 Task: Add the user to relevant project roles and groups.
Action: Mouse moved to (429, 161)
Screenshot: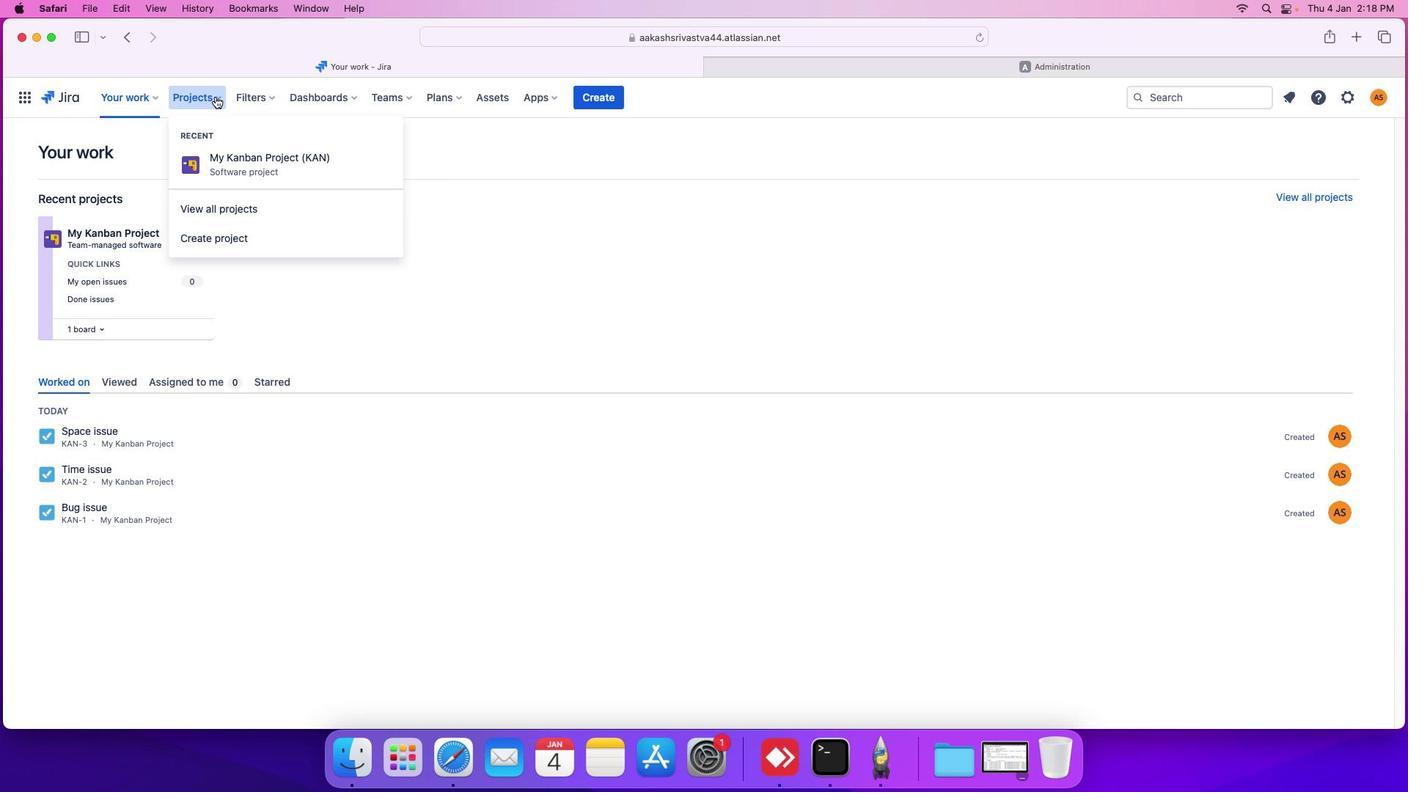 
Action: Mouse pressed left at (429, 161)
Screenshot: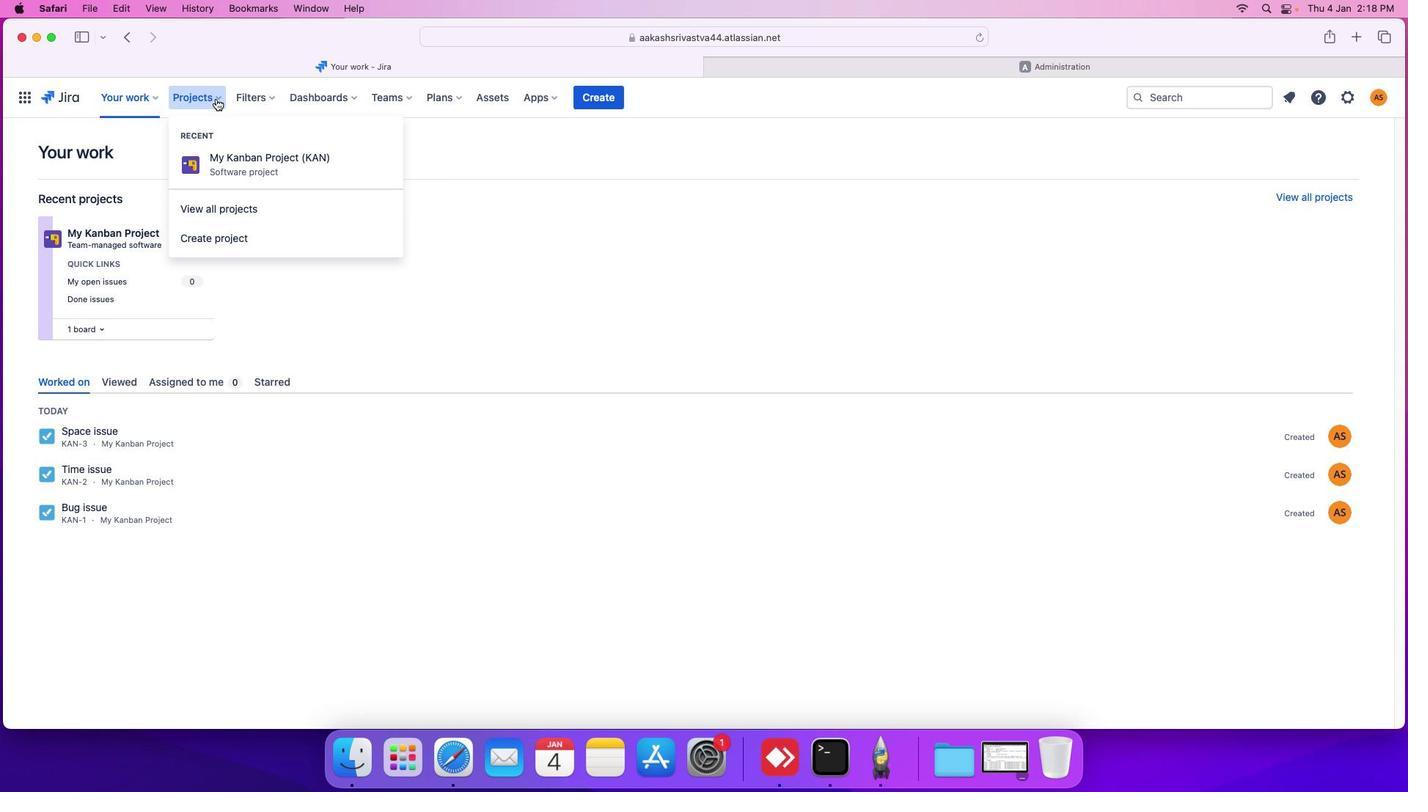 
Action: Mouse moved to (429, 162)
Screenshot: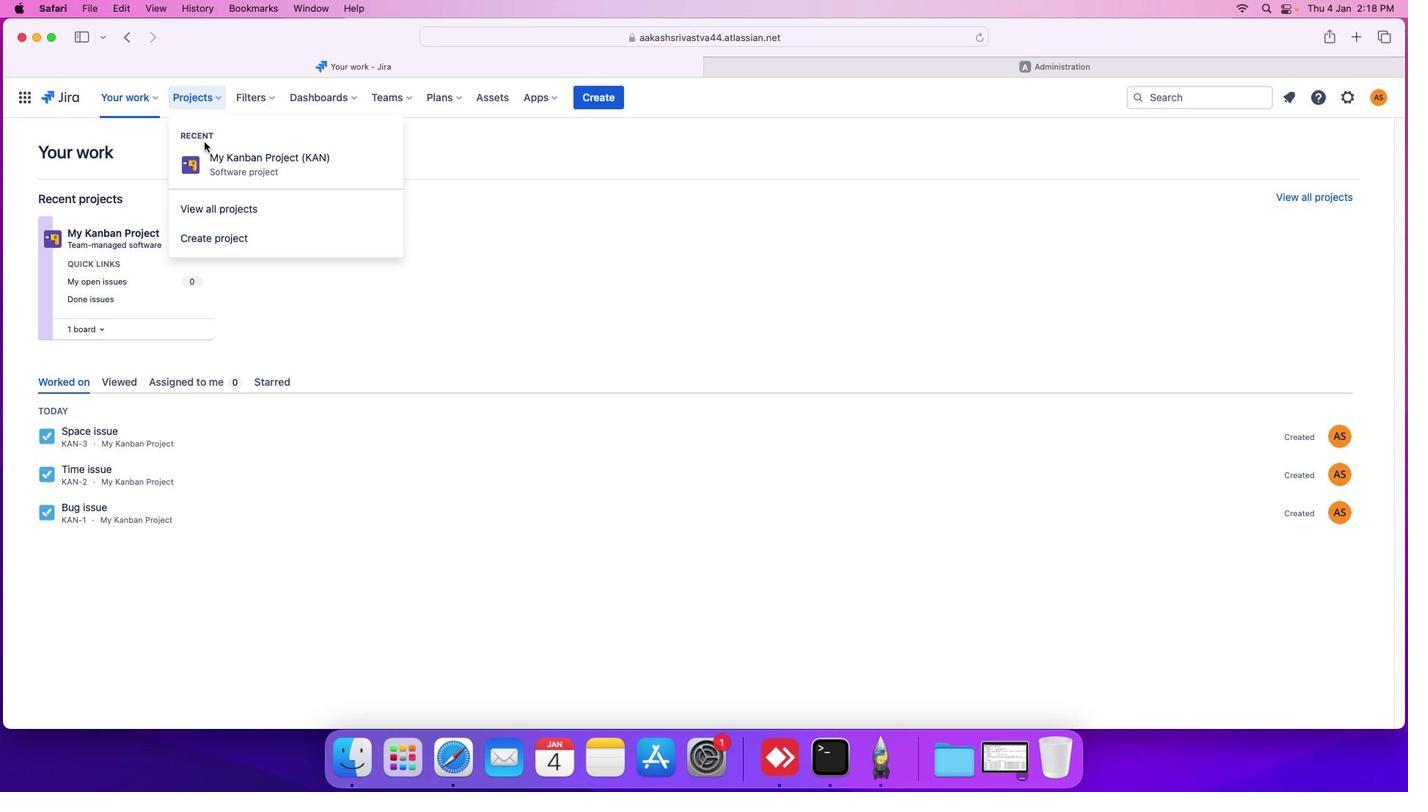 
Action: Mouse pressed left at (429, 162)
Screenshot: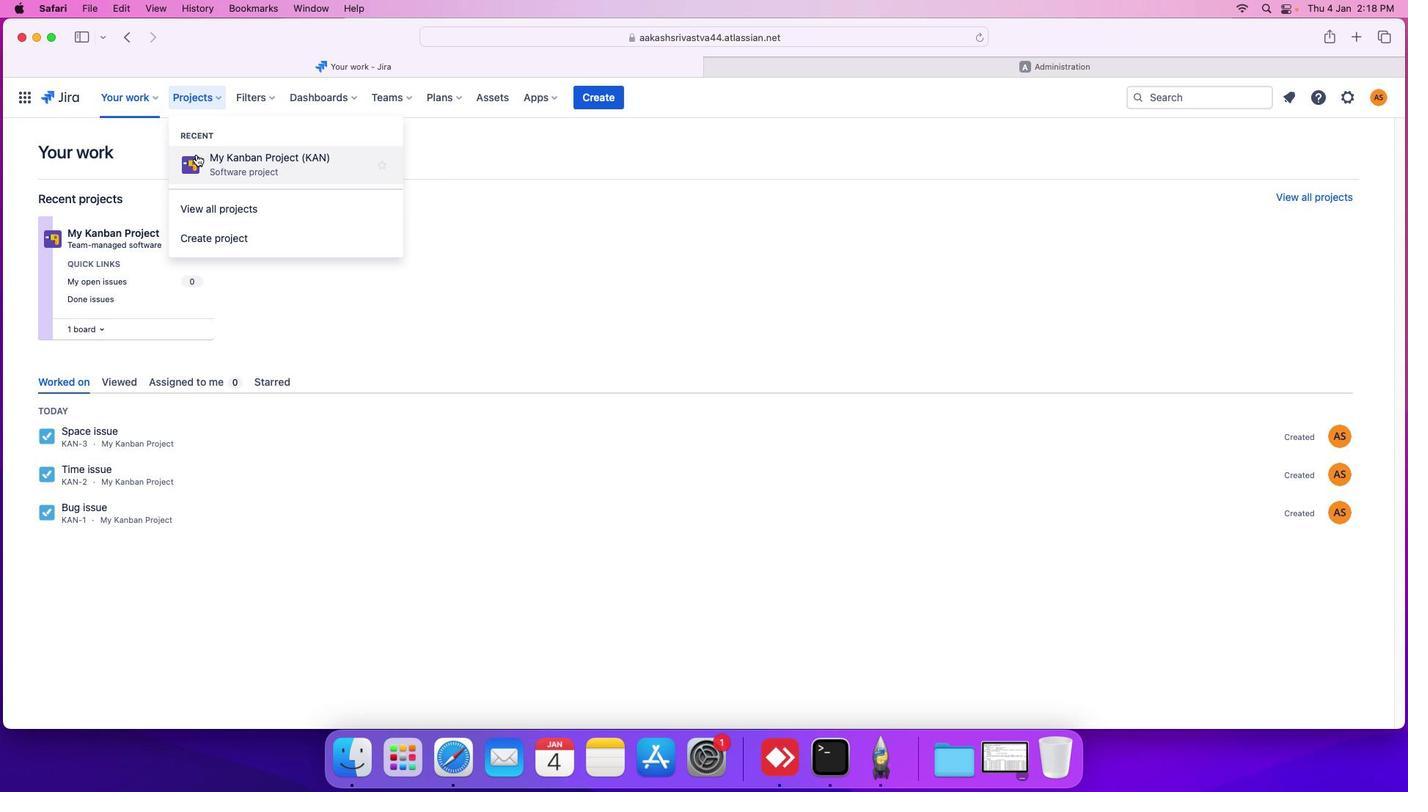 
Action: Mouse moved to (423, 187)
Screenshot: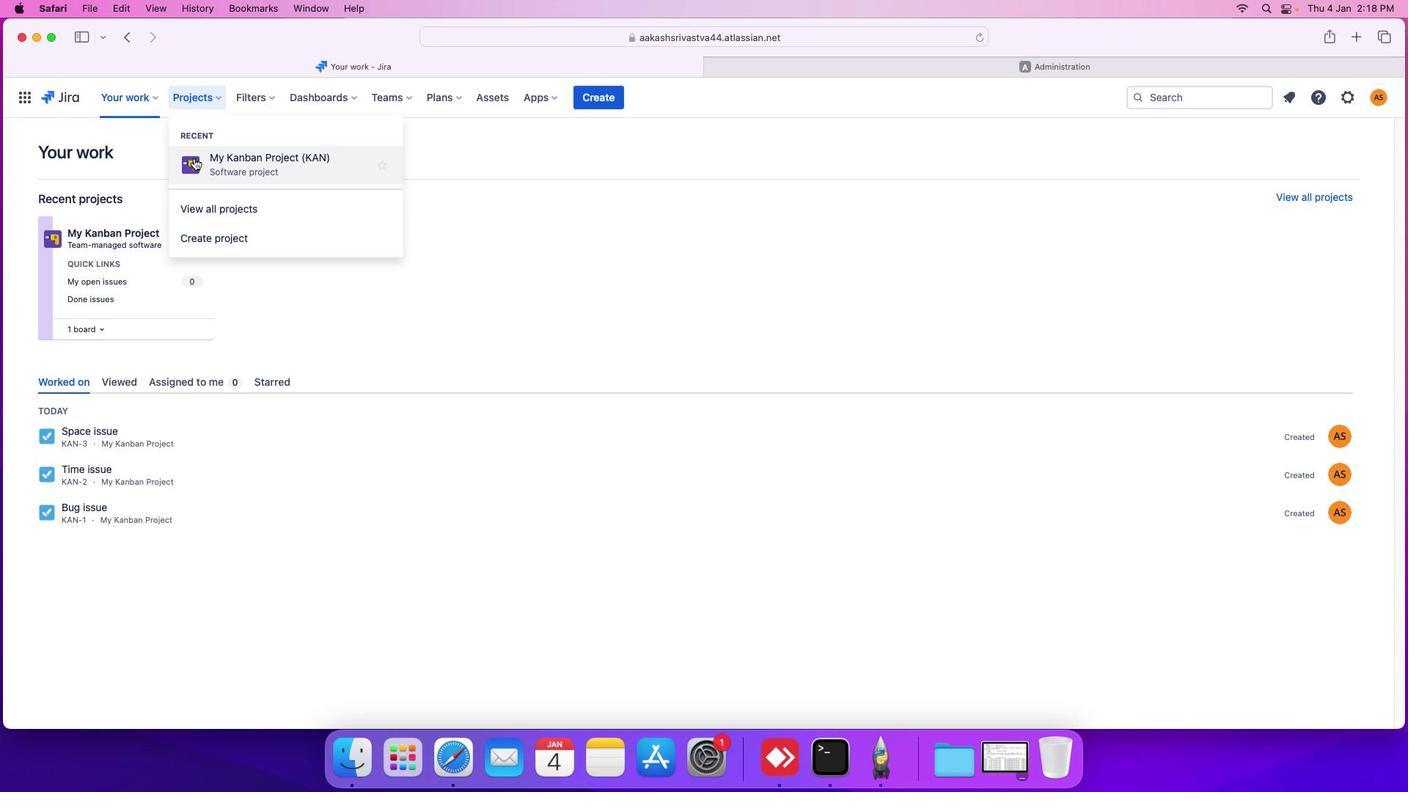 
Action: Mouse pressed left at (423, 187)
Screenshot: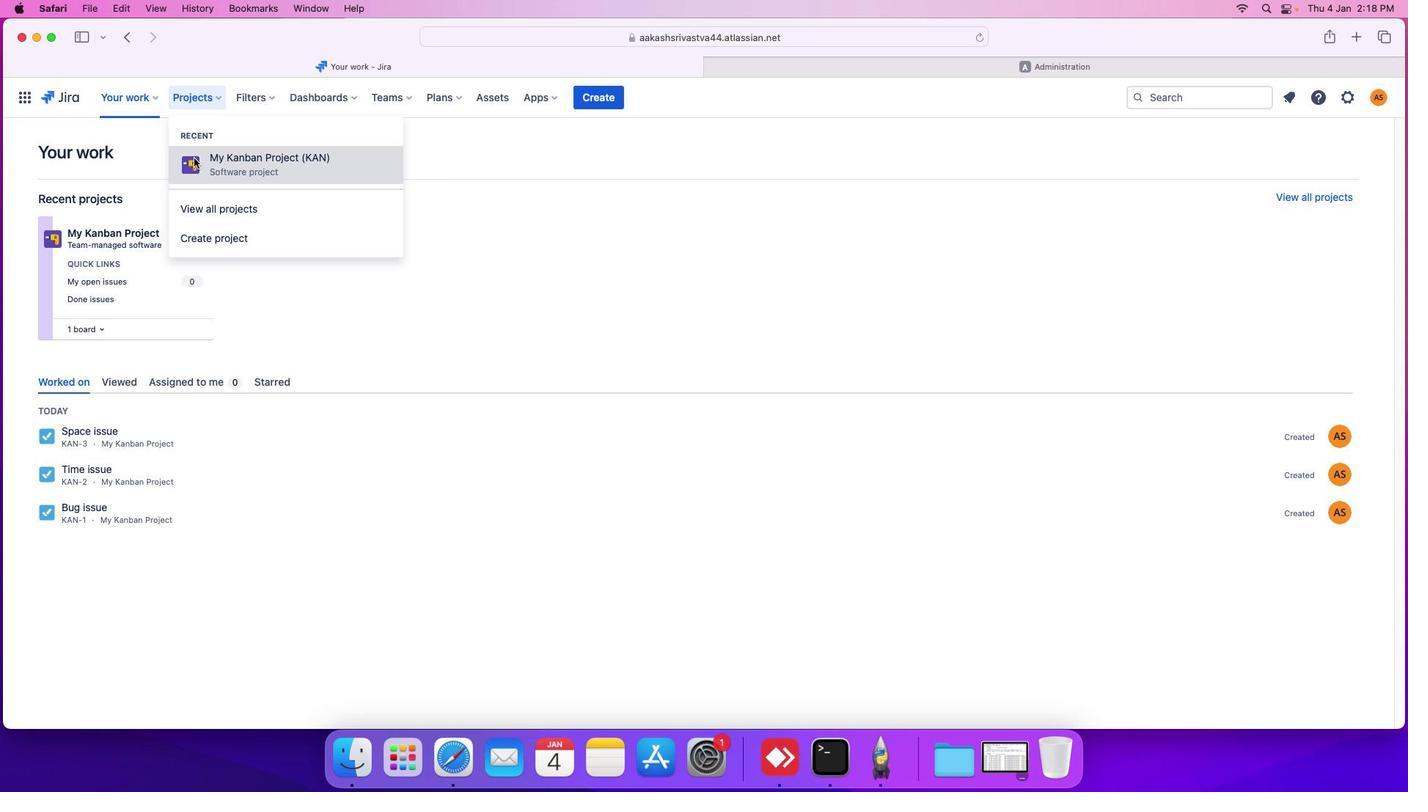 
Action: Mouse moved to (429, 163)
Screenshot: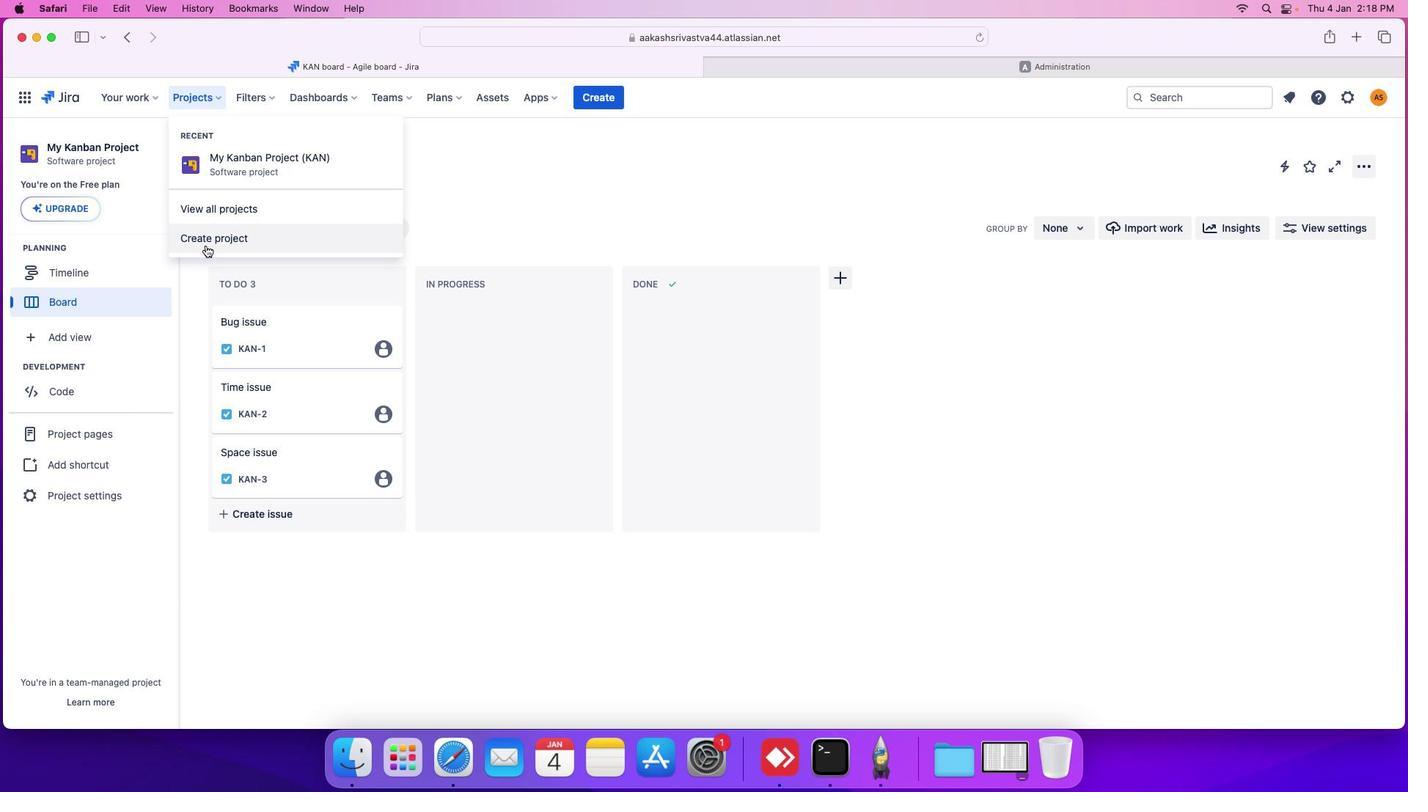 
Action: Mouse pressed left at (429, 163)
Screenshot: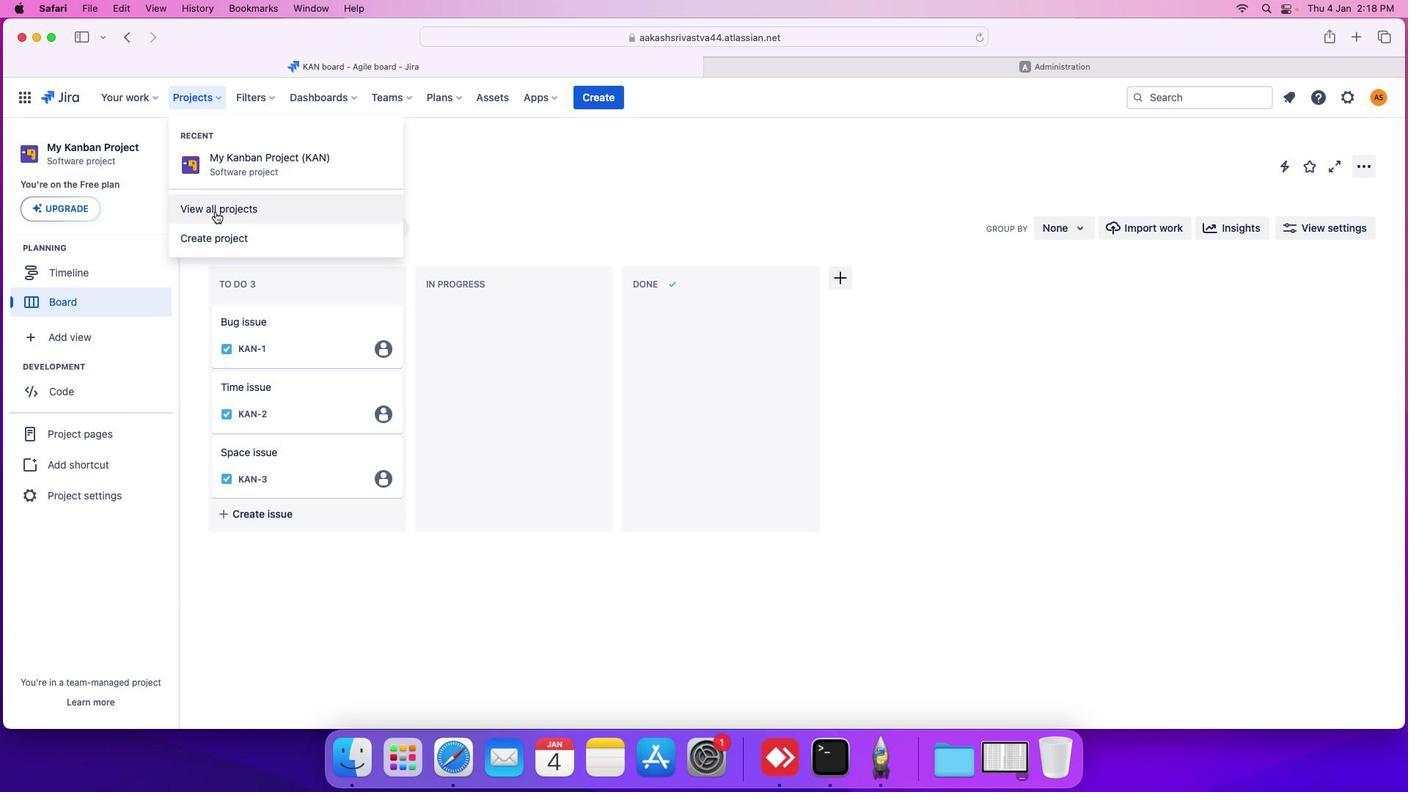 
Action: Mouse moved to (429, 210)
Screenshot: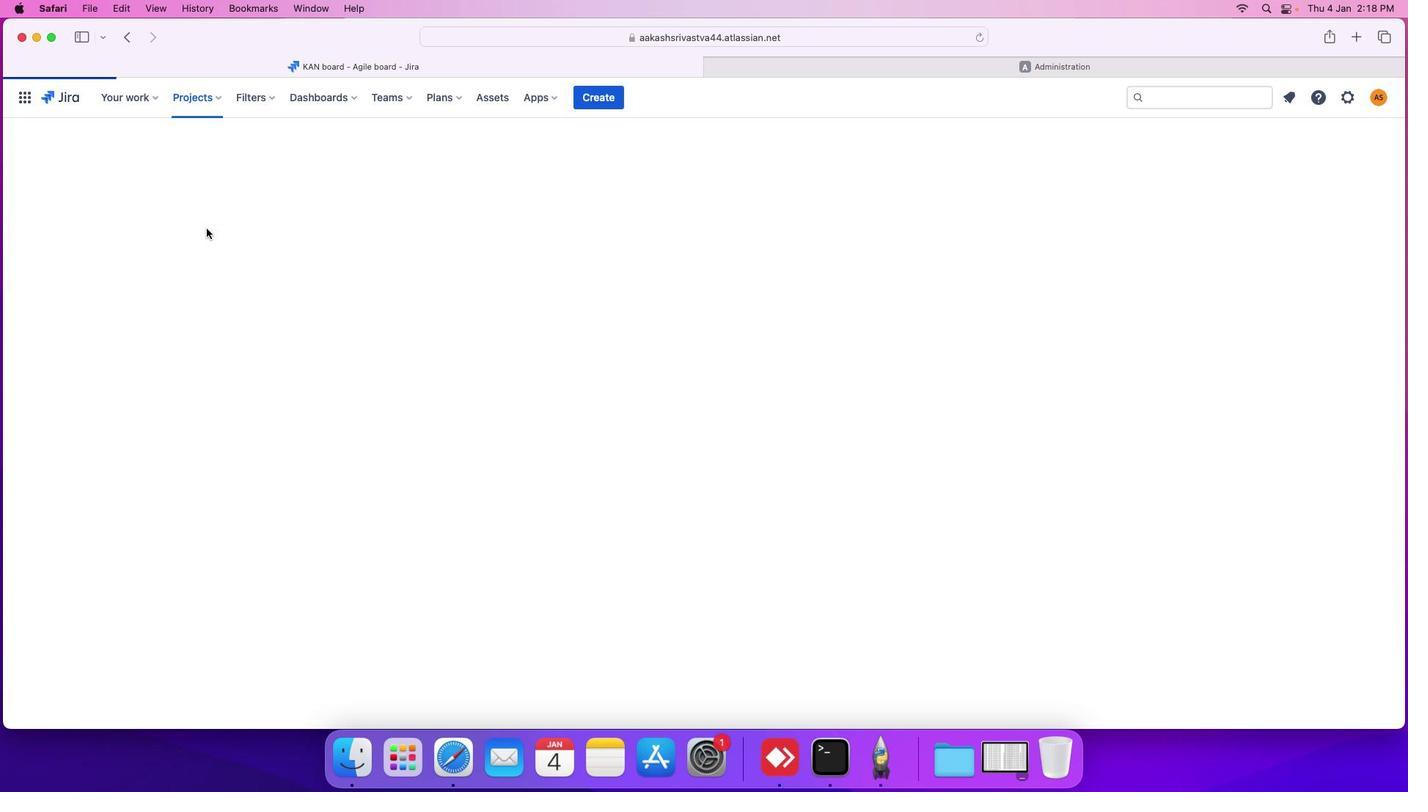 
Action: Mouse pressed left at (429, 210)
Screenshot: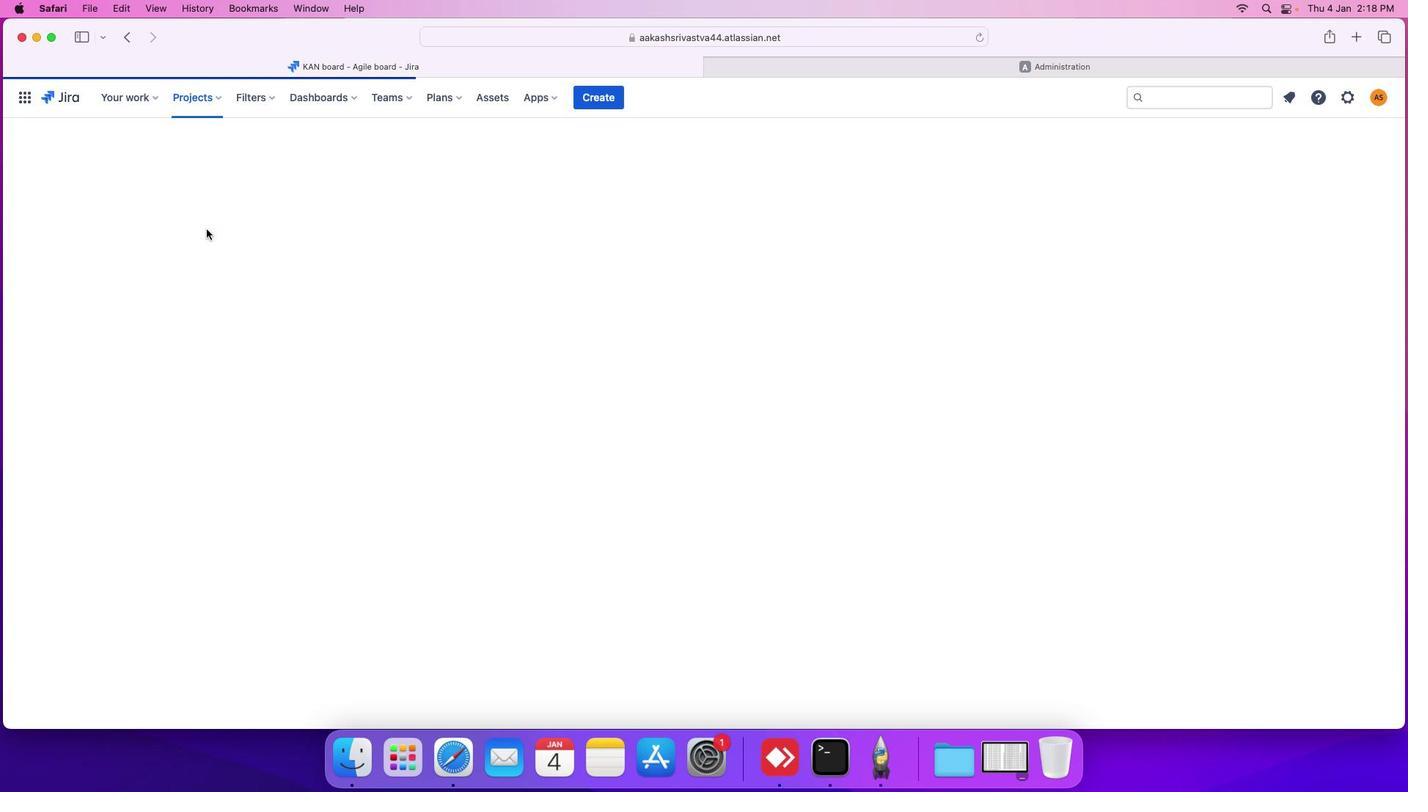
Action: Mouse moved to (401, 232)
Screenshot: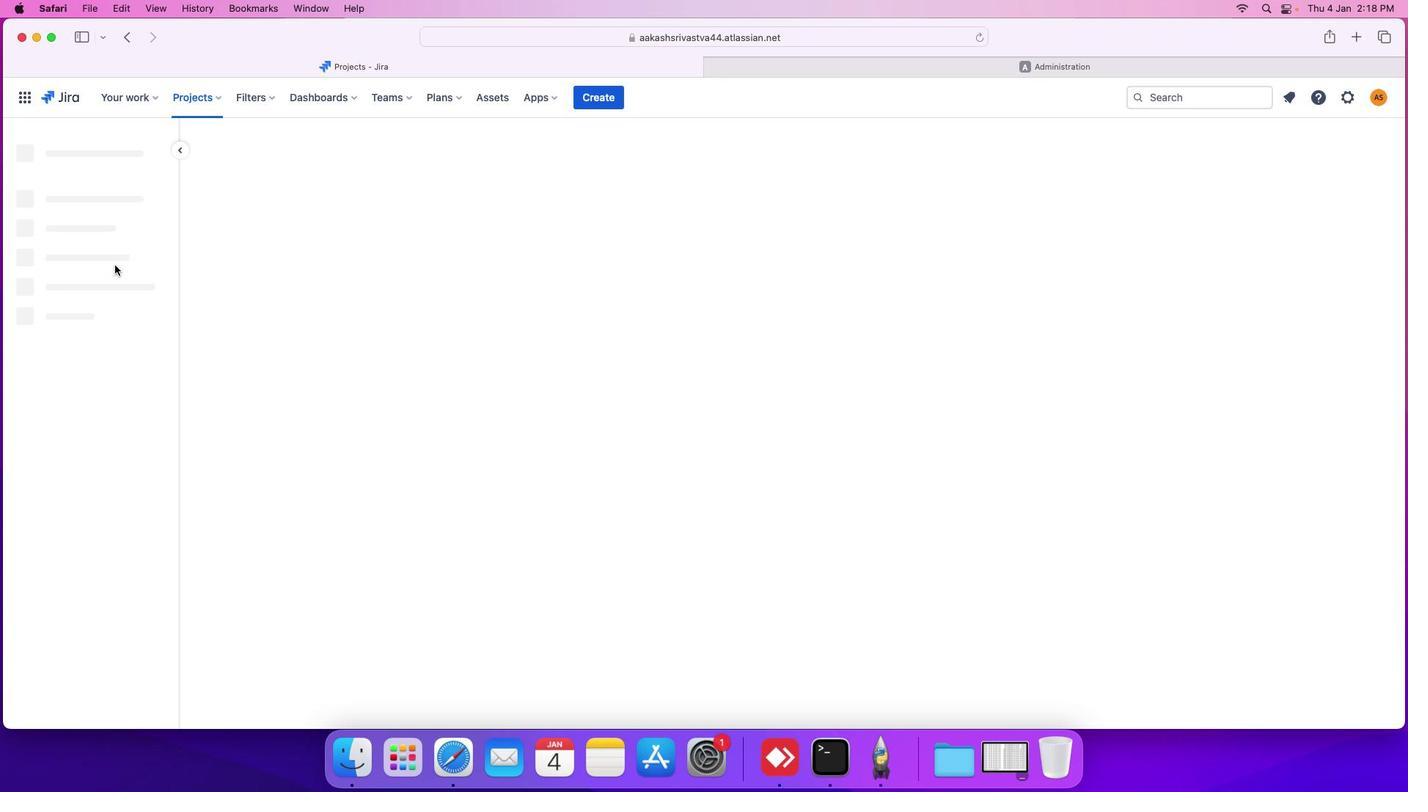 
Action: Mouse pressed left at (401, 232)
Screenshot: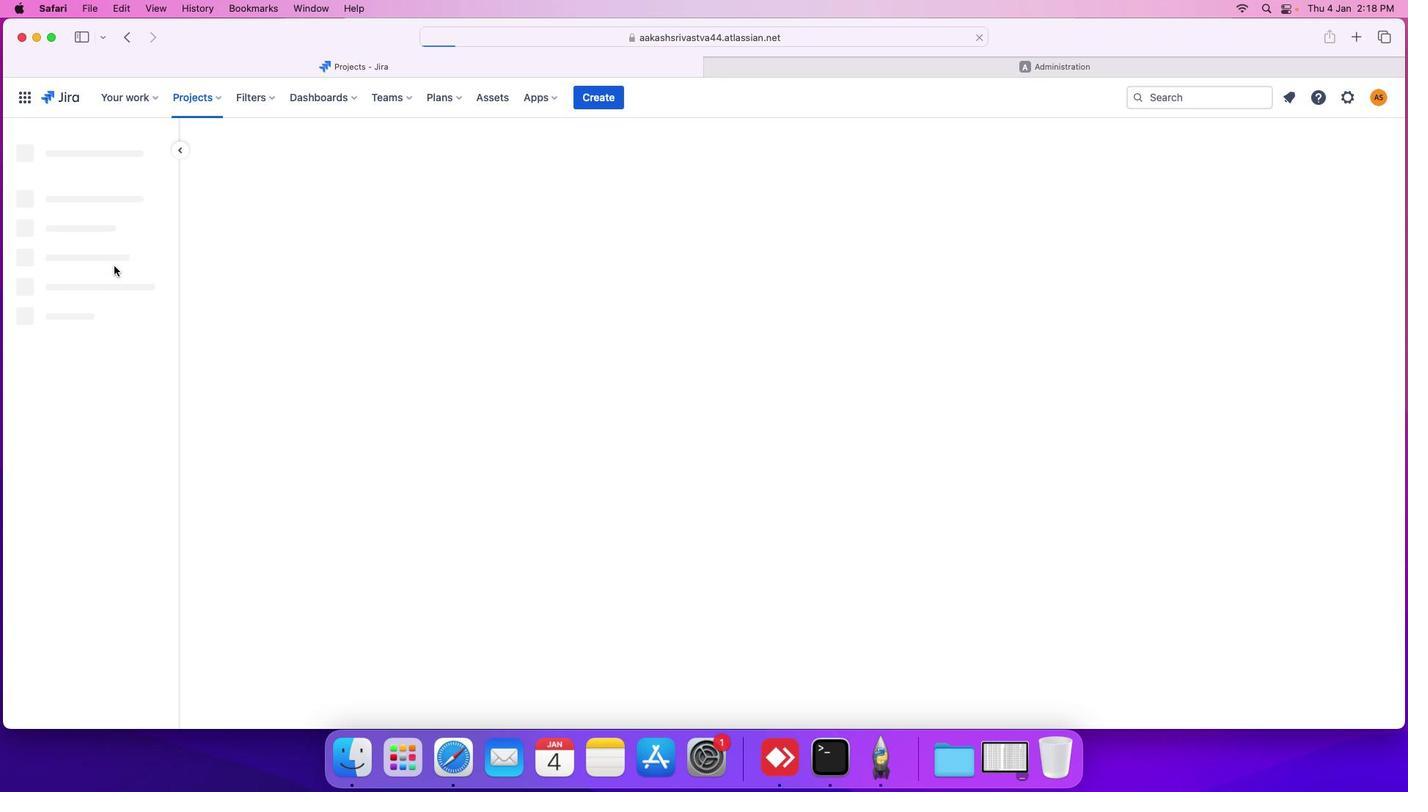 
Action: Mouse moved to (397, 355)
Screenshot: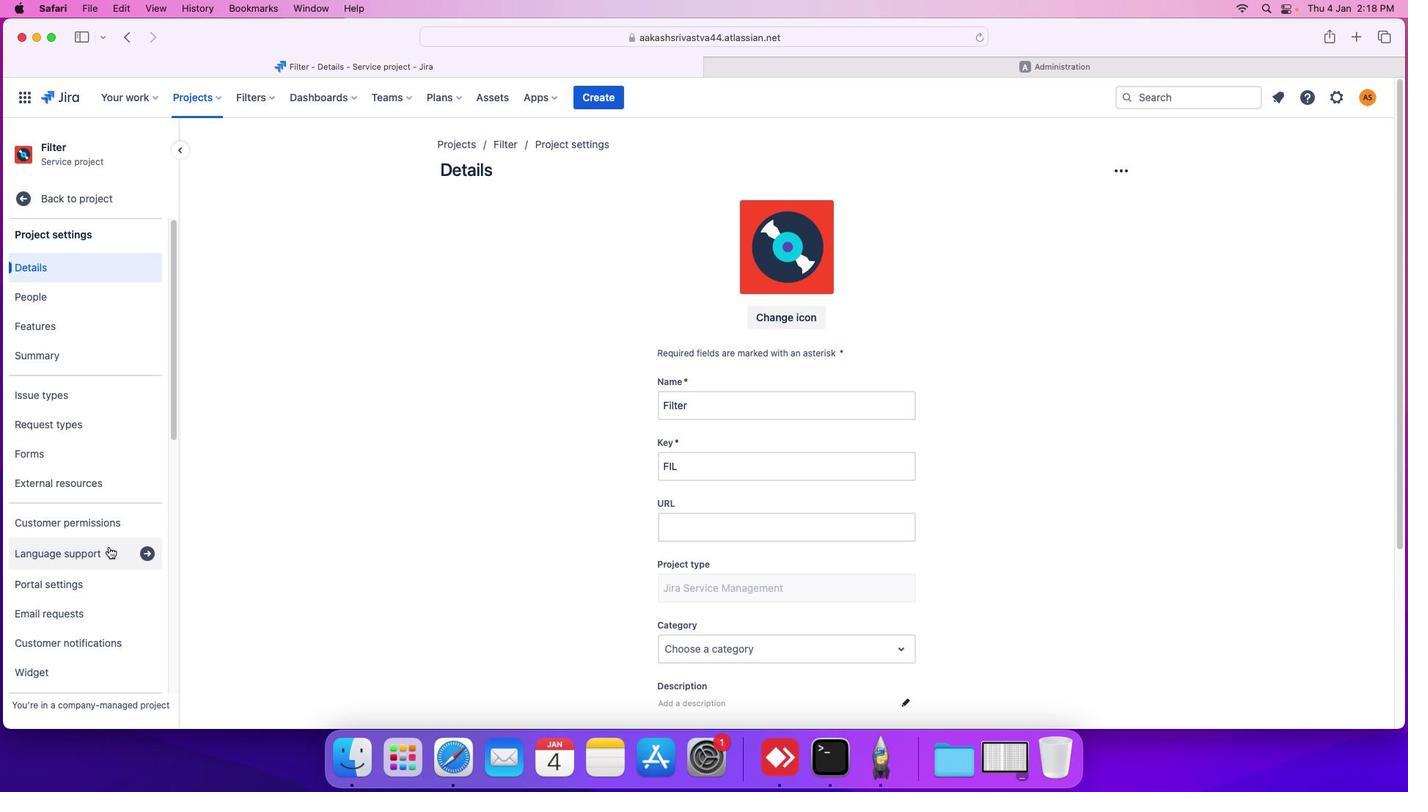 
Action: Mouse scrolled (397, 355) with delta (365, 121)
Screenshot: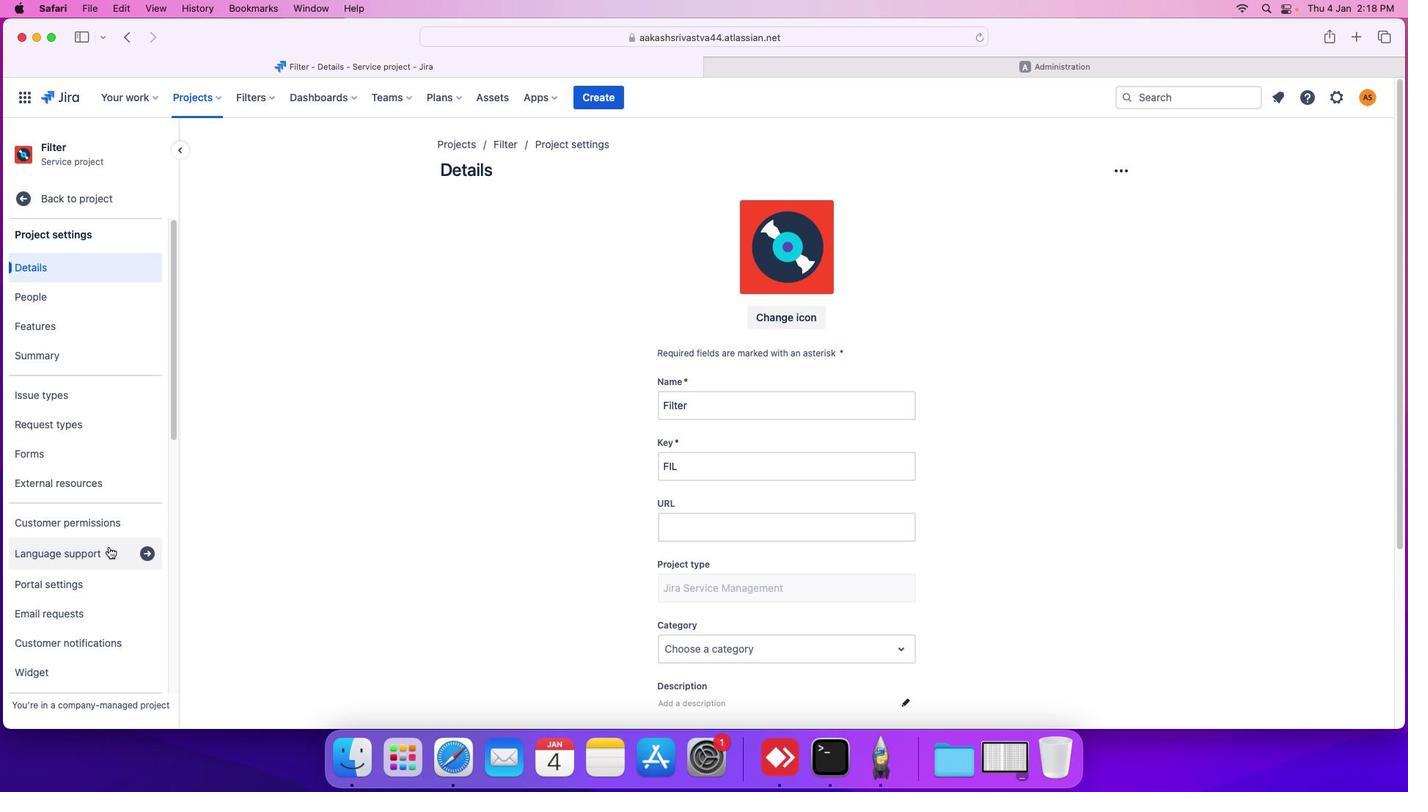 
Action: Mouse scrolled (397, 355) with delta (365, 121)
Screenshot: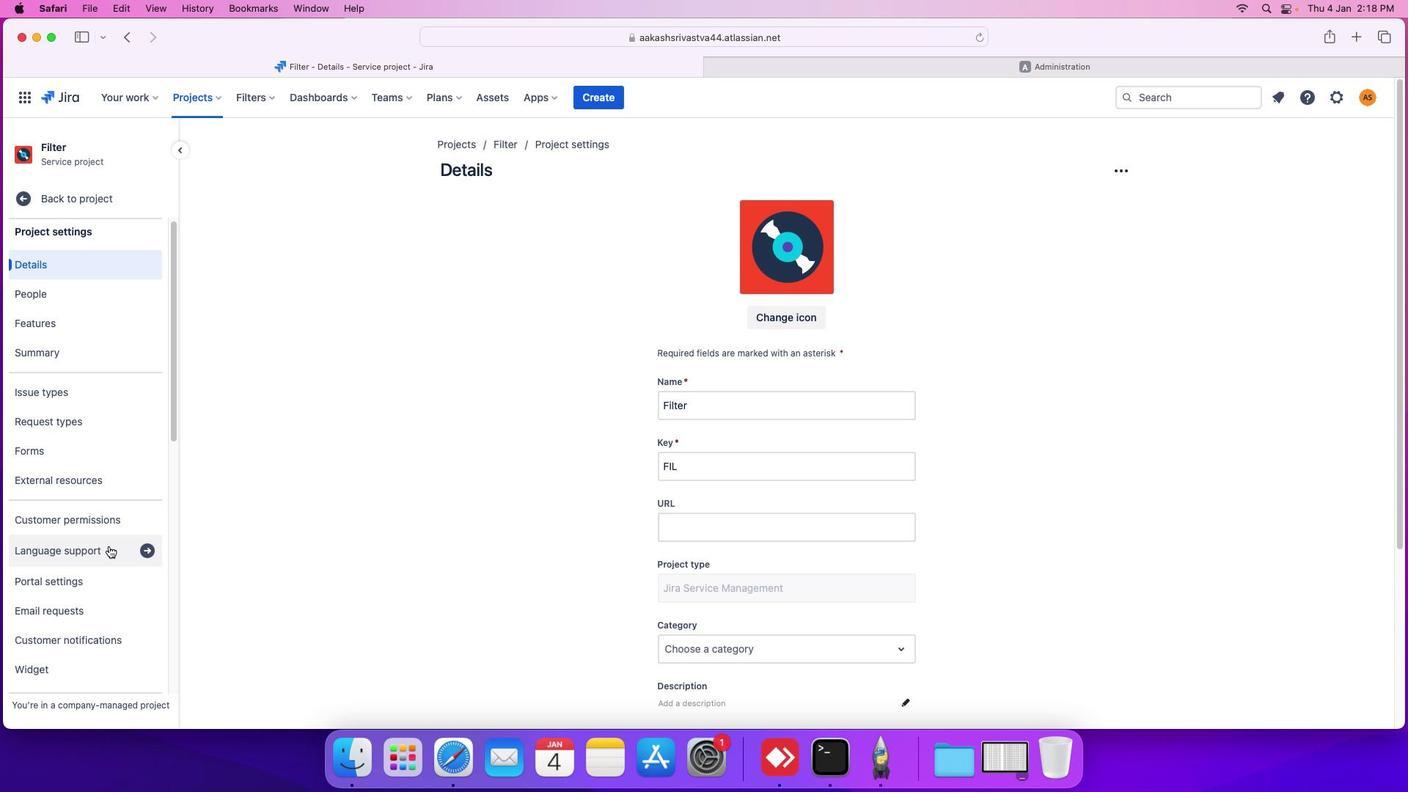 
Action: Mouse scrolled (397, 355) with delta (365, 121)
Screenshot: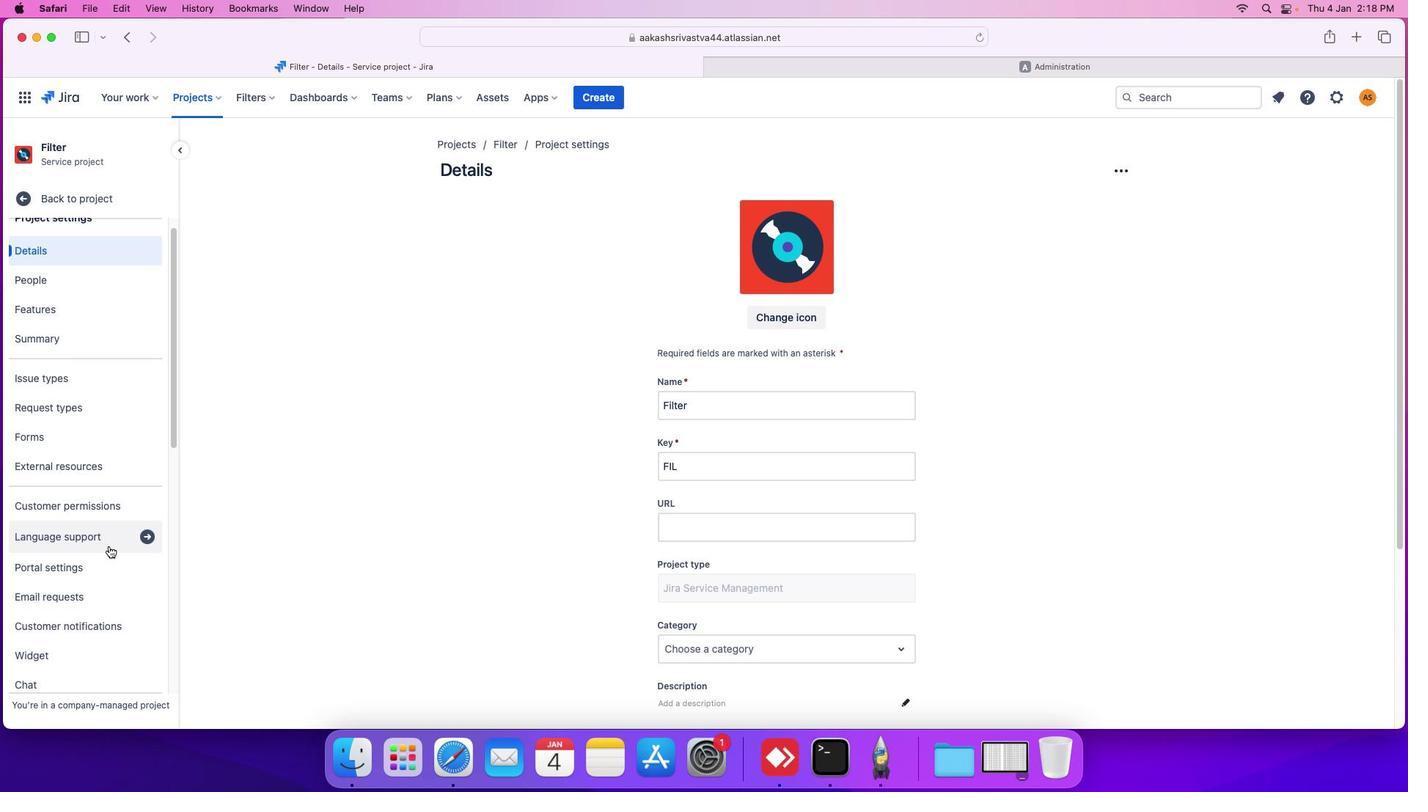 
Action: Mouse moved to (398, 353)
Screenshot: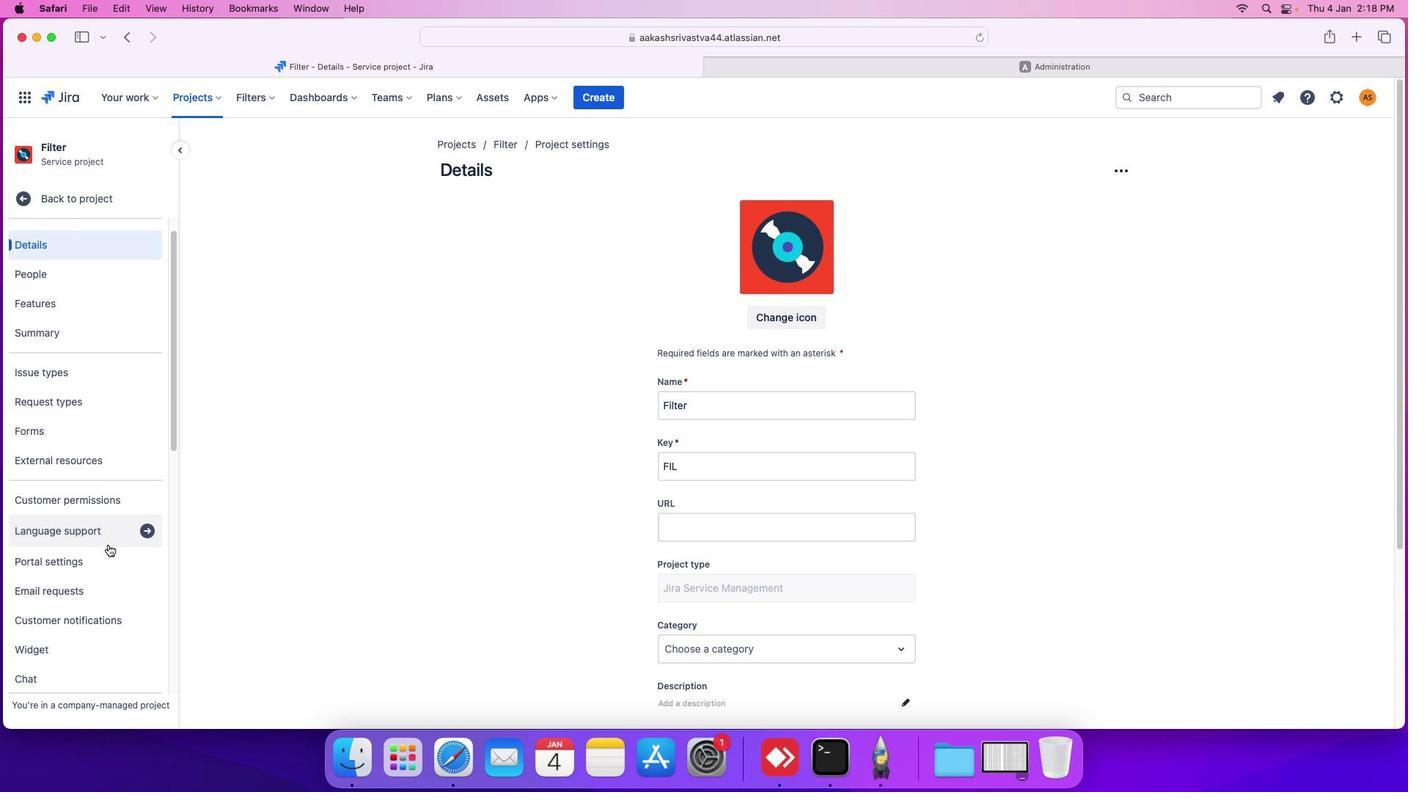 
Action: Mouse scrolled (398, 353) with delta (365, 121)
Screenshot: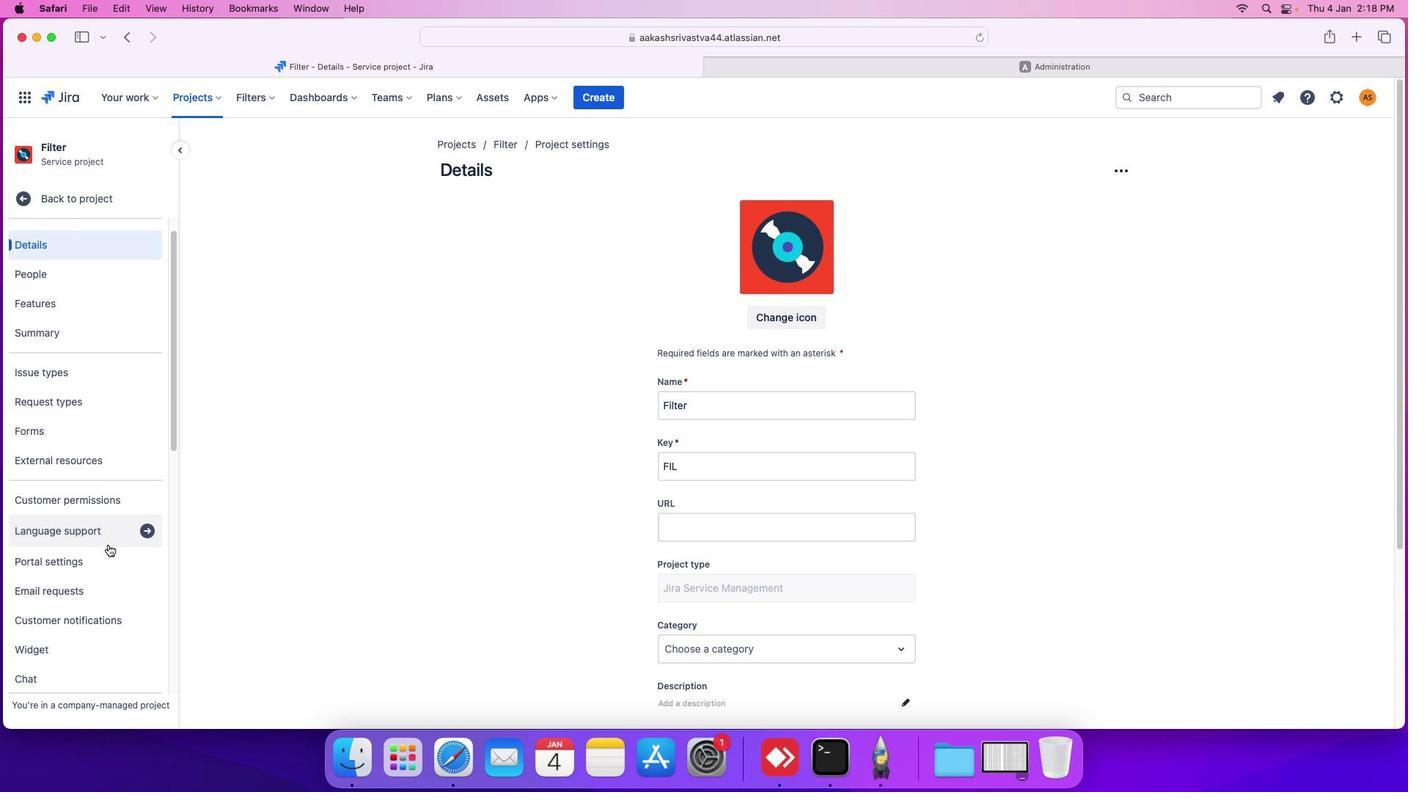 
Action: Mouse moved to (398, 352)
Screenshot: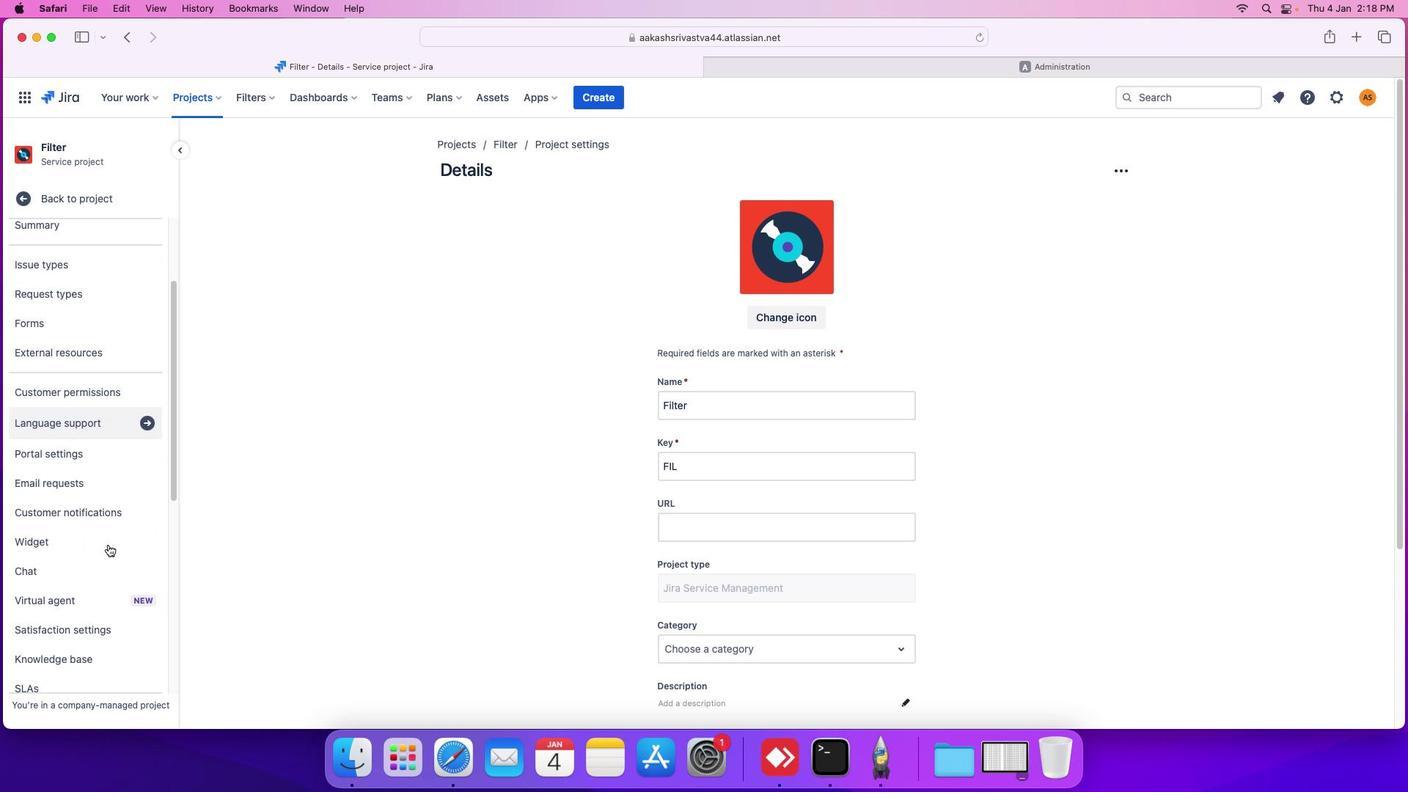 
Action: Mouse scrolled (398, 352) with delta (365, 121)
Screenshot: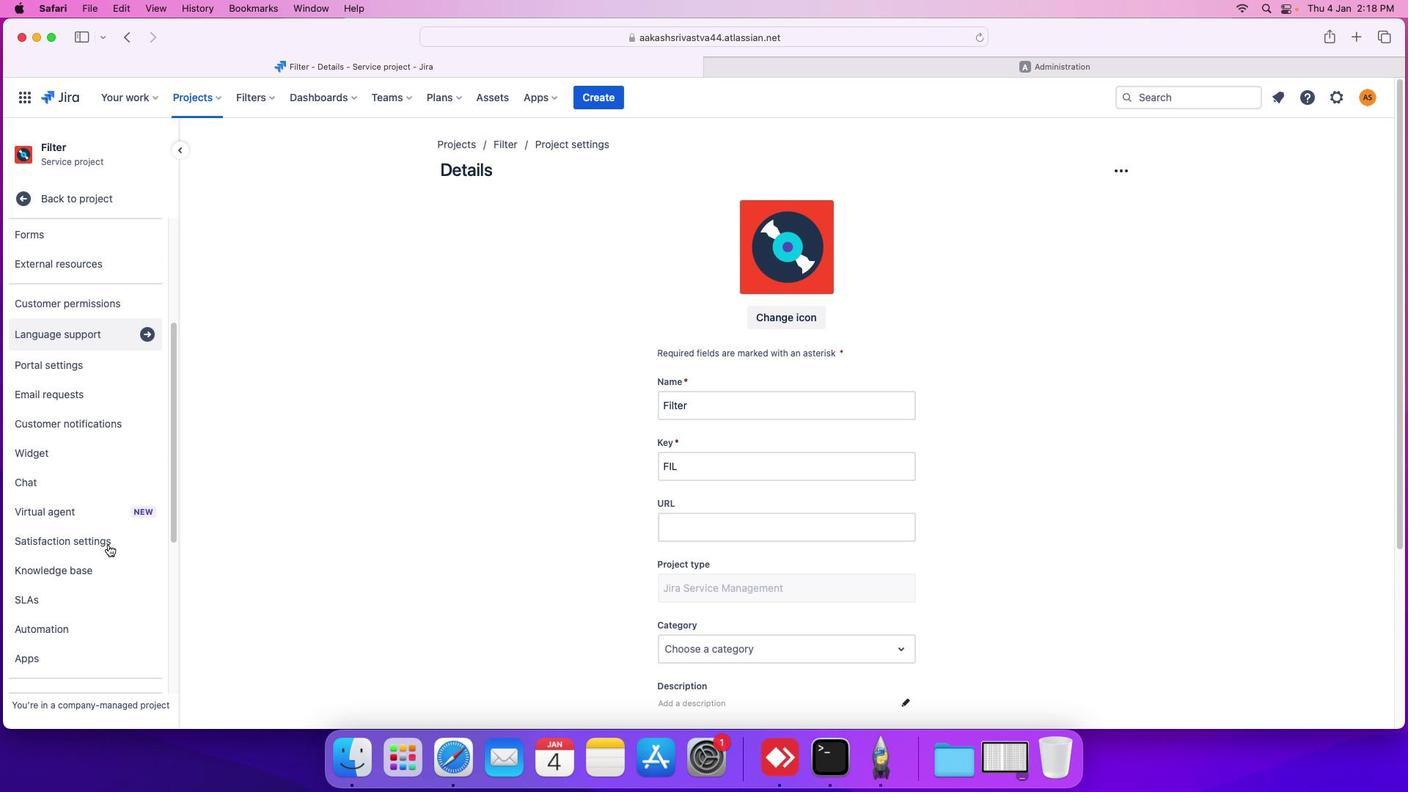 
Action: Mouse moved to (398, 352)
Screenshot: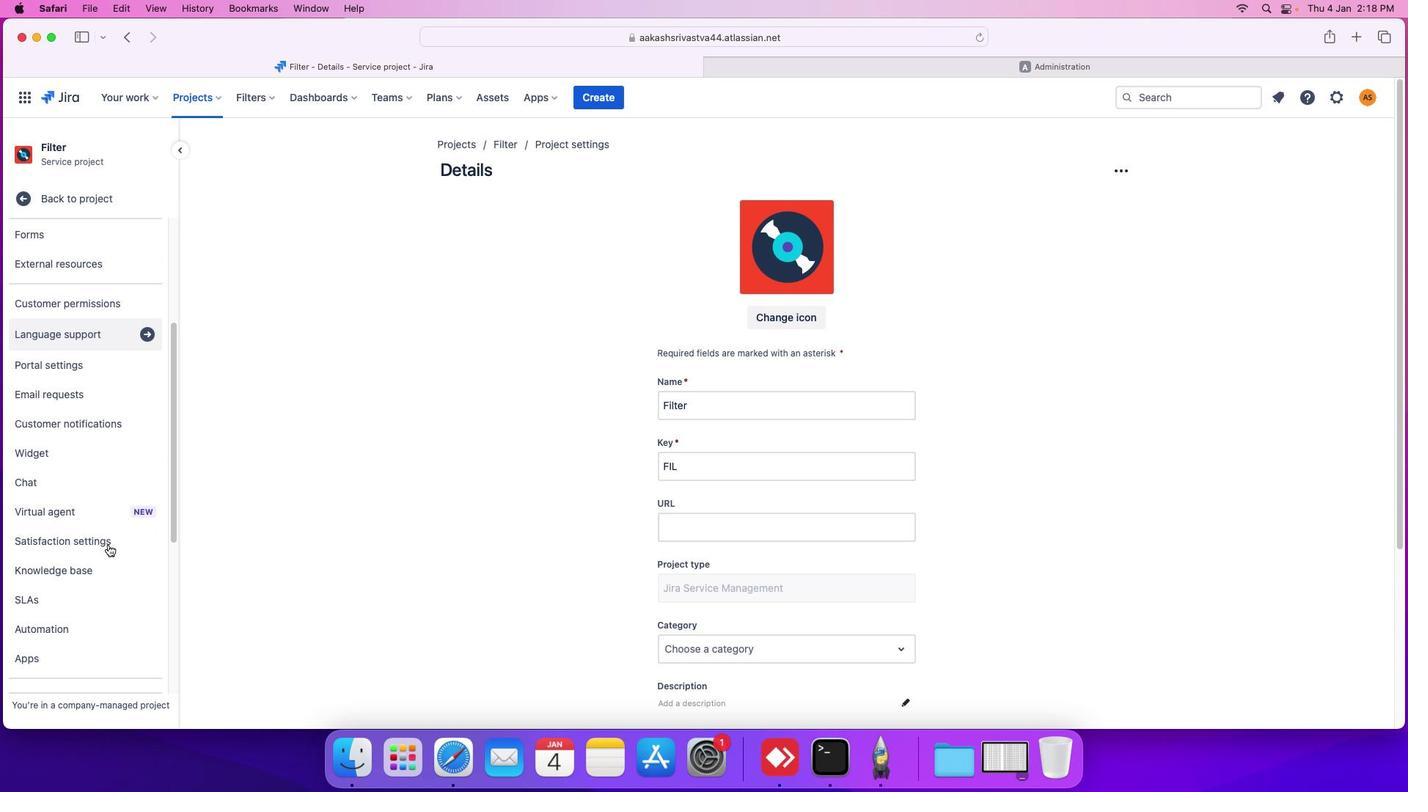 
Action: Mouse scrolled (398, 352) with delta (365, 121)
Screenshot: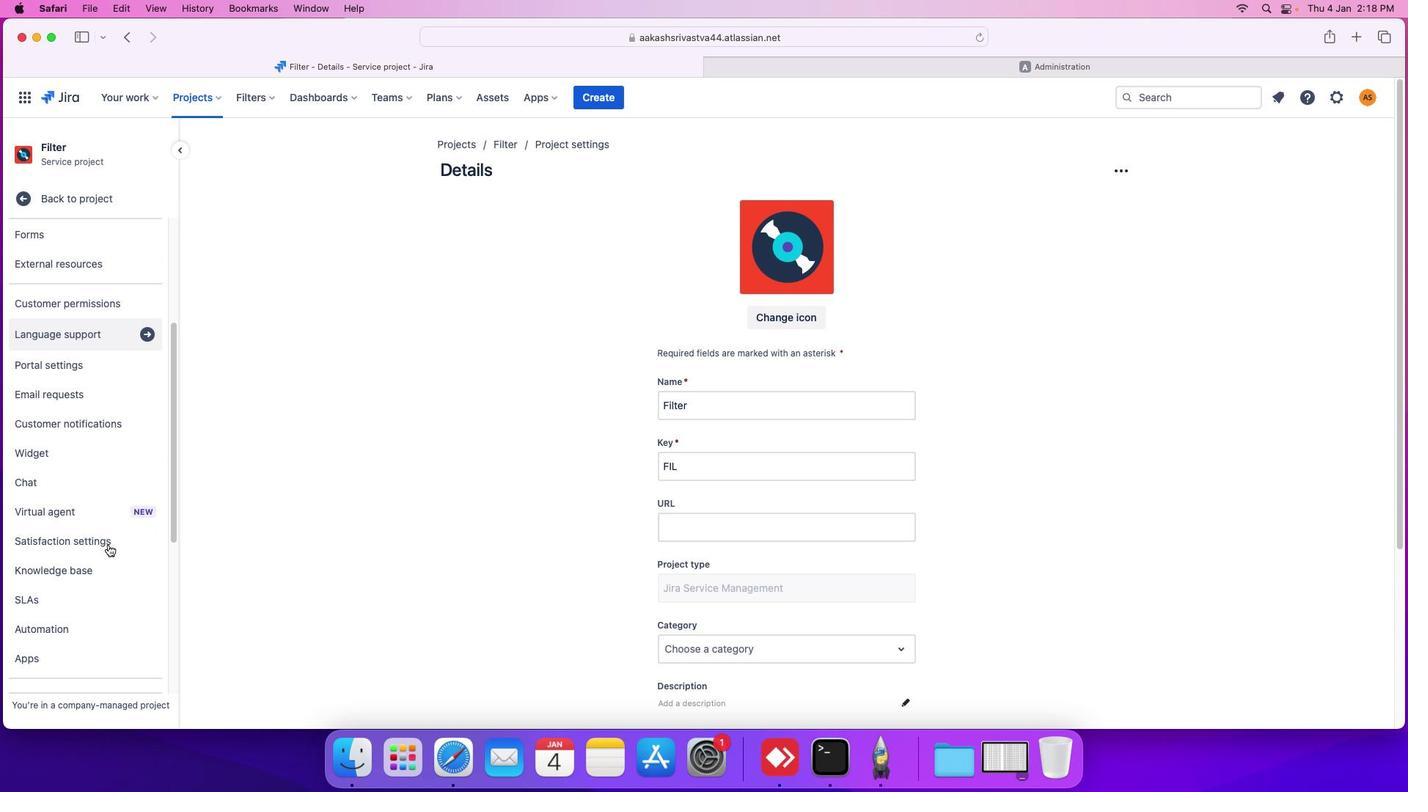 
Action: Mouse moved to (398, 352)
Screenshot: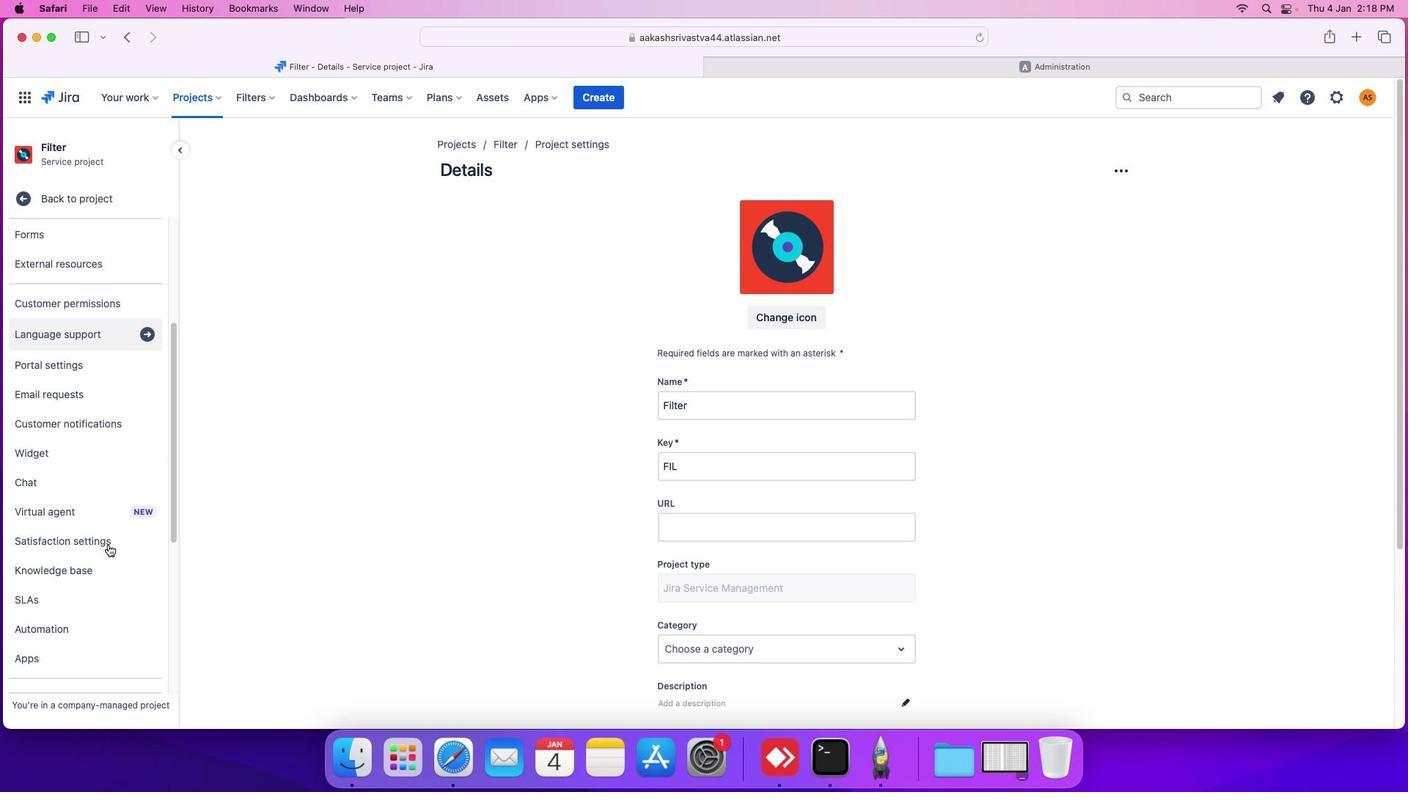 
Action: Mouse scrolled (398, 352) with delta (365, 121)
Screenshot: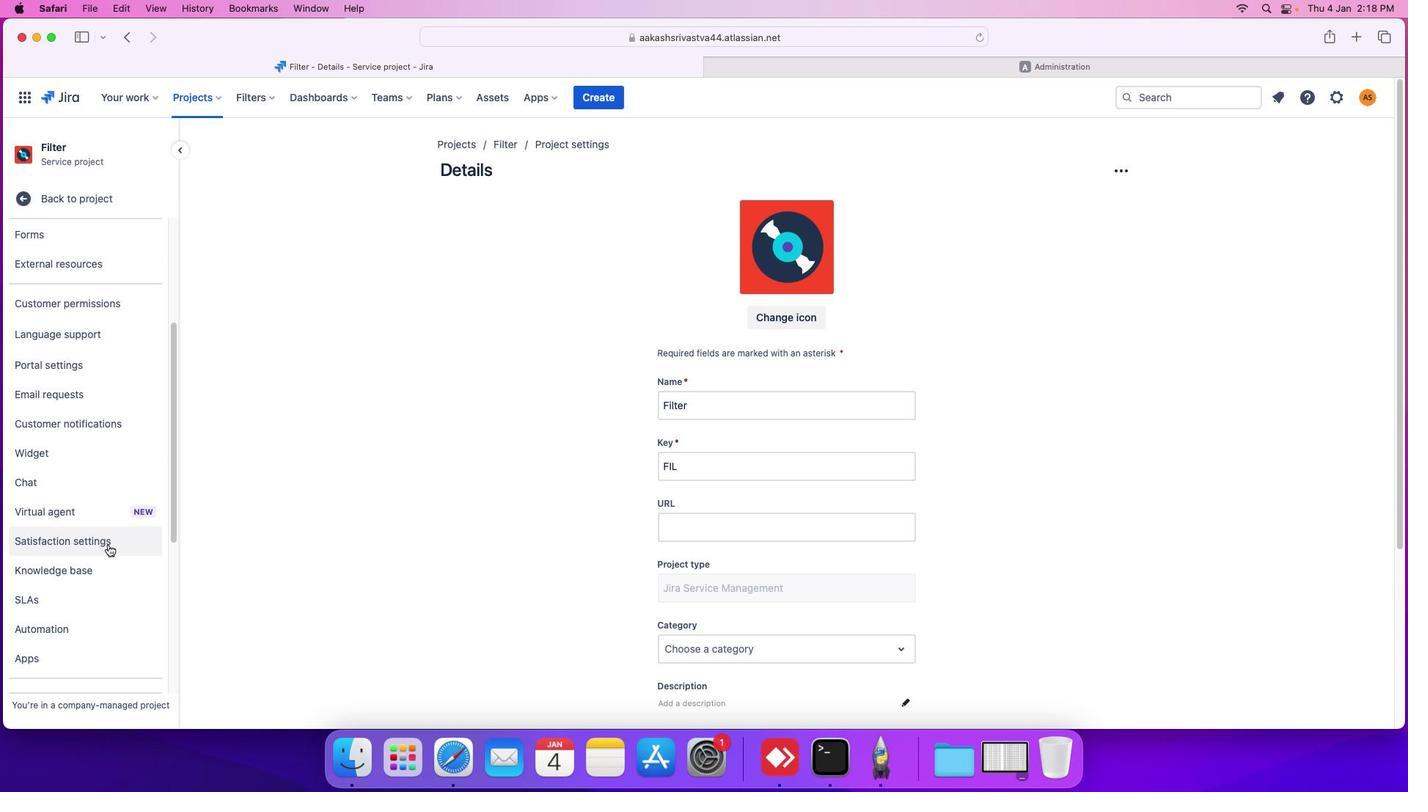 
Action: Mouse scrolled (398, 352) with delta (365, 121)
Screenshot: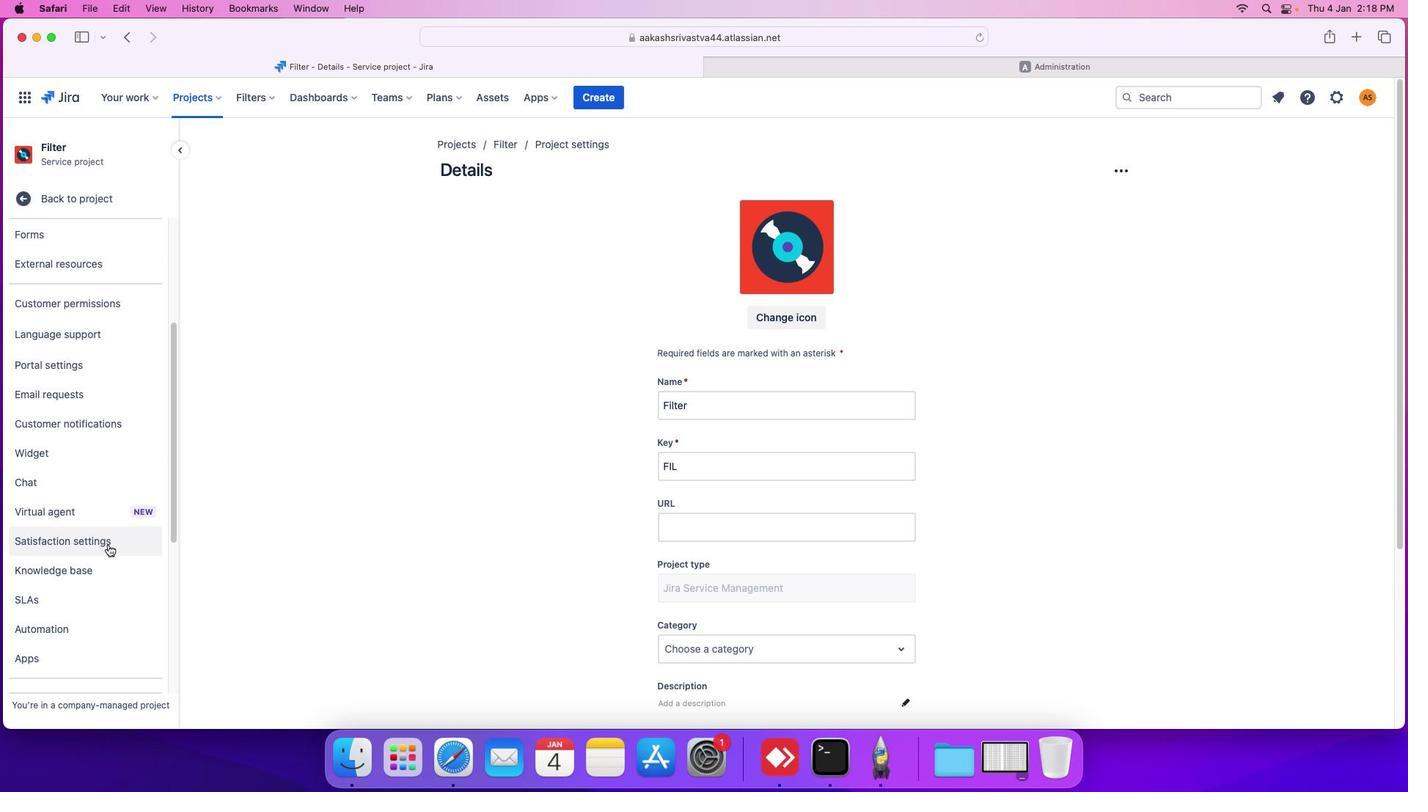 
Action: Mouse moved to (398, 352)
Screenshot: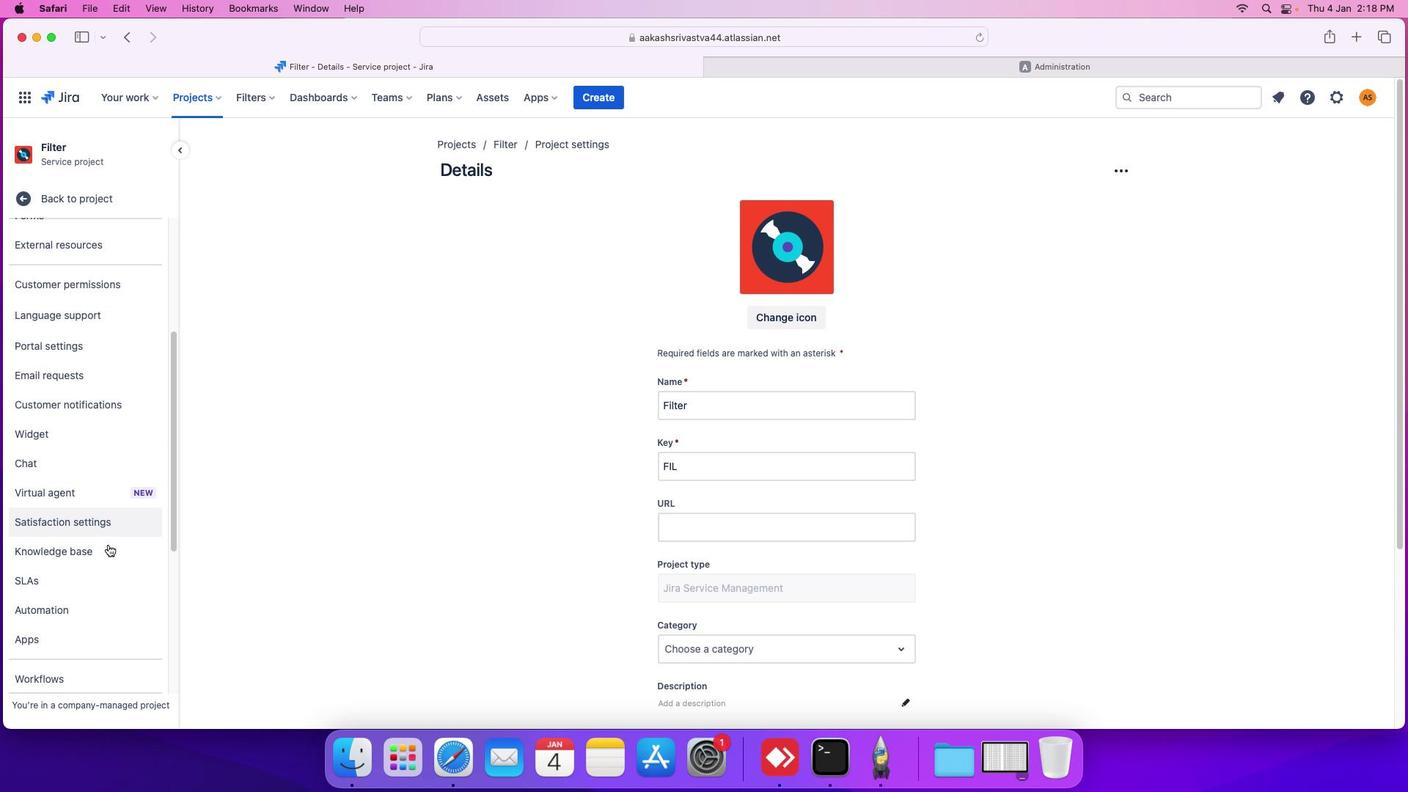 
Action: Mouse scrolled (398, 352) with delta (365, 121)
Screenshot: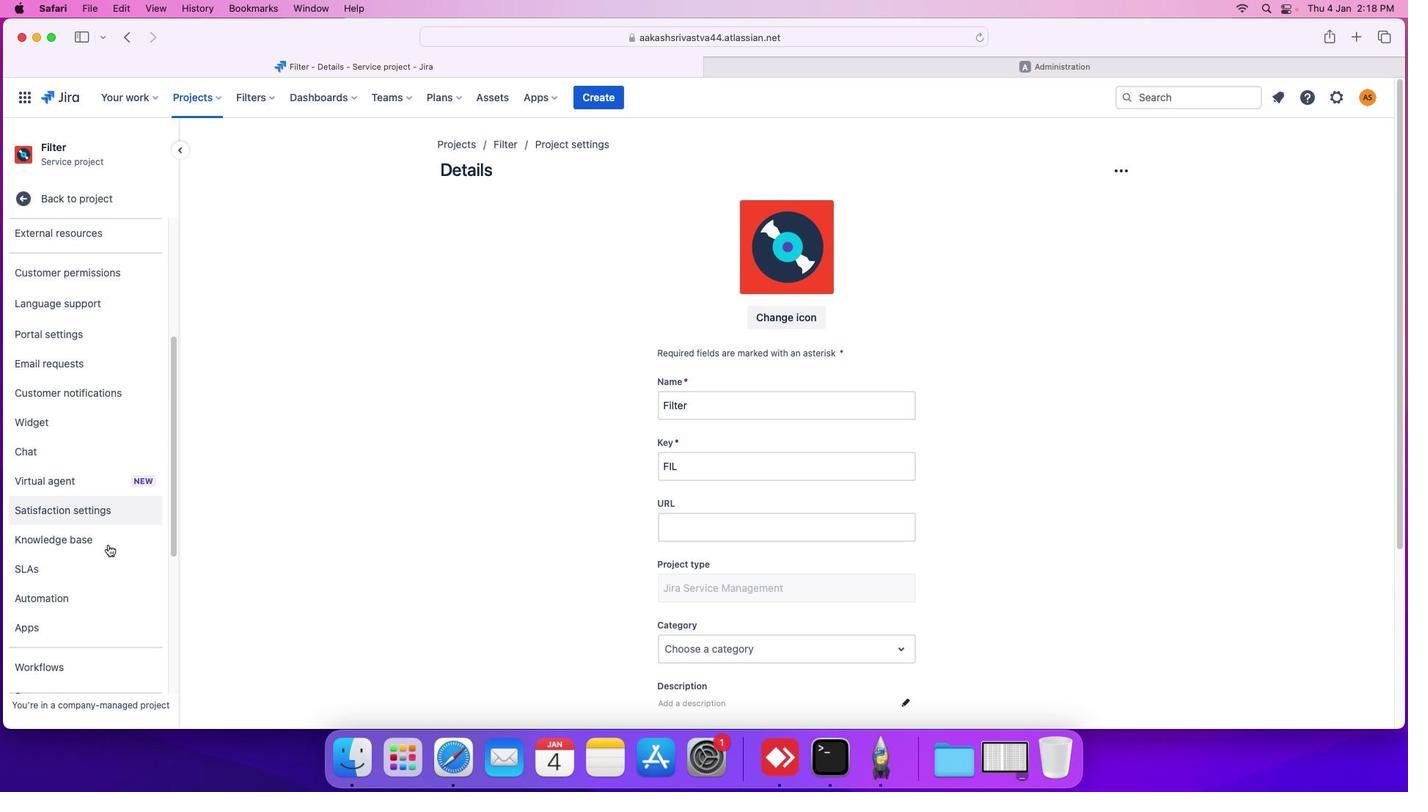 
Action: Mouse scrolled (398, 352) with delta (365, 121)
Screenshot: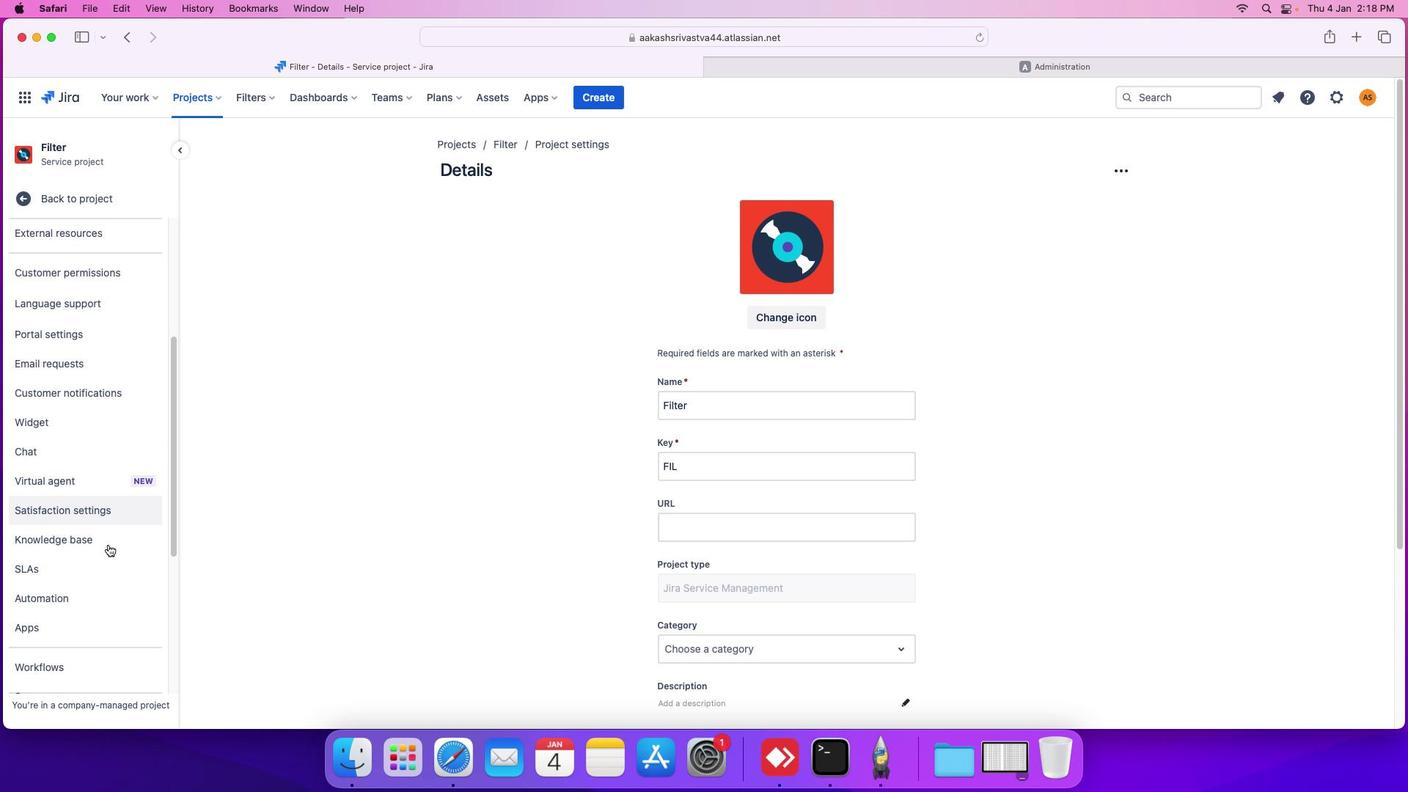 
Action: Mouse scrolled (398, 352) with delta (365, 120)
Screenshot: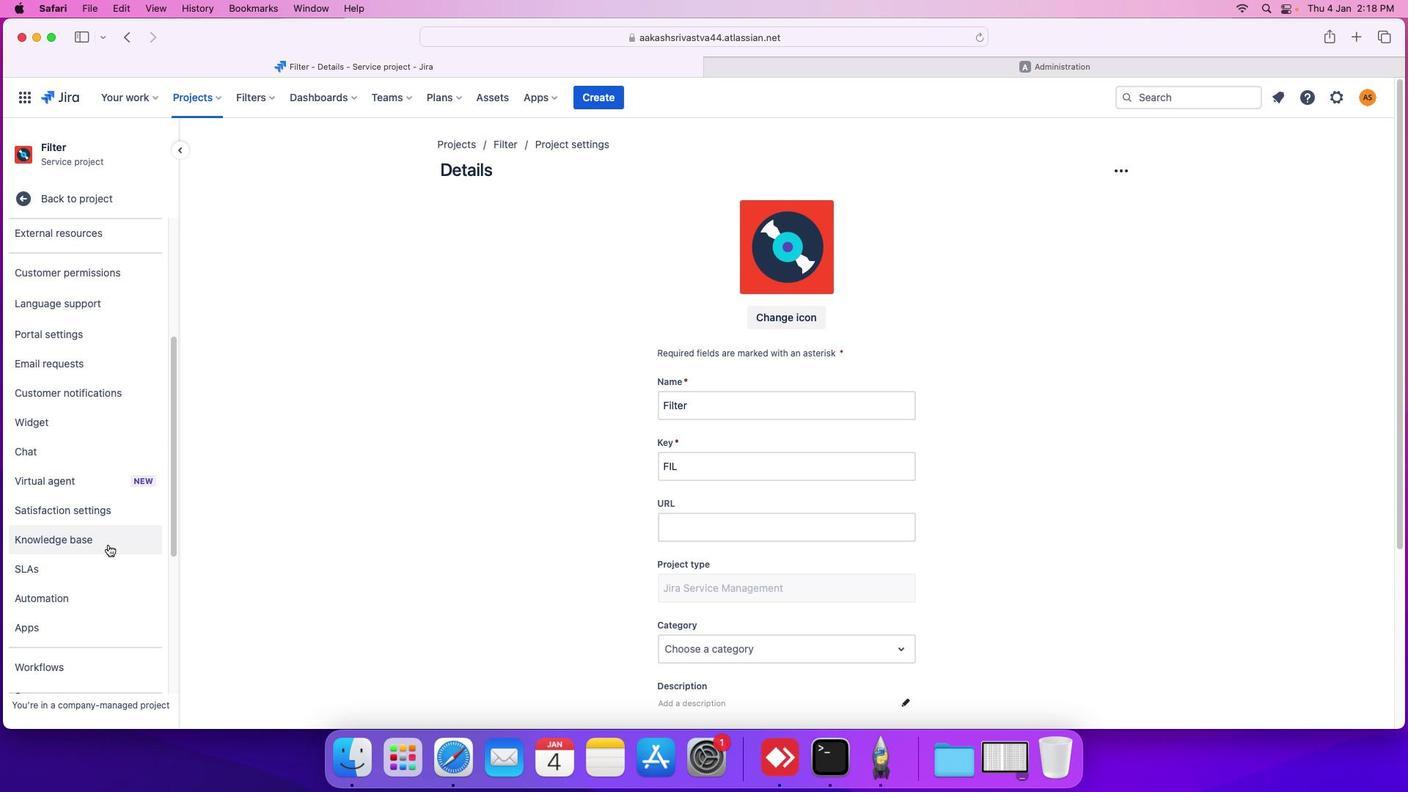 
Action: Mouse scrolled (398, 352) with delta (365, 120)
Screenshot: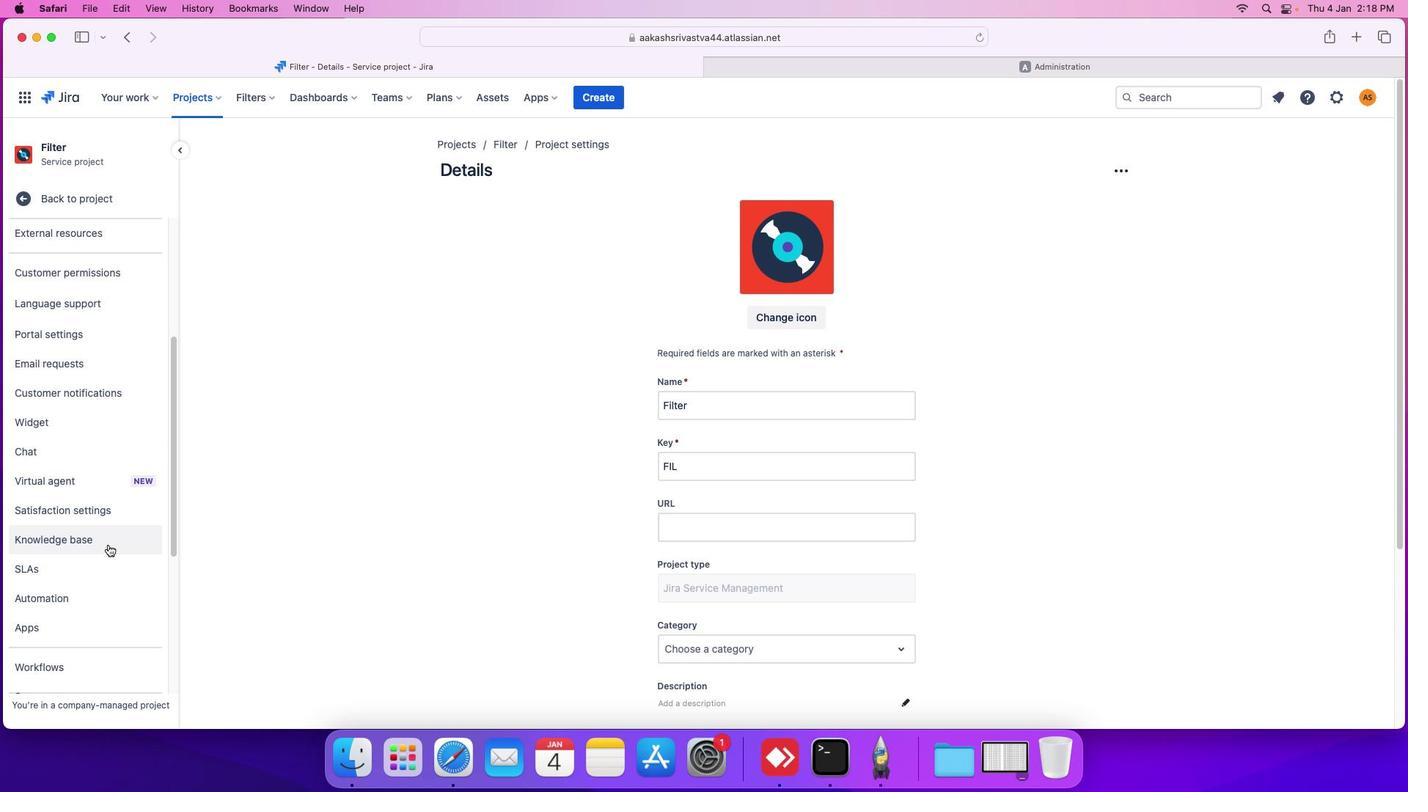 
Action: Mouse scrolled (398, 352) with delta (365, 121)
Screenshot: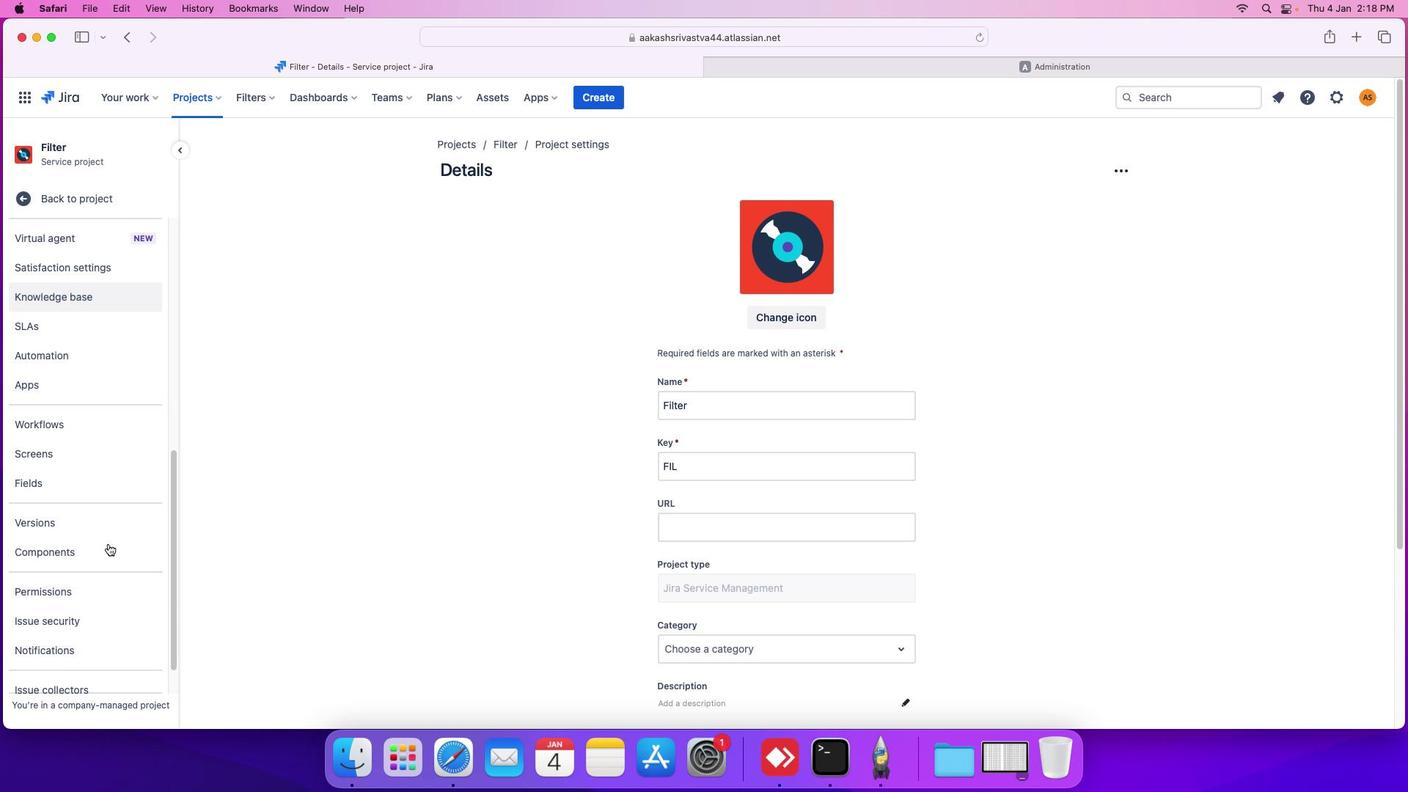
Action: Mouse scrolled (398, 352) with delta (365, 121)
Screenshot: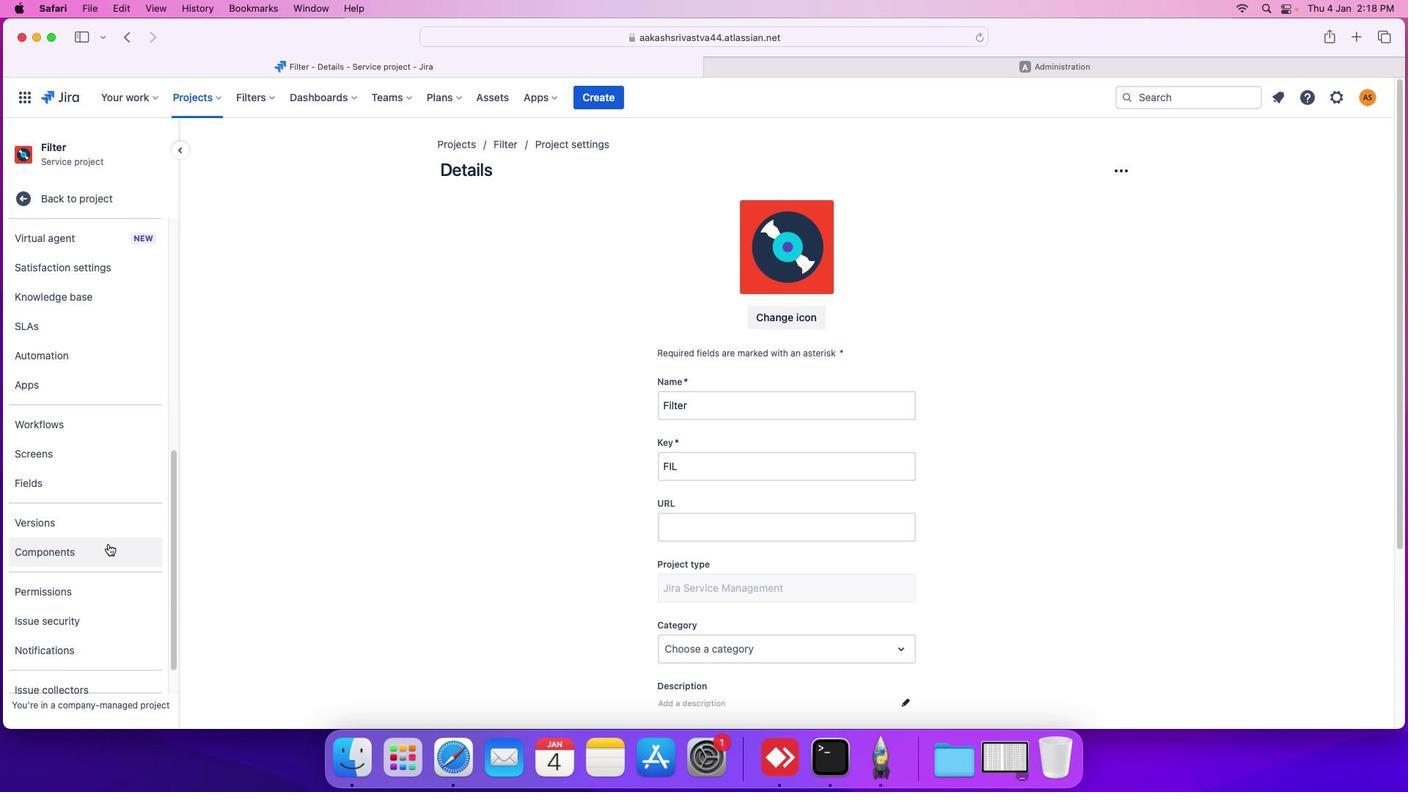 
Action: Mouse scrolled (398, 352) with delta (365, 121)
Screenshot: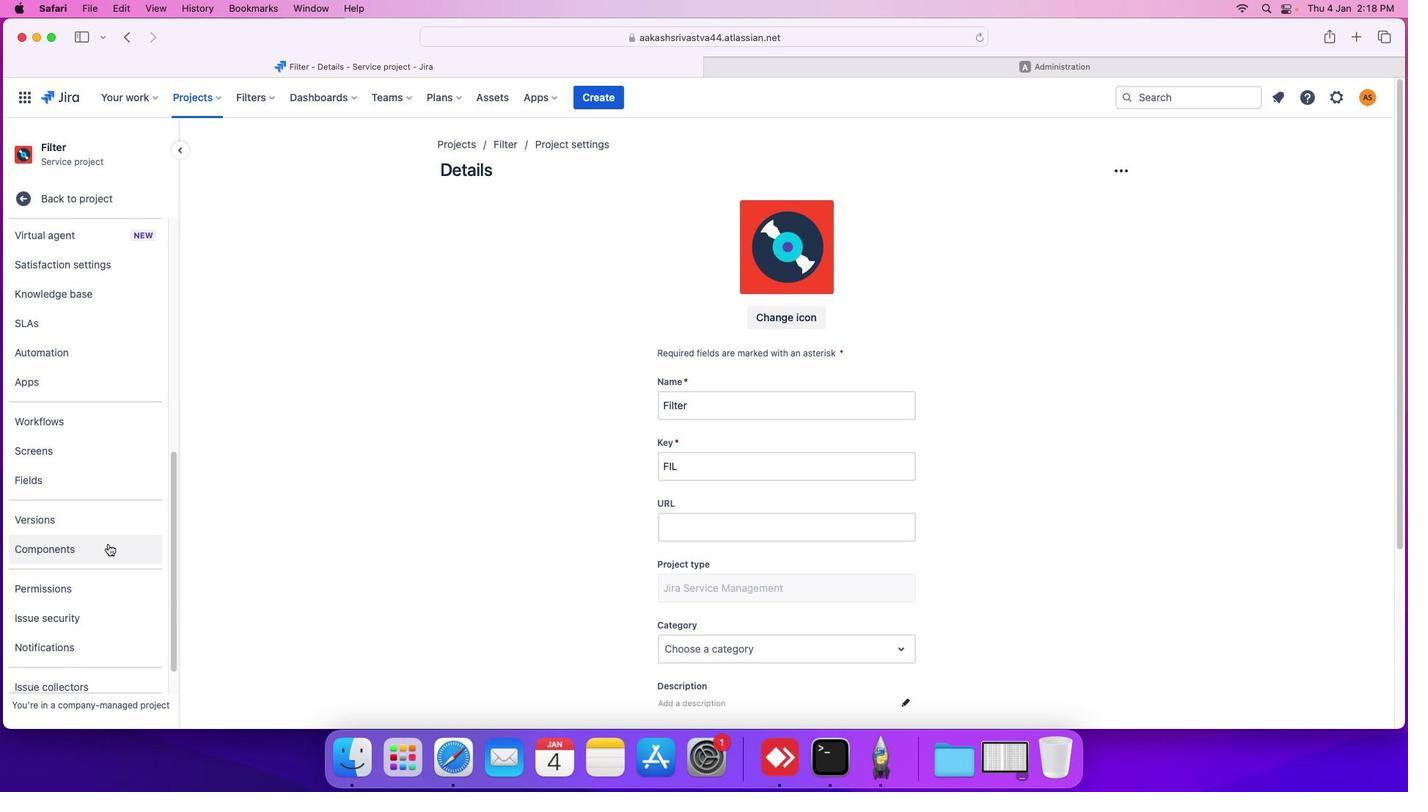 
Action: Mouse scrolled (398, 352) with delta (365, 121)
Screenshot: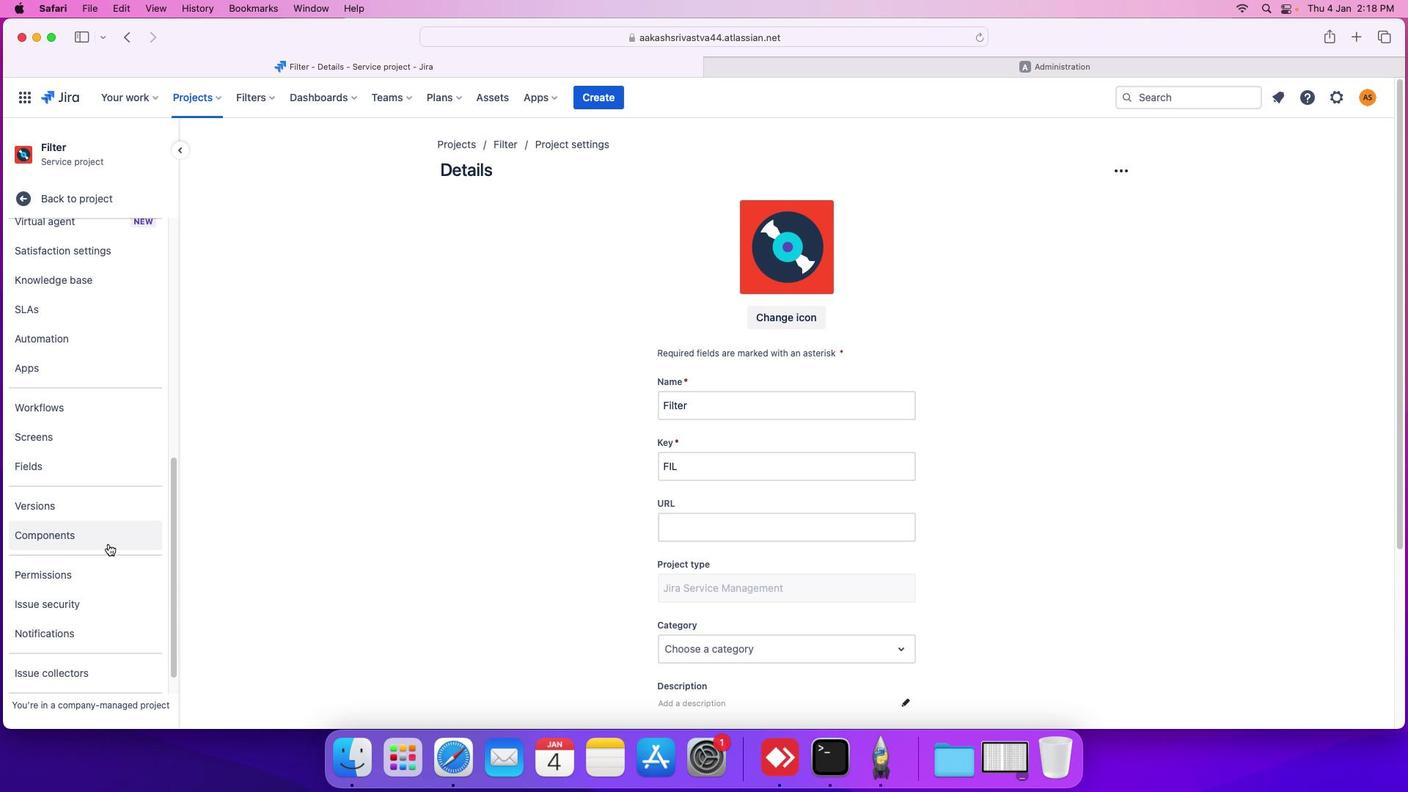 
Action: Mouse moved to (397, 351)
Screenshot: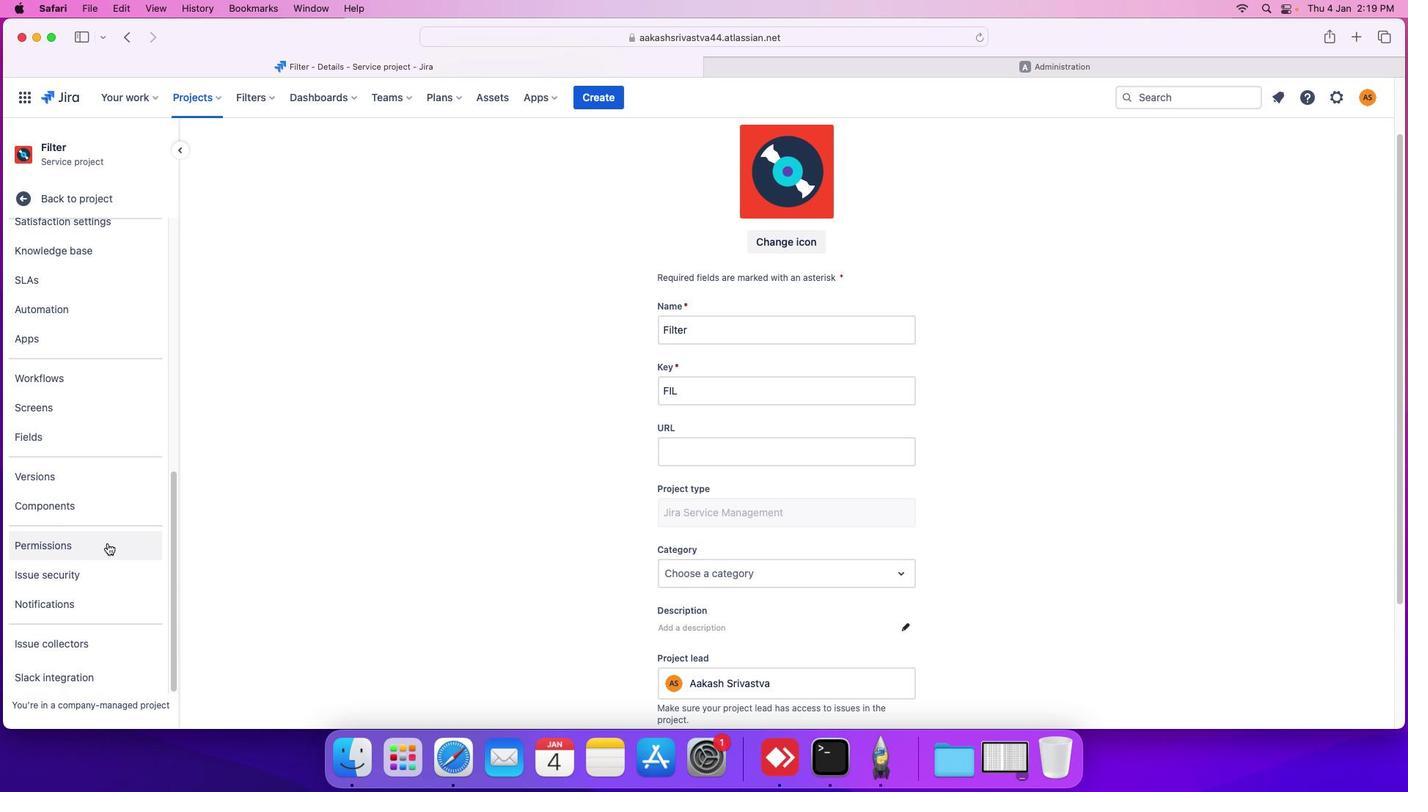 
Action: Mouse scrolled (397, 351) with delta (365, 121)
Screenshot: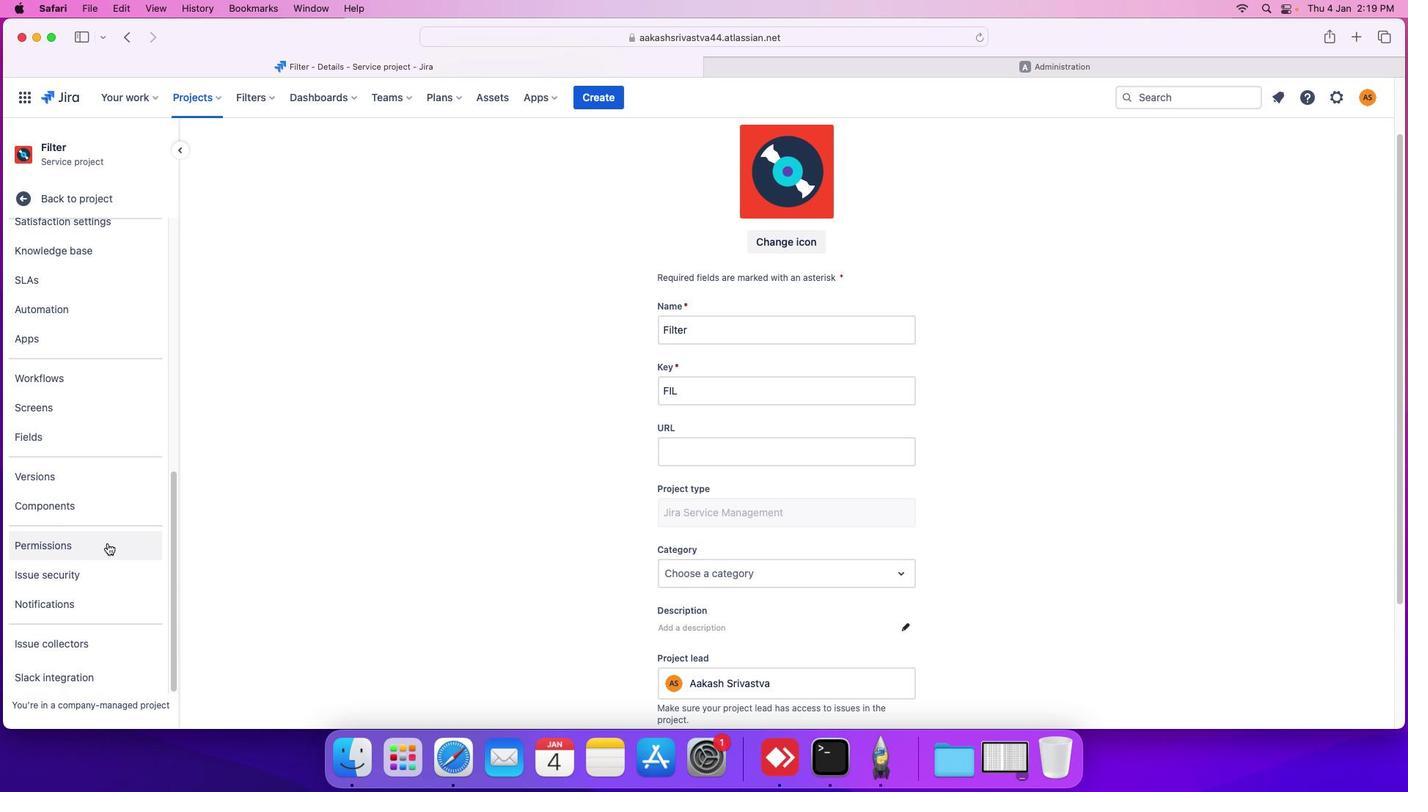 
Action: Mouse scrolled (397, 351) with delta (365, 121)
Screenshot: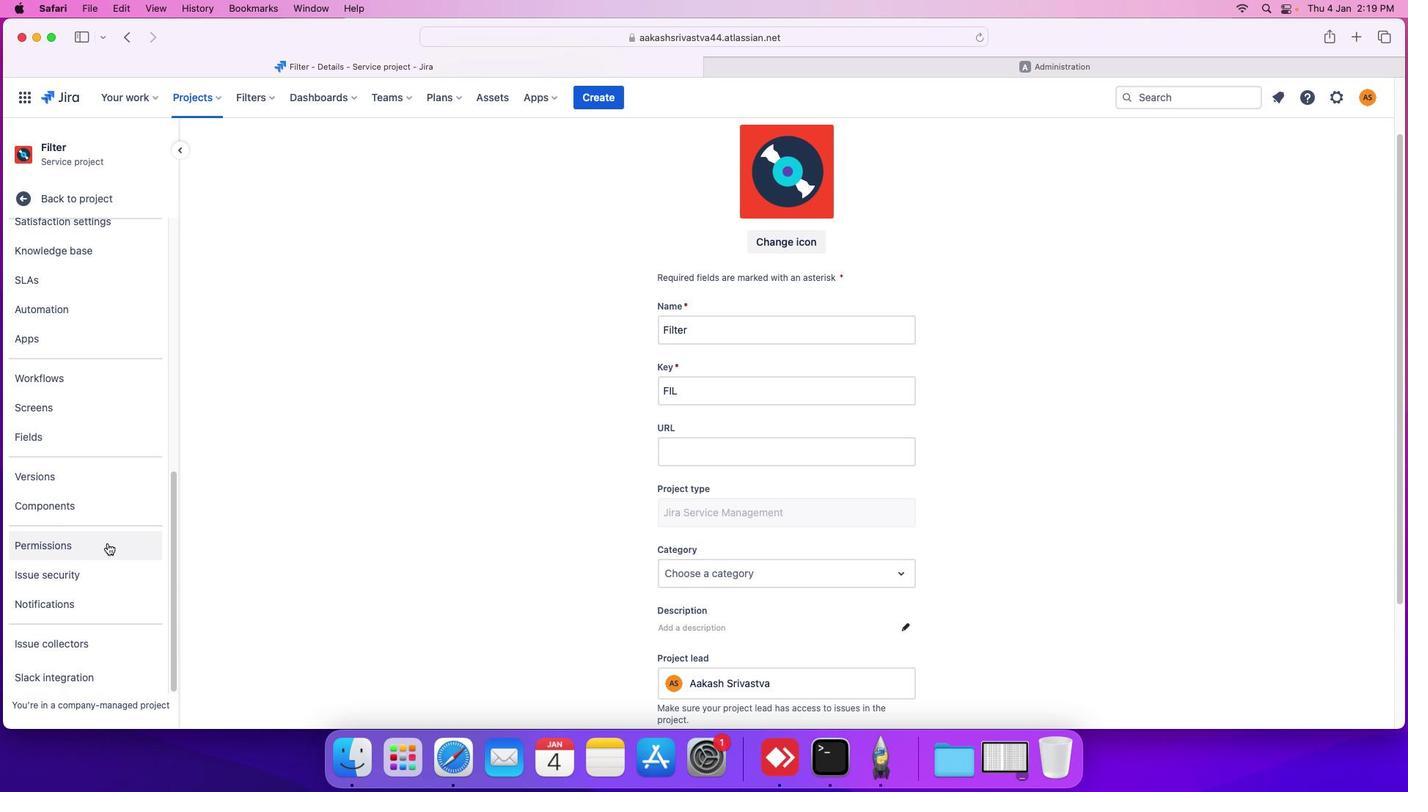 
Action: Mouse scrolled (397, 351) with delta (365, 120)
Screenshot: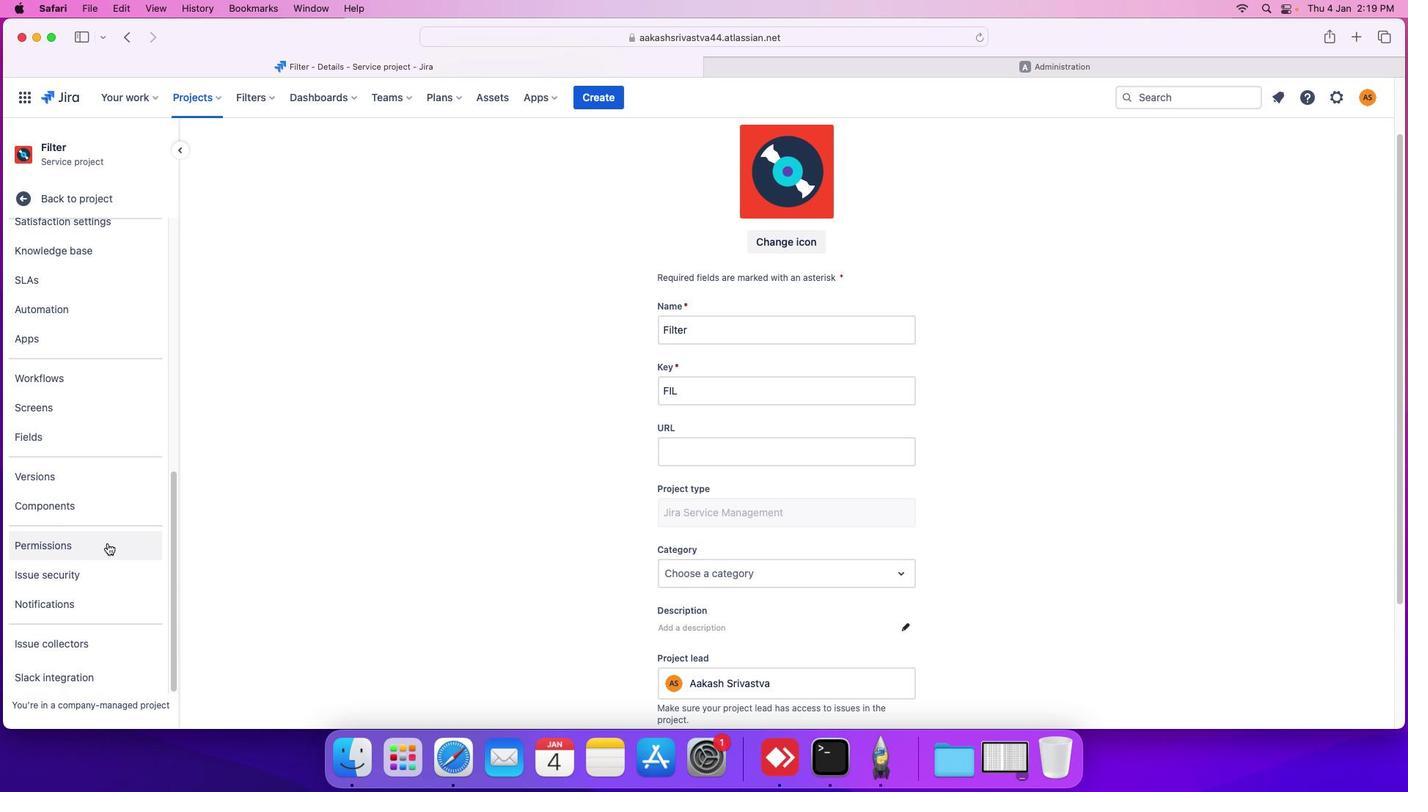 
Action: Mouse scrolled (397, 351) with delta (365, 119)
Screenshot: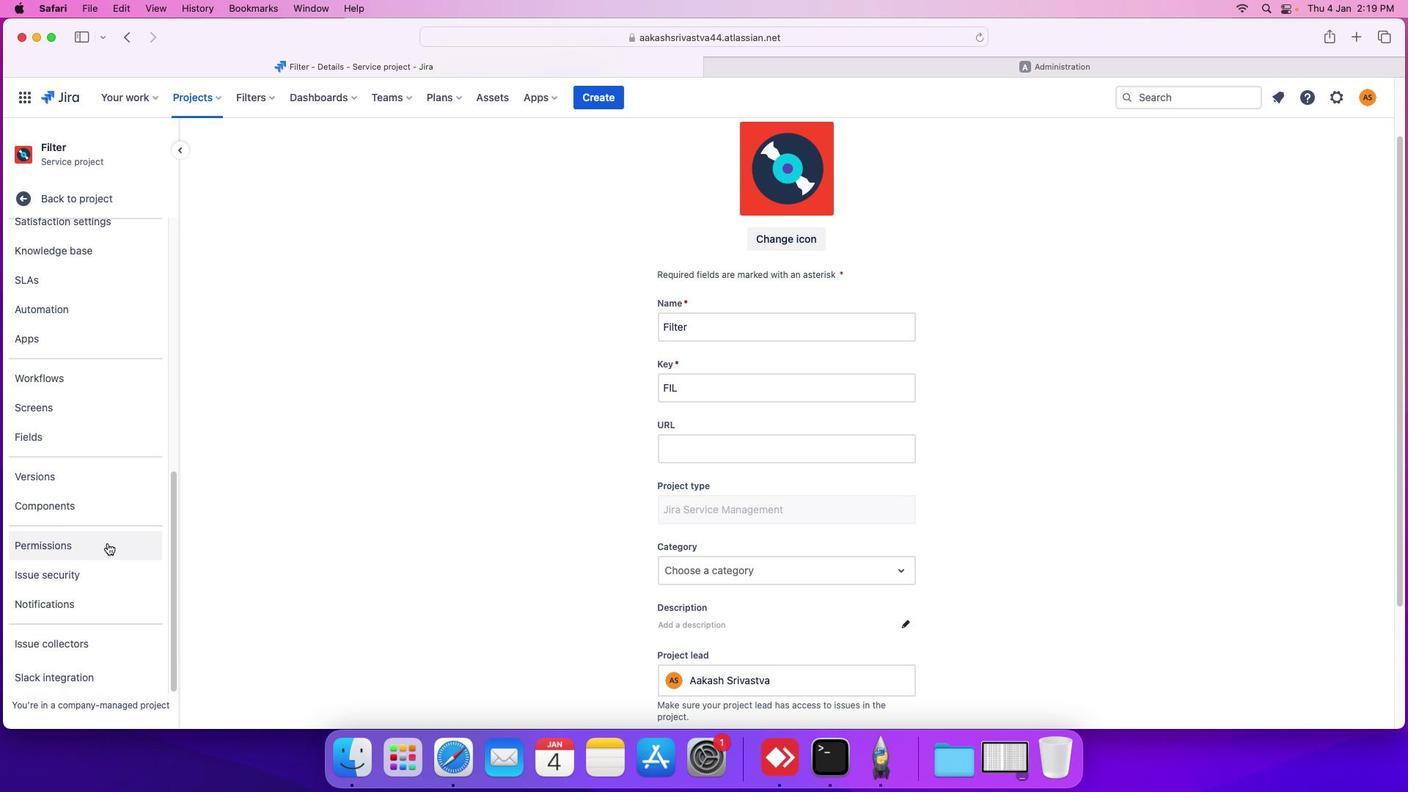 
Action: Mouse moved to (397, 351)
Screenshot: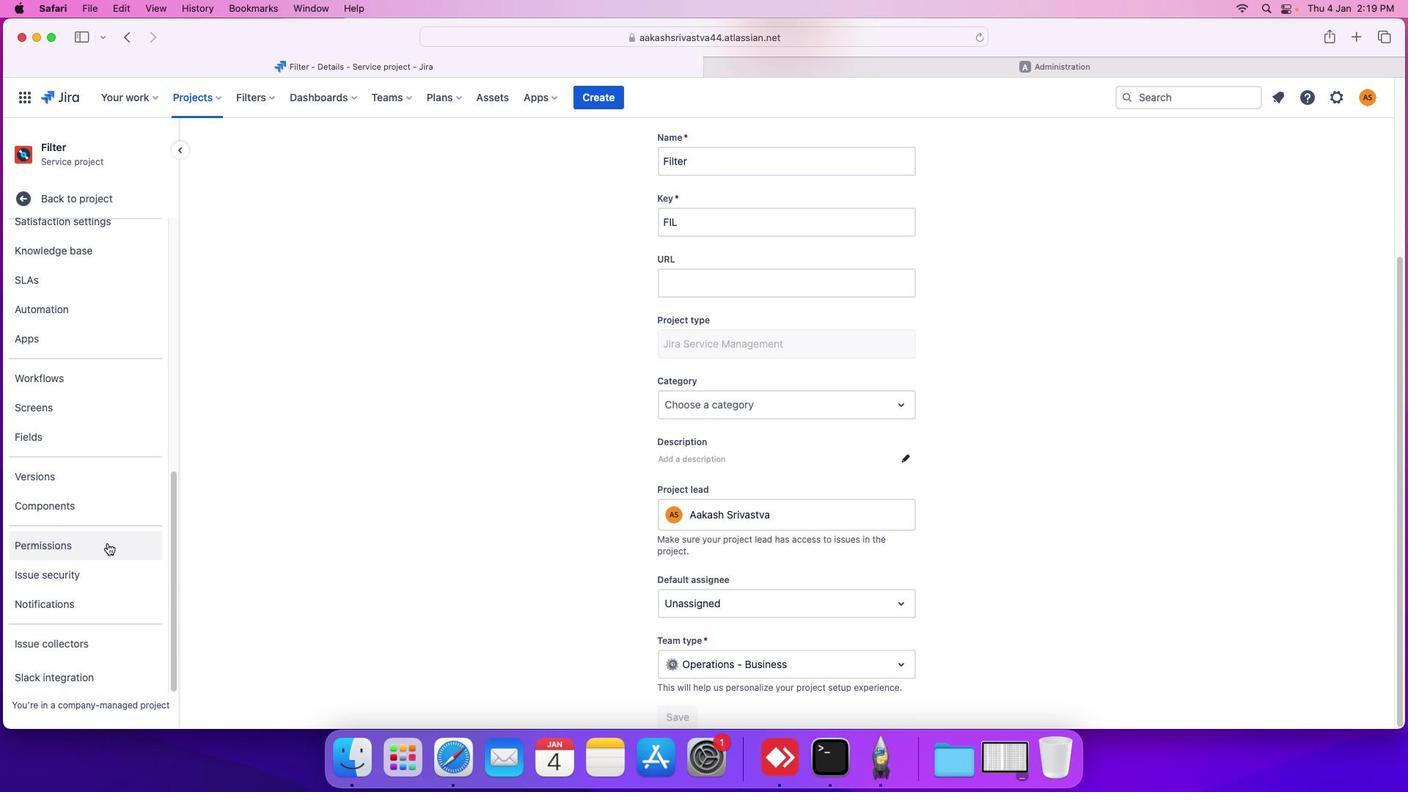
Action: Mouse scrolled (397, 351) with delta (365, 121)
Screenshot: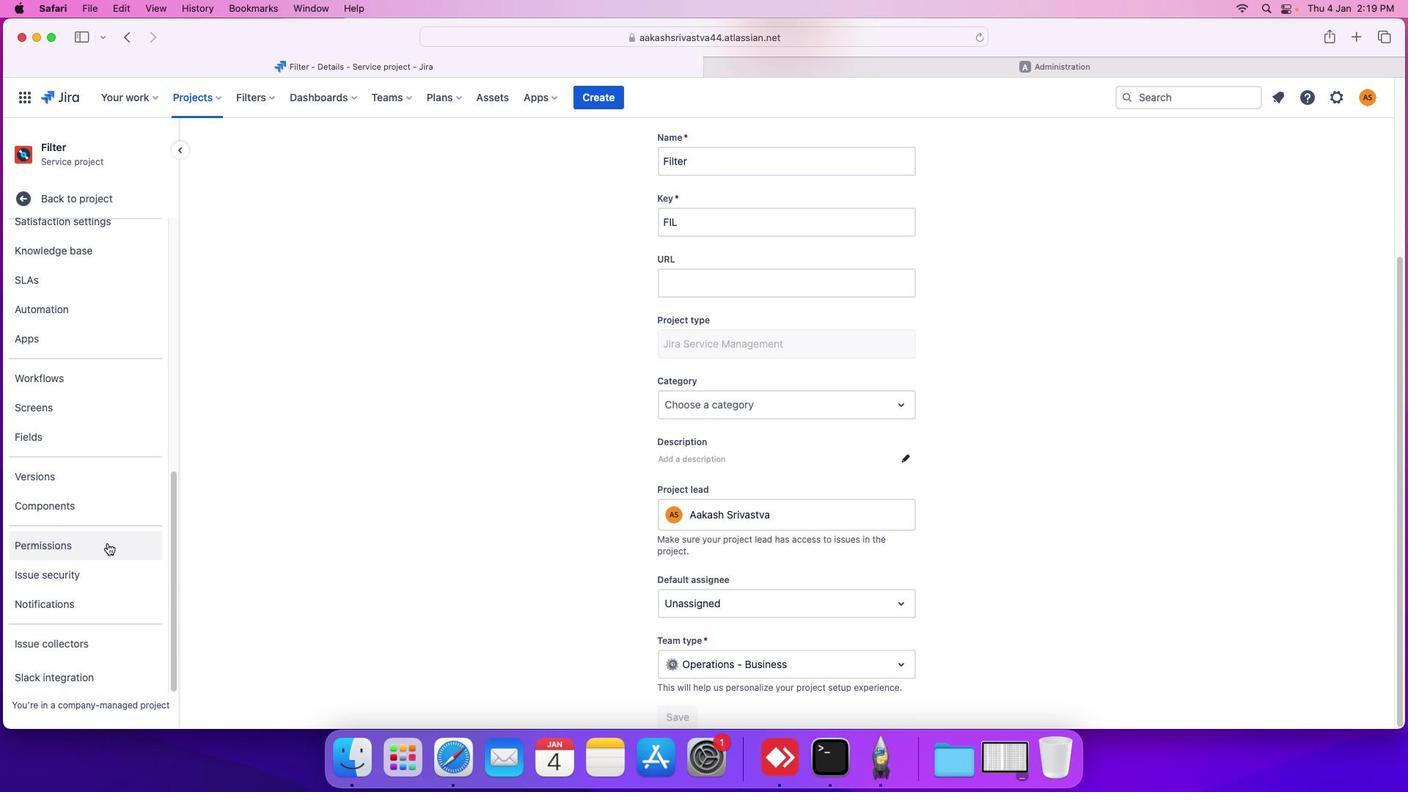 
Action: Mouse scrolled (397, 351) with delta (365, 121)
Screenshot: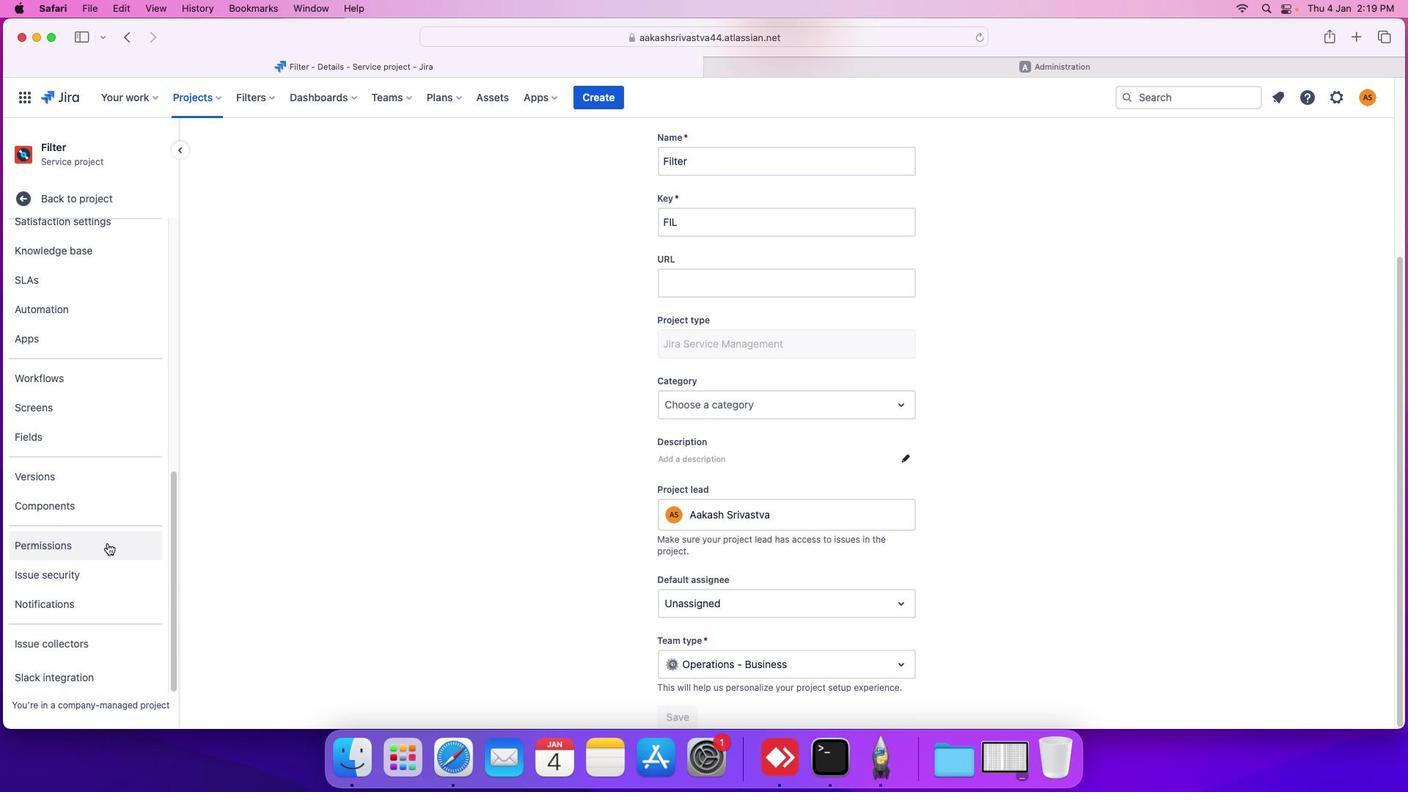 
Action: Mouse scrolled (397, 351) with delta (365, 121)
Screenshot: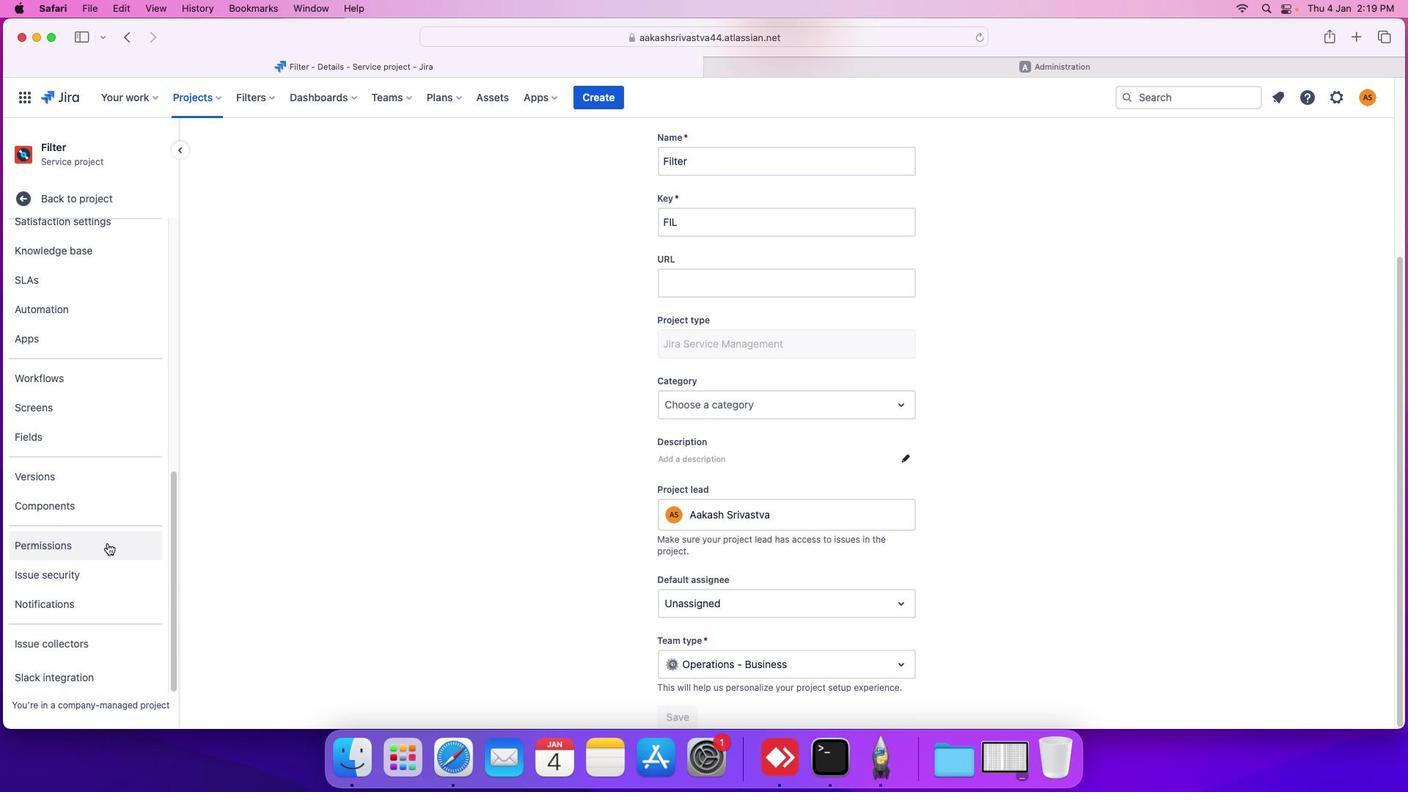 
Action: Mouse scrolled (397, 351) with delta (365, 120)
Screenshot: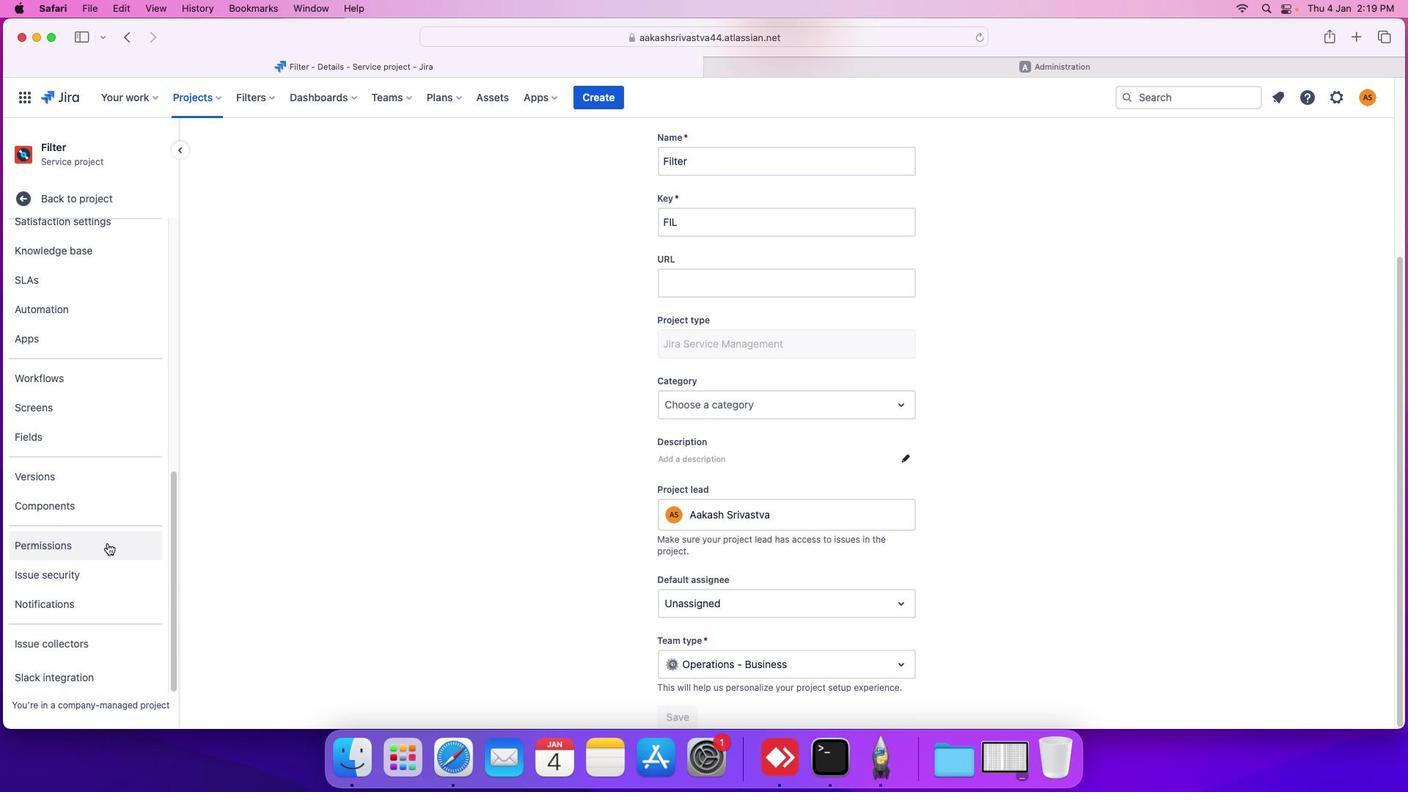 
Action: Mouse moved to (397, 351)
Screenshot: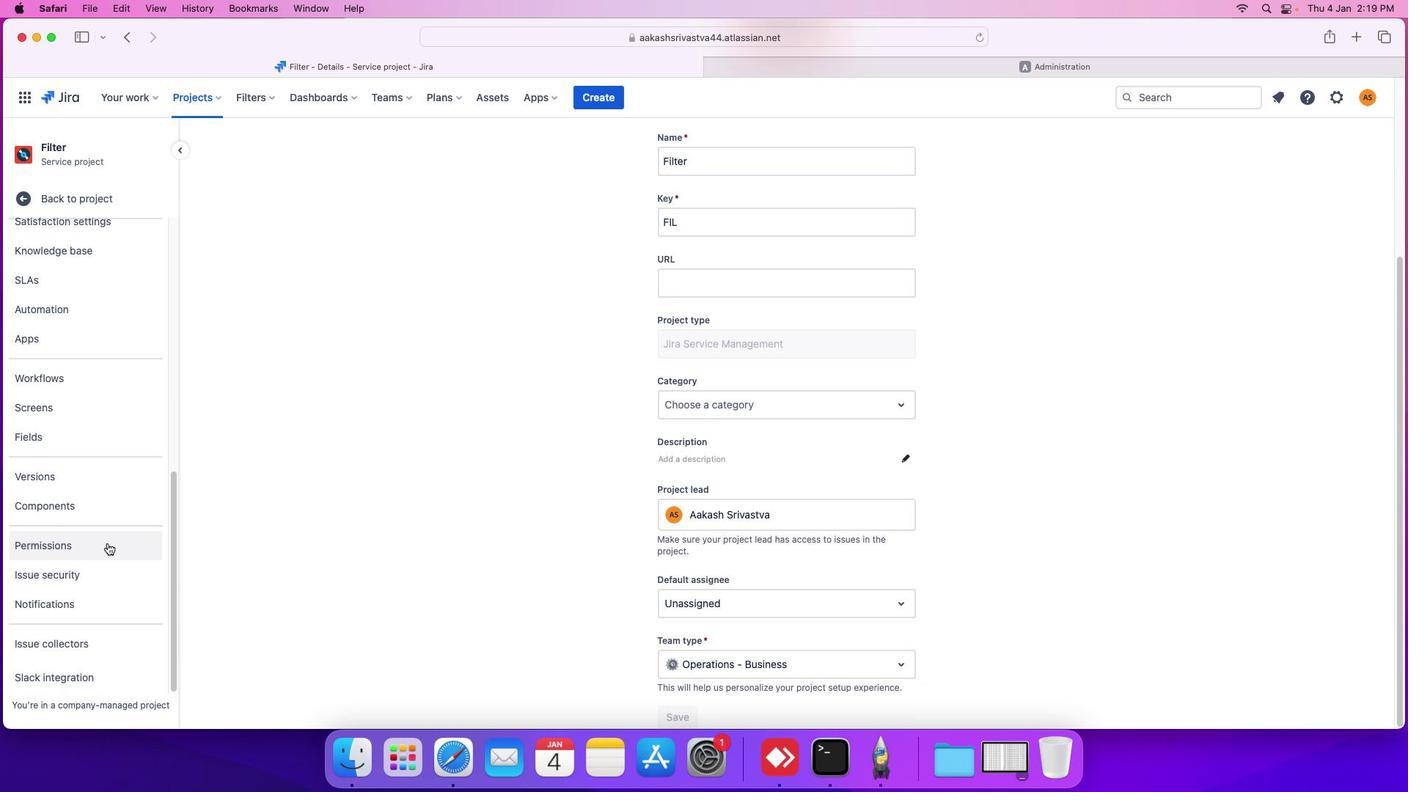 
Action: Mouse scrolled (397, 351) with delta (365, 121)
Screenshot: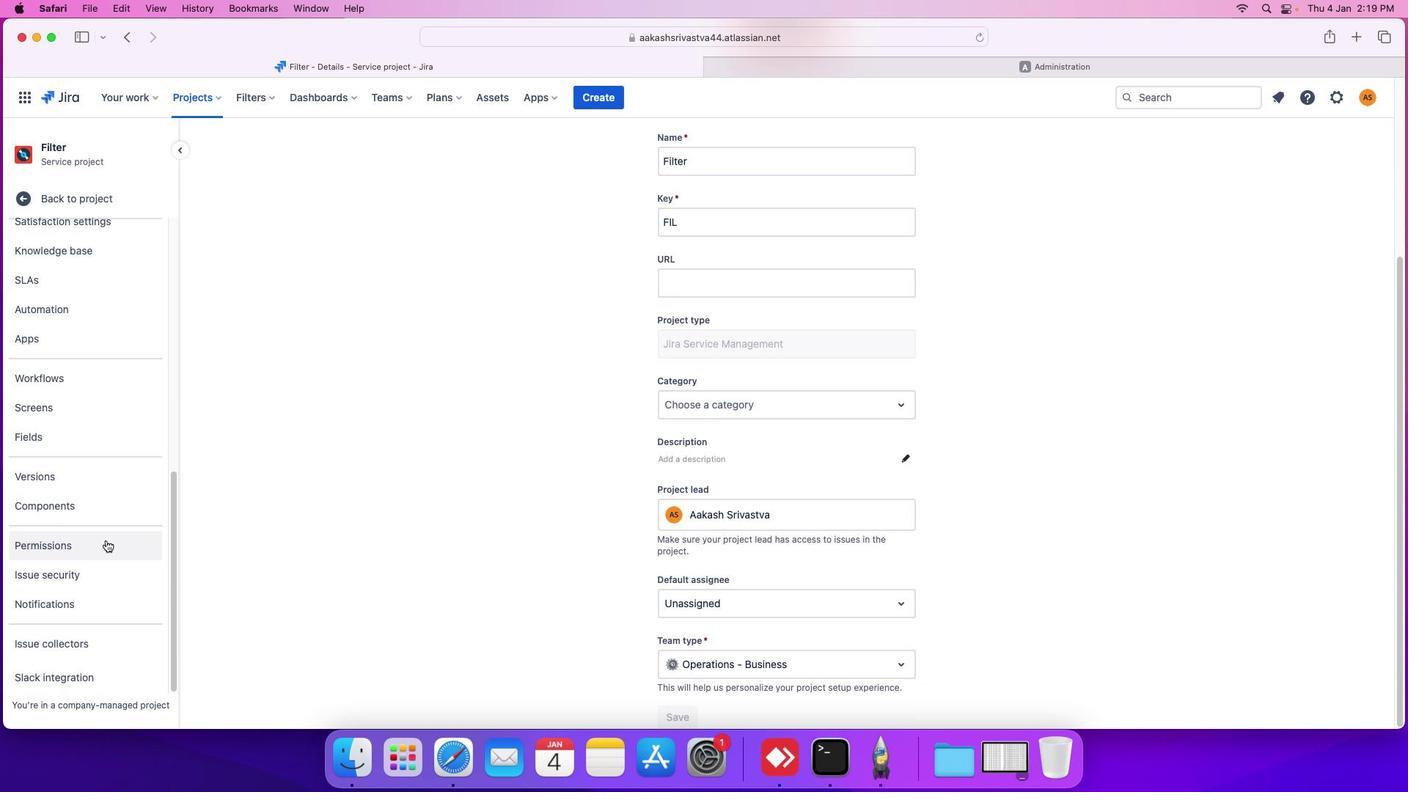 
Action: Mouse scrolled (397, 351) with delta (365, 121)
Screenshot: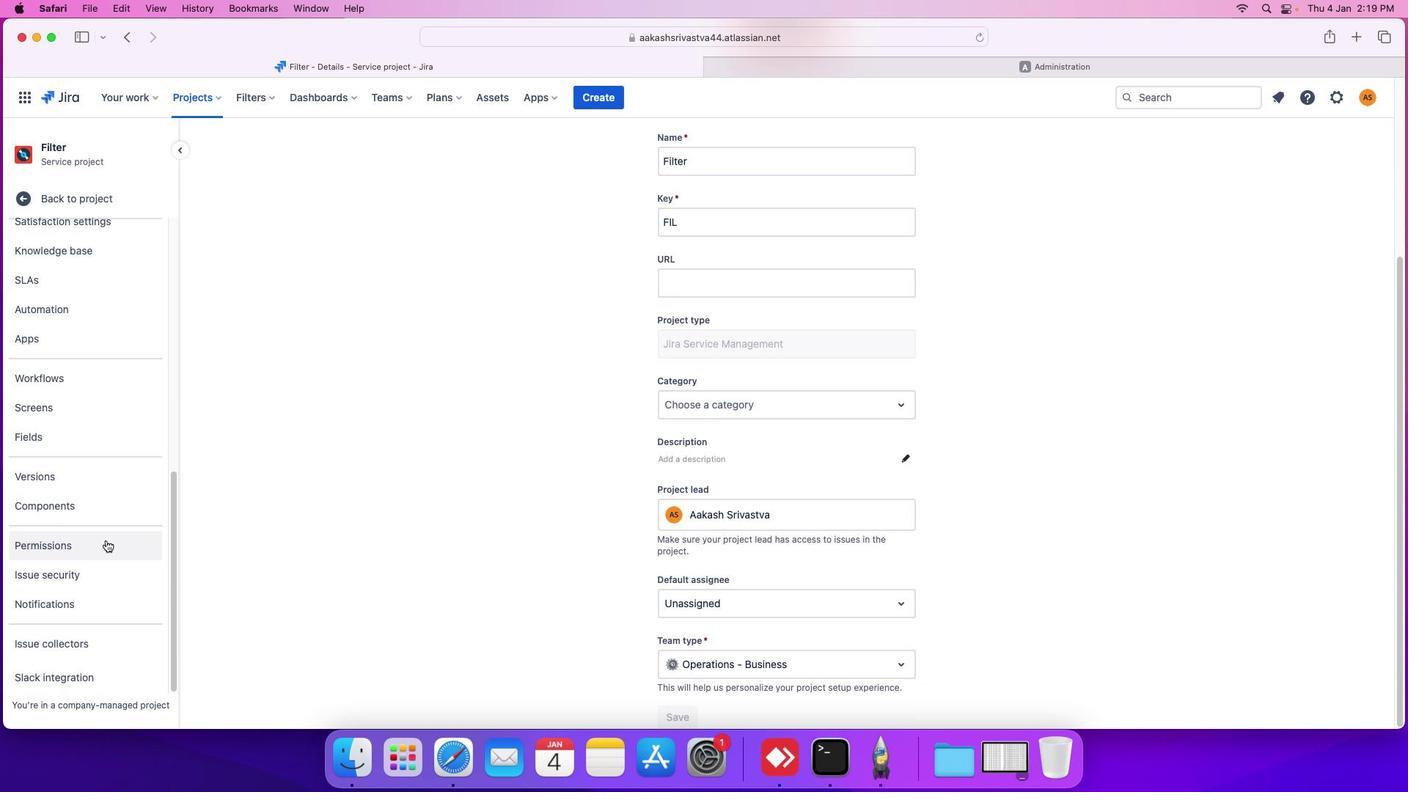 
Action: Mouse moved to (397, 350)
Screenshot: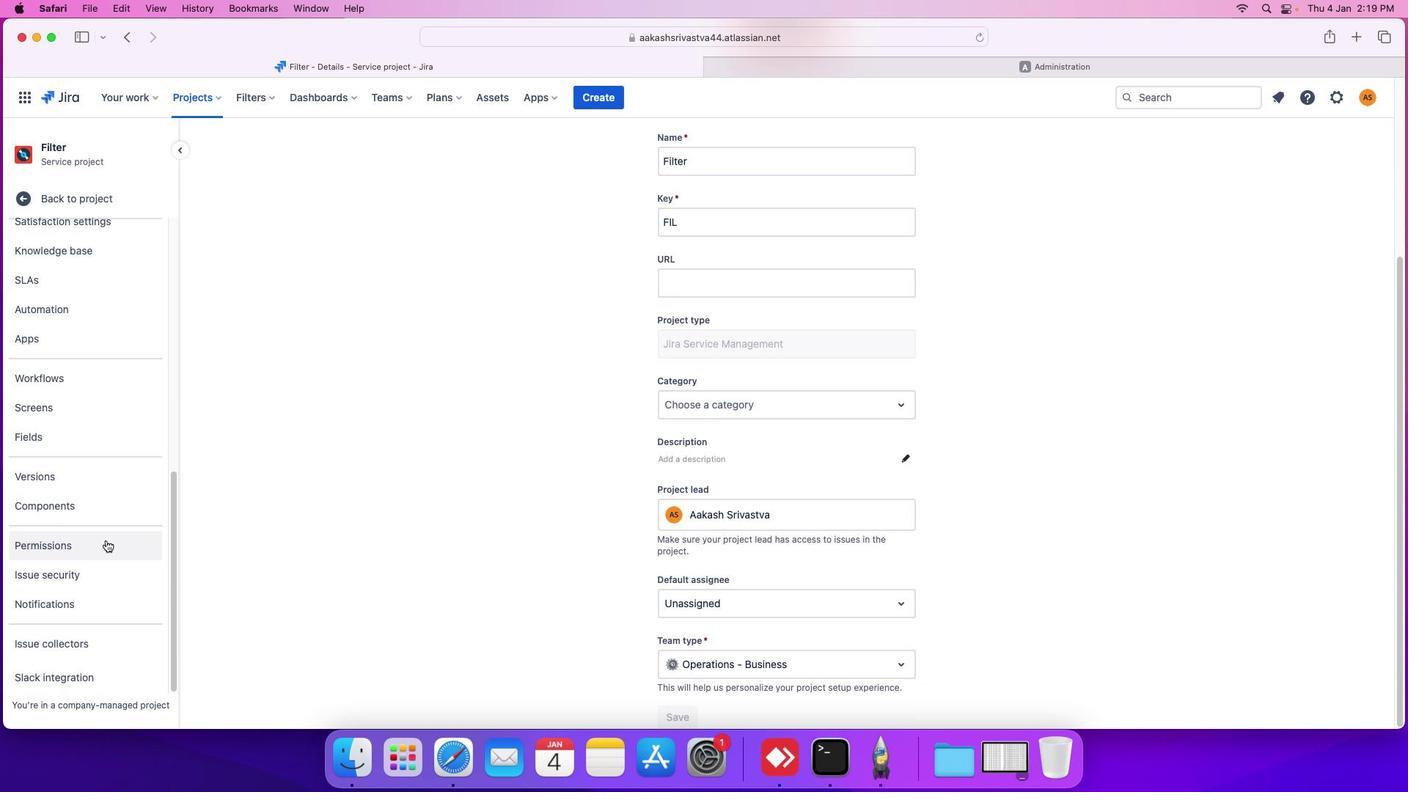 
Action: Mouse scrolled (397, 350) with delta (365, 120)
Screenshot: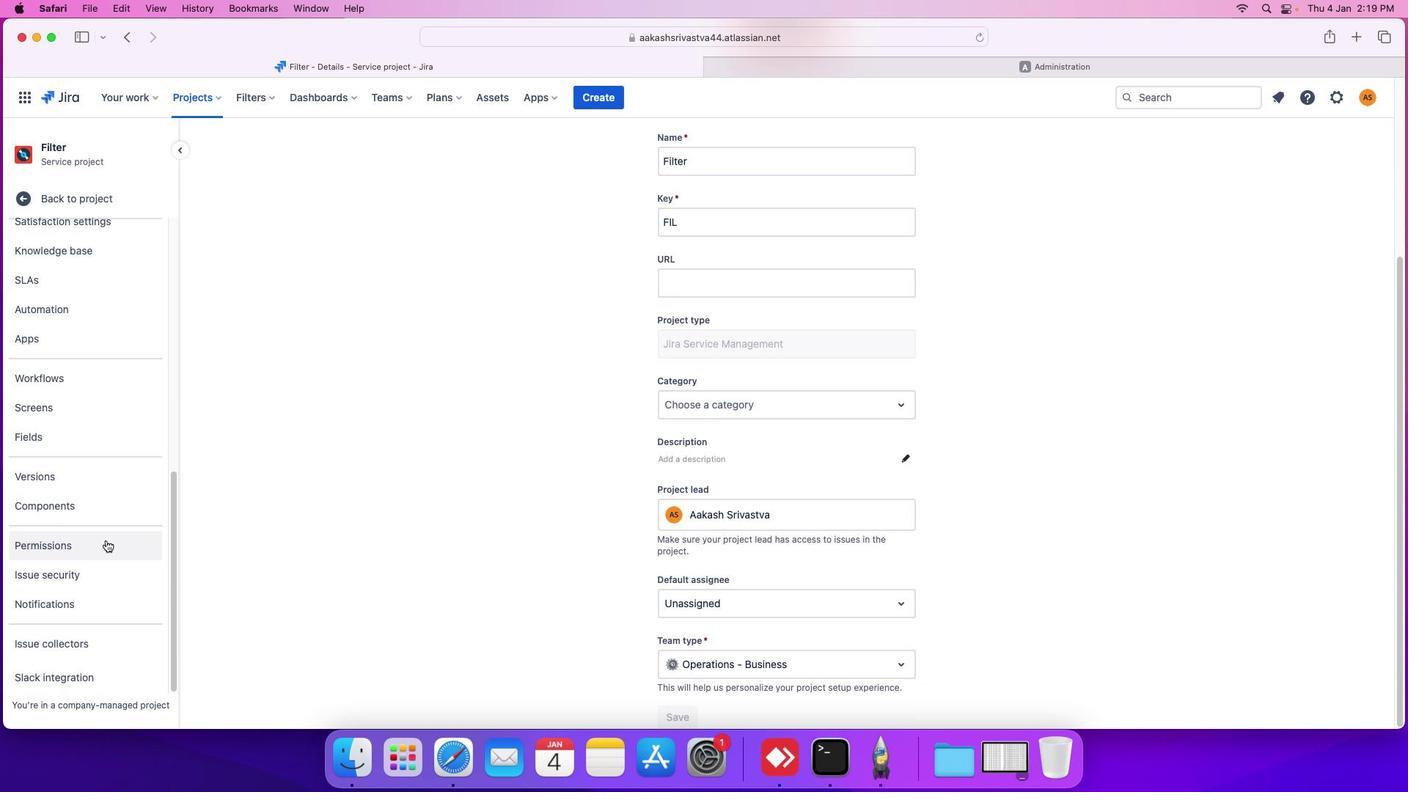 
Action: Mouse scrolled (397, 350) with delta (365, 120)
Screenshot: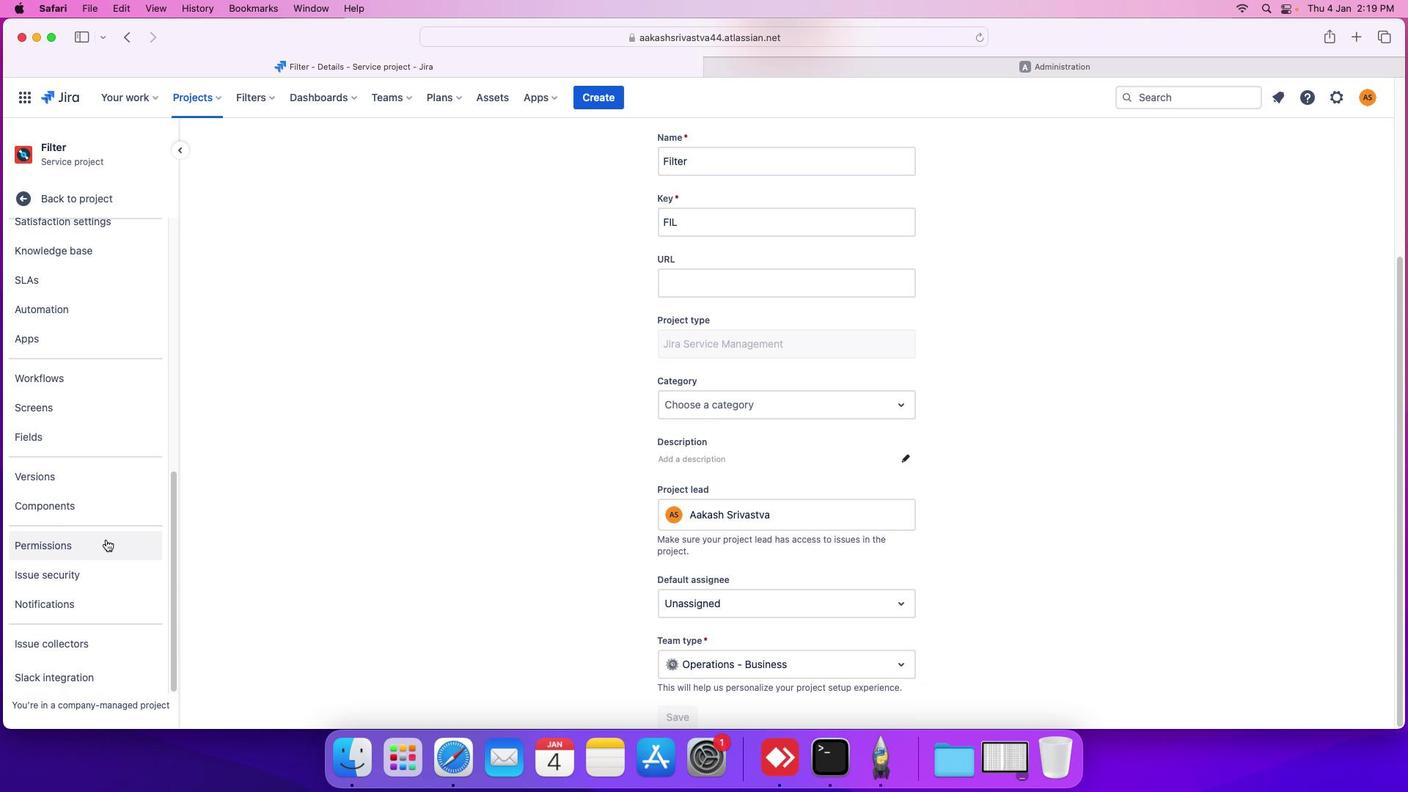 
Action: Mouse scrolled (397, 350) with delta (365, 119)
Screenshot: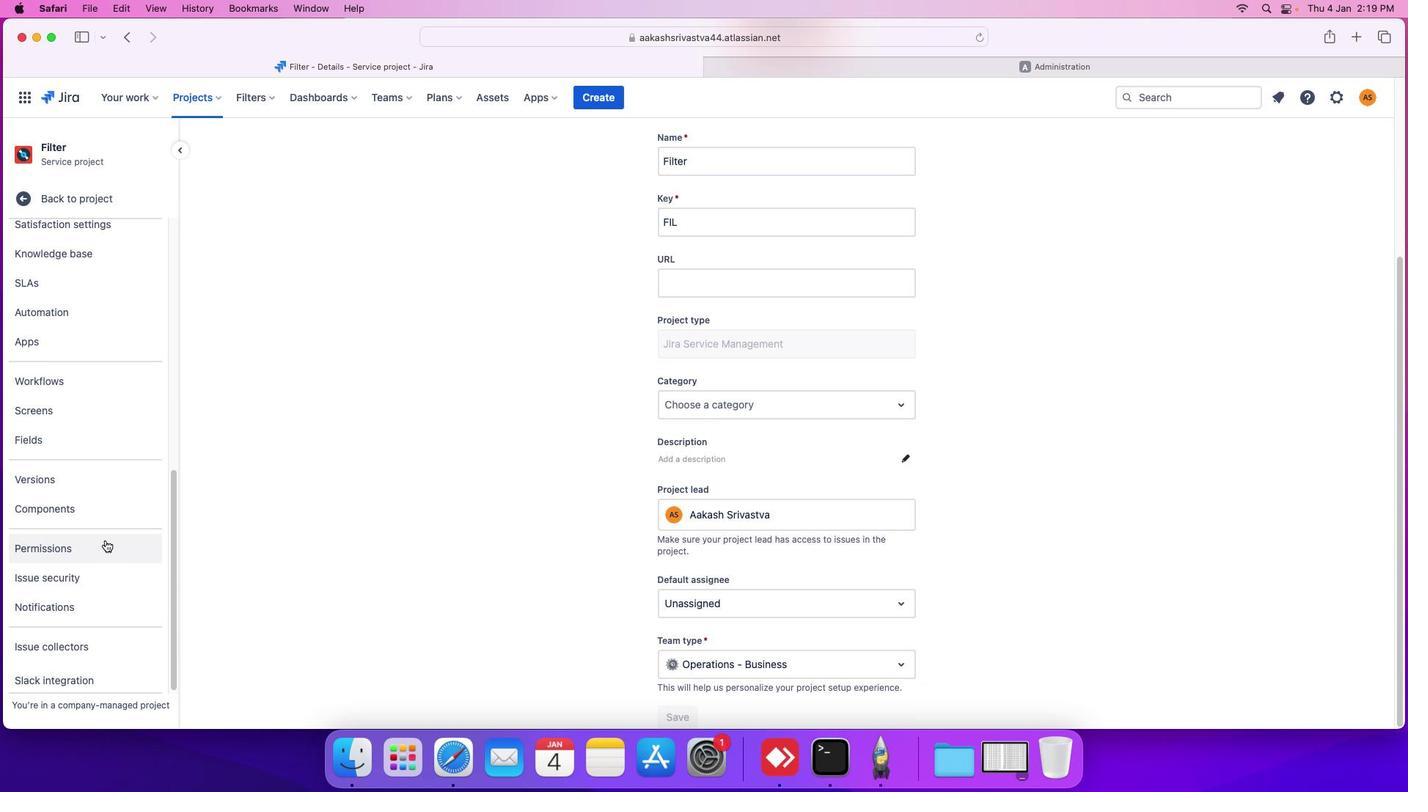 
Action: Mouse scrolled (397, 350) with delta (365, 121)
Screenshot: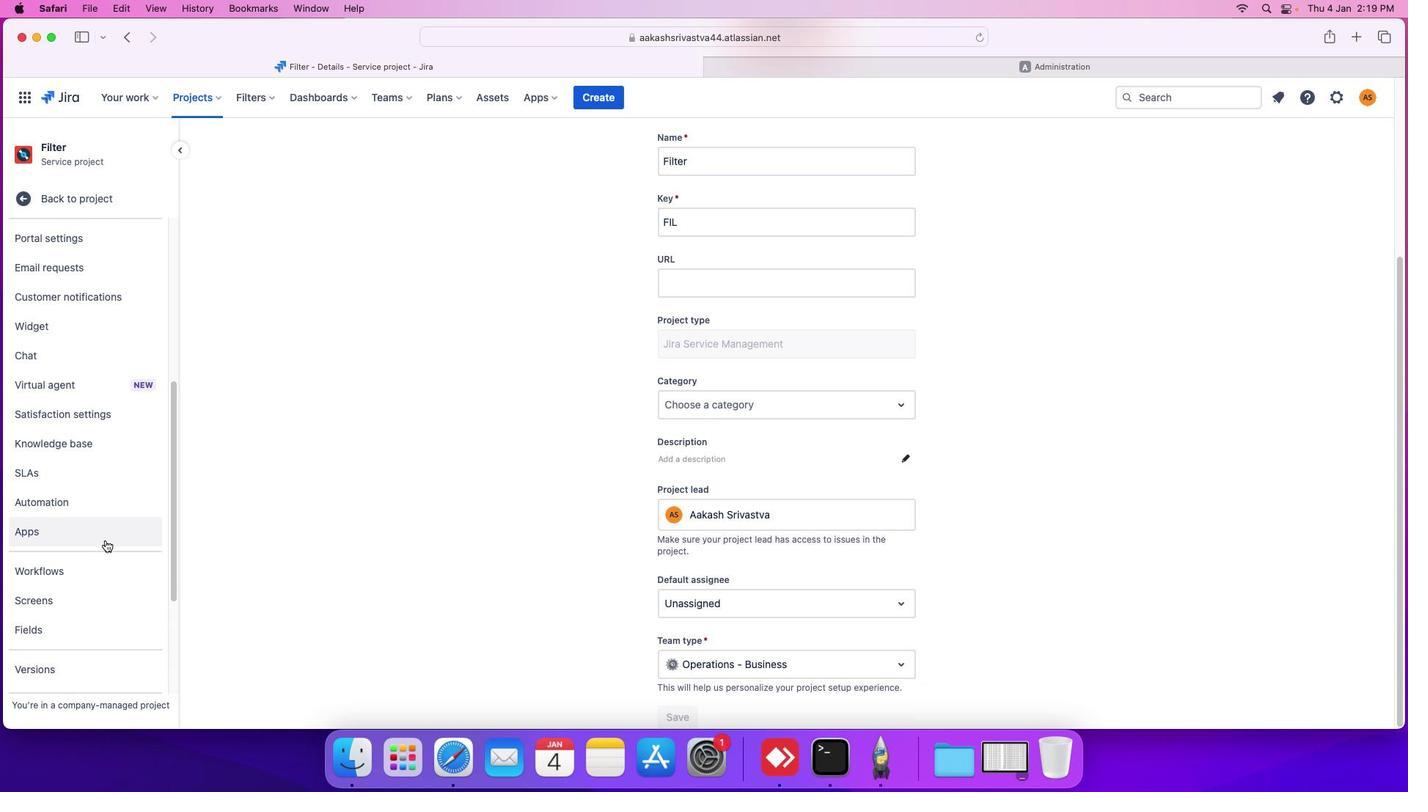 
Action: Mouse scrolled (397, 350) with delta (365, 121)
Screenshot: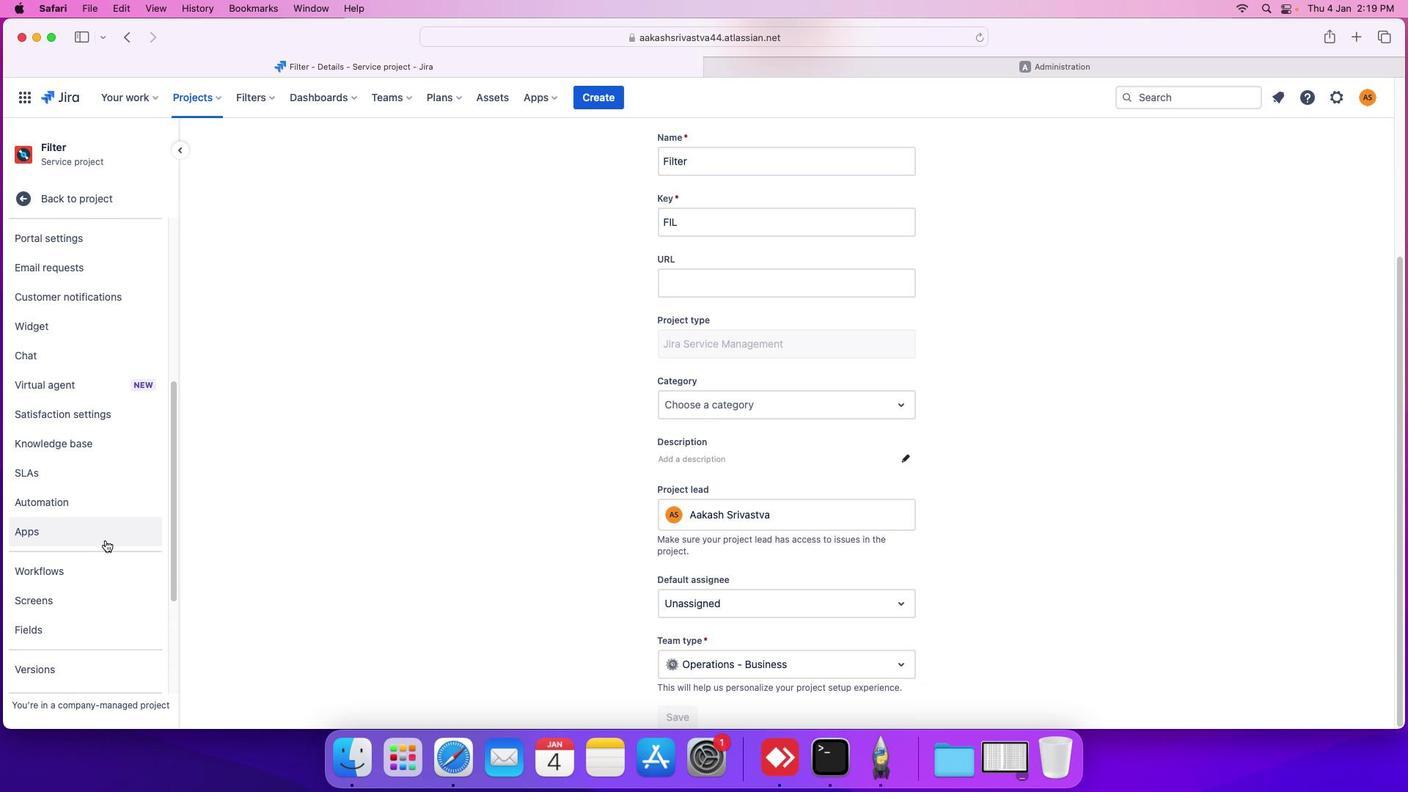 
Action: Mouse scrolled (397, 350) with delta (365, 120)
Screenshot: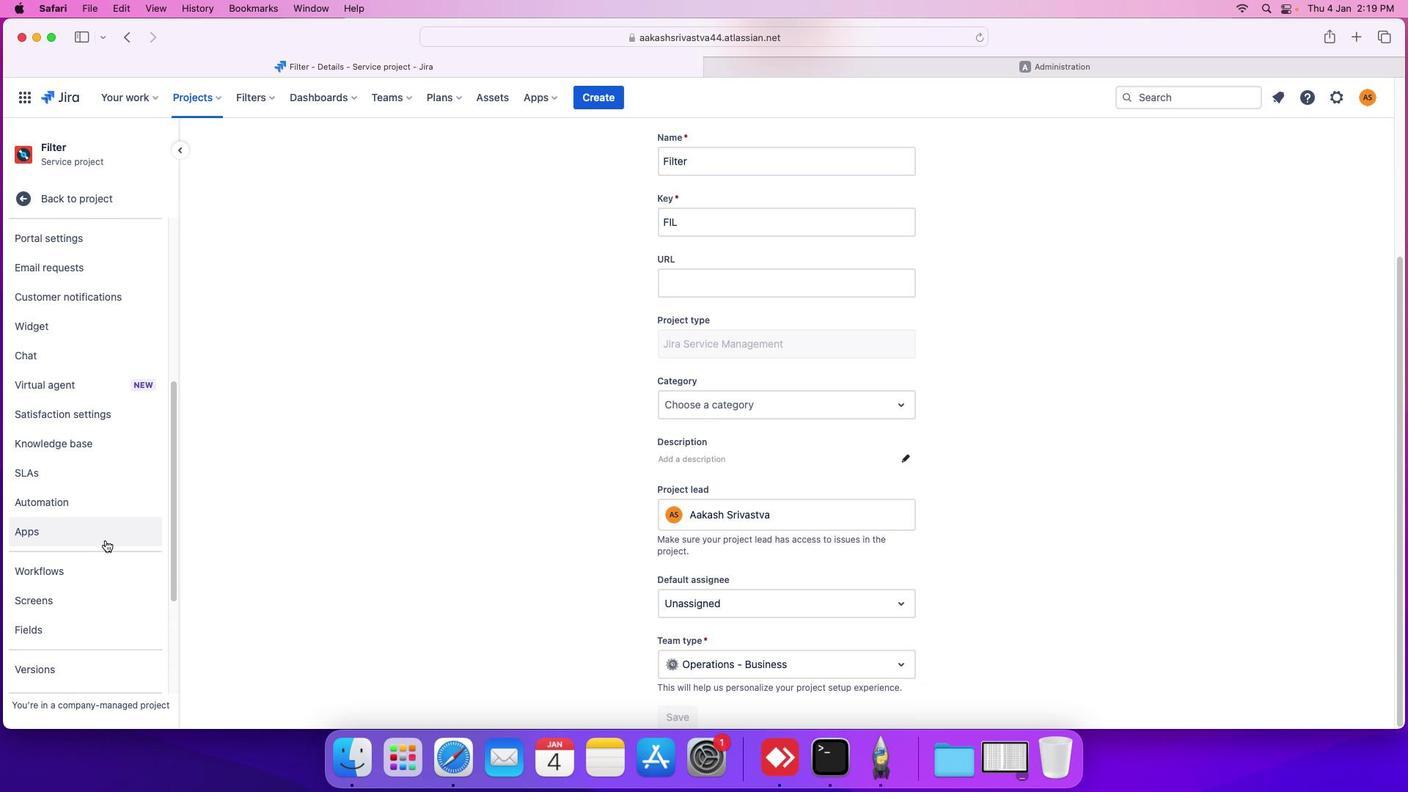 
Action: Mouse scrolled (397, 350) with delta (365, 120)
Screenshot: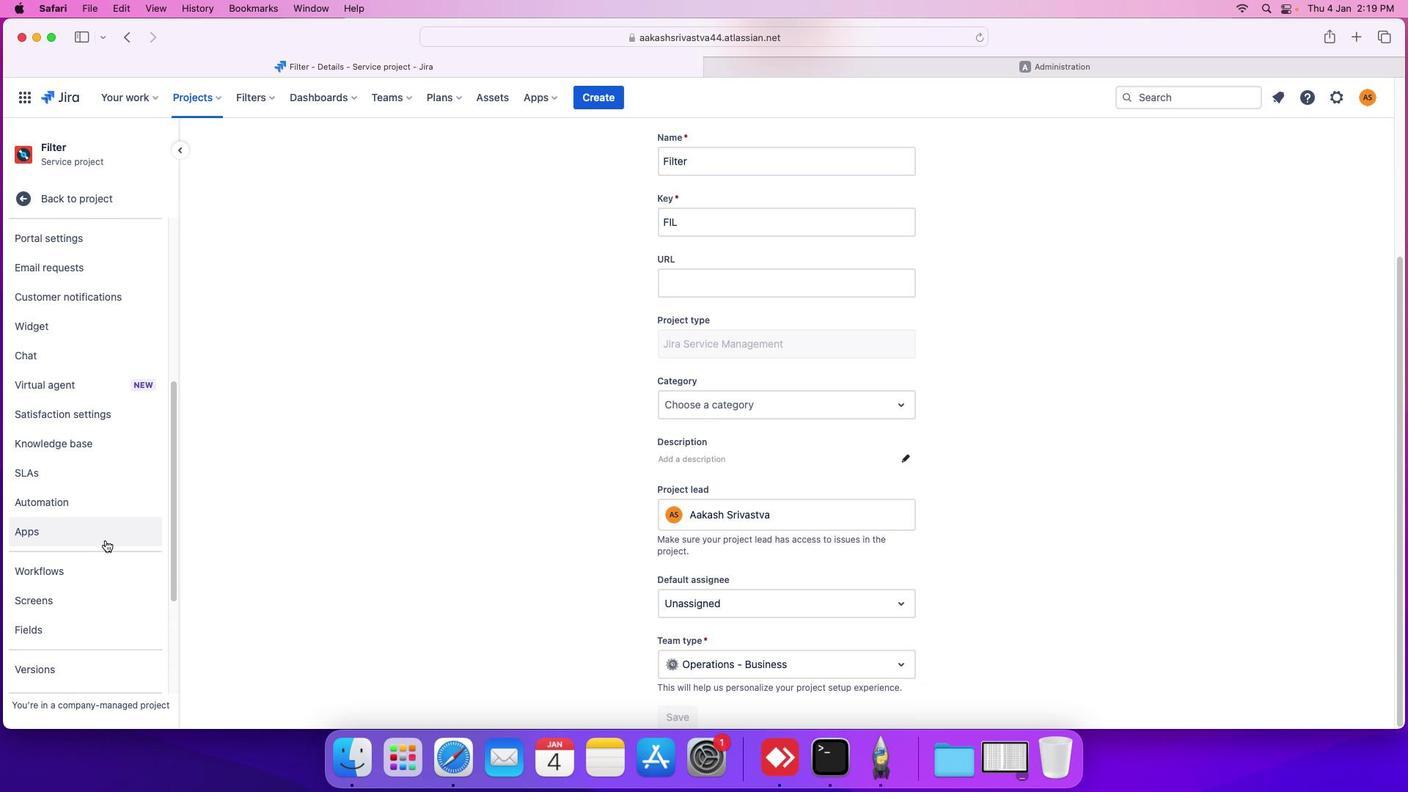 
Action: Mouse moved to (396, 349)
Screenshot: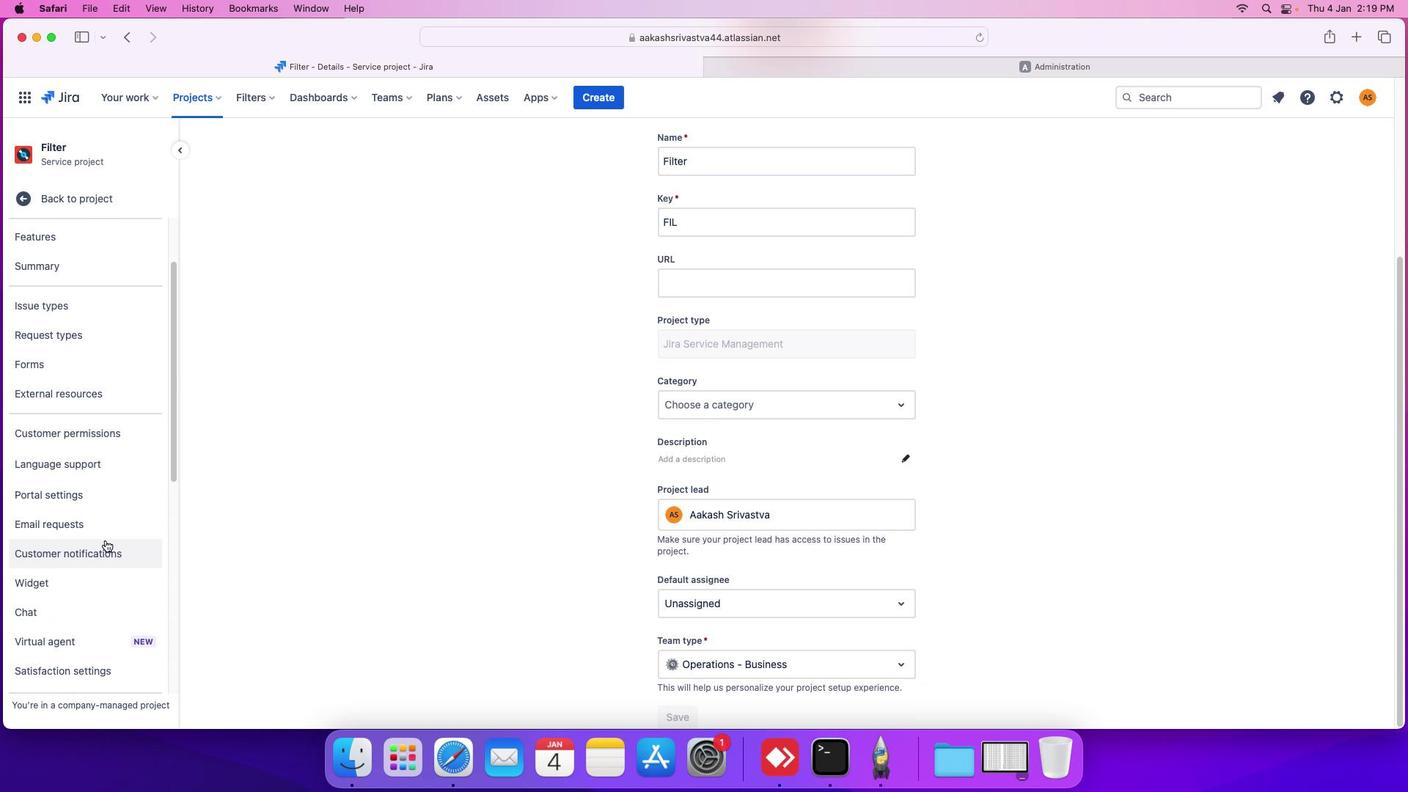 
Action: Mouse scrolled (396, 349) with delta (365, 121)
Screenshot: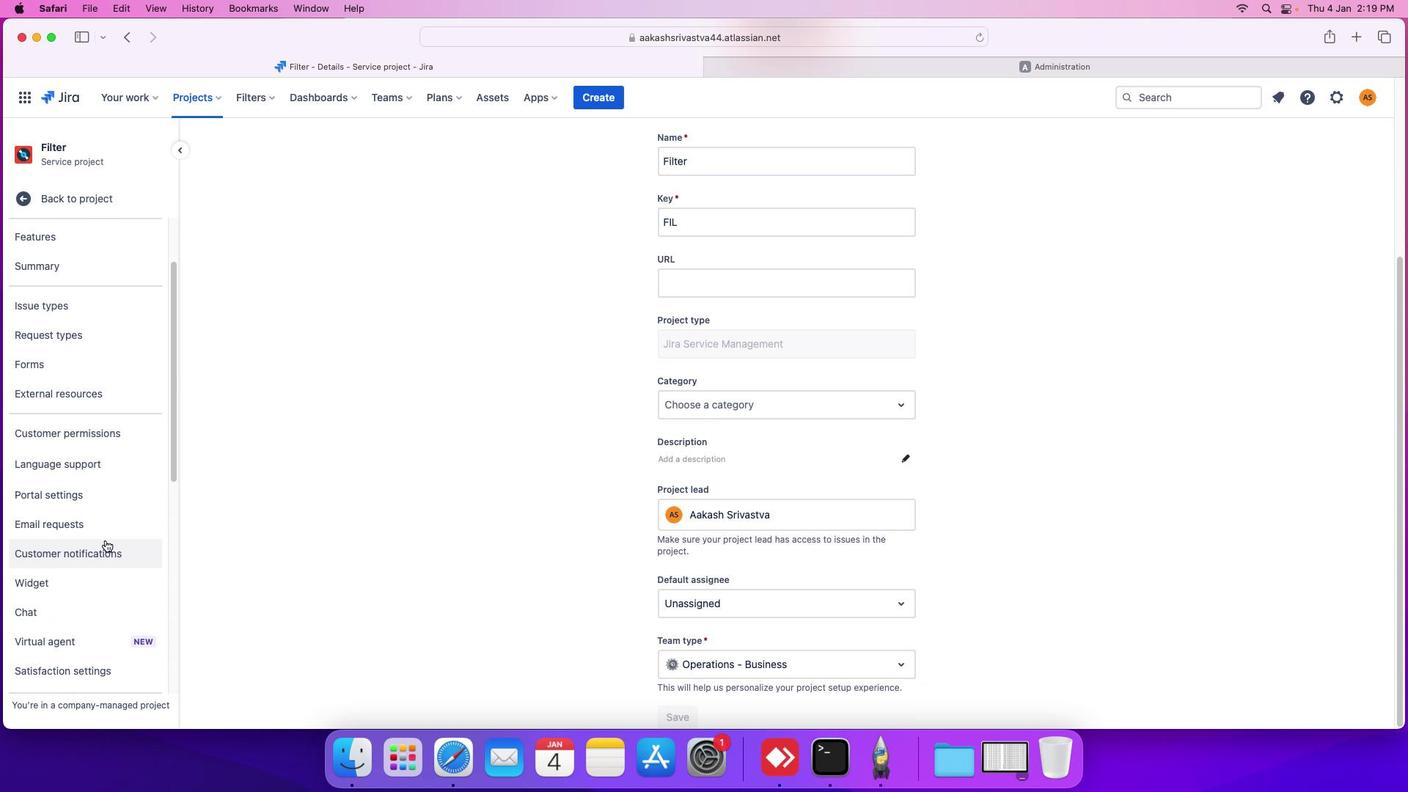 
Action: Mouse moved to (396, 349)
Screenshot: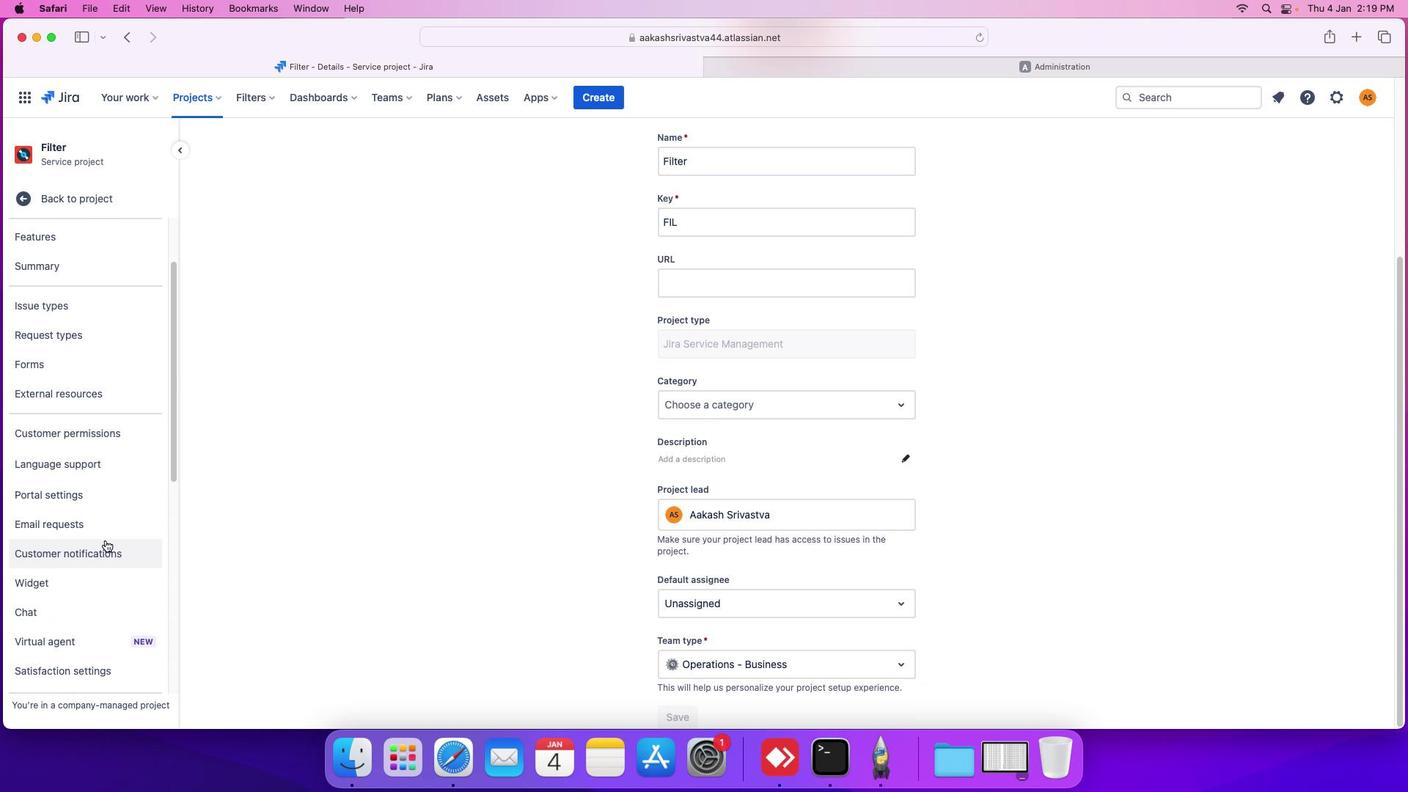 
Action: Mouse scrolled (396, 349) with delta (365, 121)
Screenshot: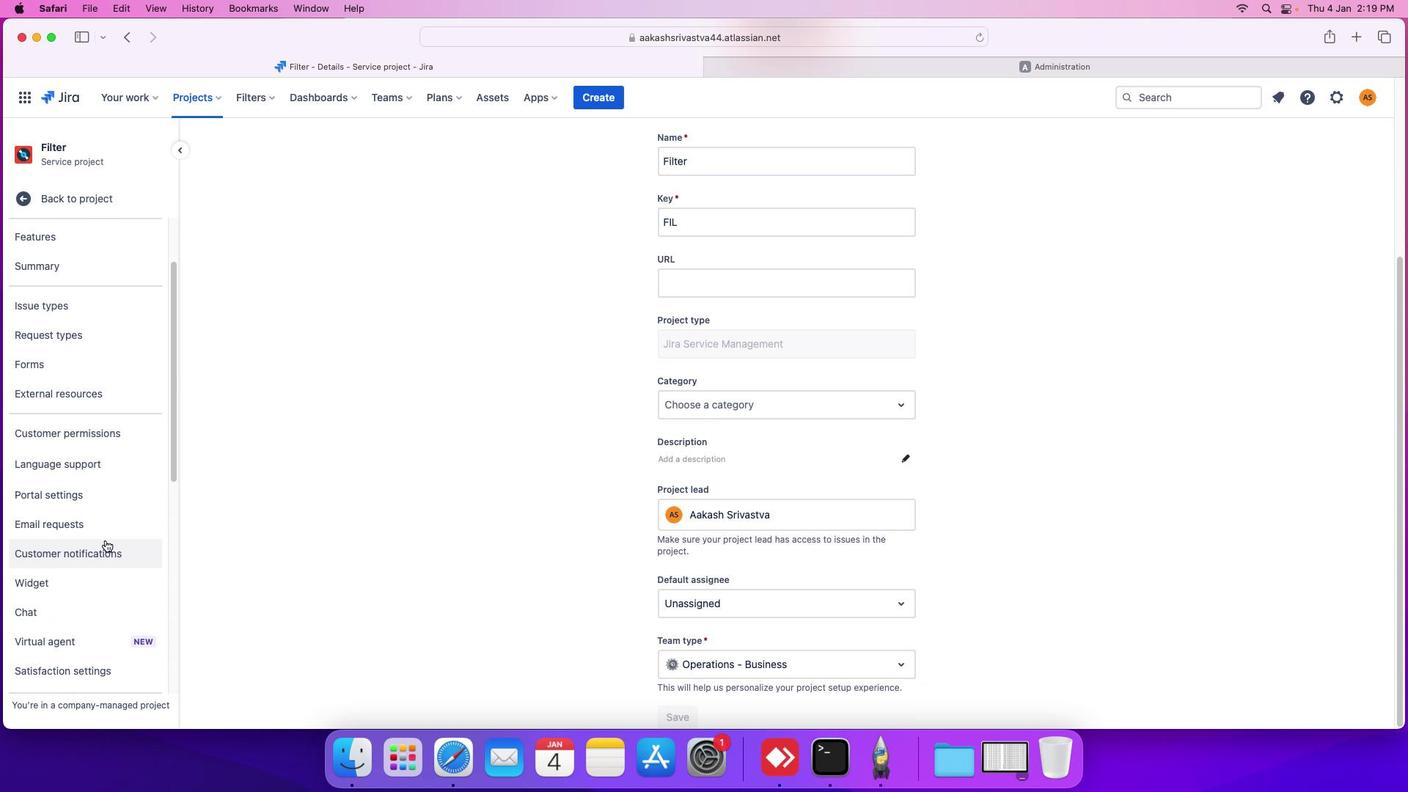 
Action: Mouse scrolled (396, 349) with delta (365, 121)
Screenshot: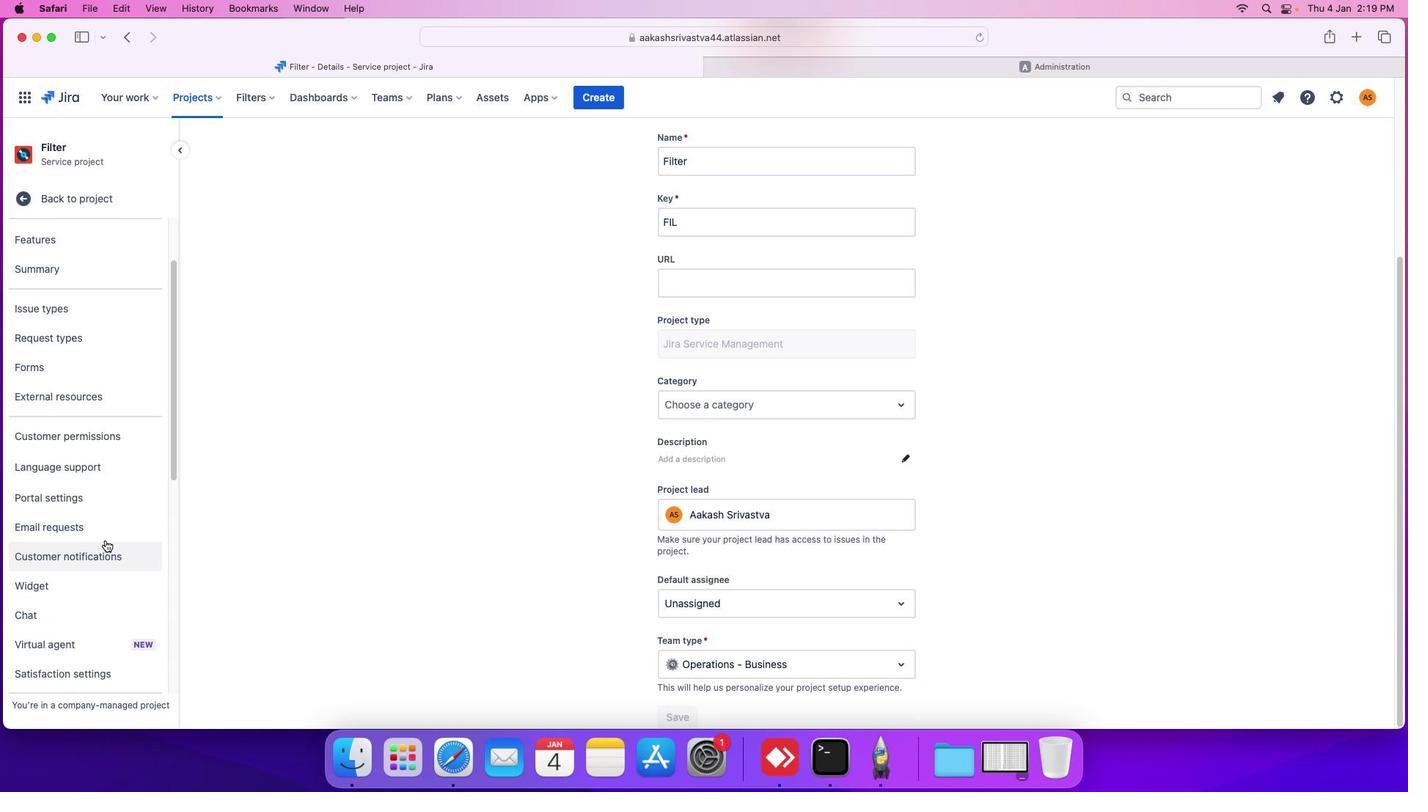 
Action: Mouse scrolled (396, 349) with delta (365, 121)
Screenshot: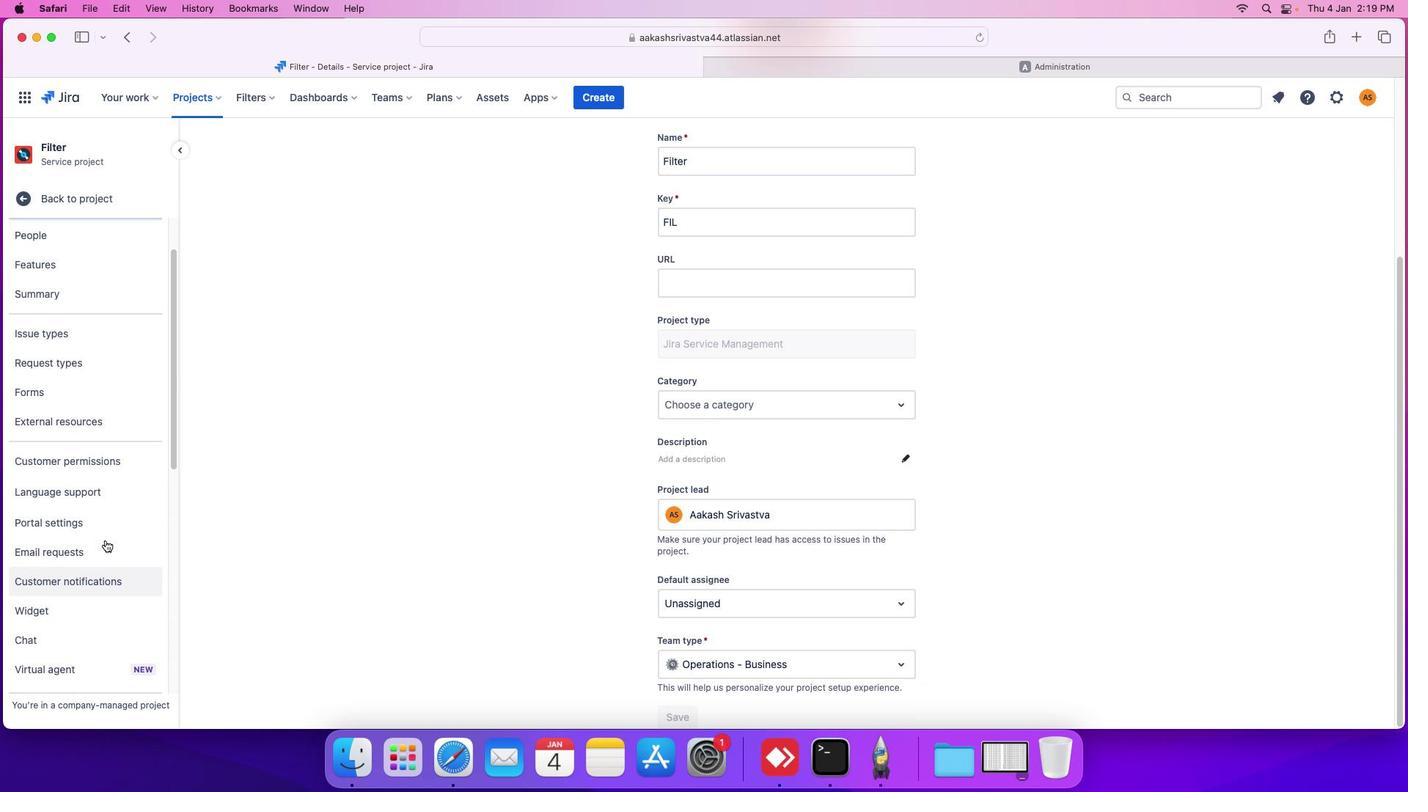 
Action: Mouse scrolled (396, 349) with delta (365, 121)
Screenshot: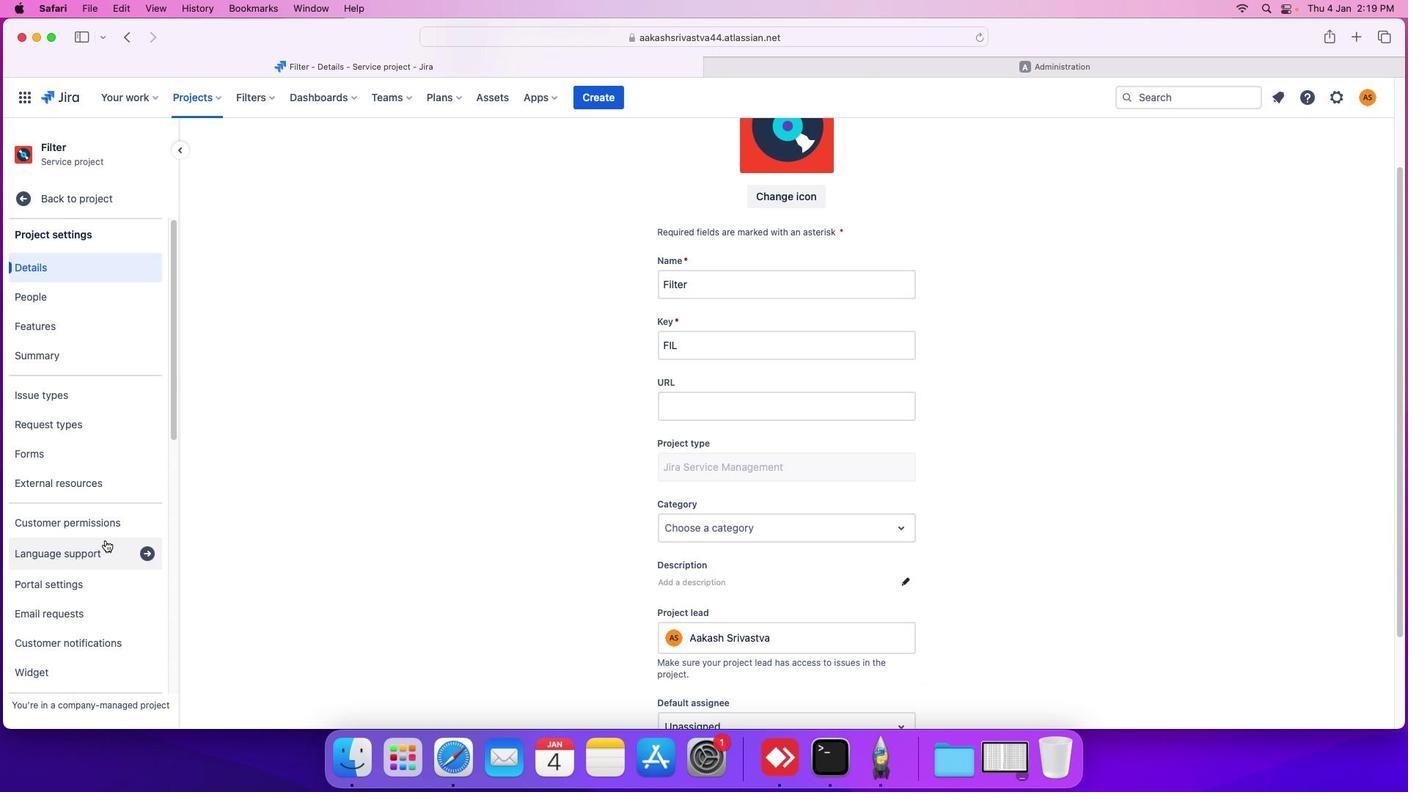 
Action: Mouse scrolled (396, 349) with delta (365, 121)
Screenshot: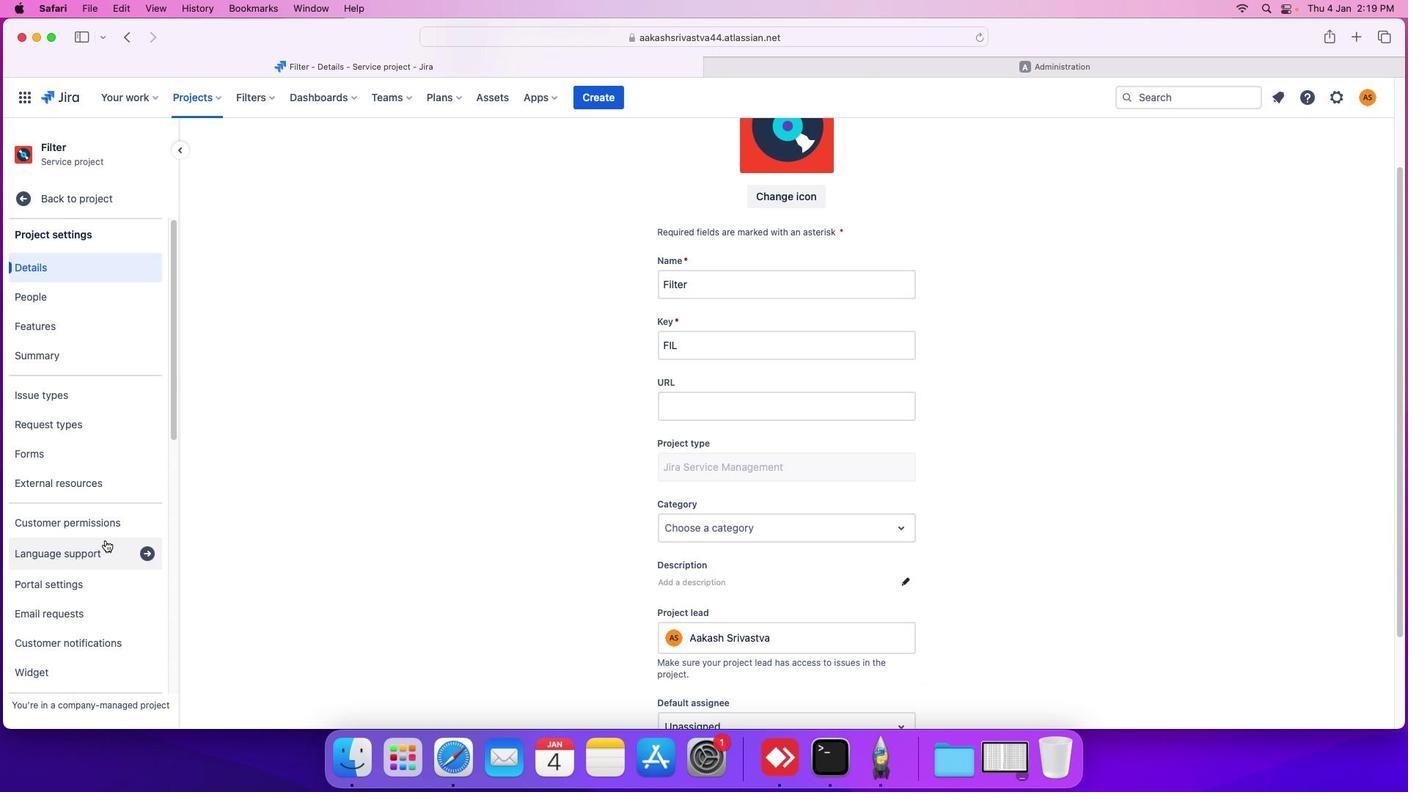 
Action: Mouse scrolled (396, 349) with delta (365, 121)
Screenshot: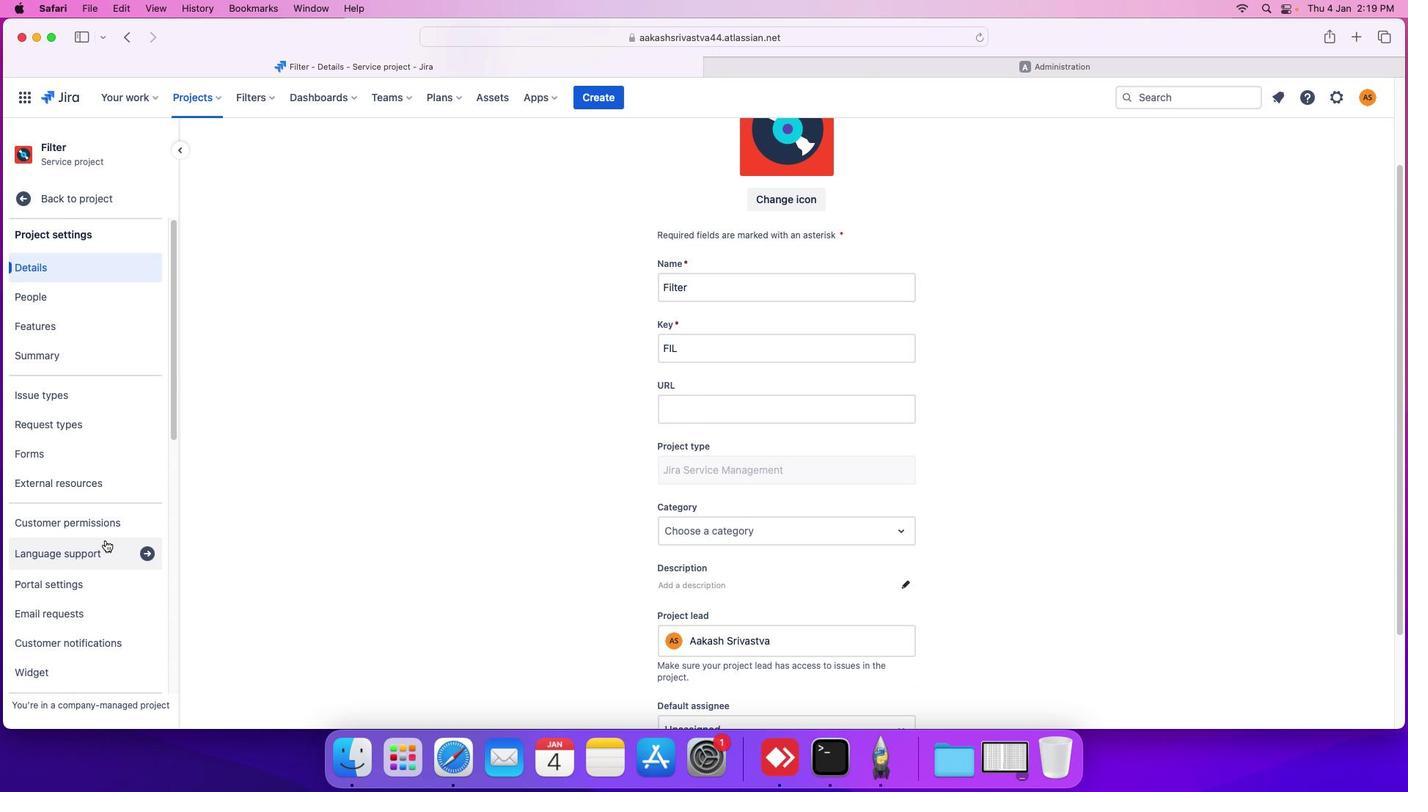 
Action: Mouse scrolled (396, 349) with delta (365, 122)
Screenshot: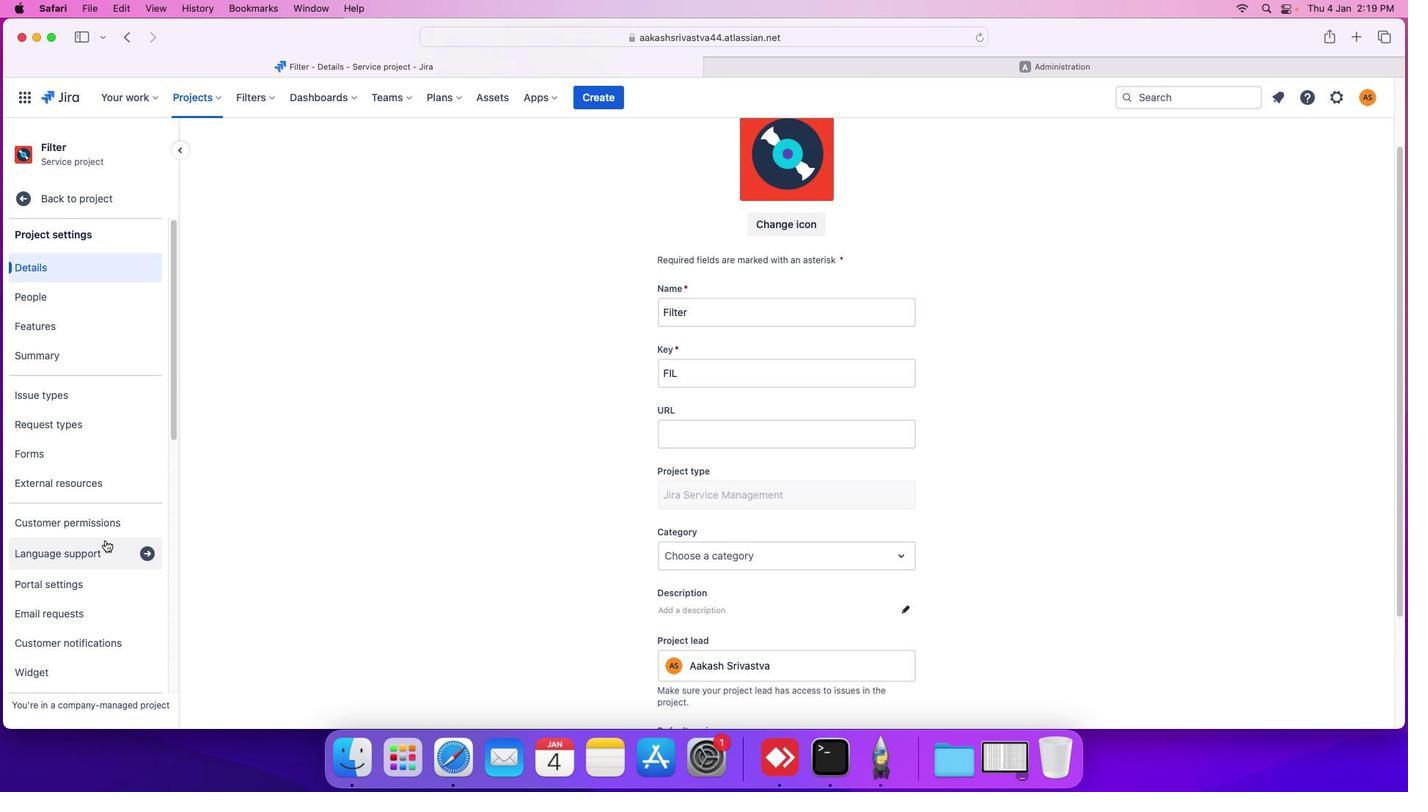 
Action: Mouse moved to (396, 349)
Screenshot: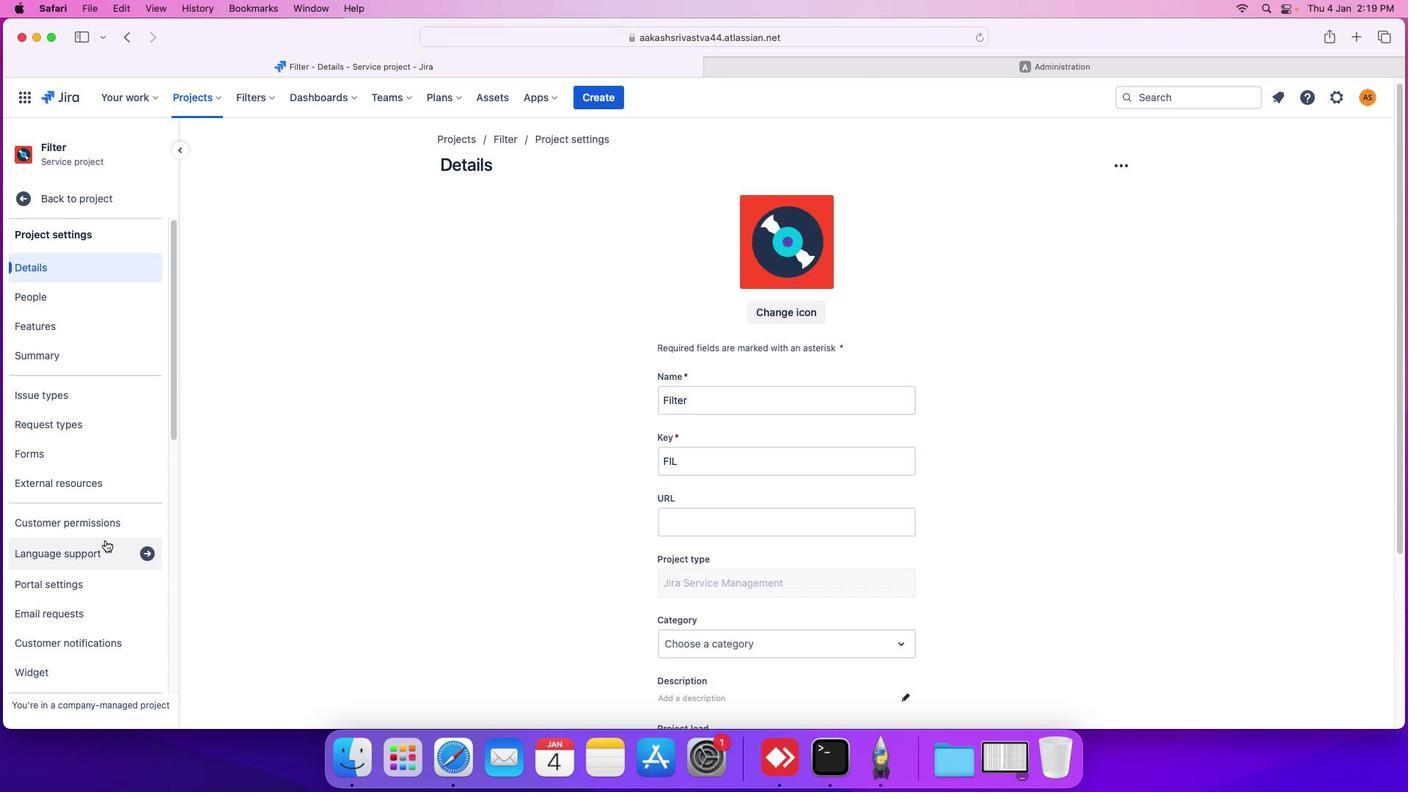 
Action: Mouse scrolled (396, 349) with delta (365, 121)
Screenshot: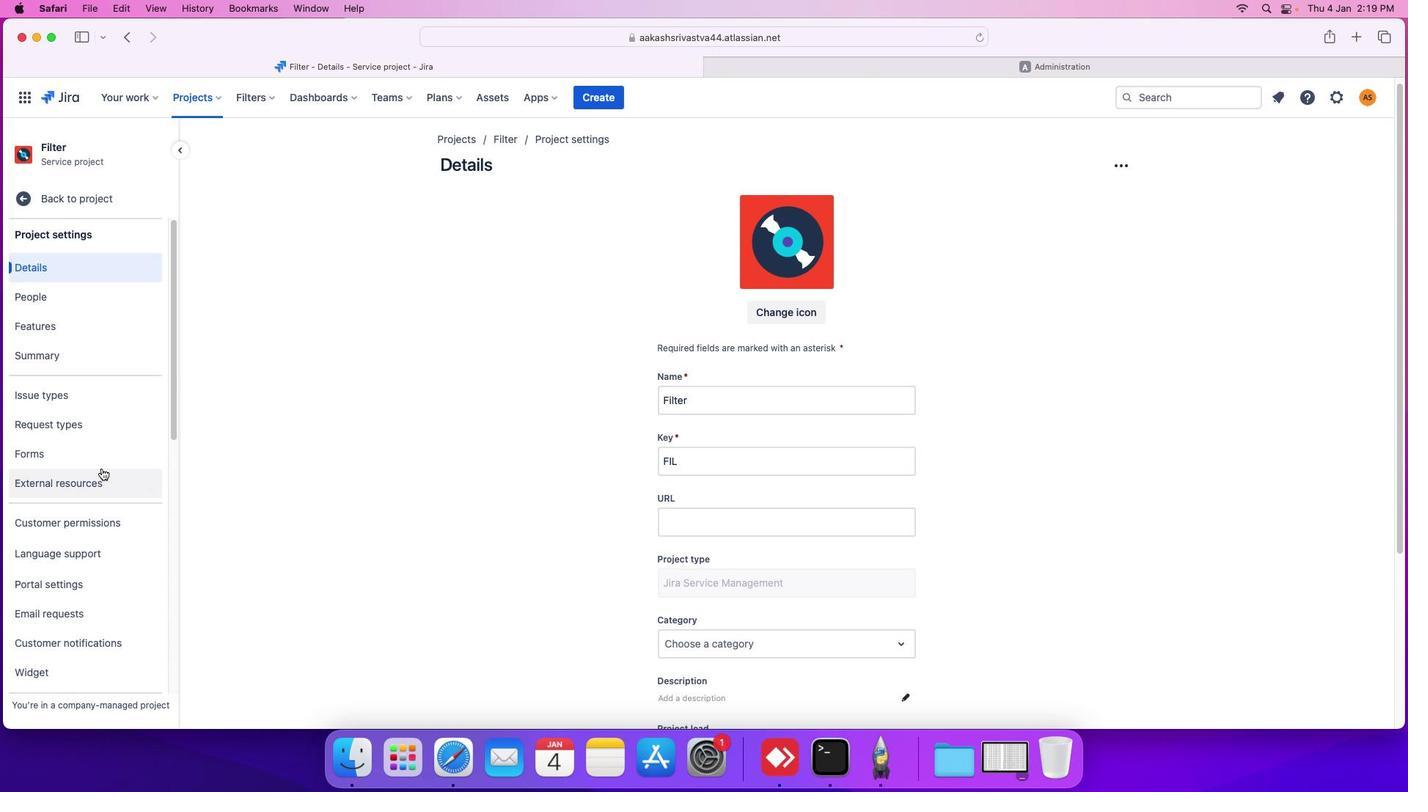 
Action: Mouse scrolled (396, 349) with delta (365, 121)
Screenshot: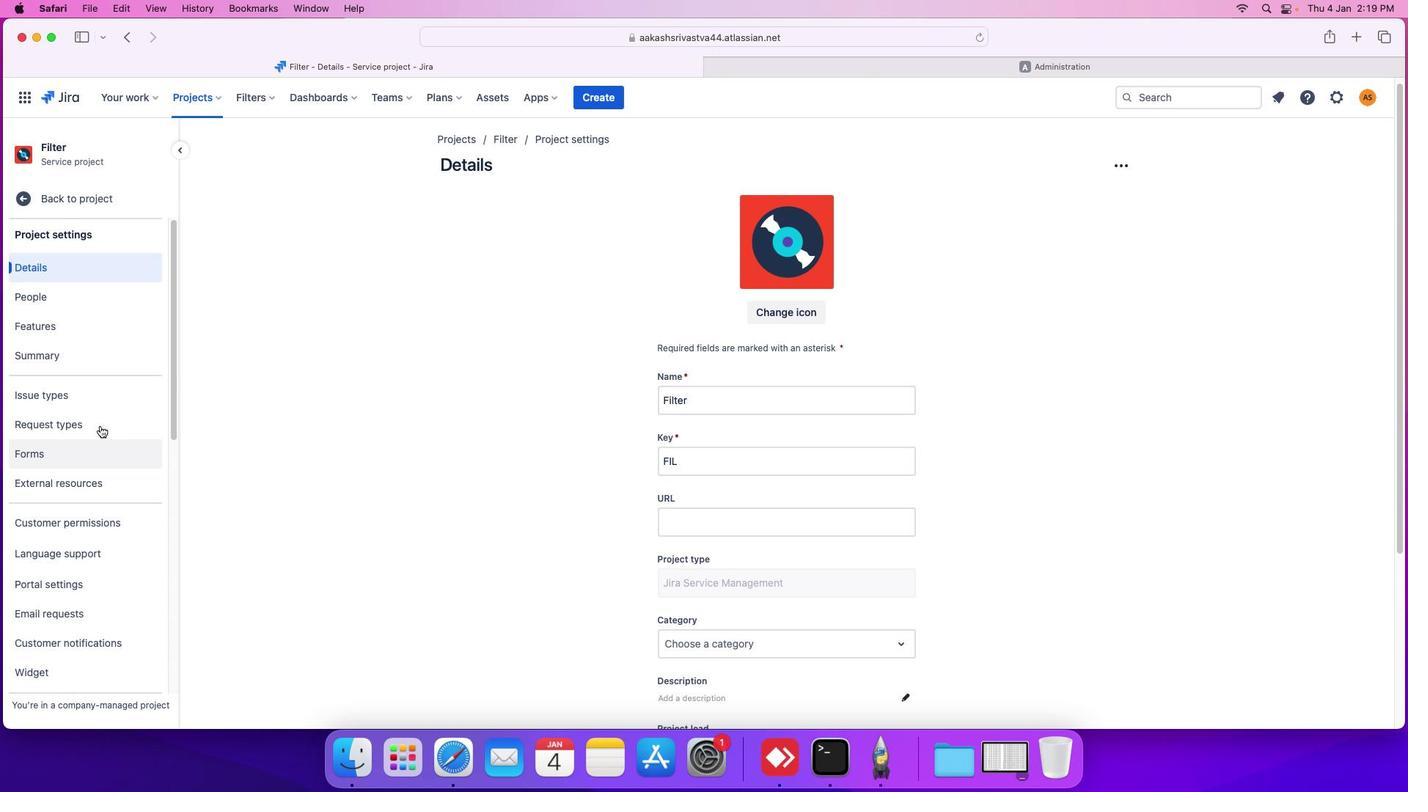 
Action: Mouse scrolled (396, 349) with delta (365, 121)
Screenshot: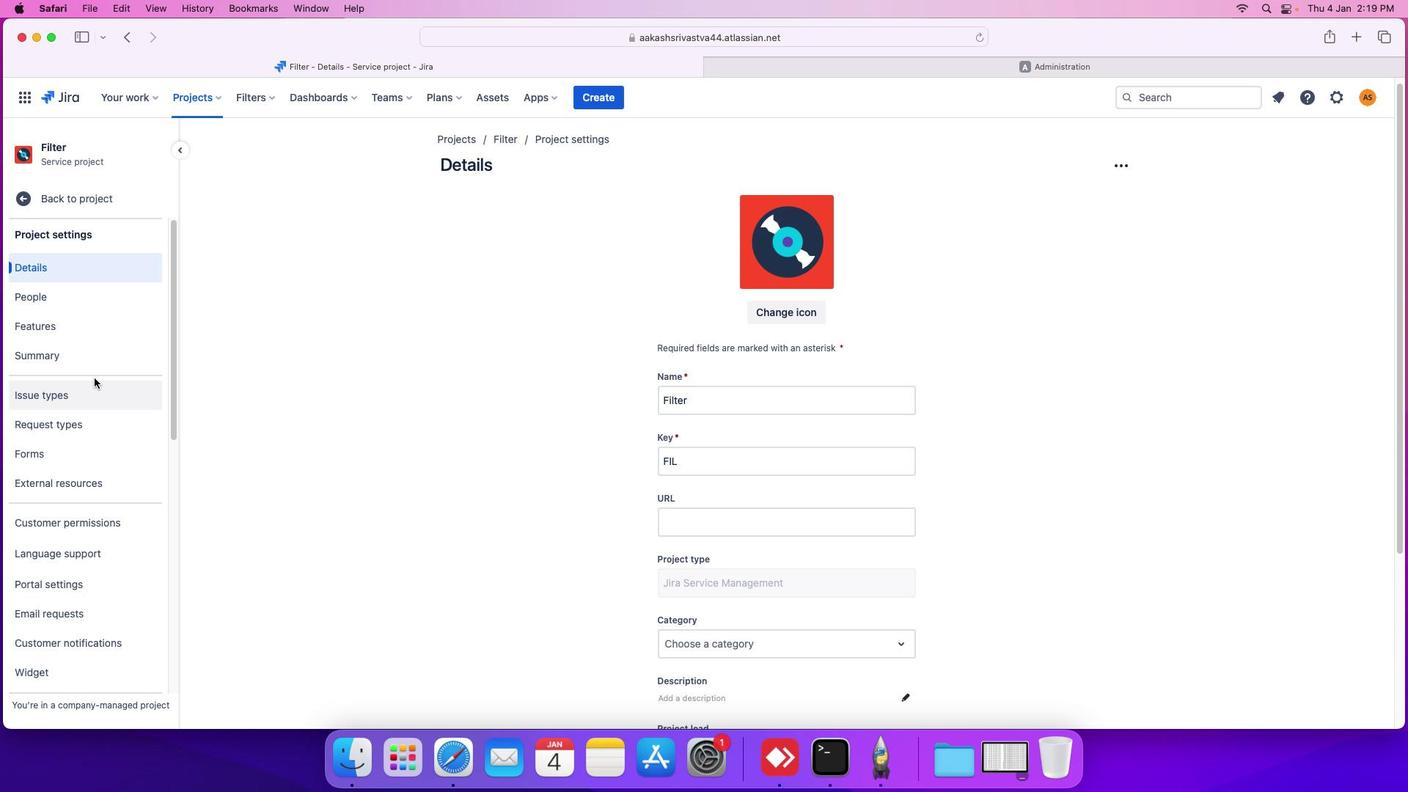 
Action: Mouse scrolled (396, 349) with delta (365, 122)
Screenshot: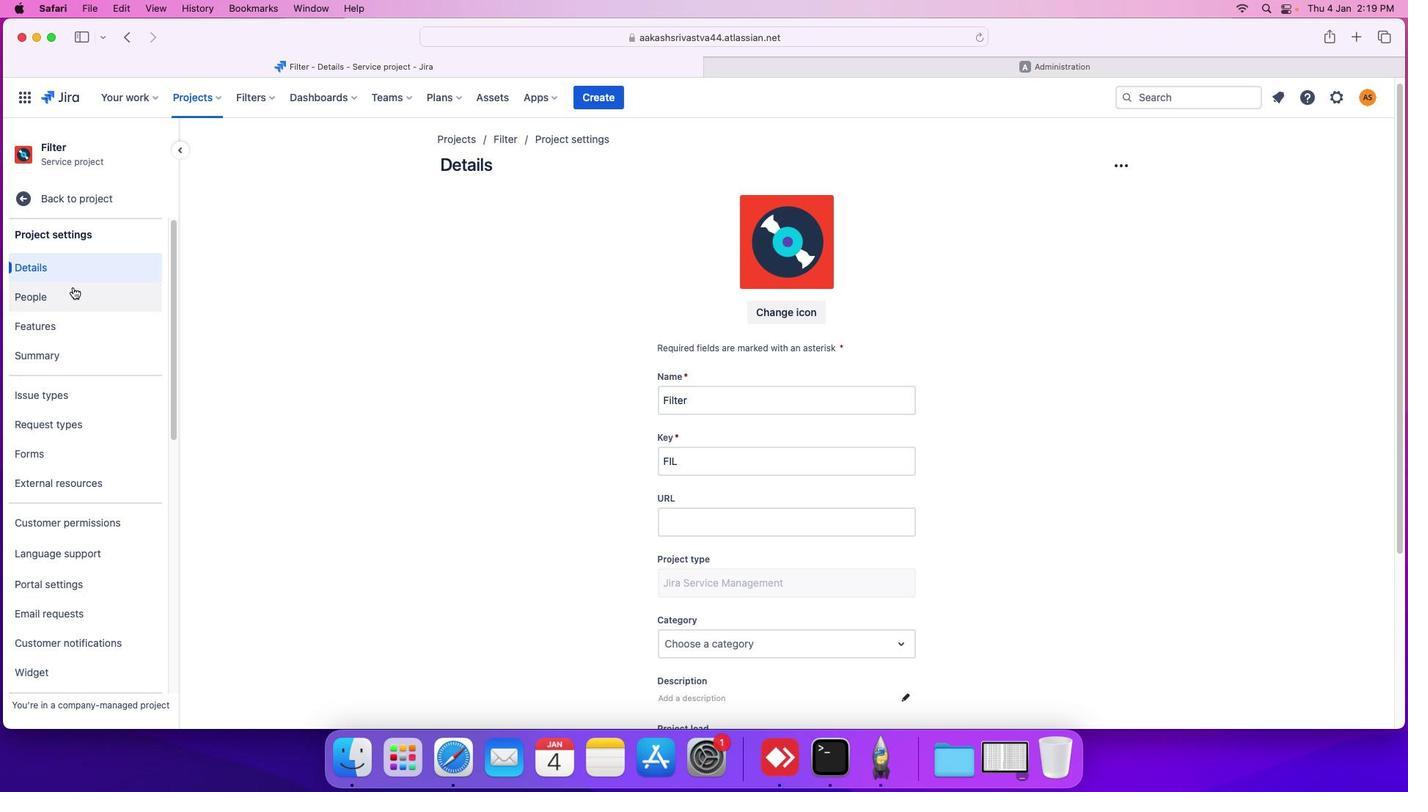 
Action: Mouse scrolled (396, 349) with delta (365, 121)
Screenshot: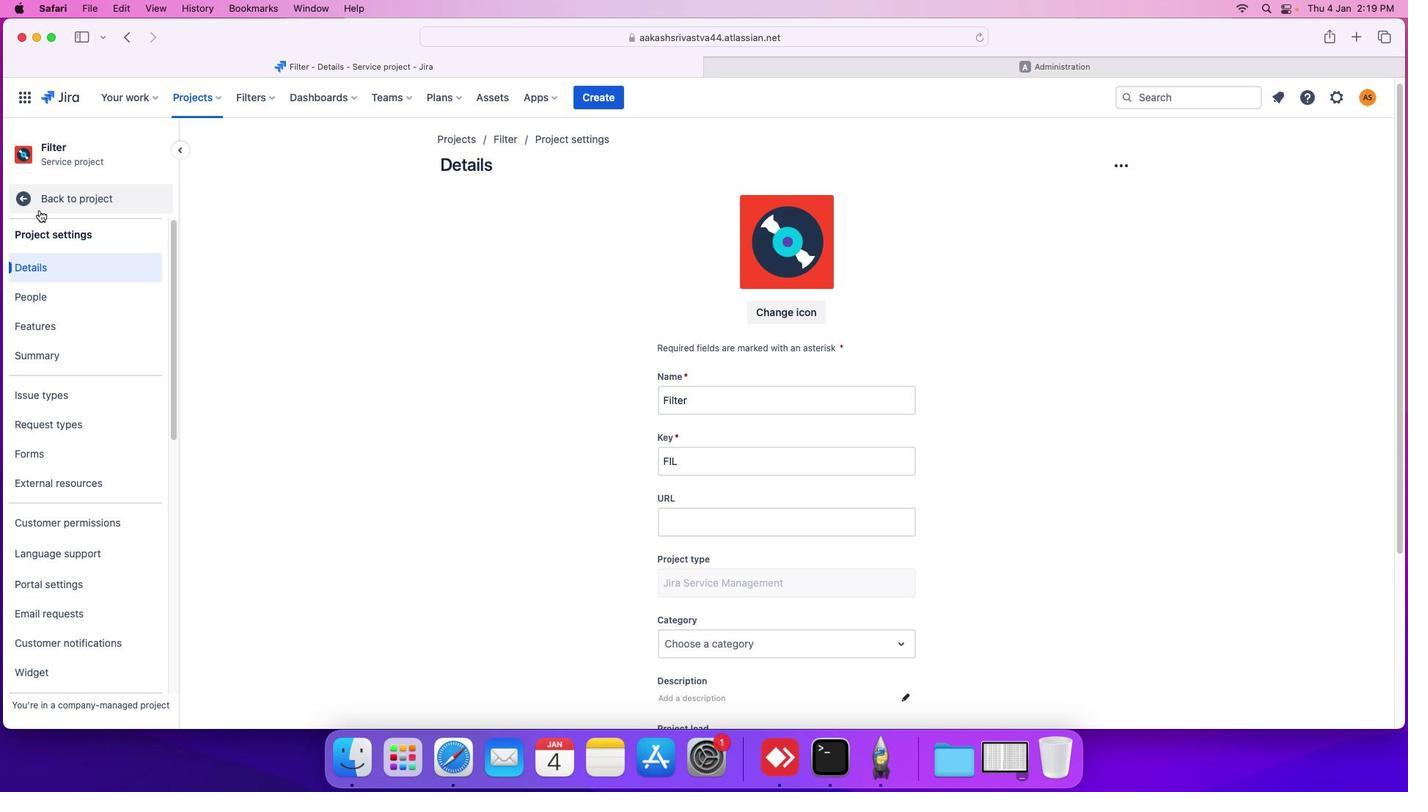 
Action: Mouse scrolled (396, 349) with delta (365, 121)
Screenshot: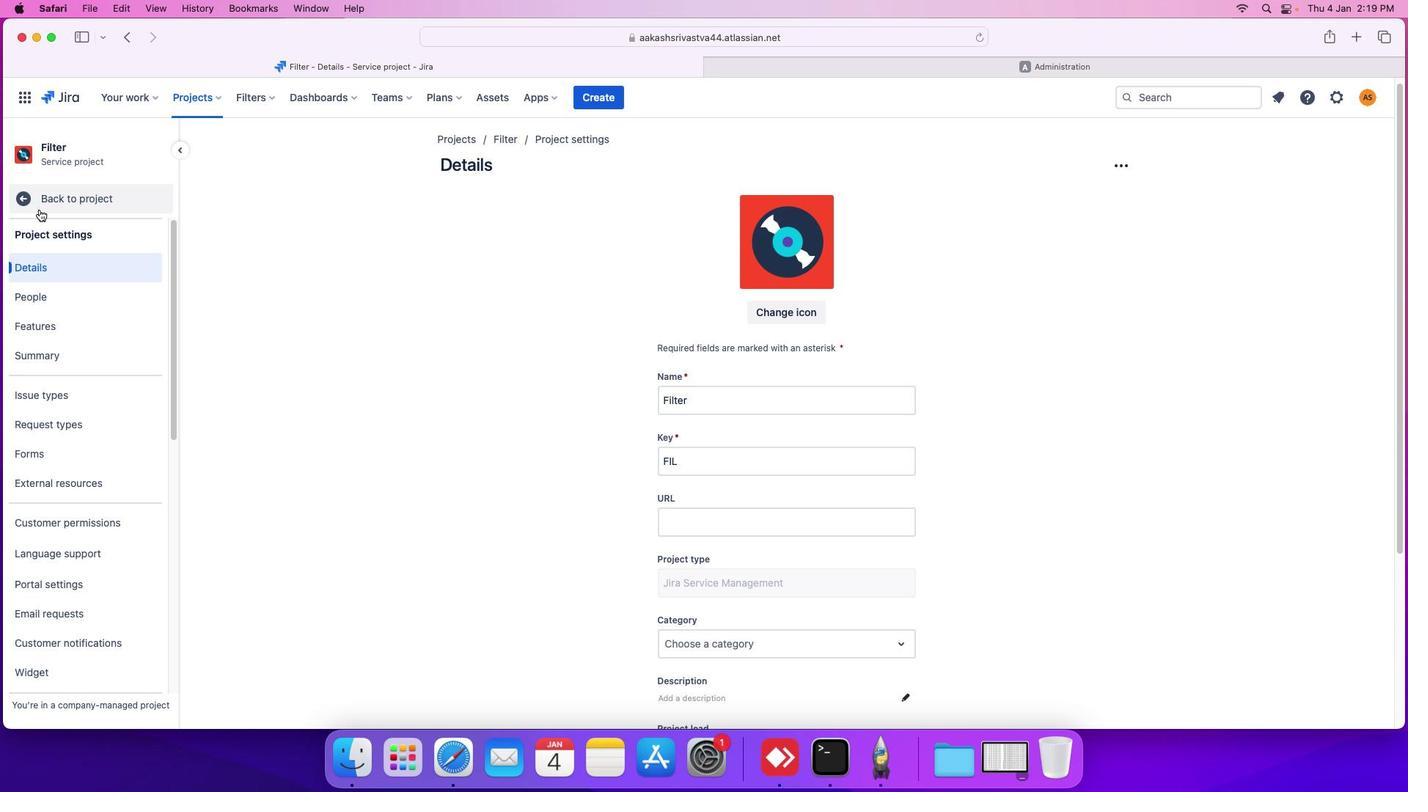 
Action: Mouse scrolled (396, 349) with delta (365, 121)
Screenshot: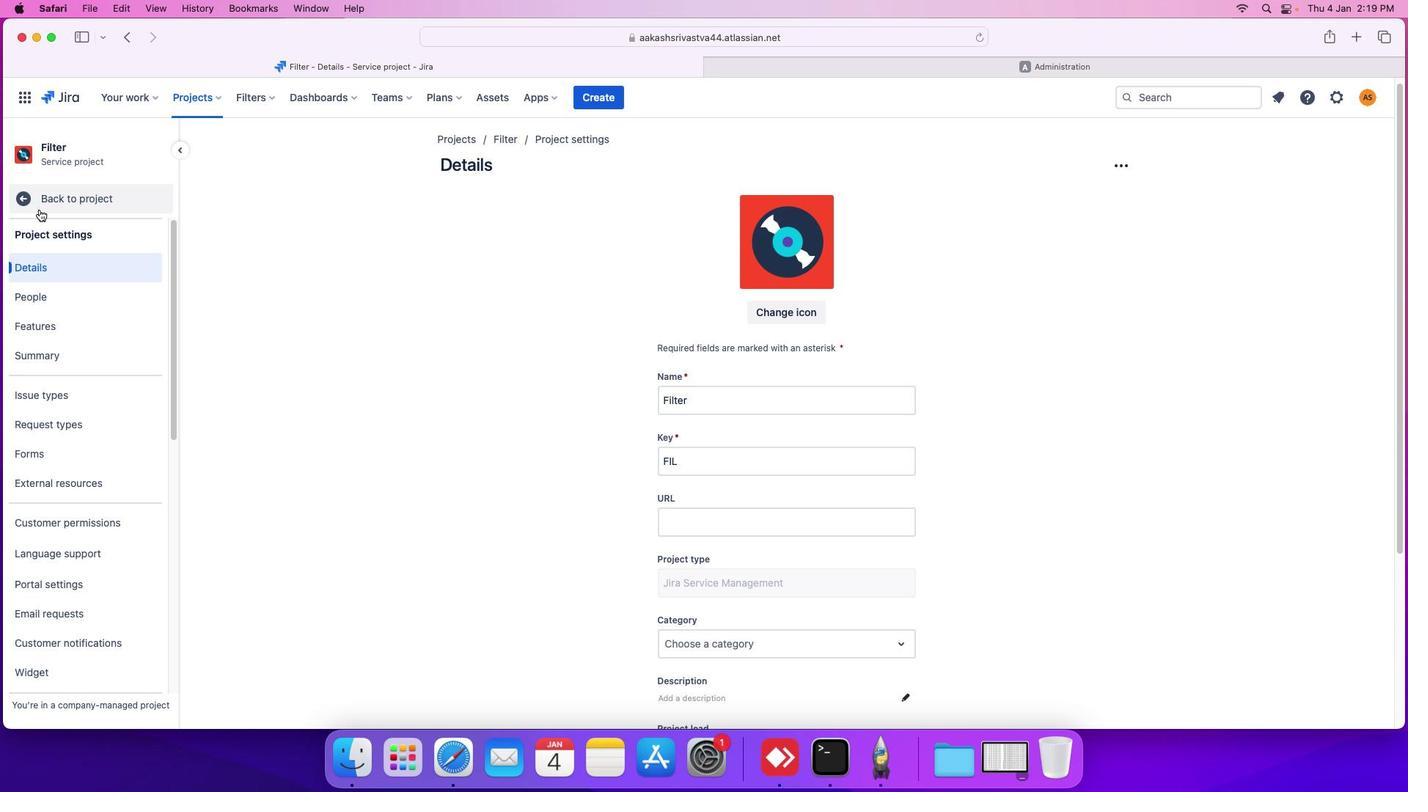 
Action: Mouse moved to (375, 245)
Screenshot: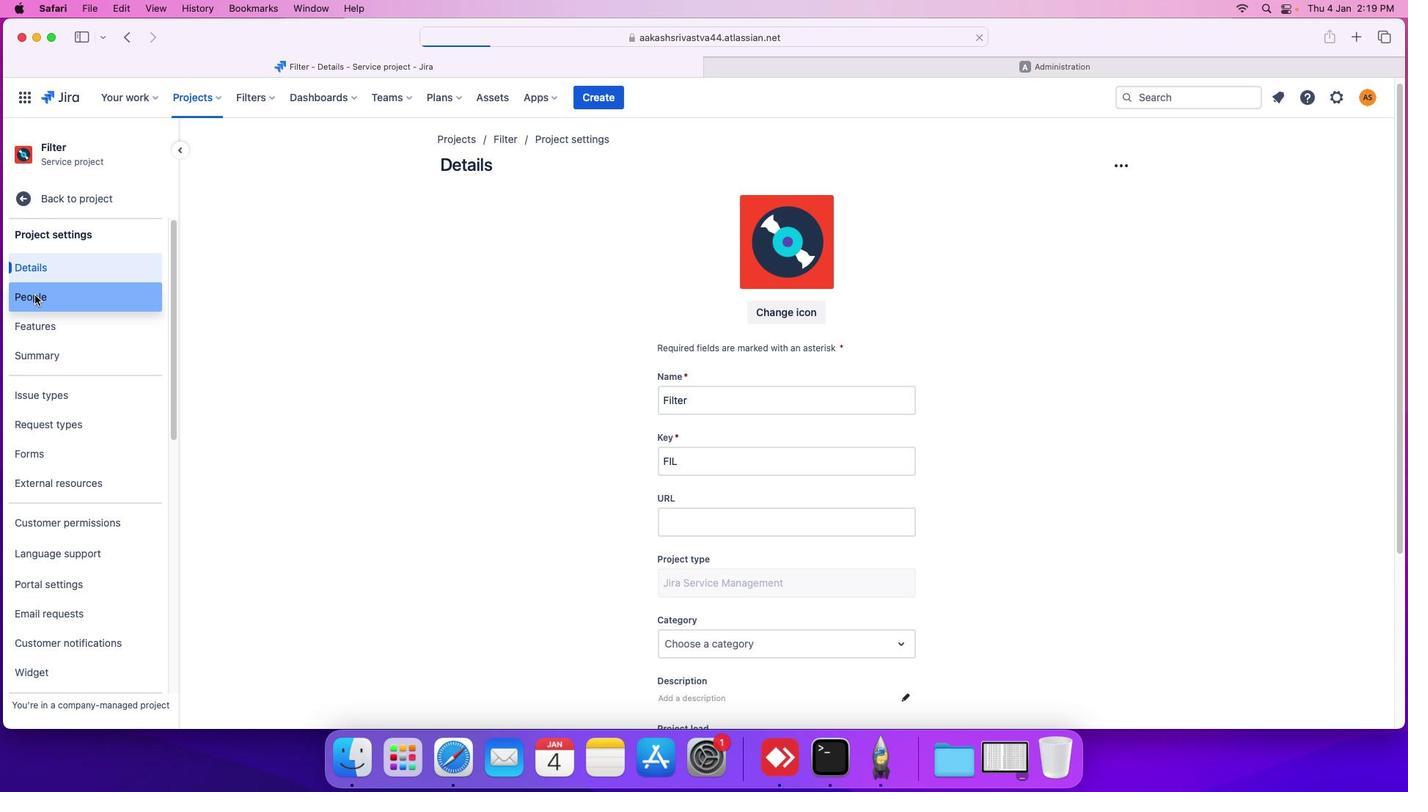 
Action: Mouse pressed left at (375, 245)
Screenshot: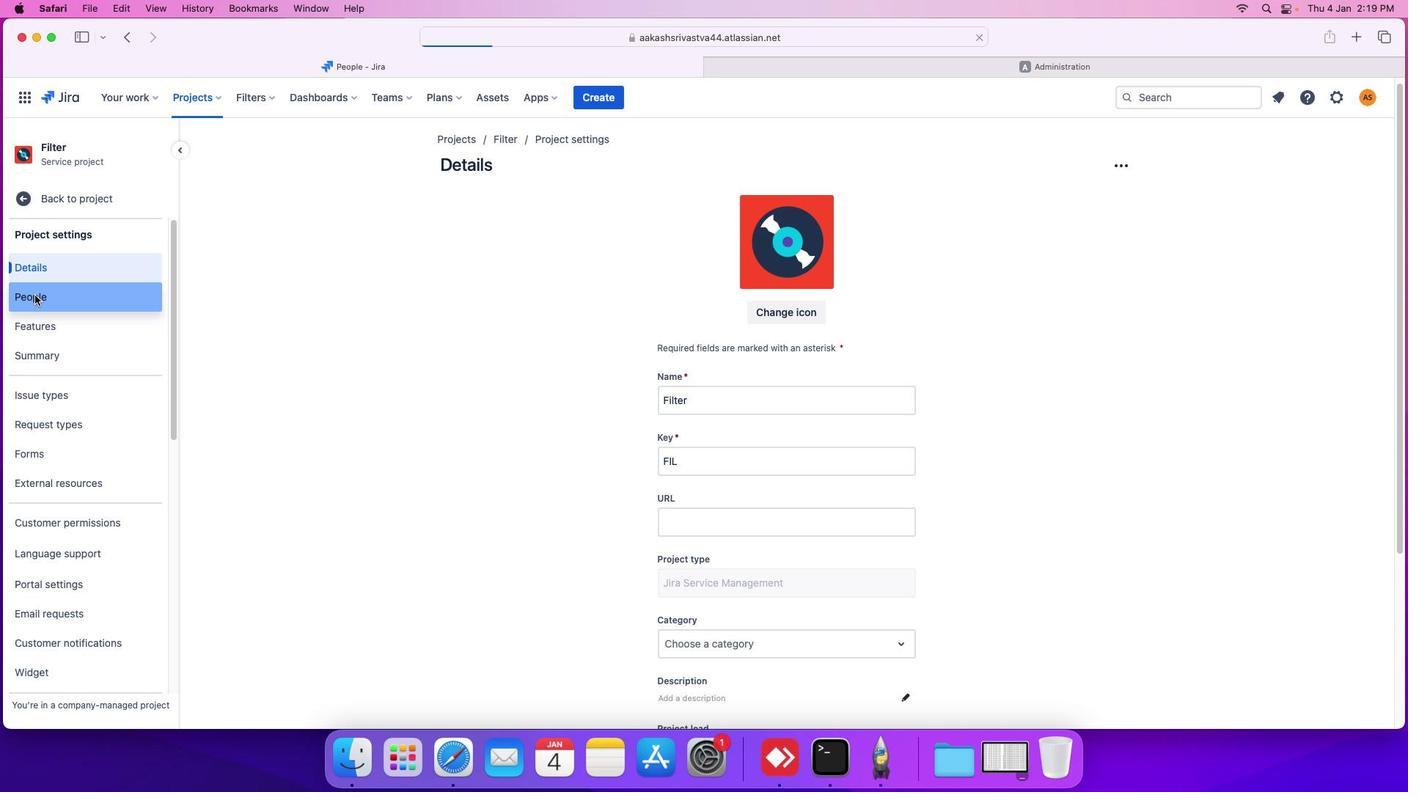 
Action: Mouse moved to (694, 192)
Screenshot: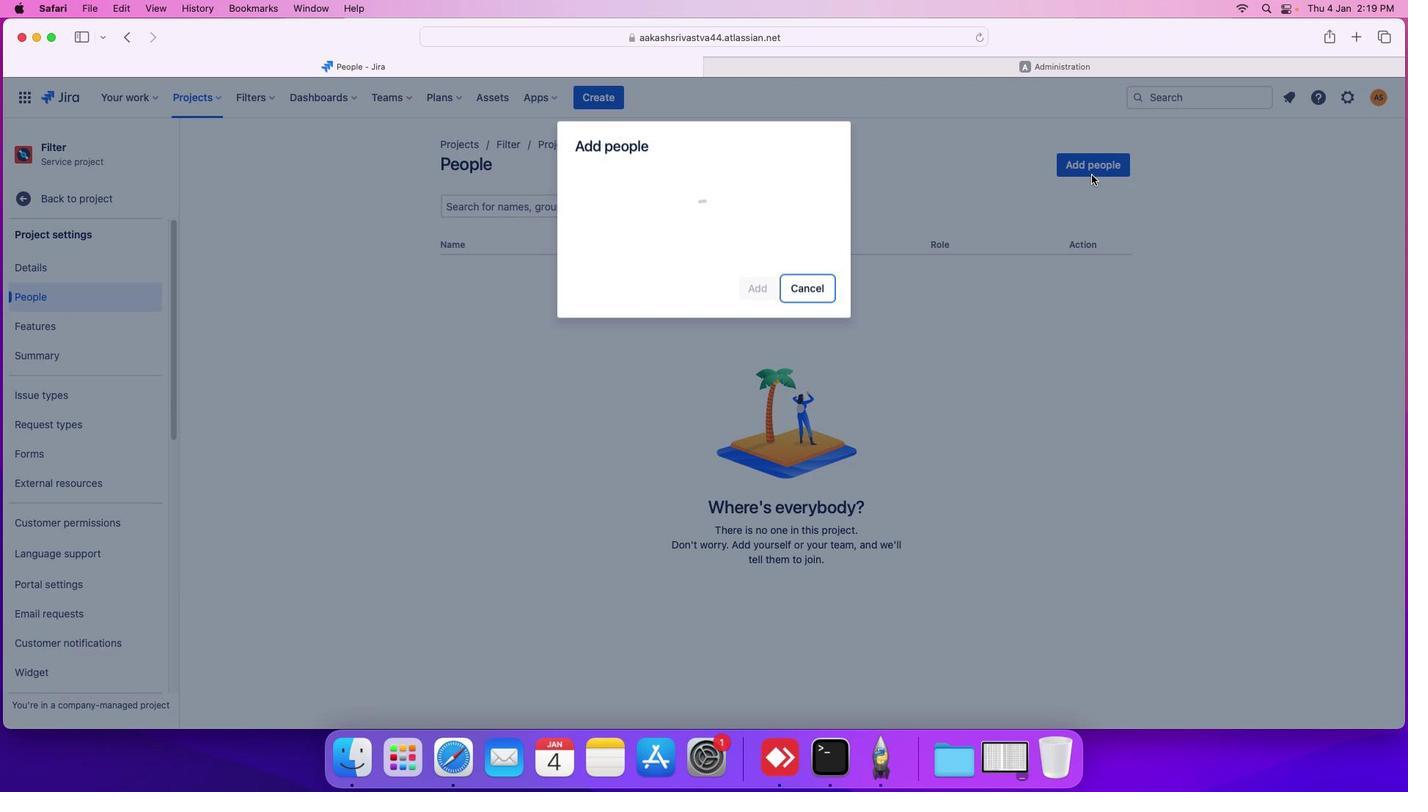 
Action: Mouse pressed left at (694, 192)
Screenshot: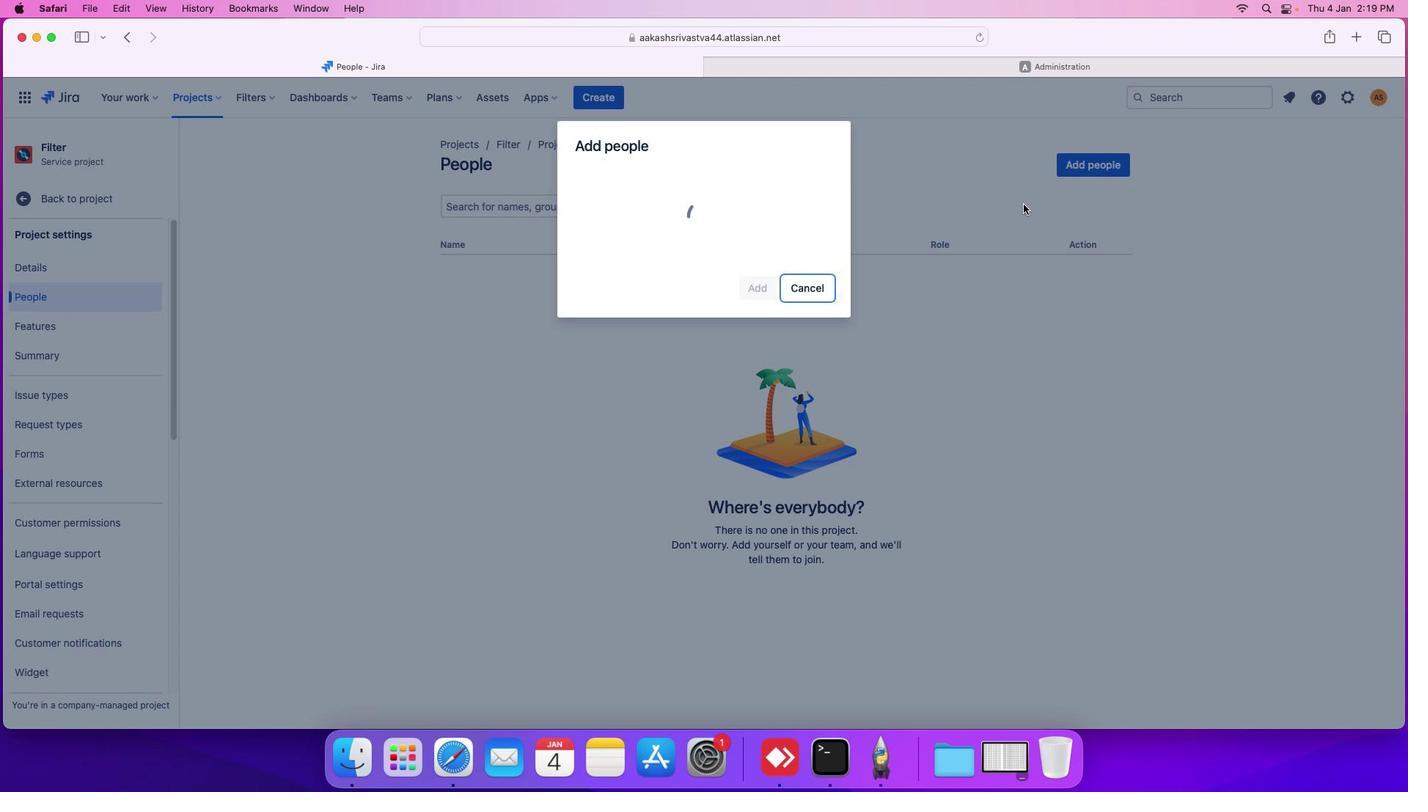 
Action: Mouse moved to (567, 209)
Screenshot: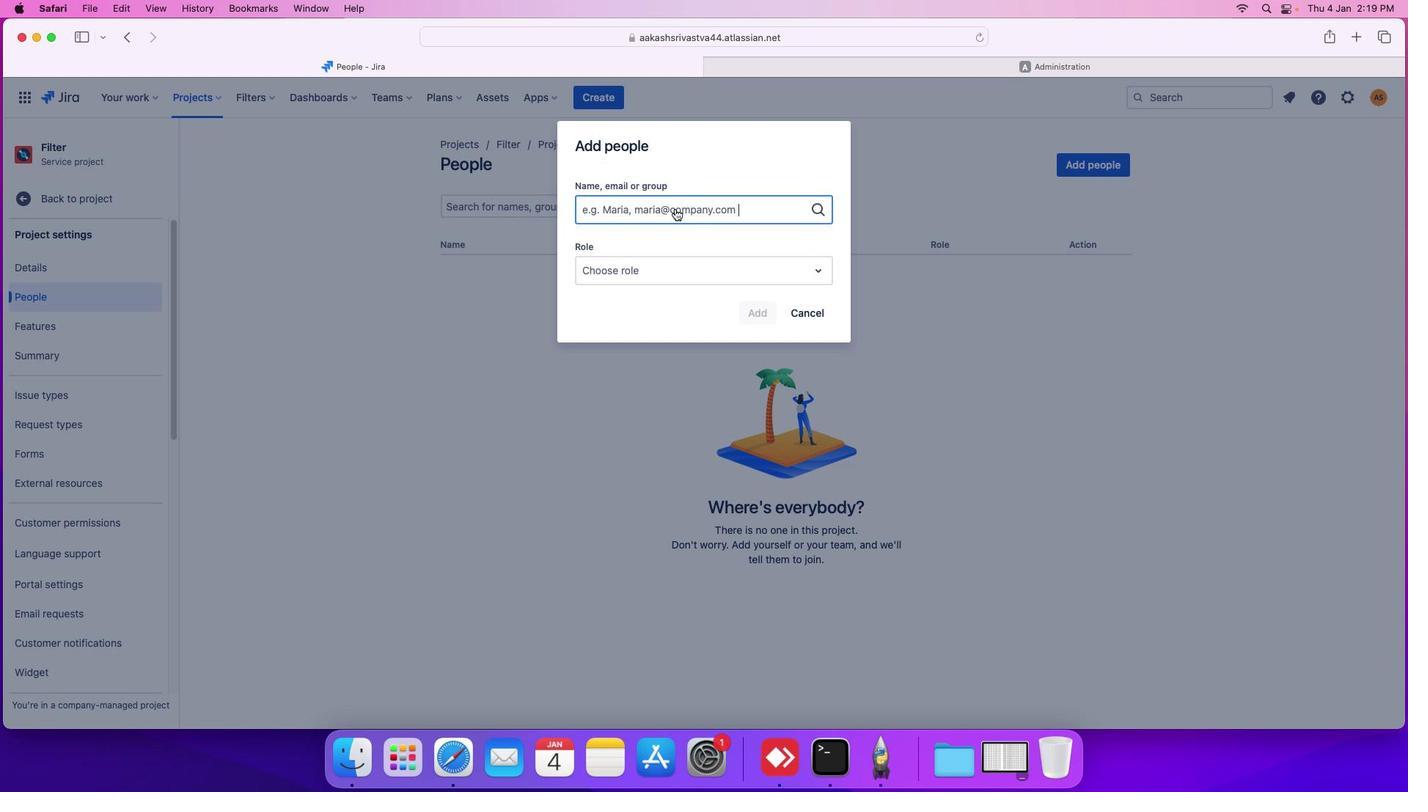 
Action: Key pressed 'a''a'
Screenshot: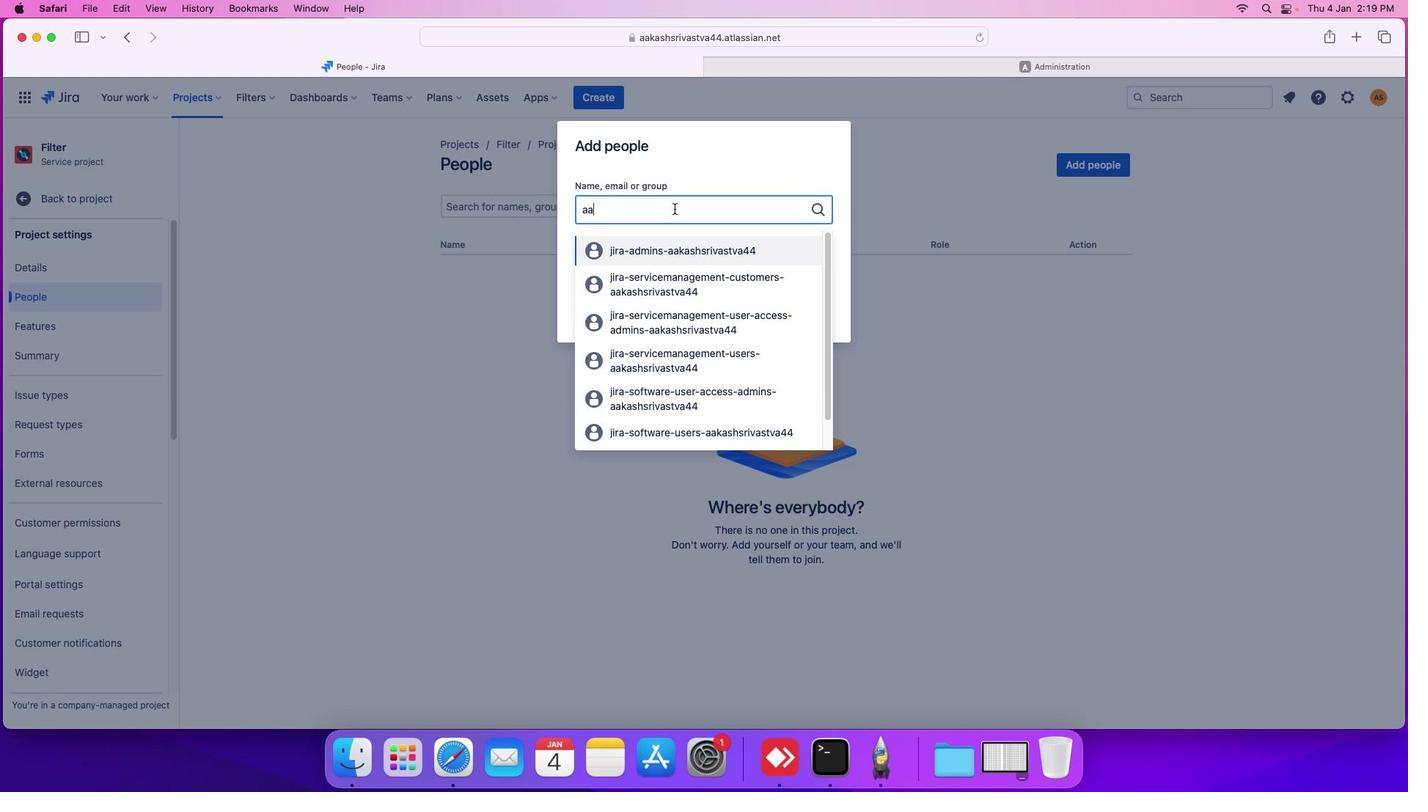 
Action: Mouse moved to (569, 228)
Screenshot: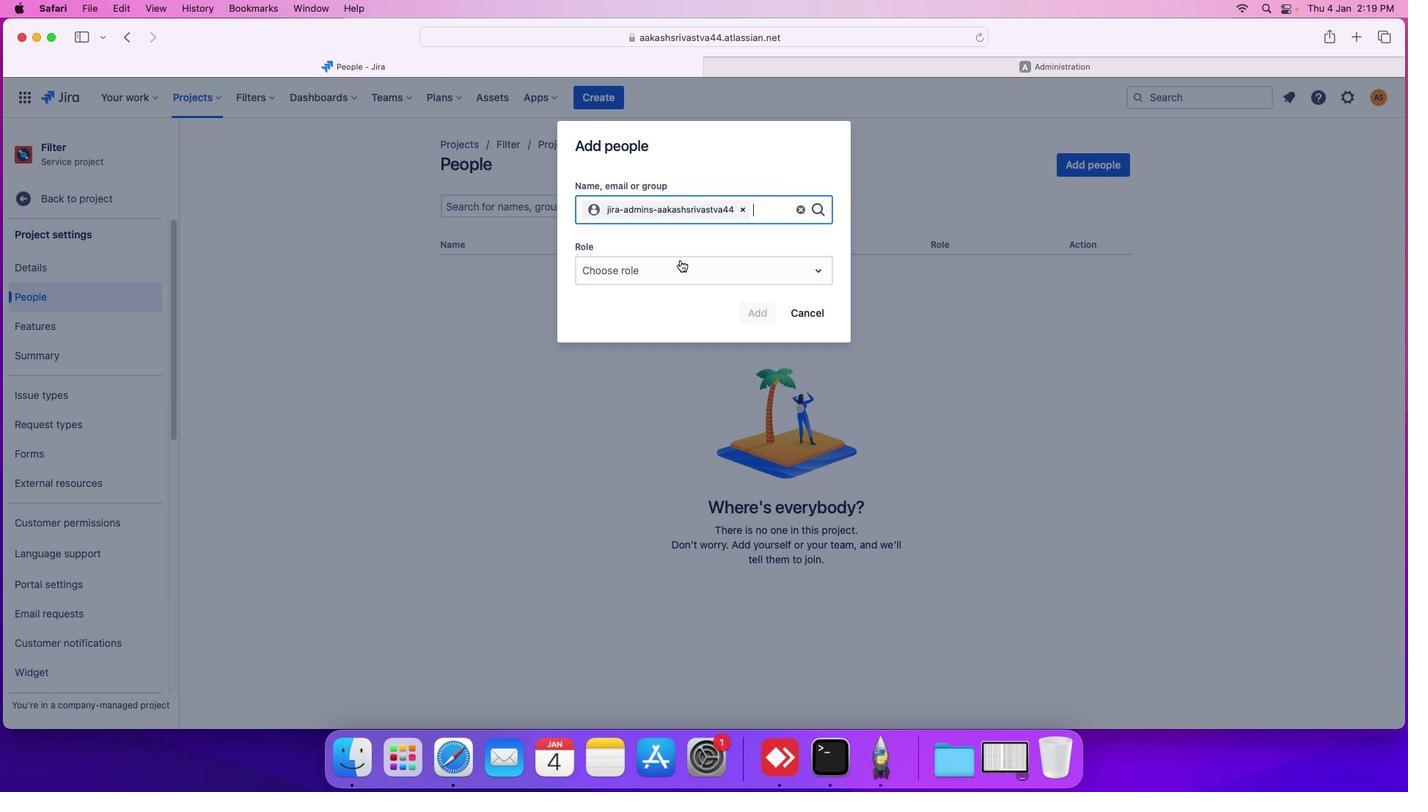 
Action: Mouse pressed left at (569, 228)
Screenshot: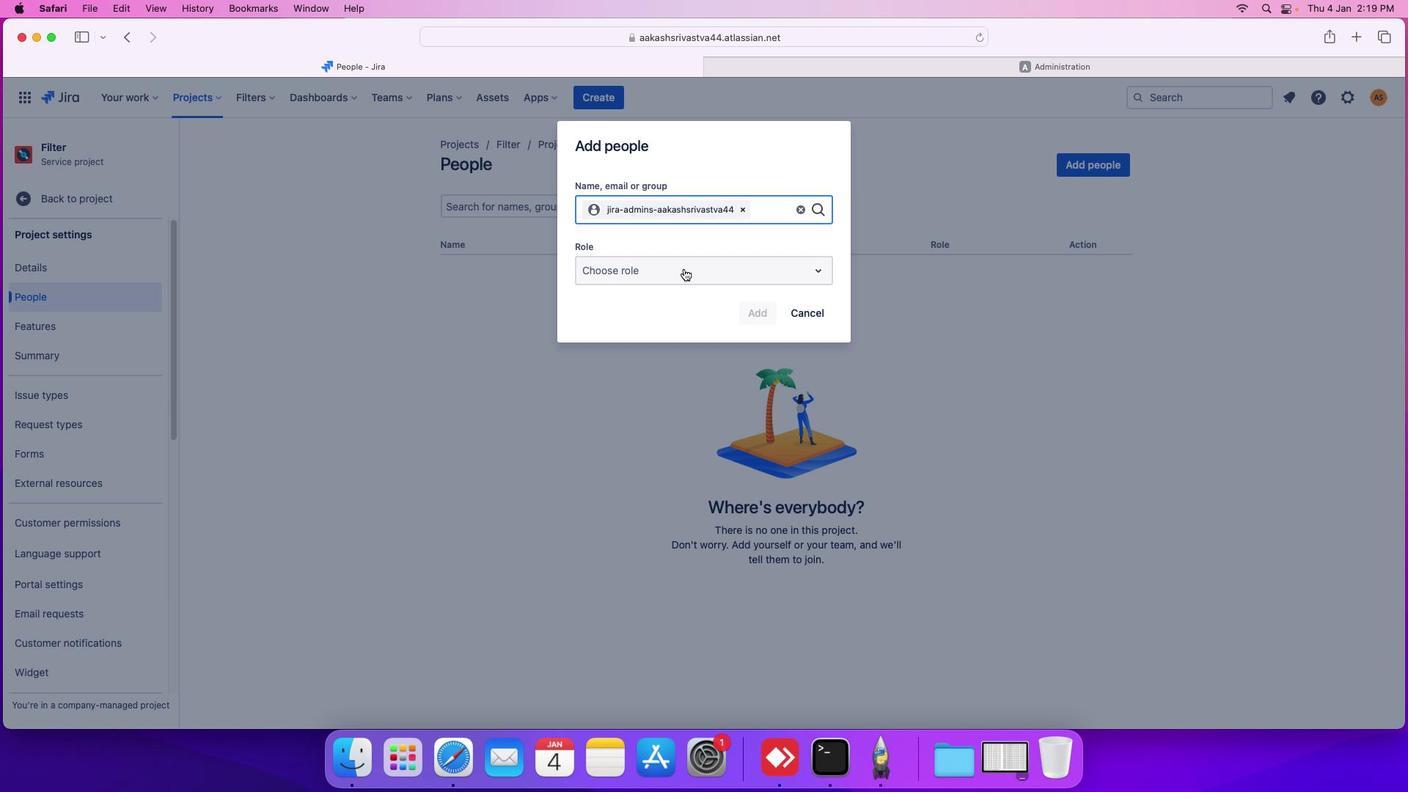 
Action: Mouse moved to (569, 234)
Screenshot: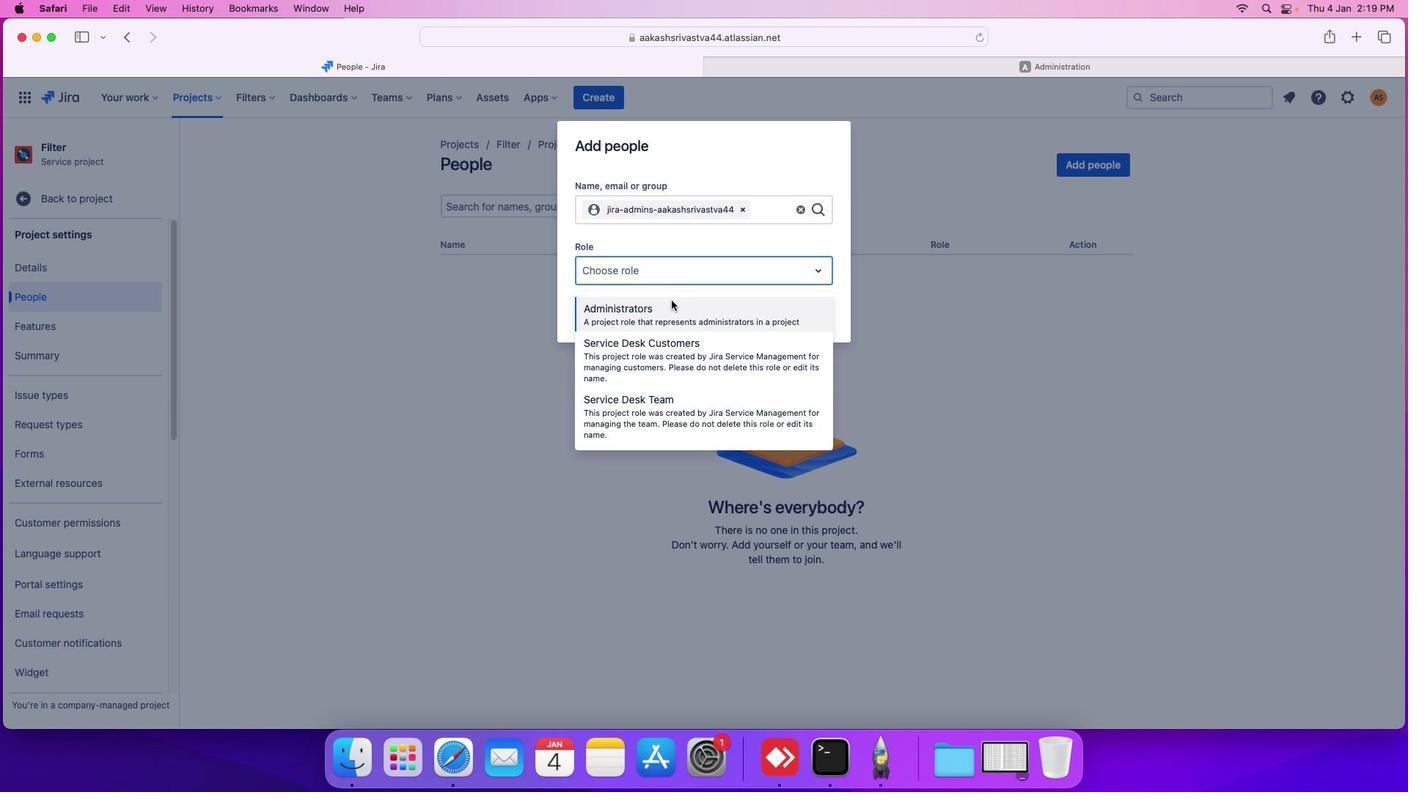 
Action: Mouse pressed left at (569, 234)
Screenshot: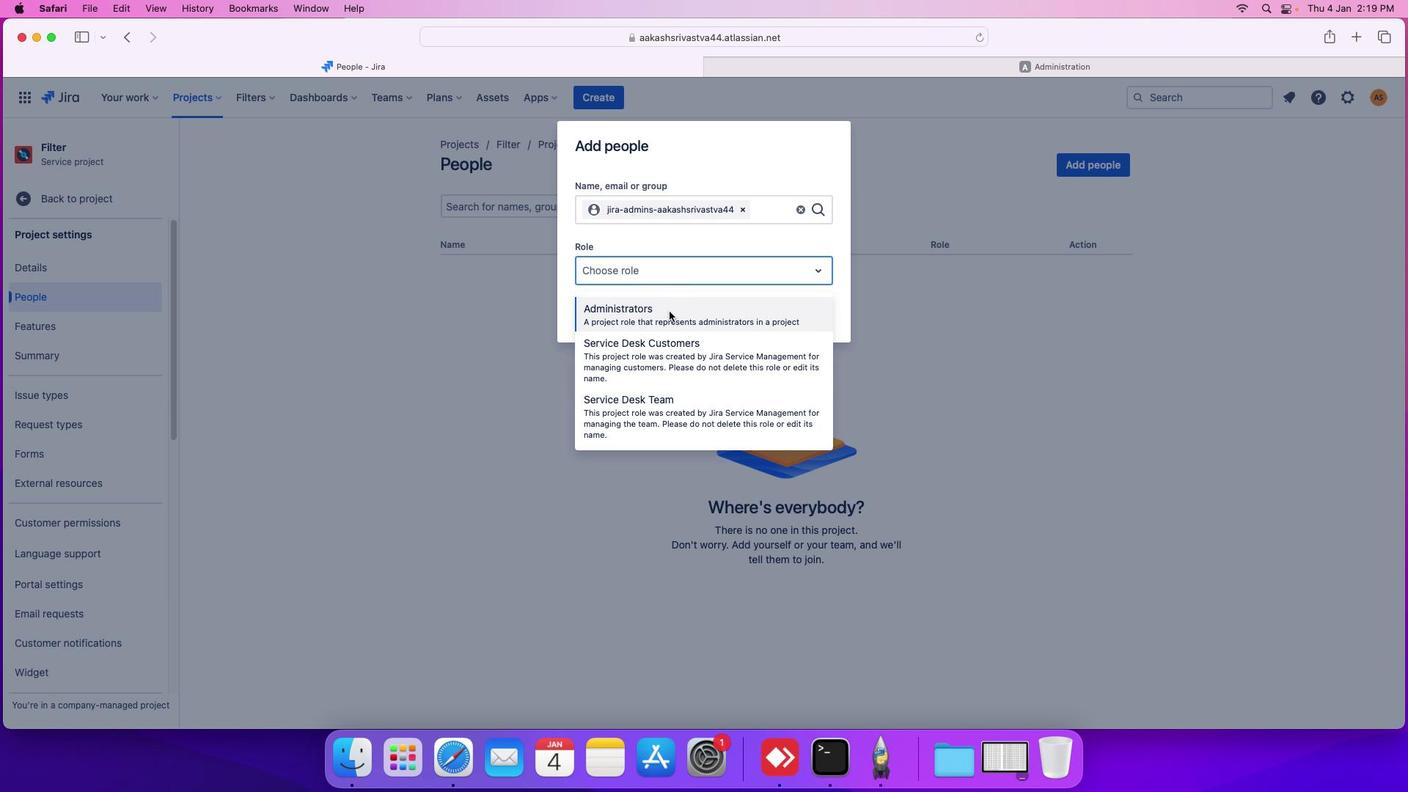 
Action: Mouse moved to (565, 253)
Screenshot: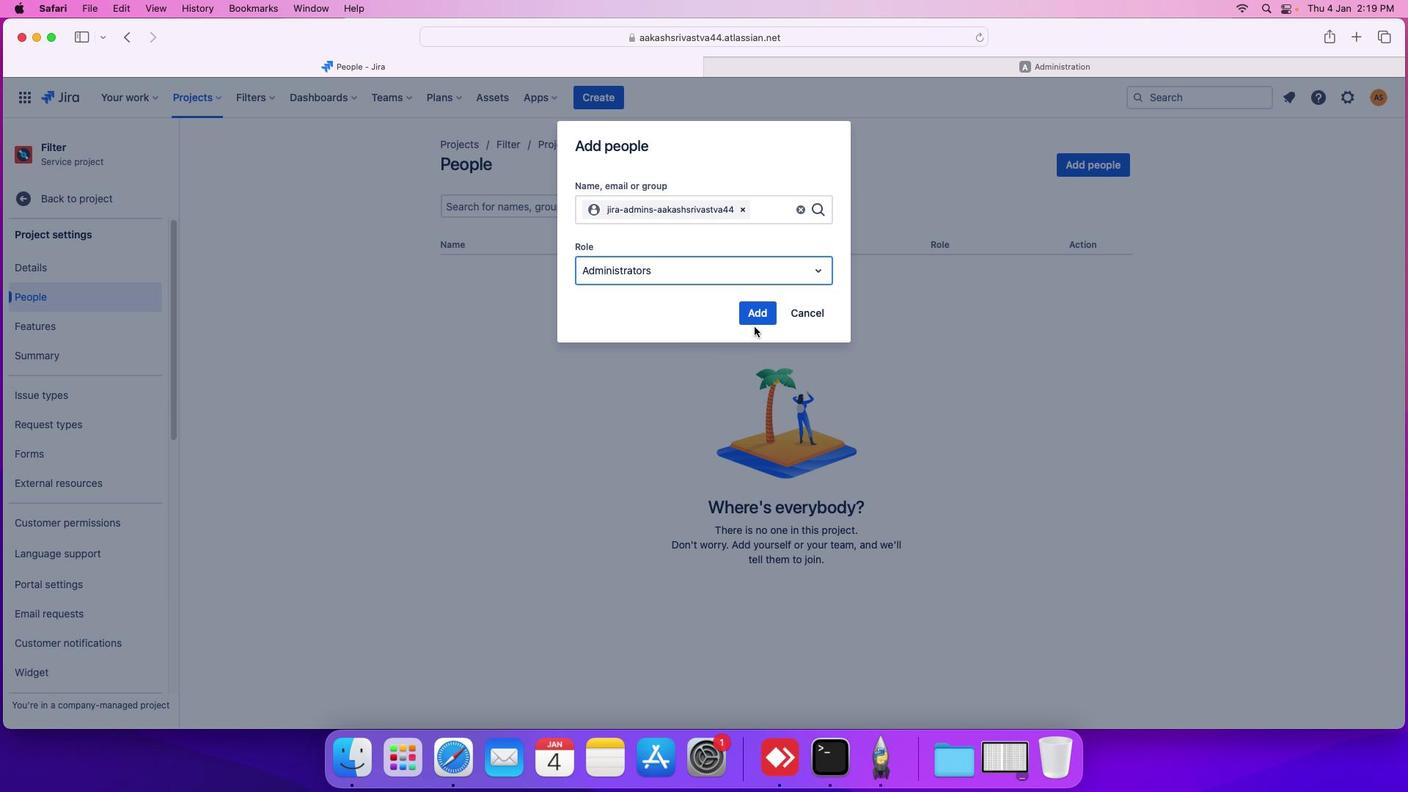 
Action: Mouse pressed left at (565, 253)
Screenshot: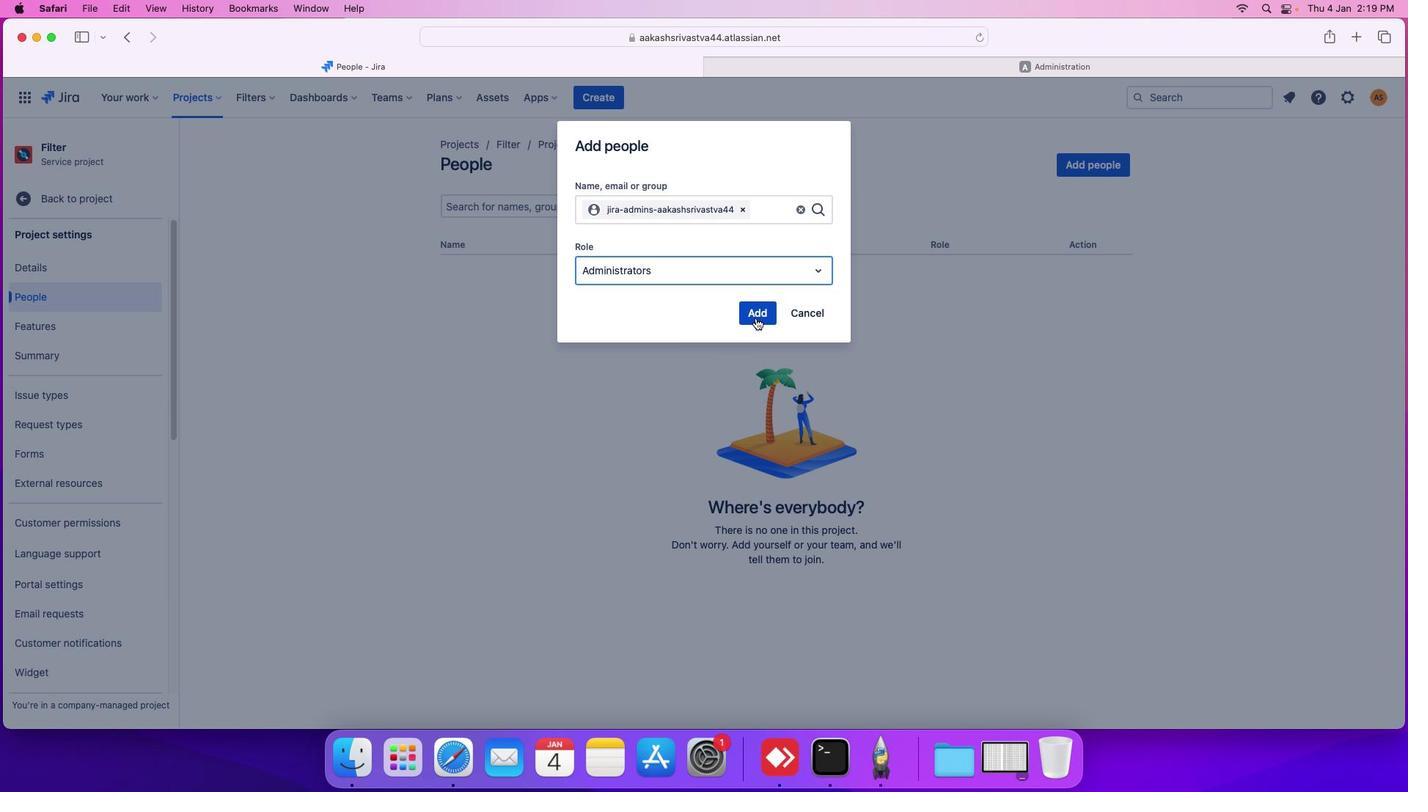 
Action: Mouse moved to (591, 255)
Screenshot: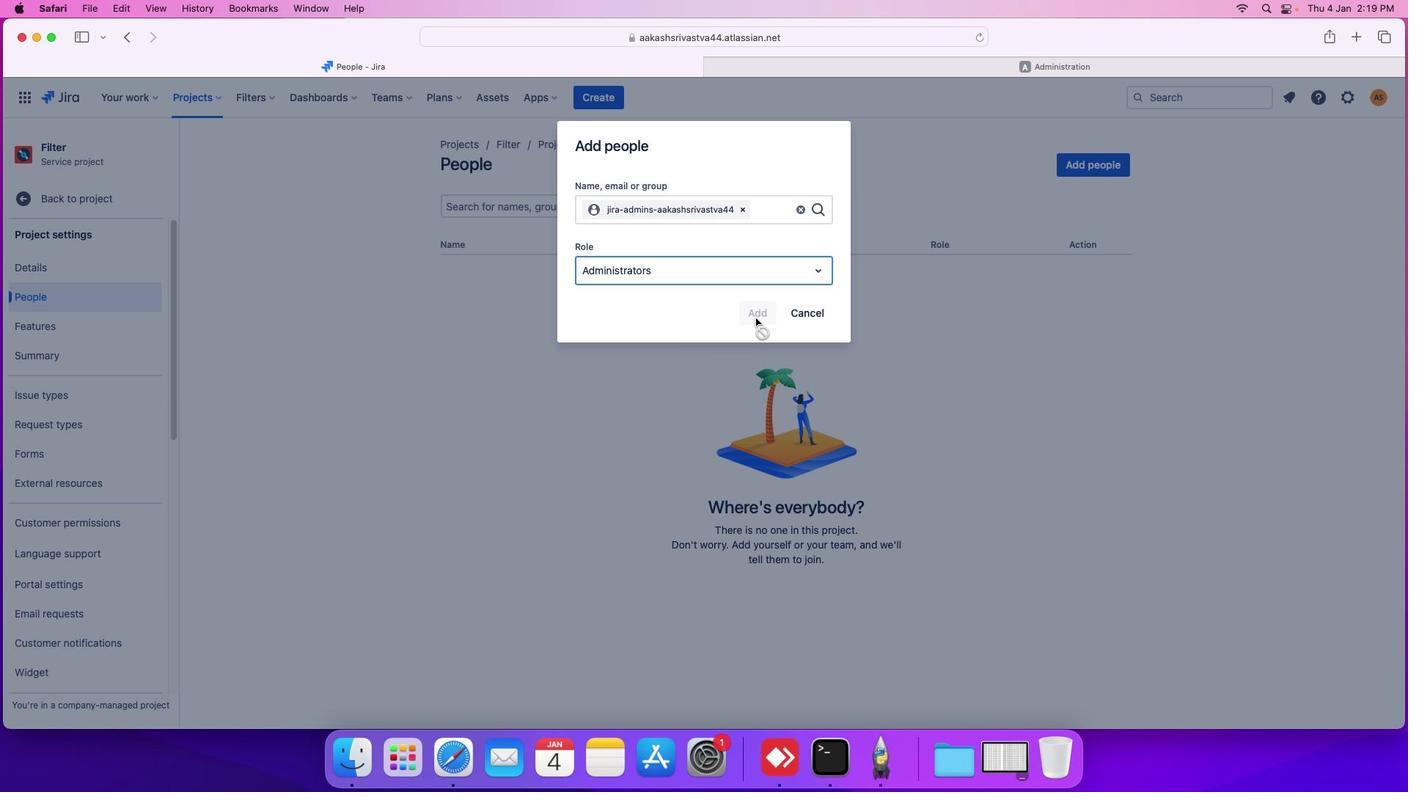 
Action: Mouse pressed left at (591, 255)
Screenshot: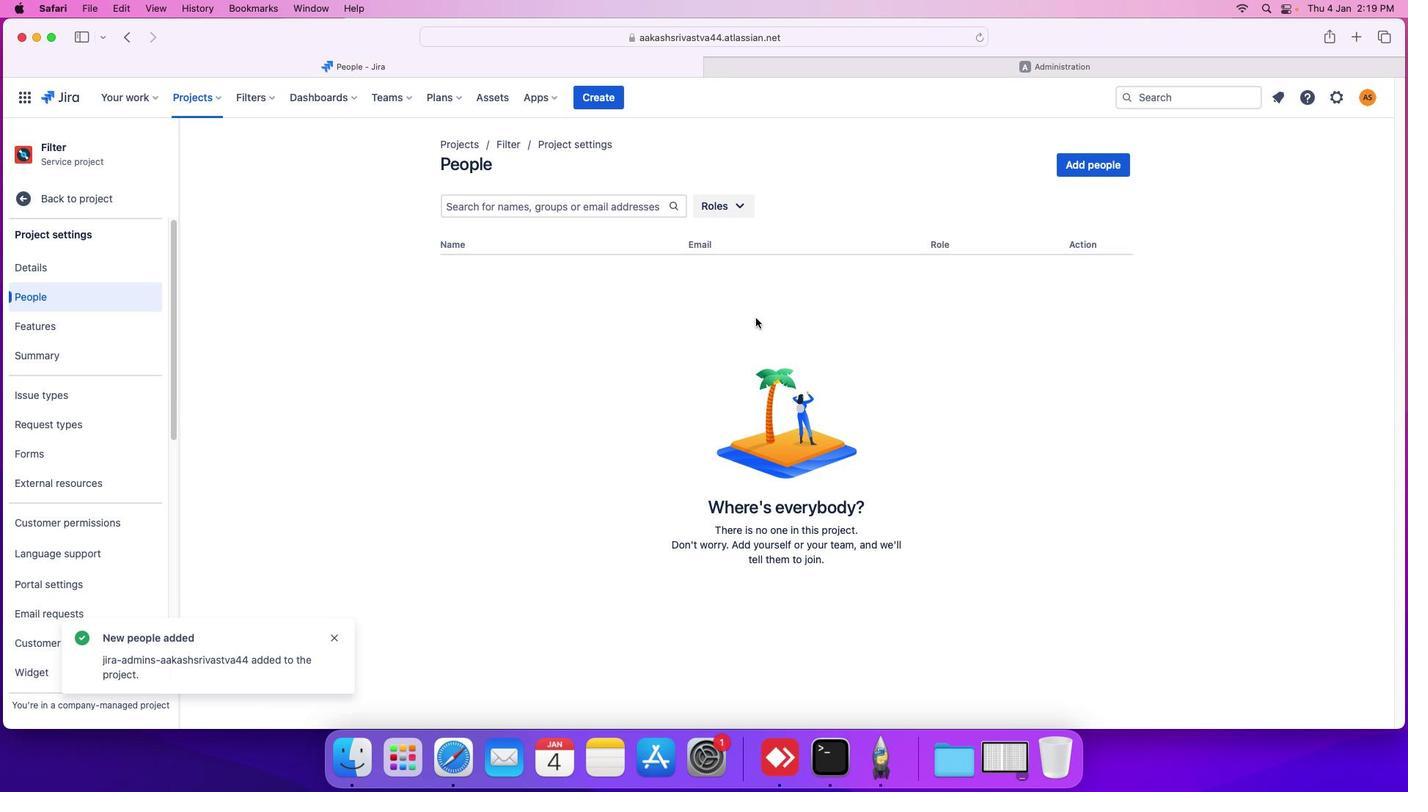 
Action: Mouse moved to (688, 189)
Screenshot: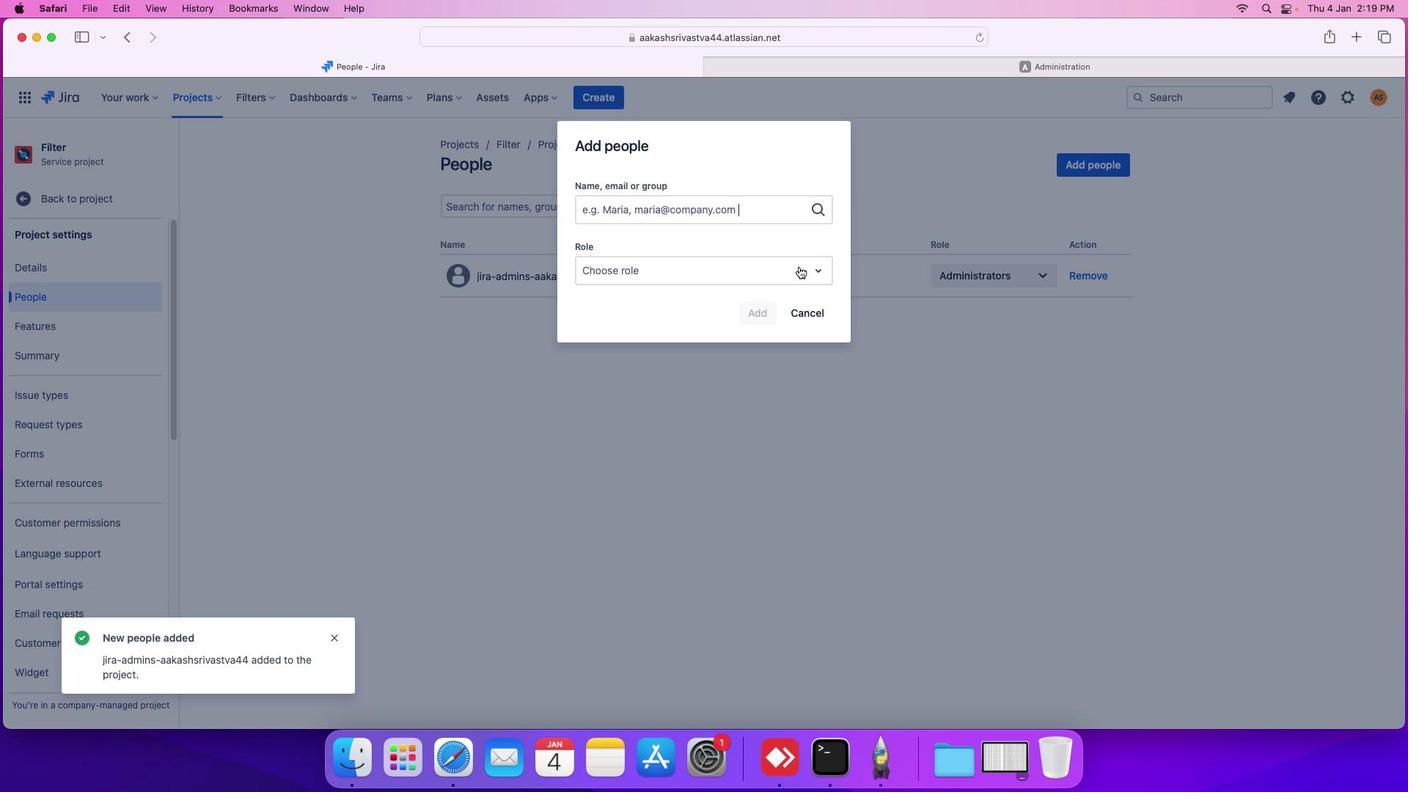 
Action: Mouse pressed left at (688, 189)
Screenshot: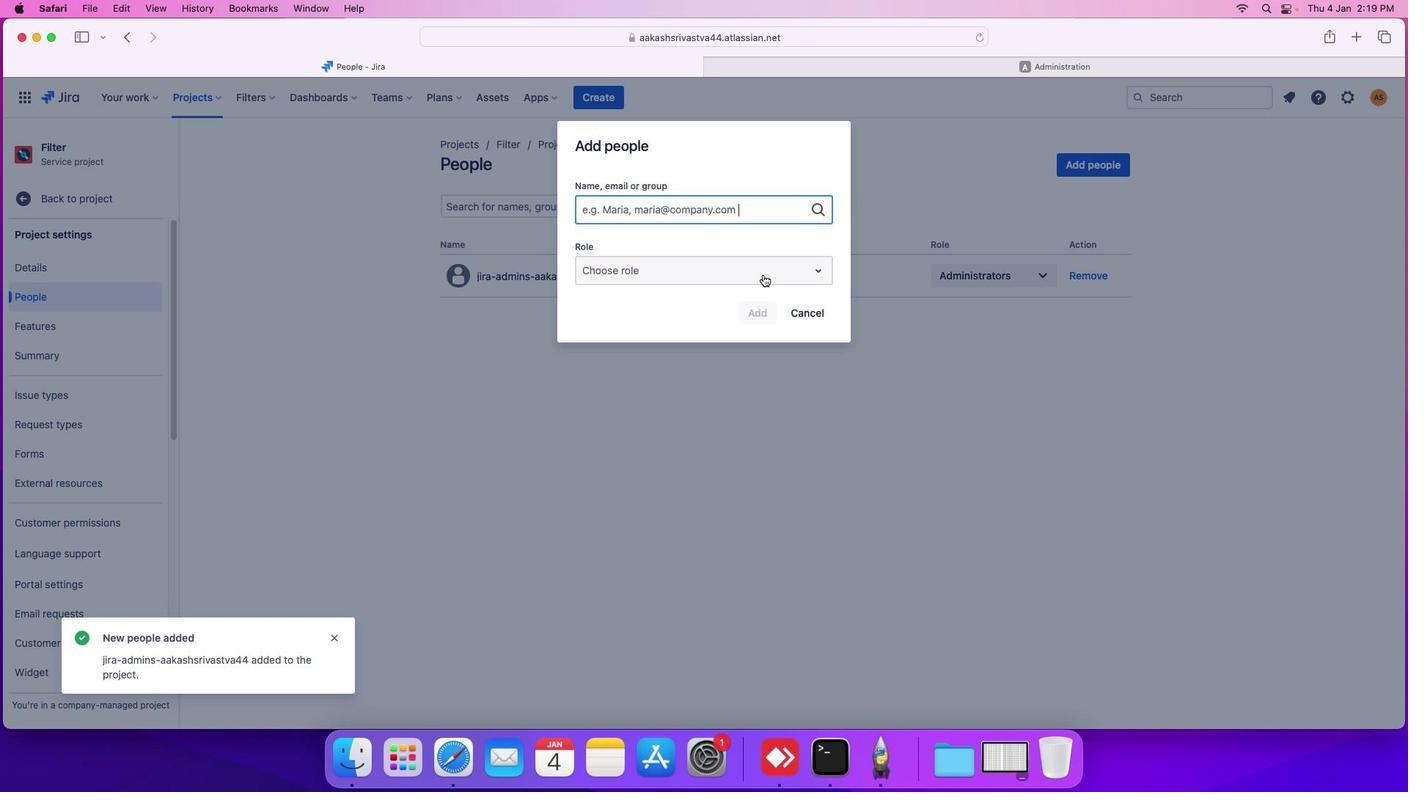 
Action: Mouse moved to (581, 213)
Screenshot: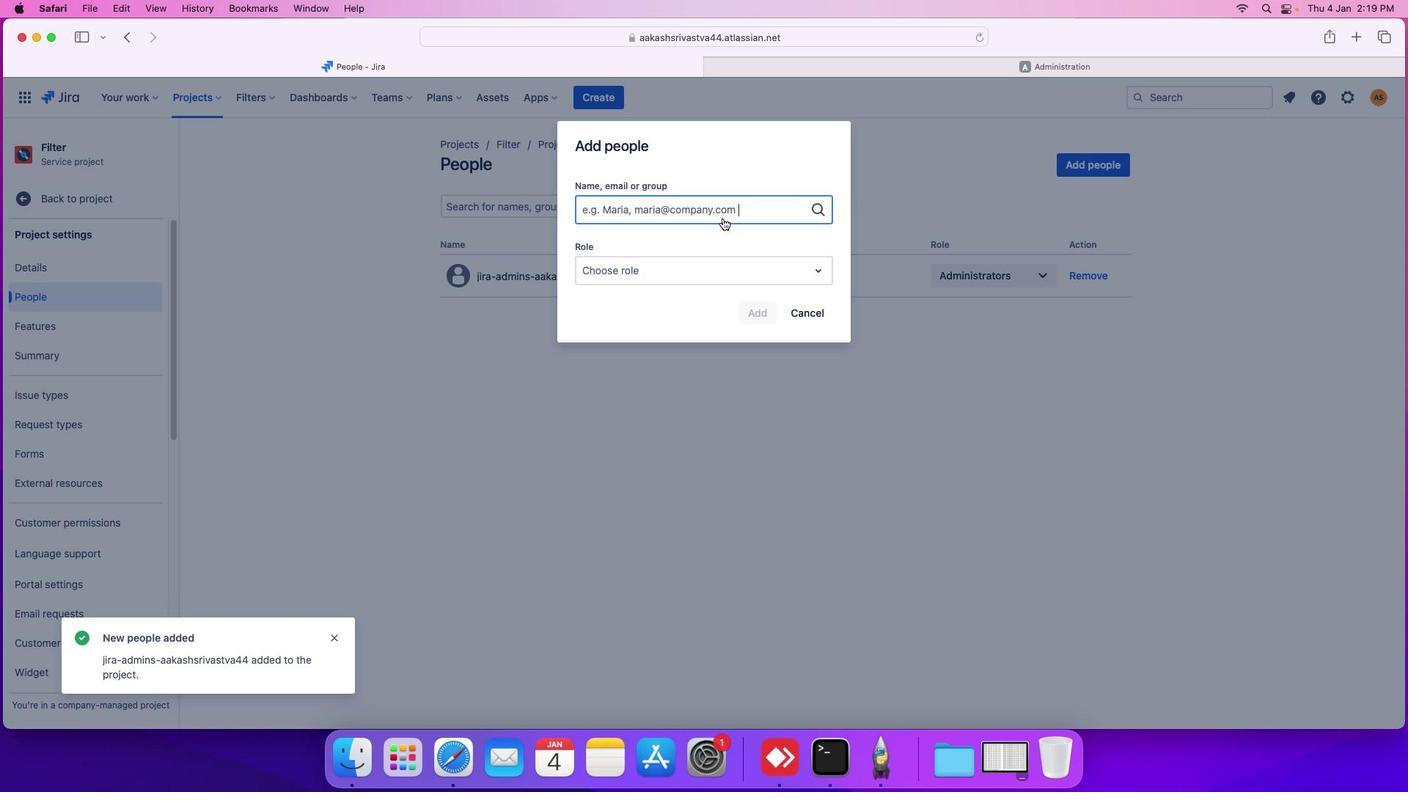 
Action: Key pressed 'h'
Screenshot: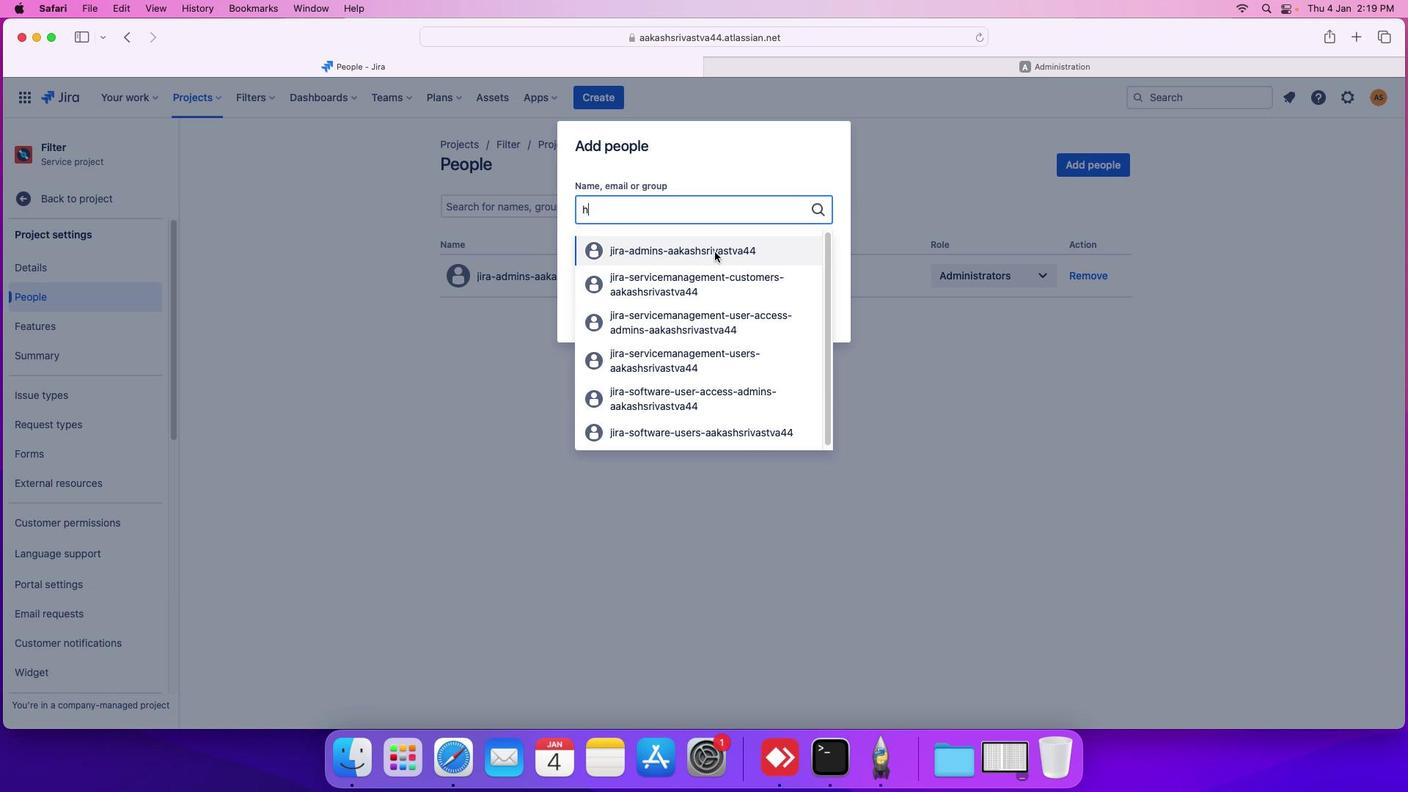 
Action: Mouse moved to (568, 241)
Screenshot: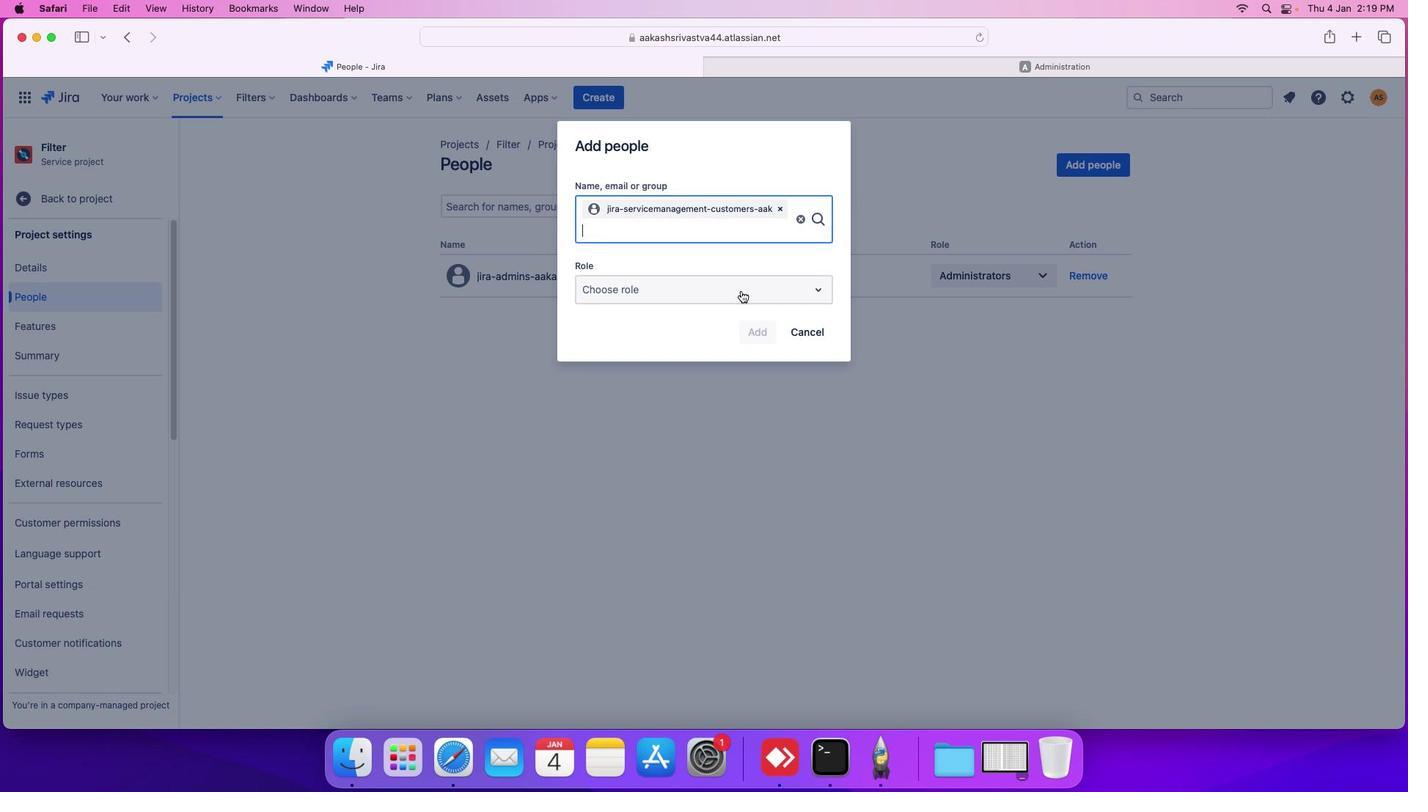 
Action: Mouse pressed left at (568, 241)
Screenshot: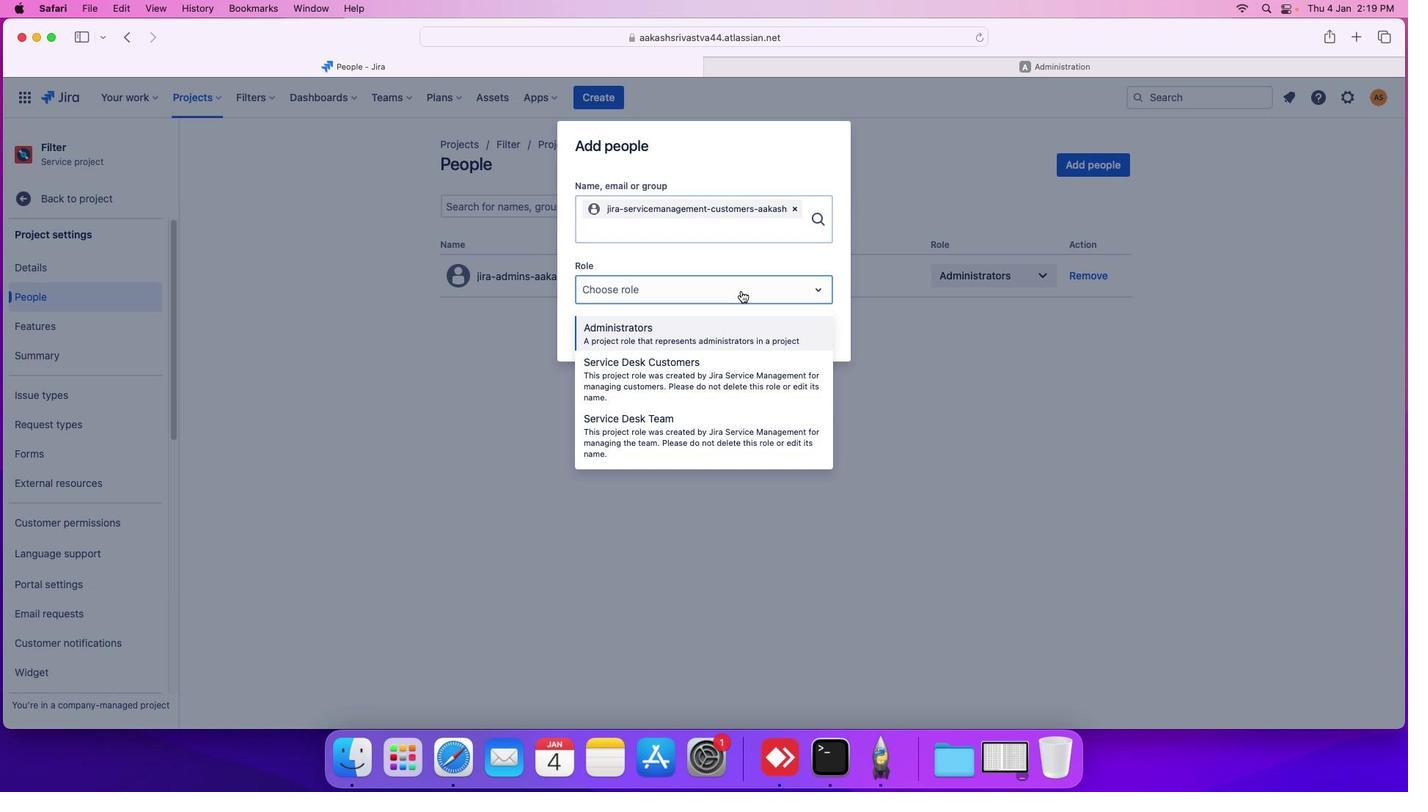 
Action: Mouse moved to (586, 244)
Screenshot: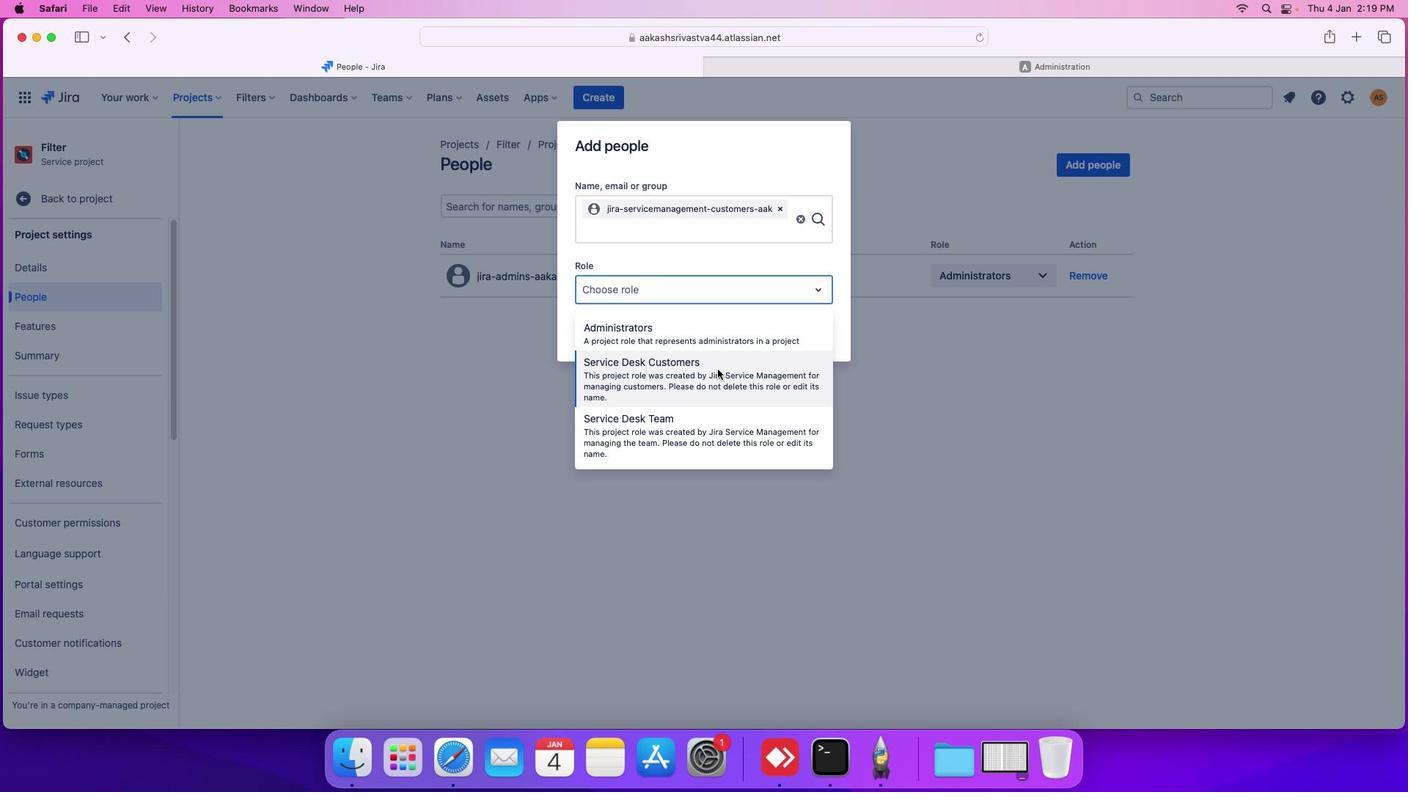 
Action: Mouse pressed left at (586, 244)
Screenshot: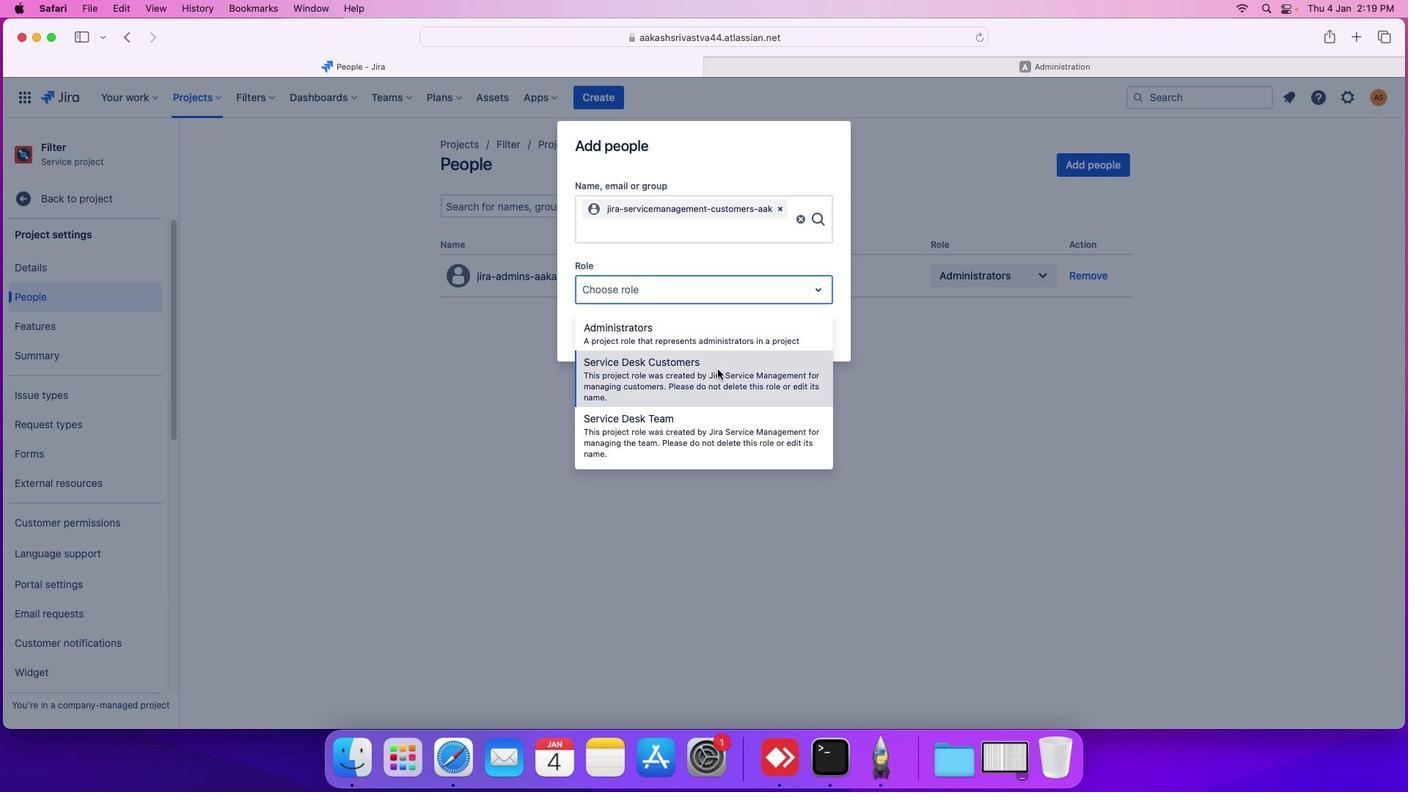 
Action: Mouse moved to (580, 277)
Screenshot: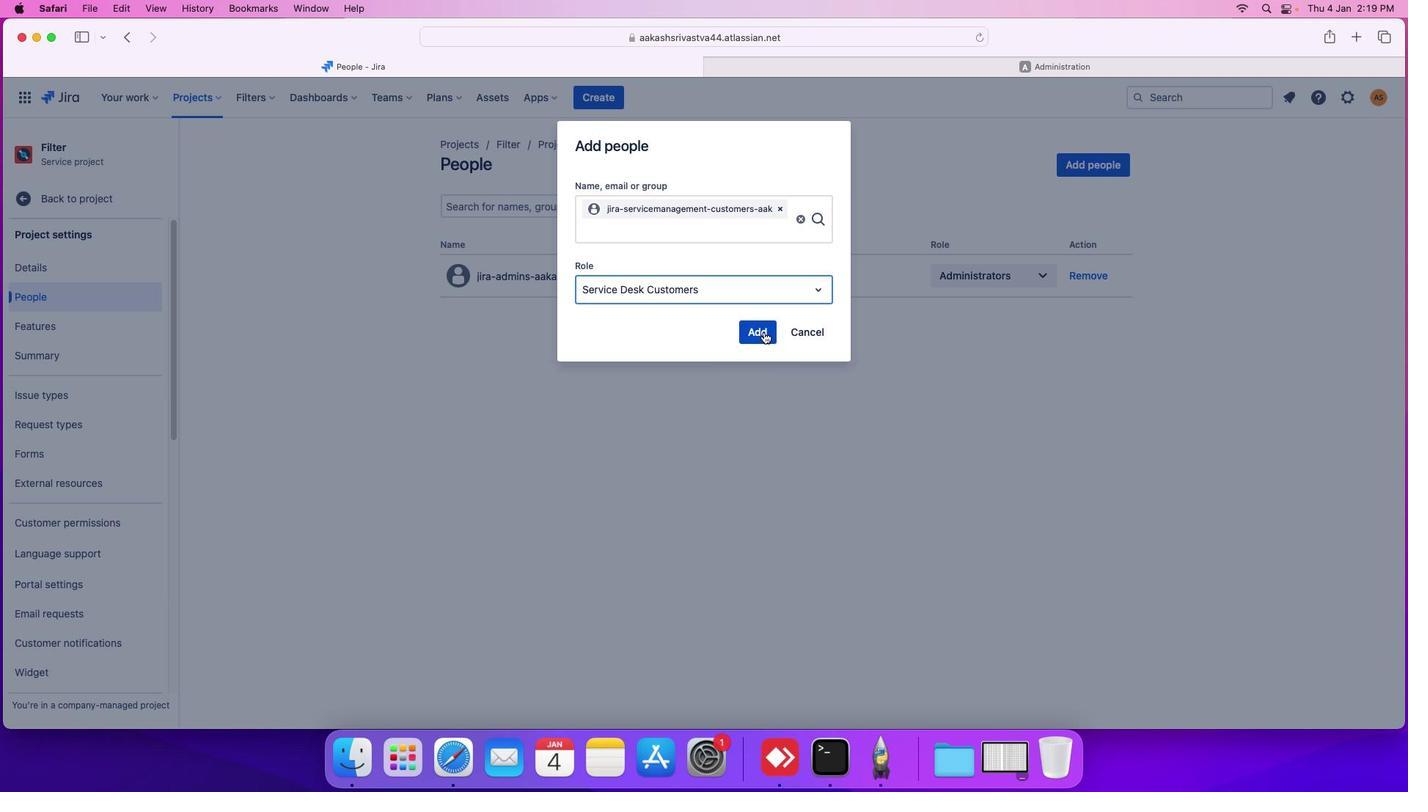 
Action: Mouse pressed left at (580, 277)
Screenshot: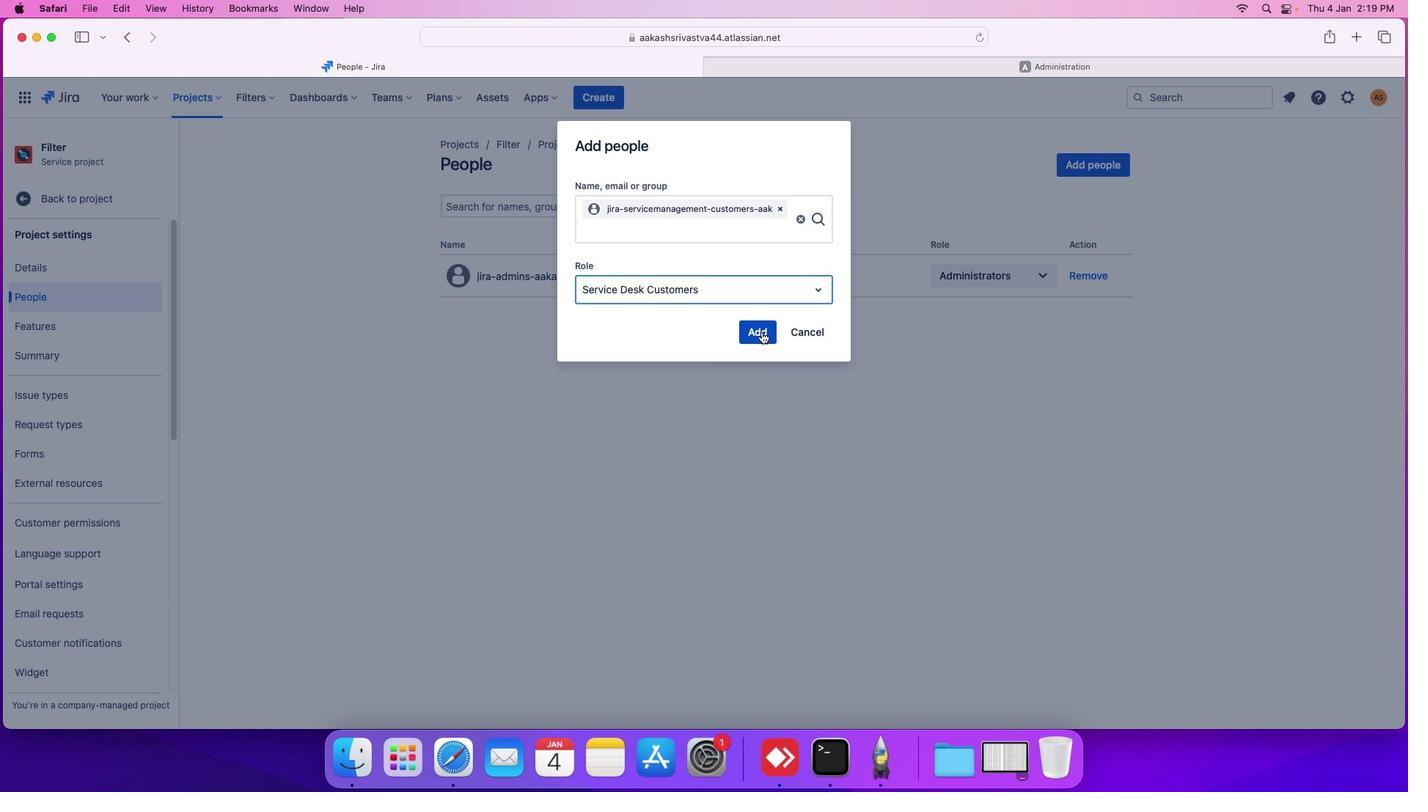 
Action: Mouse moved to (593, 261)
Screenshot: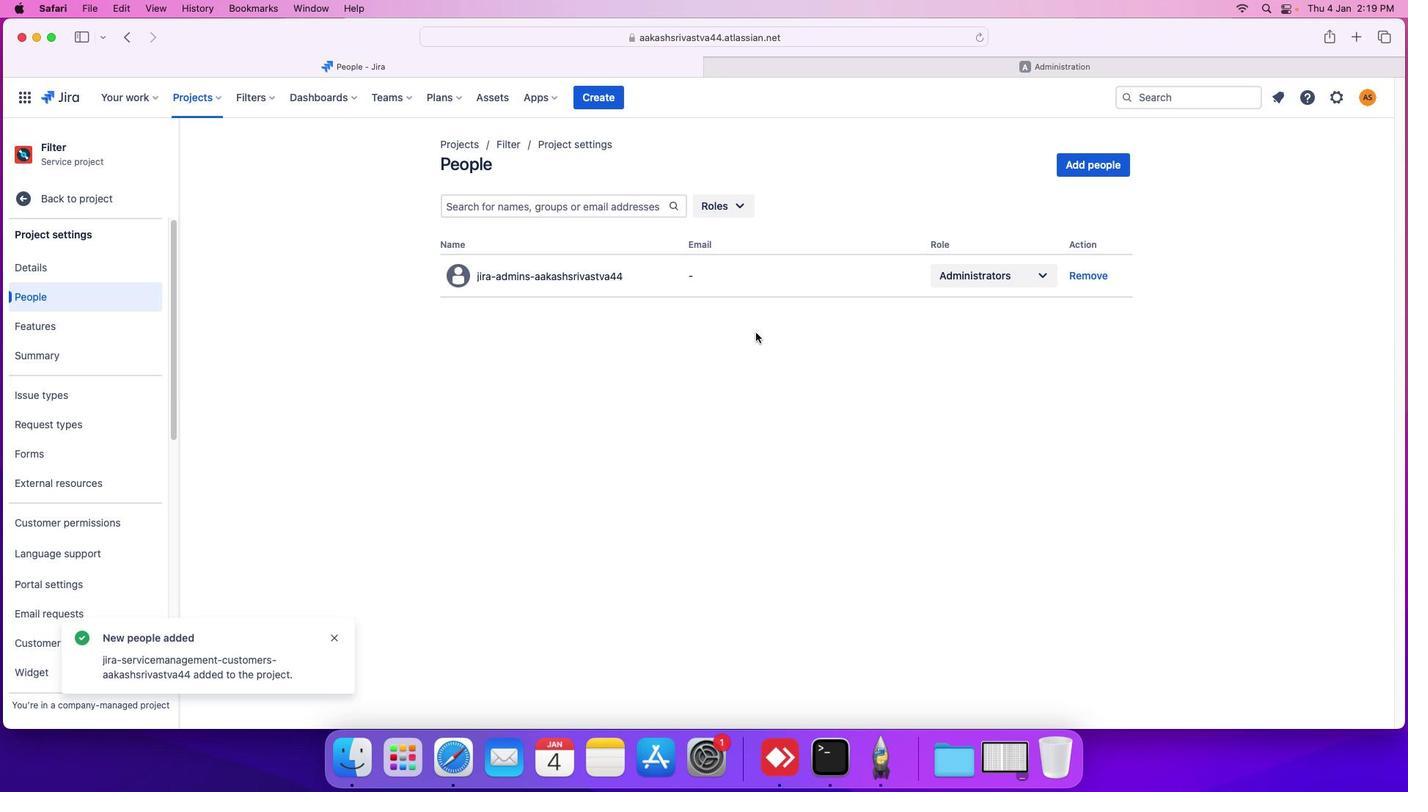 
Action: Mouse pressed left at (593, 261)
Screenshot: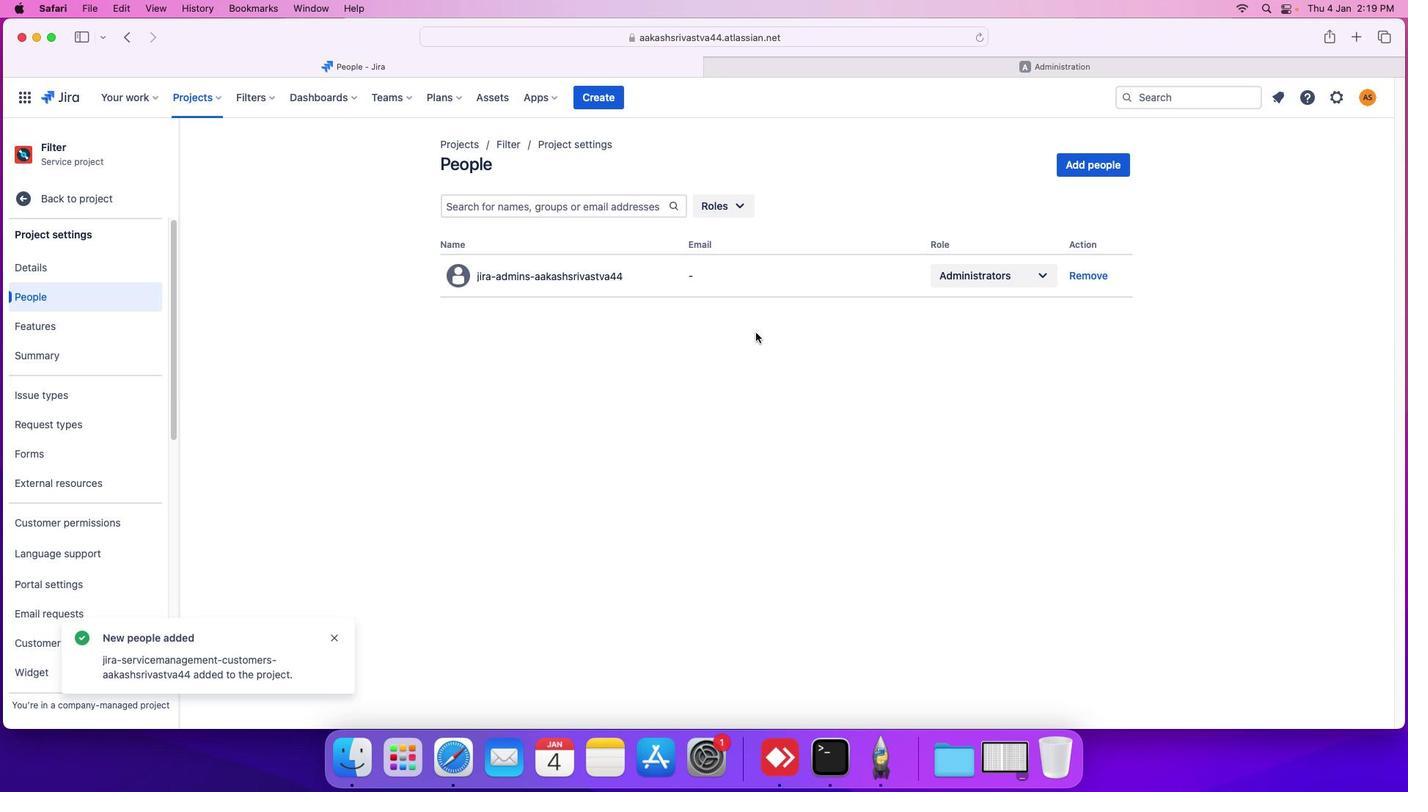 
Action: Mouse moved to (686, 189)
Screenshot: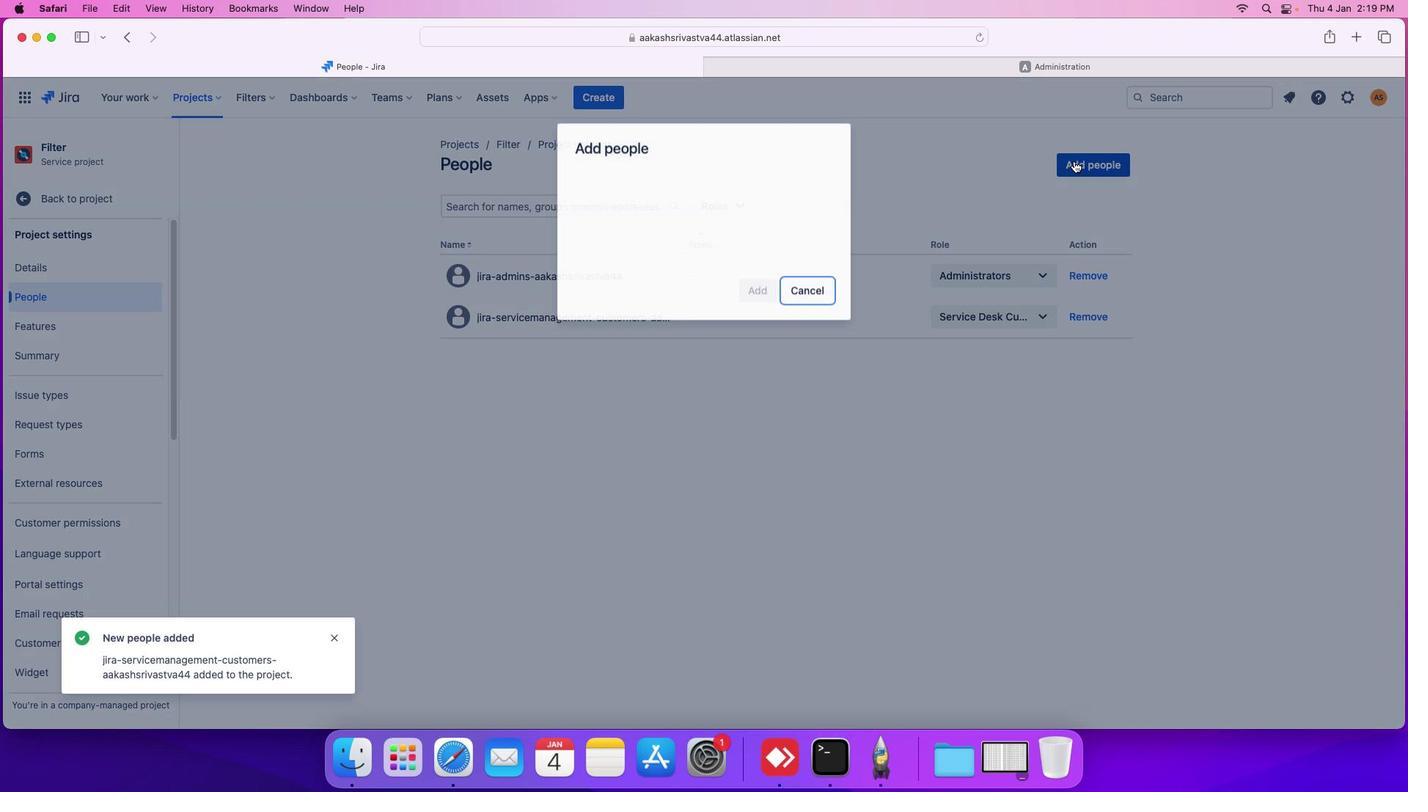 
Action: Mouse pressed left at (686, 189)
Screenshot: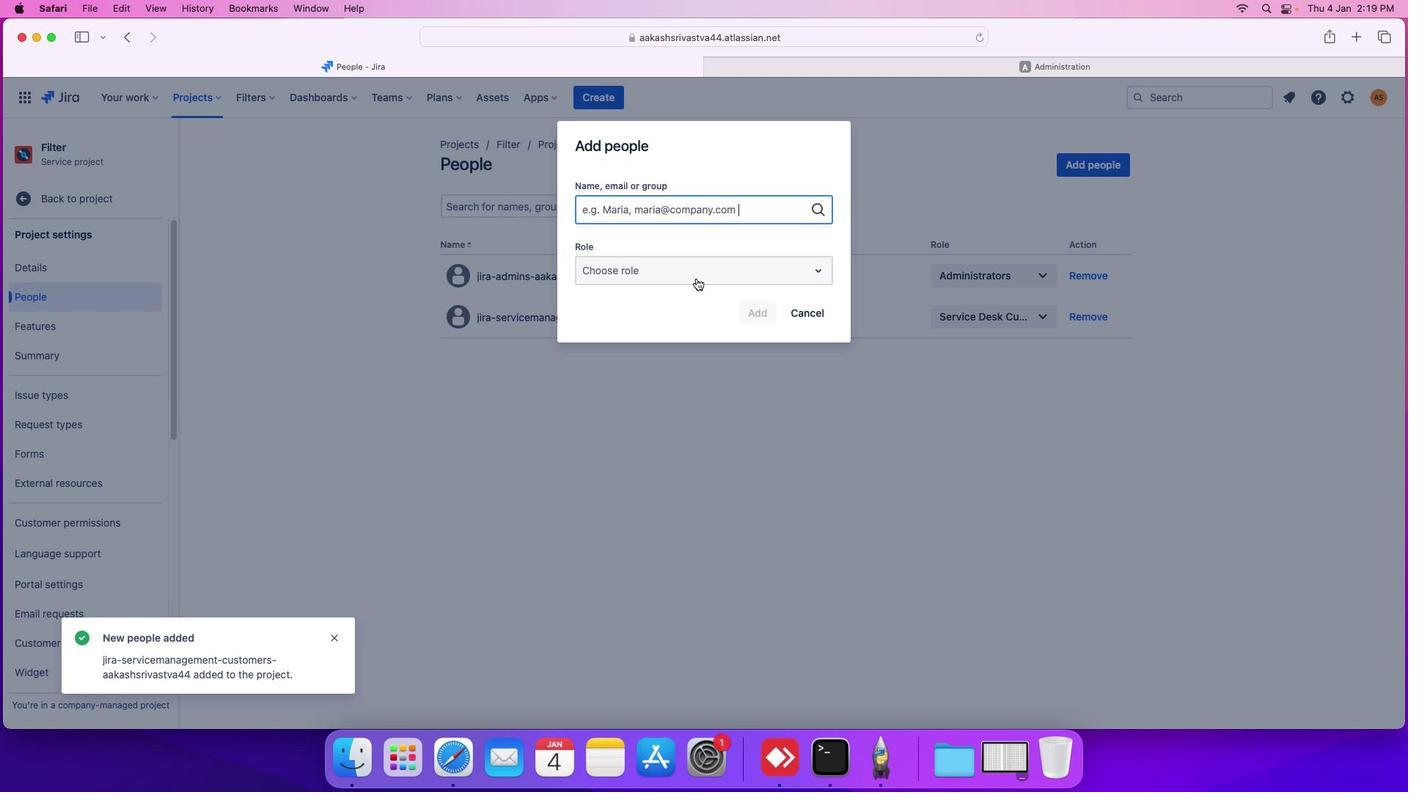 
Action: Mouse moved to (578, 212)
Screenshot: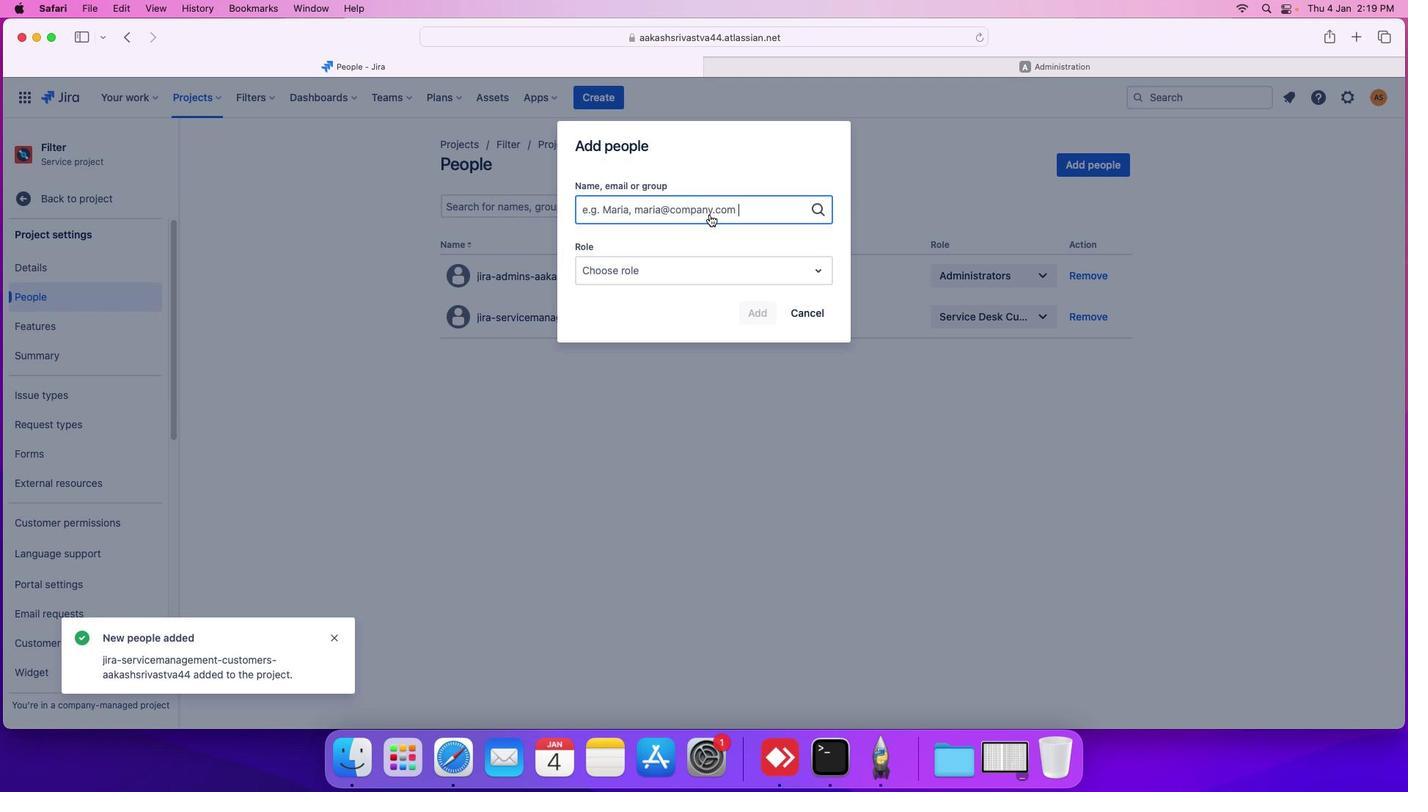 
Action: Mouse pressed left at (578, 212)
Screenshot: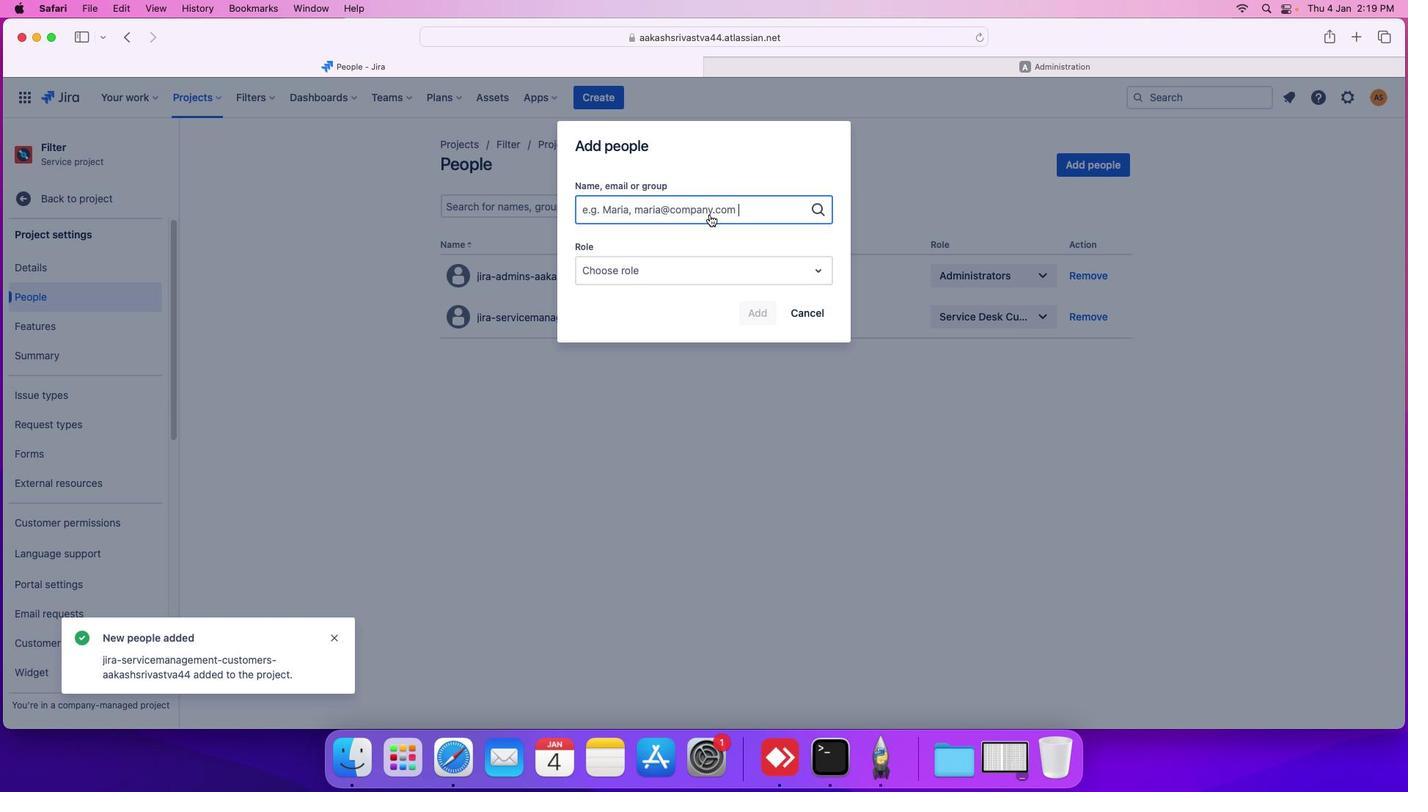 
Action: Mouse moved to (578, 212)
Screenshot: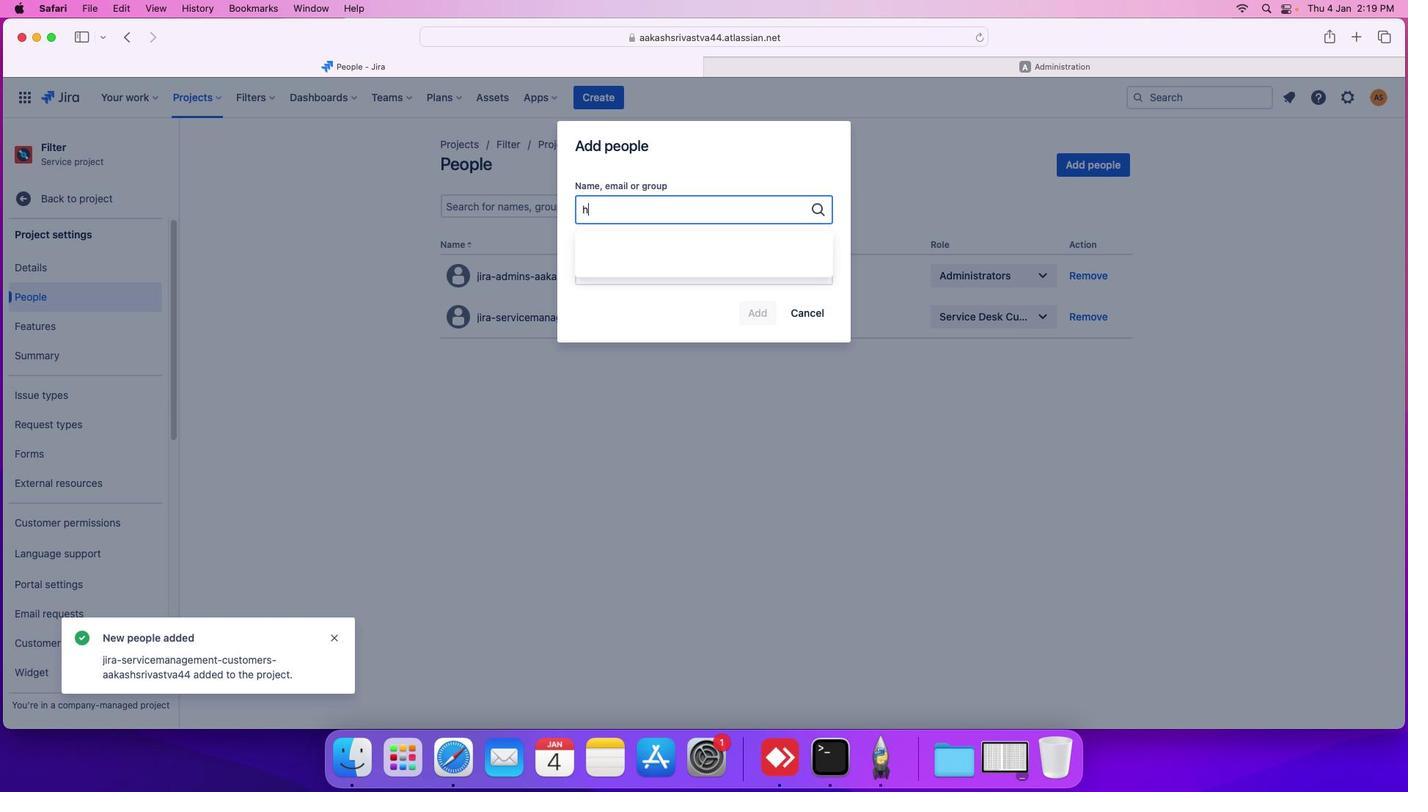 
Action: Key pressed 'h'
Screenshot: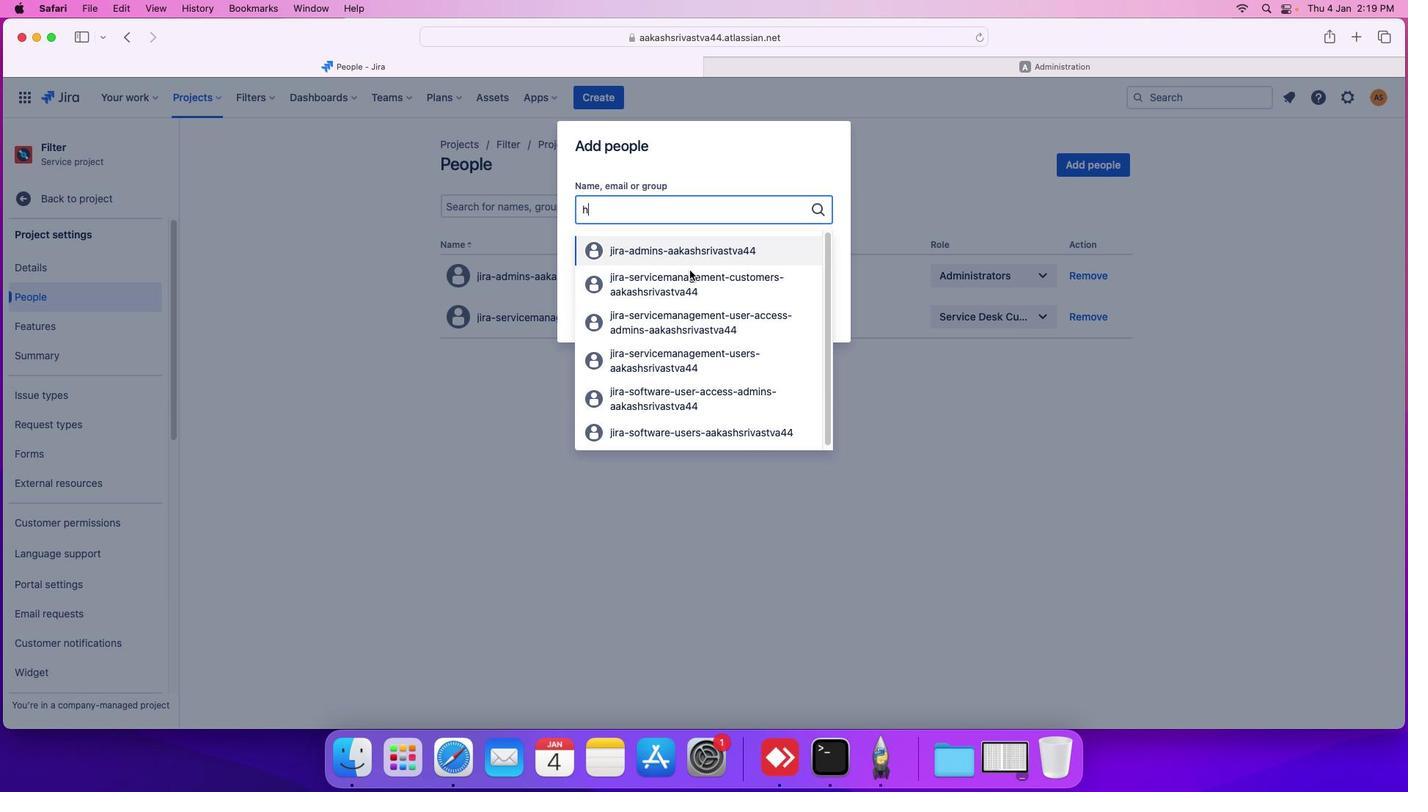 
Action: Mouse moved to (573, 277)
Screenshot: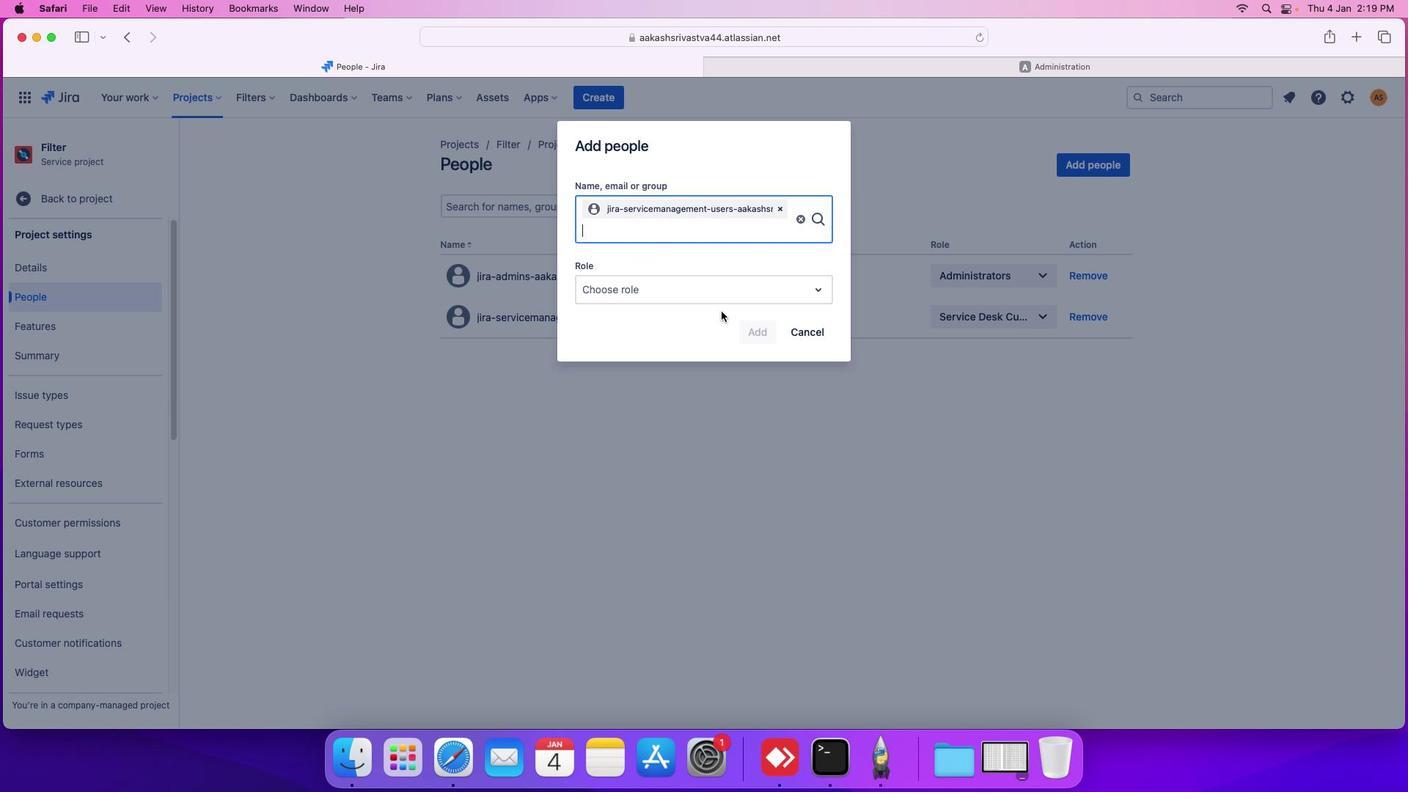 
Action: Mouse pressed left at (573, 277)
Screenshot: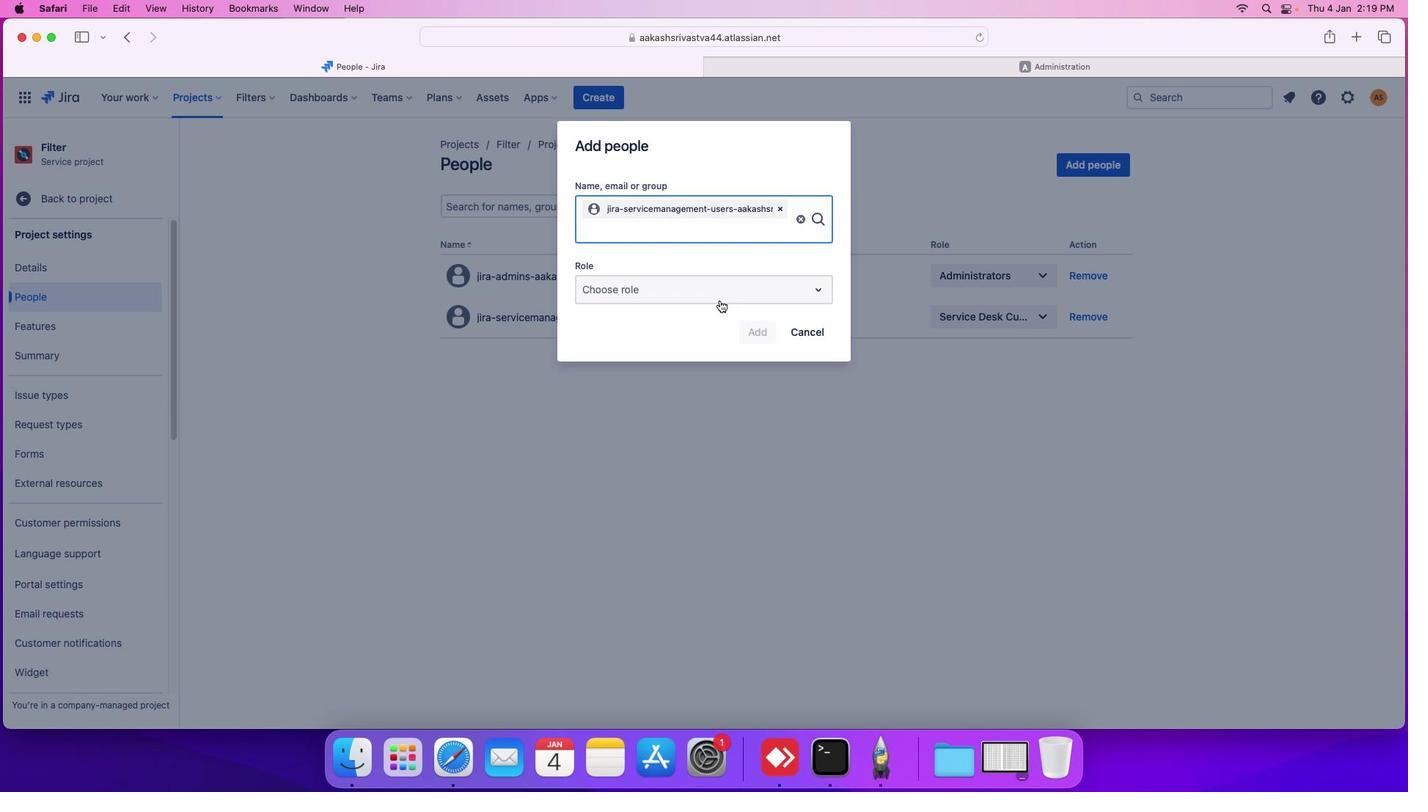 
Action: Mouse moved to (581, 248)
Screenshot: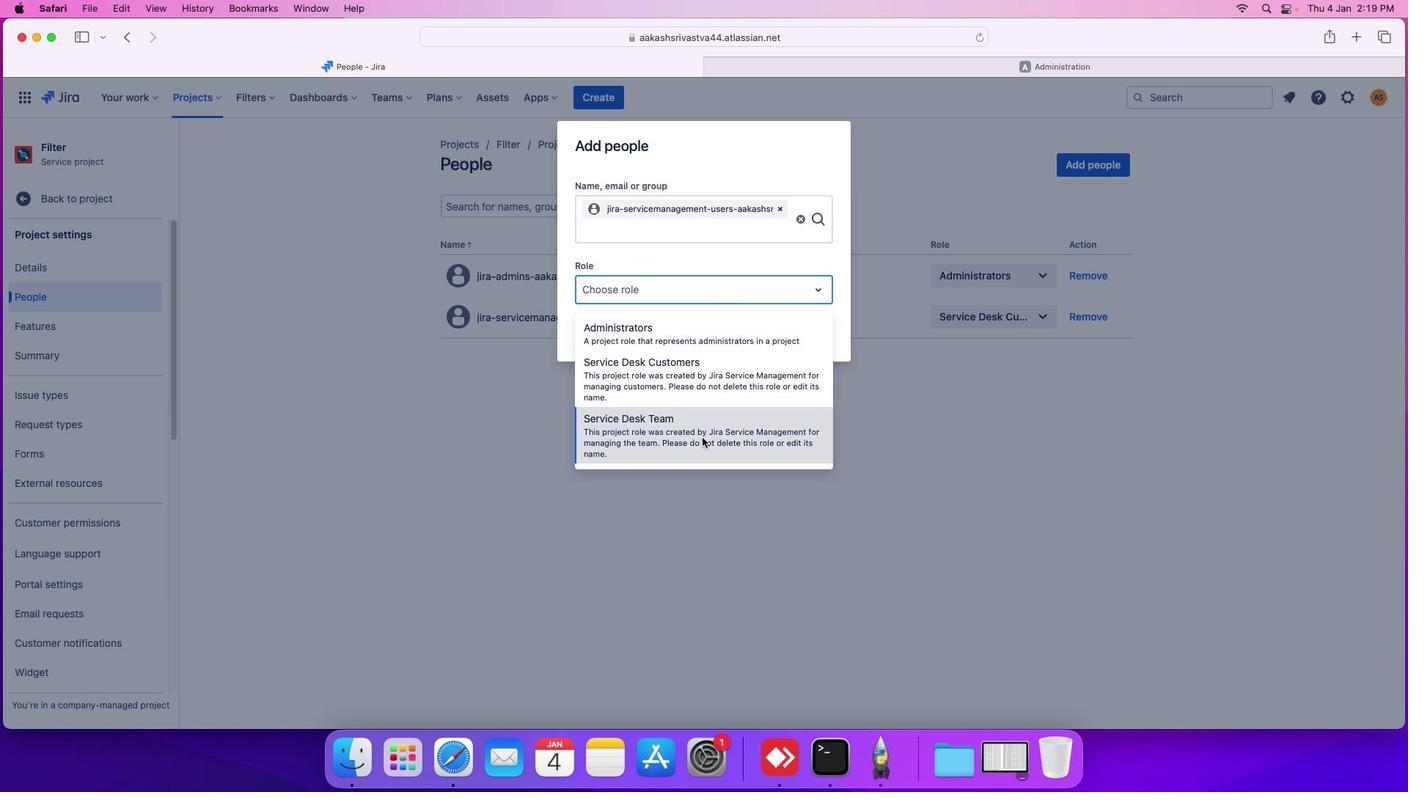 
Action: Mouse pressed left at (581, 248)
Screenshot: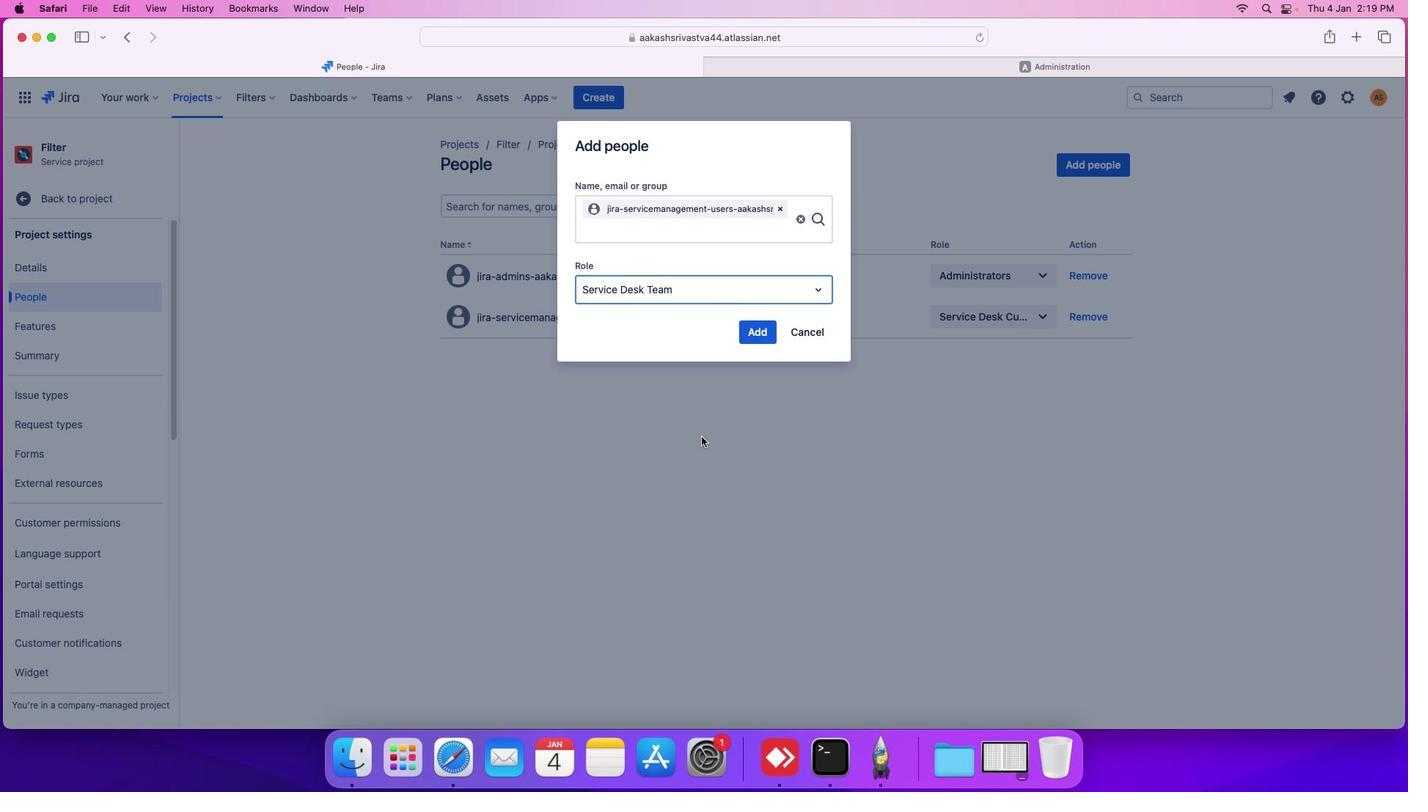 
Action: Mouse moved to (575, 302)
Screenshot: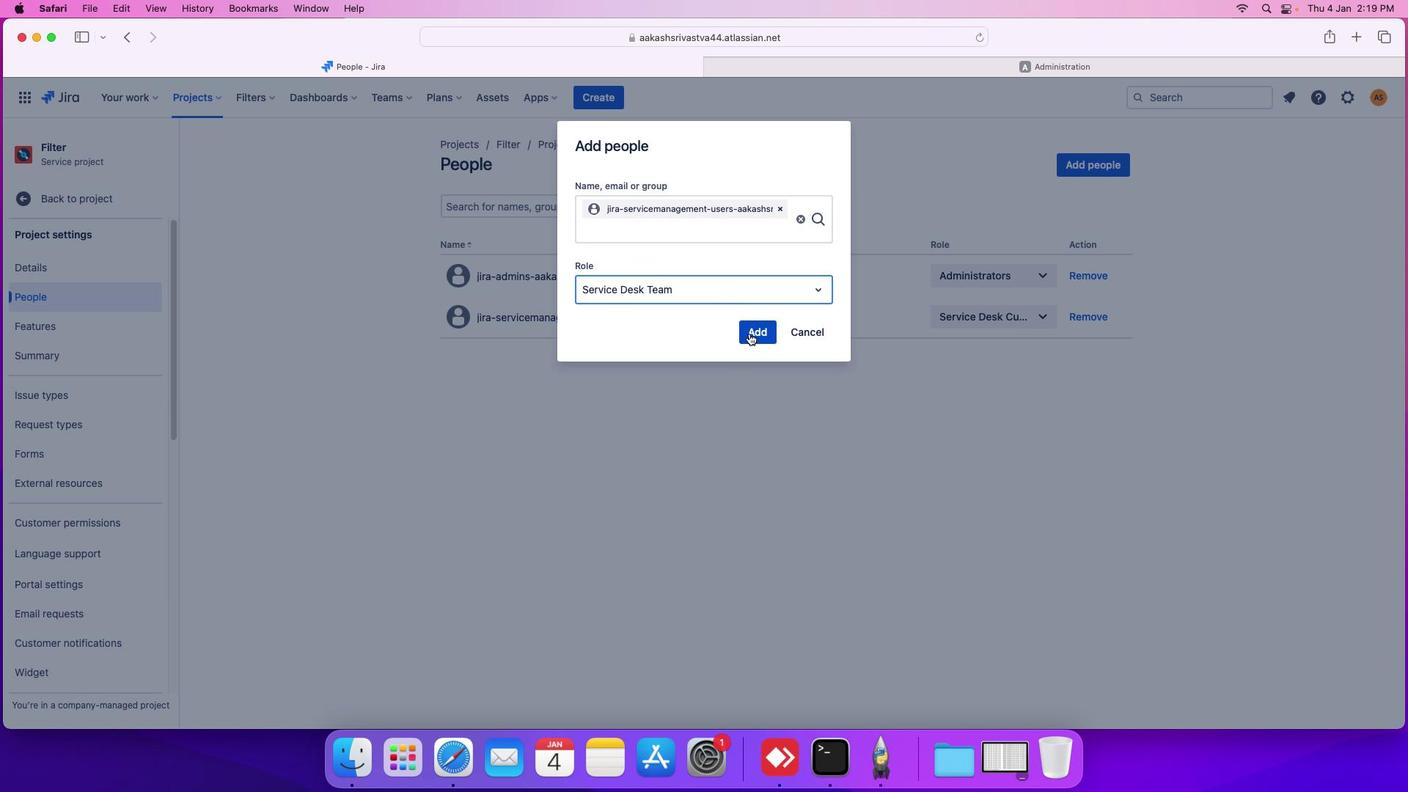 
Action: Mouse pressed left at (575, 302)
Screenshot: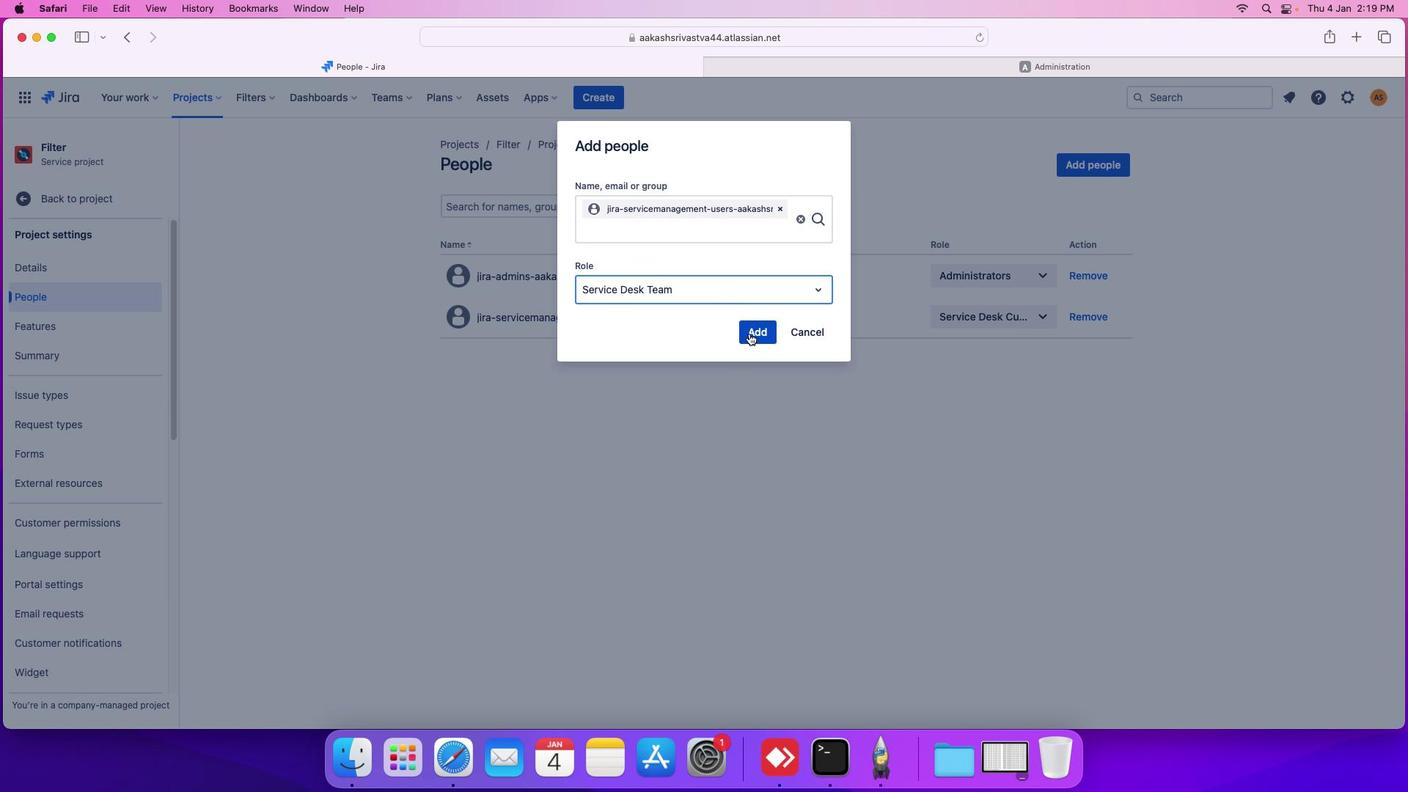 
Action: Mouse moved to (589, 262)
Screenshot: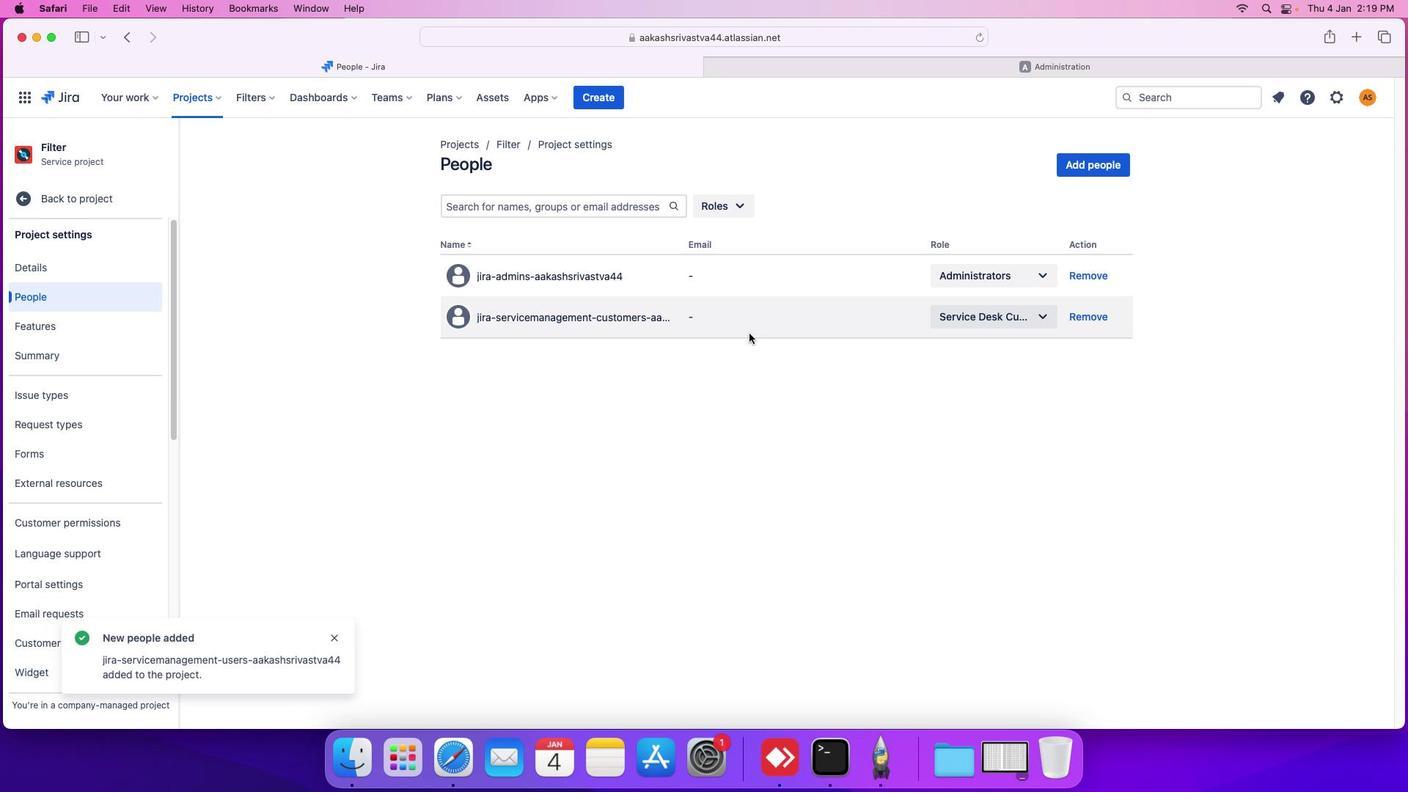 
Action: Mouse pressed left at (589, 262)
Screenshot: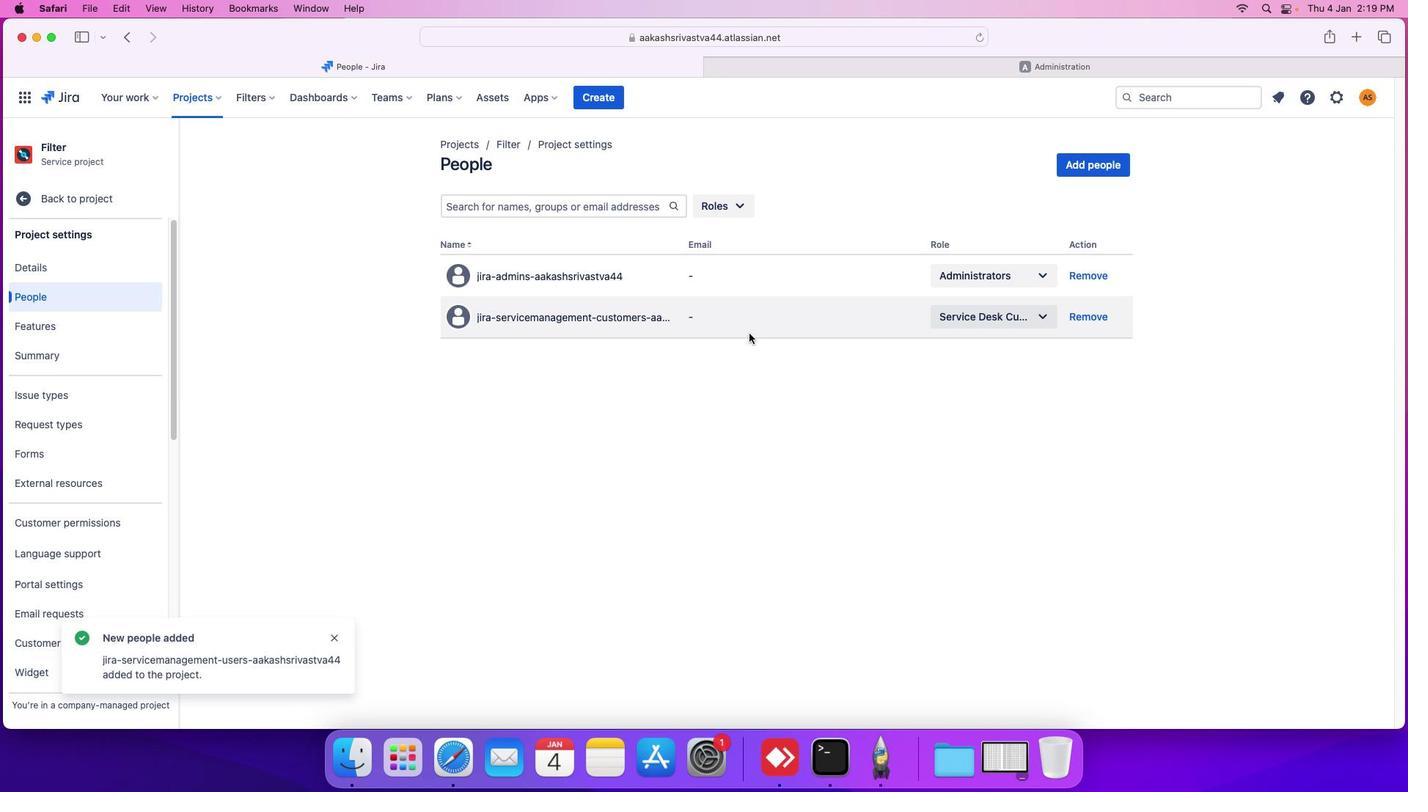 
Action: Mouse moved to (487, 162)
Screenshot: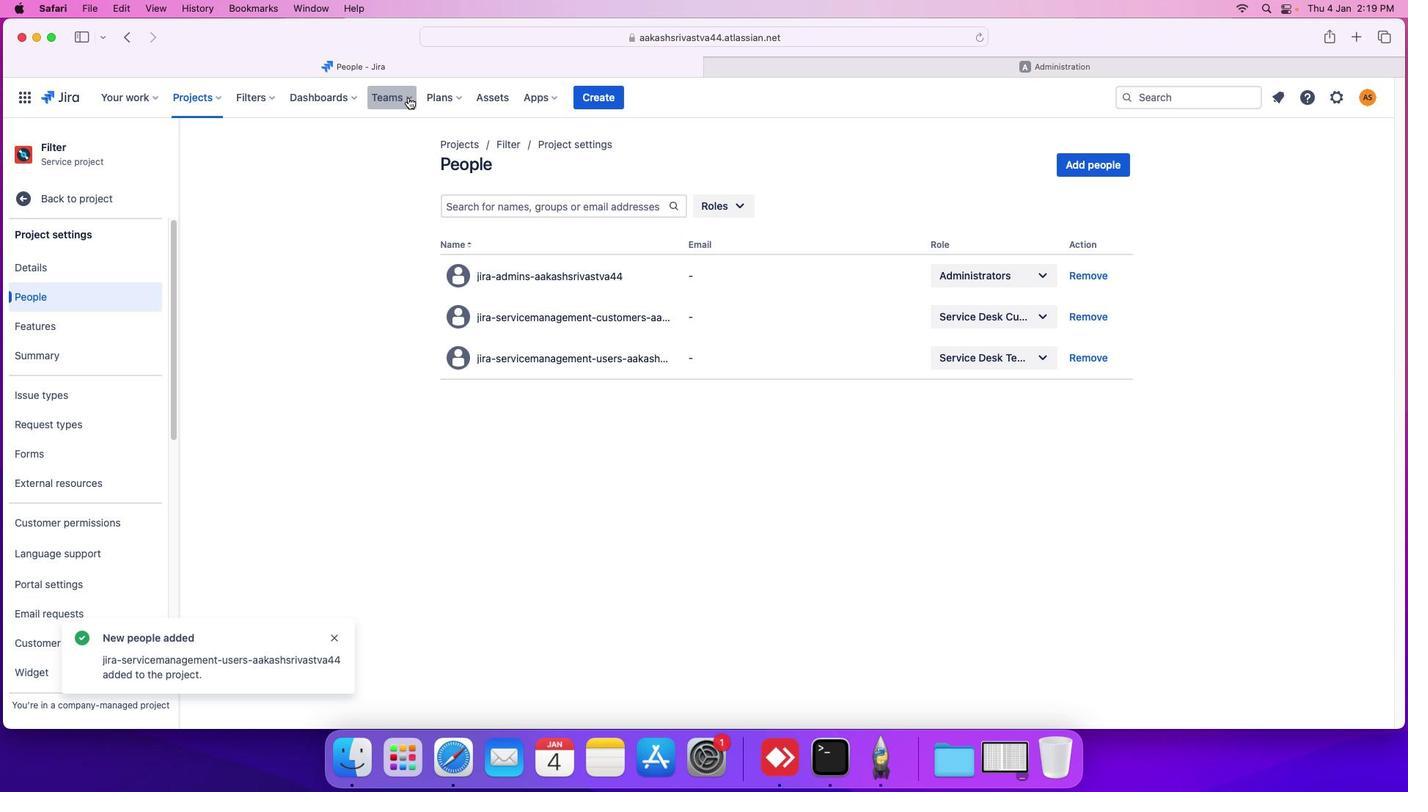 
Action: Mouse pressed left at (487, 162)
Screenshot: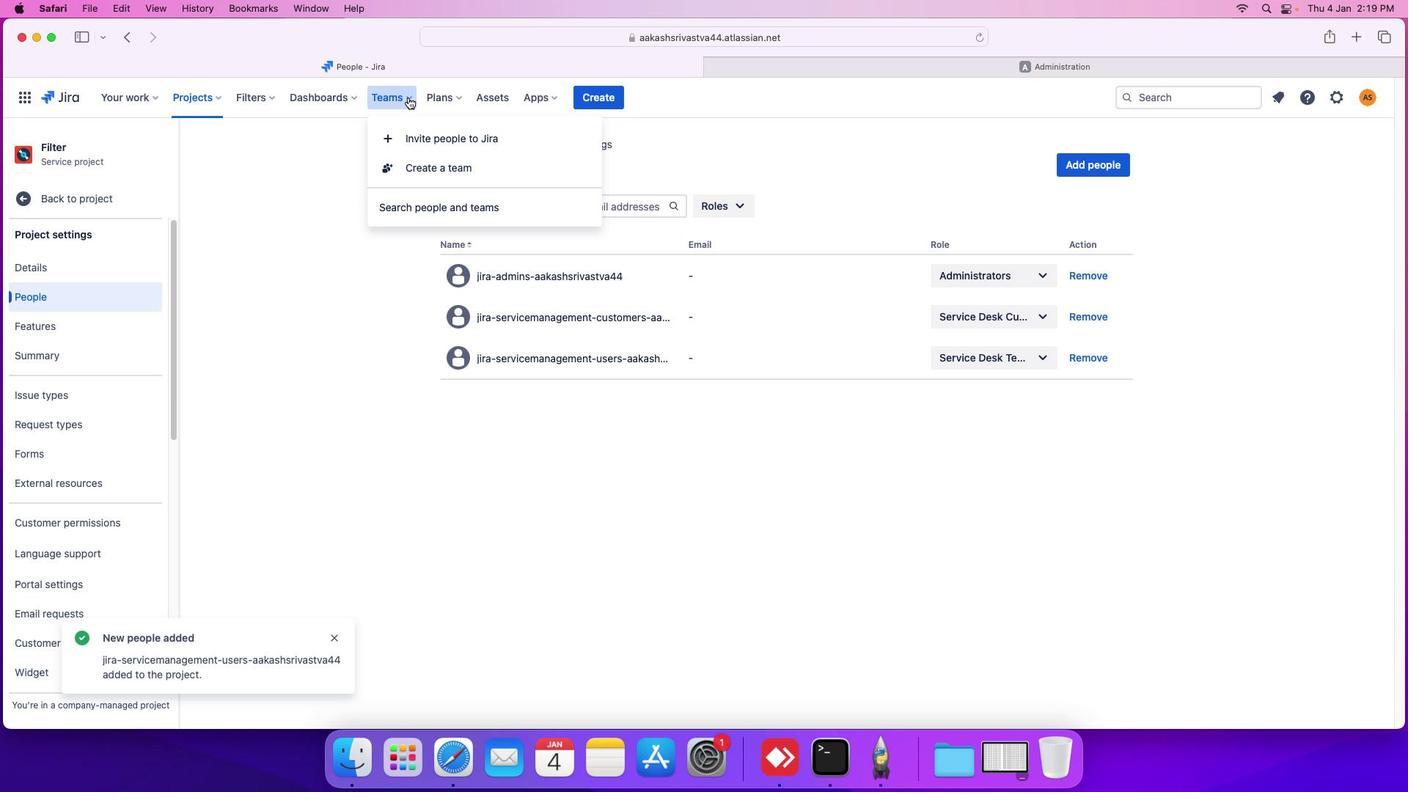 
Action: Mouse moved to (492, 213)
Screenshot: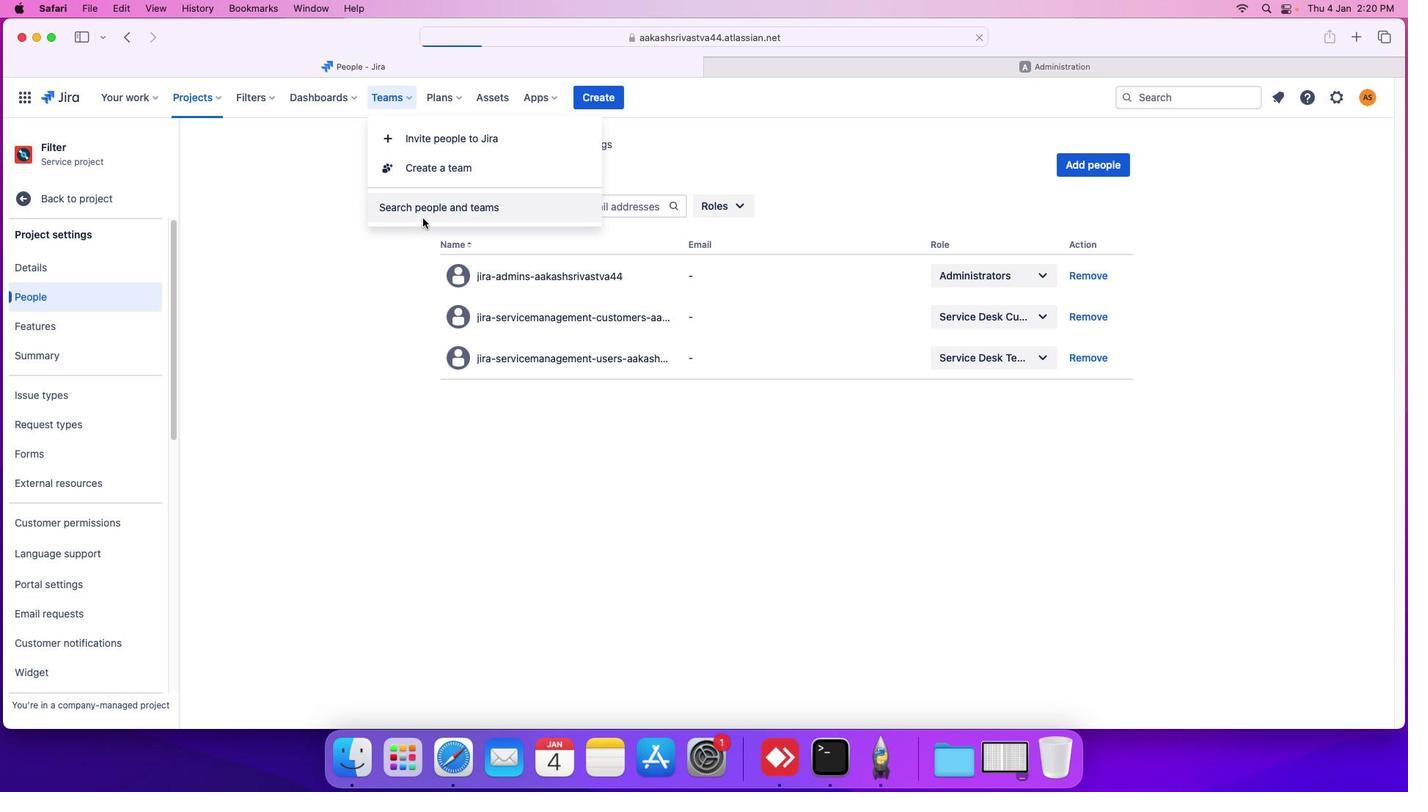 
Action: Mouse pressed left at (492, 213)
Screenshot: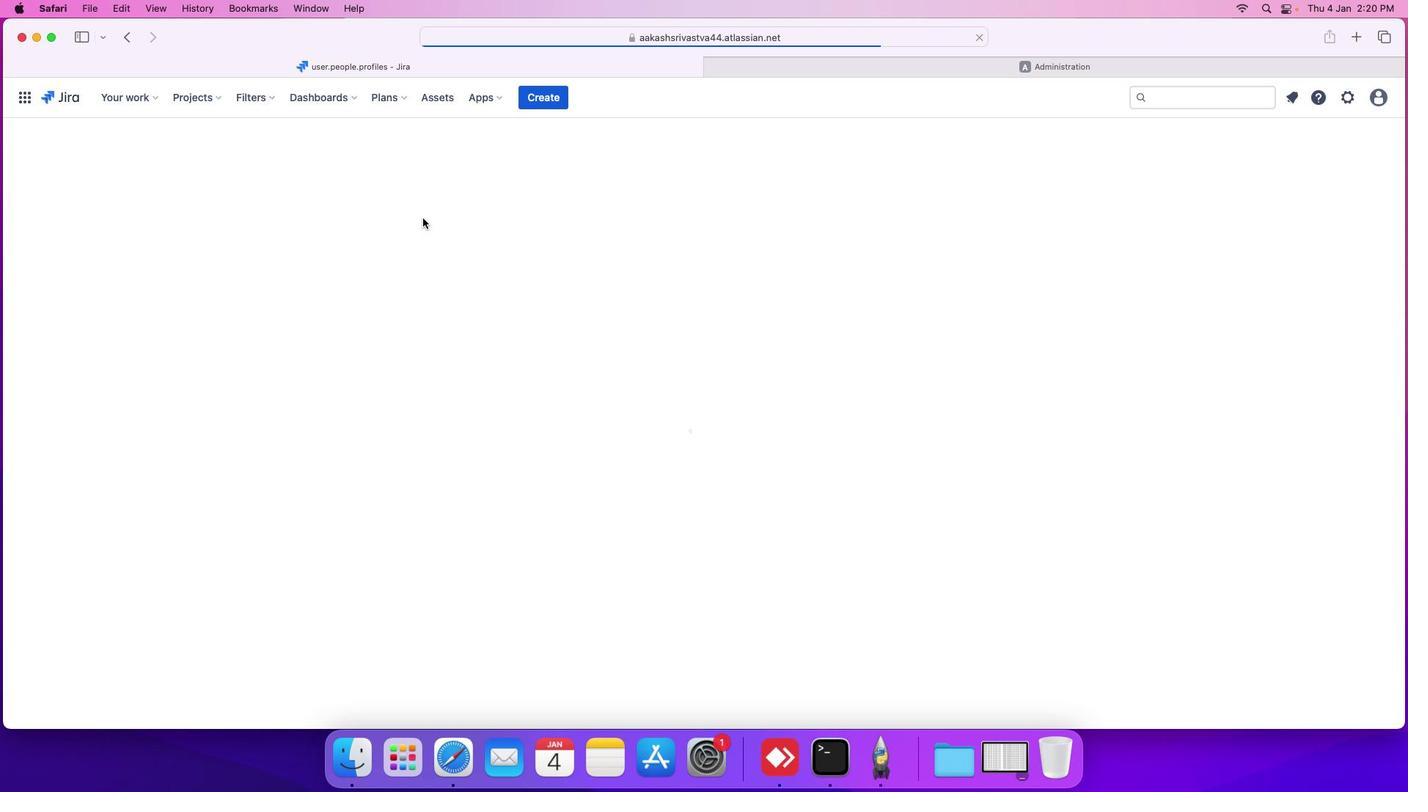 
Action: Mouse moved to (617, 183)
Screenshot: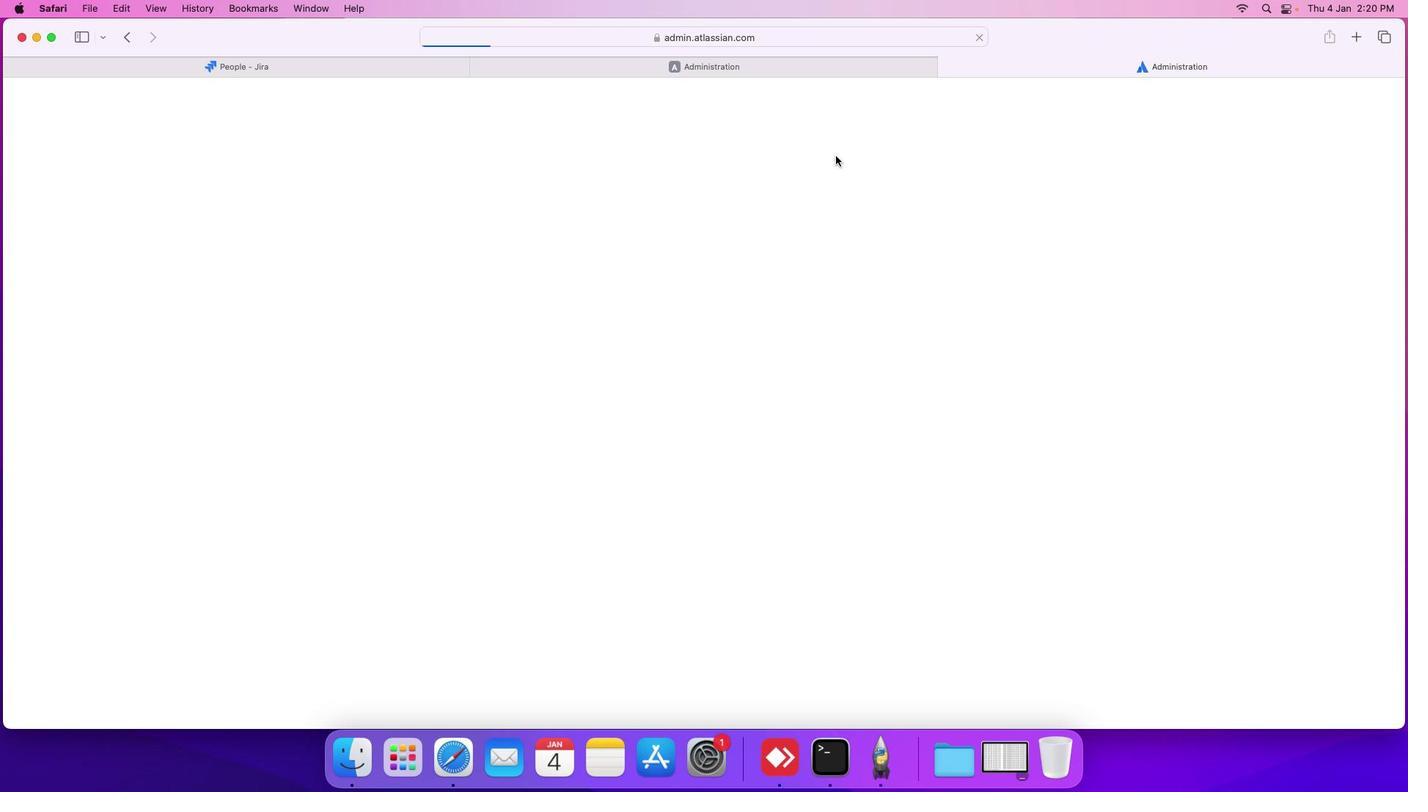 
Action: Mouse pressed left at (617, 183)
Screenshot: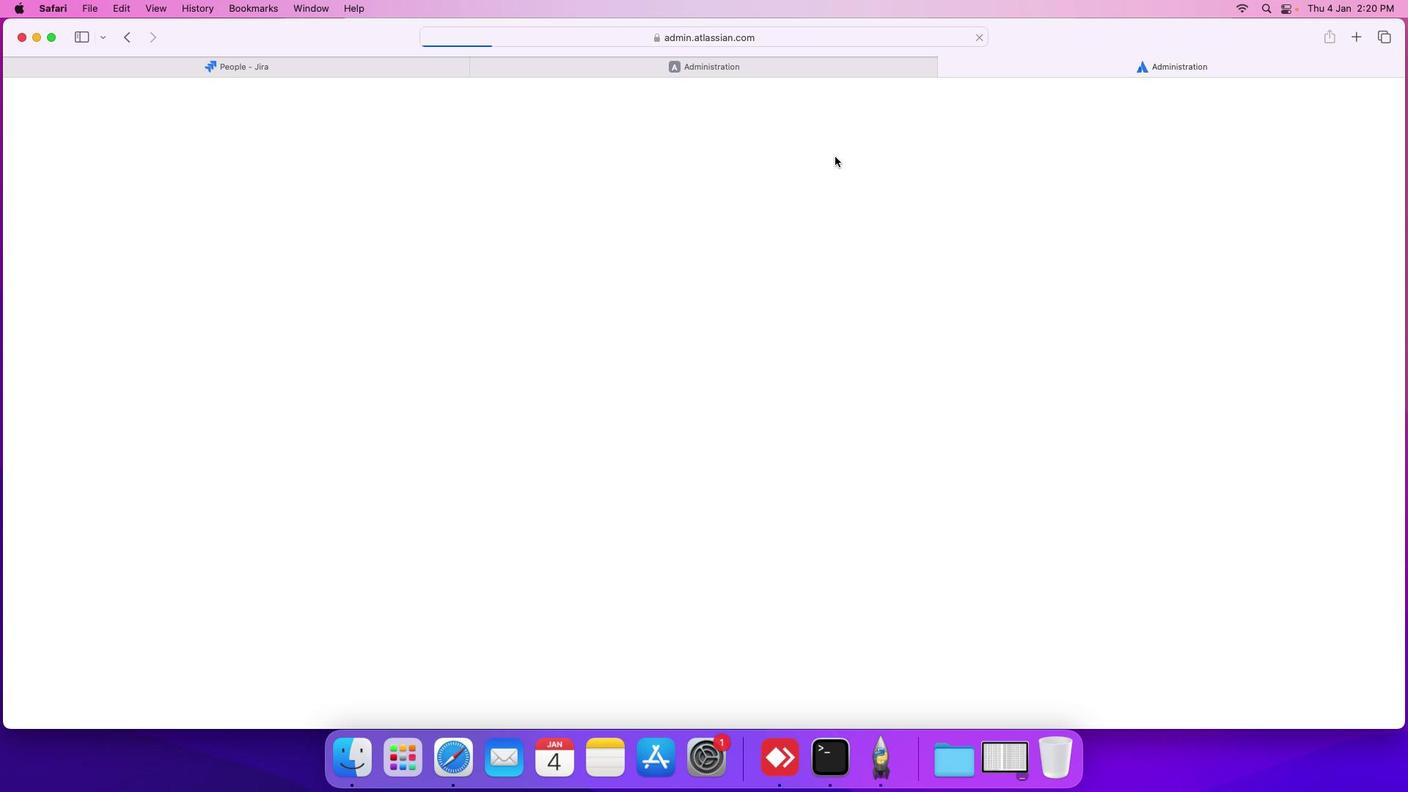 
Action: Mouse moved to (383, 198)
Screenshot: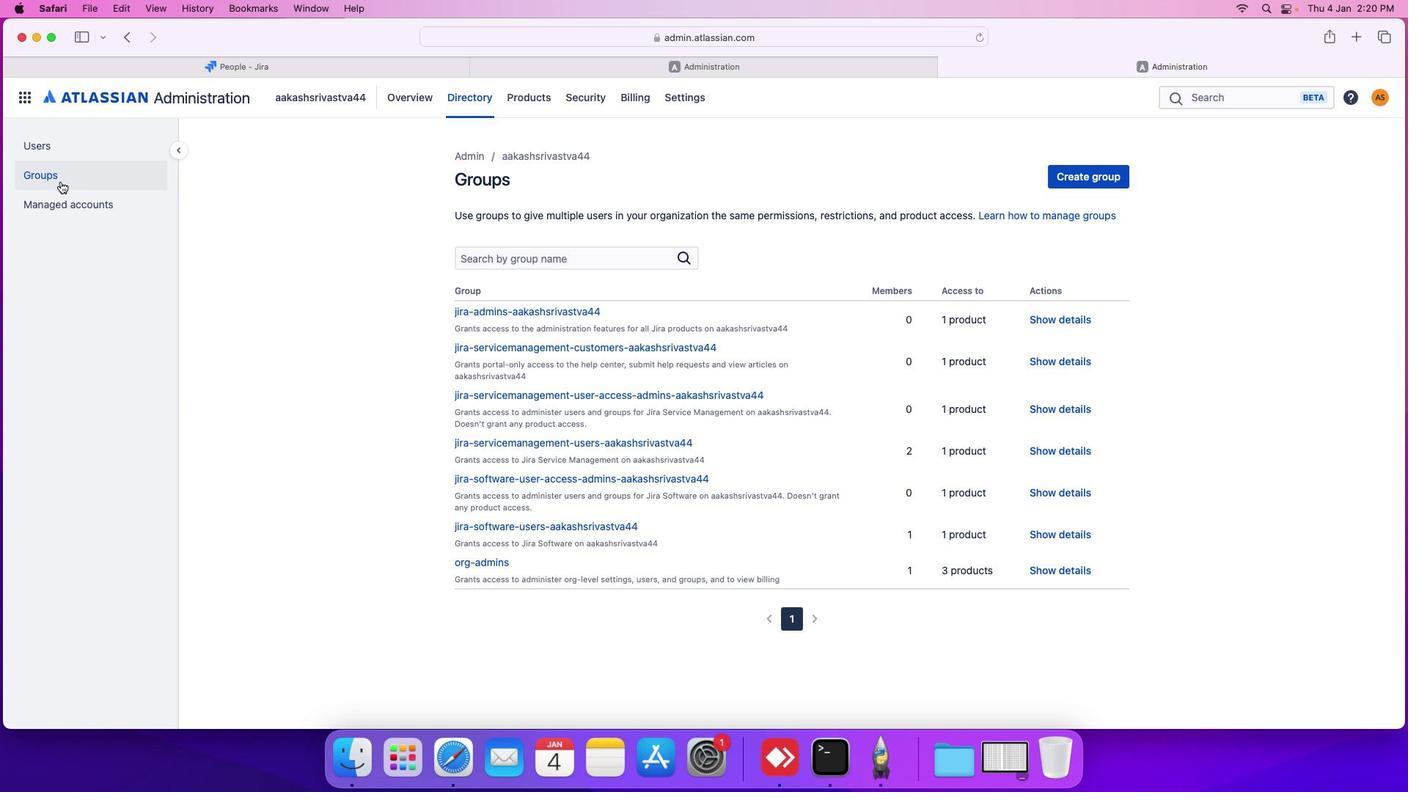
Action: Mouse pressed left at (383, 198)
Screenshot: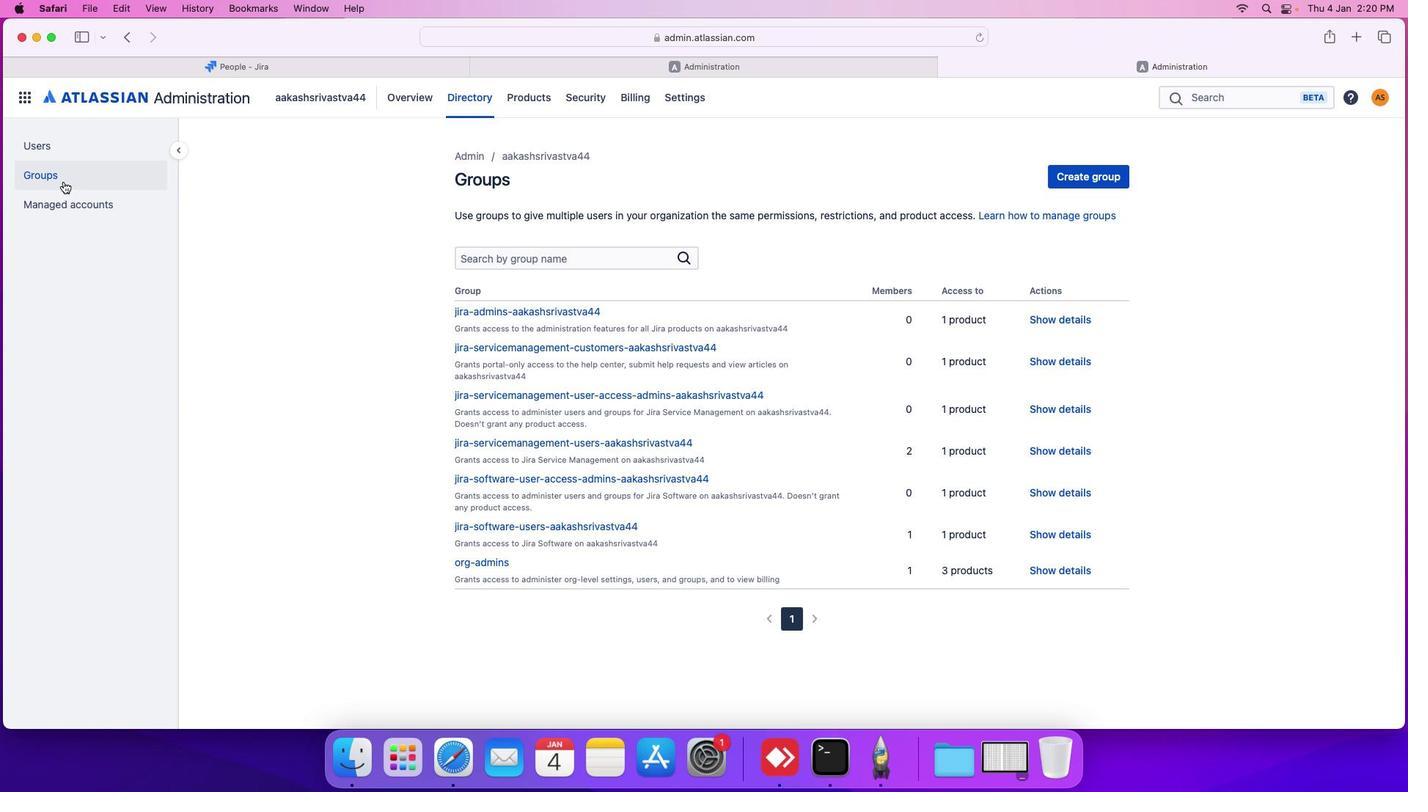 
Action: Mouse moved to (682, 194)
Screenshot: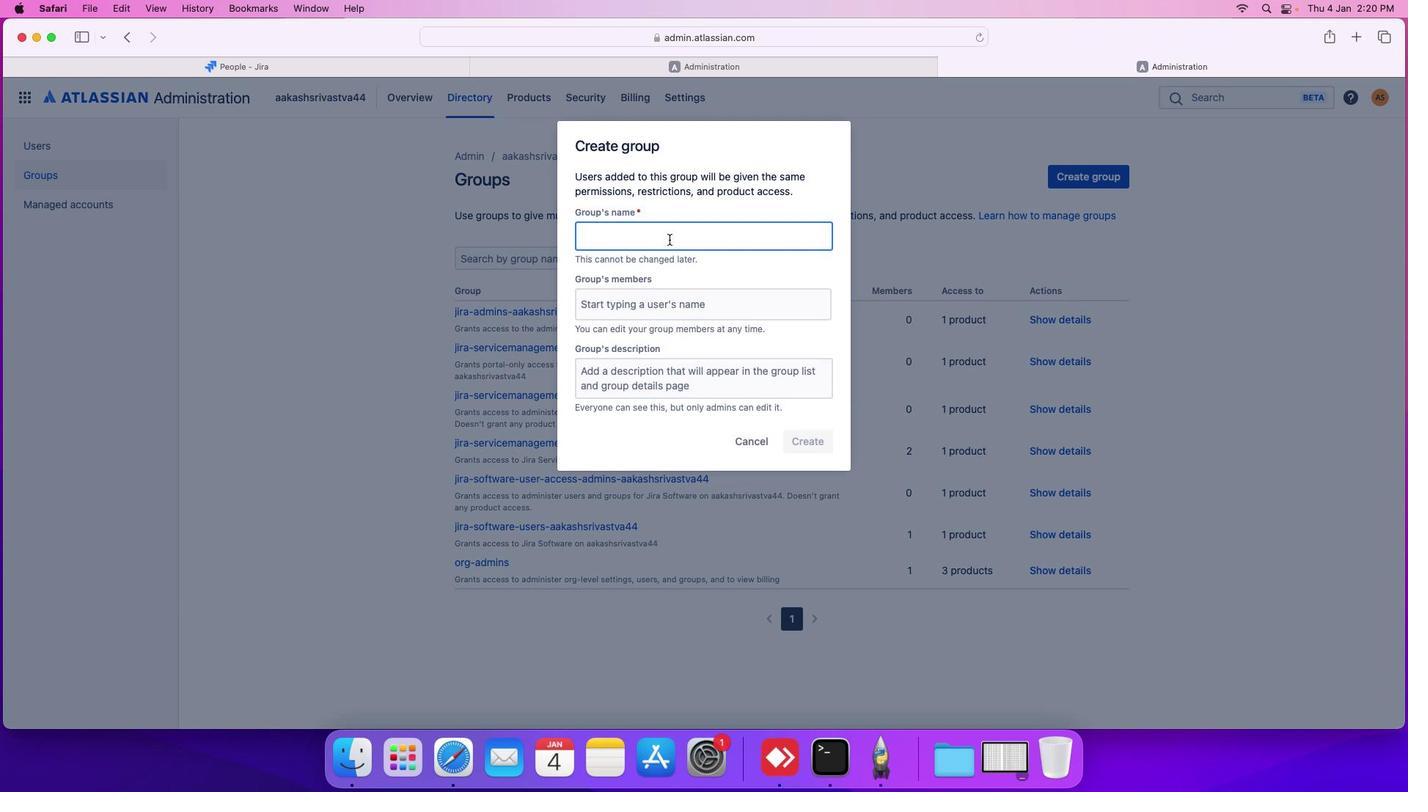 
Action: Mouse pressed left at (682, 194)
Screenshot: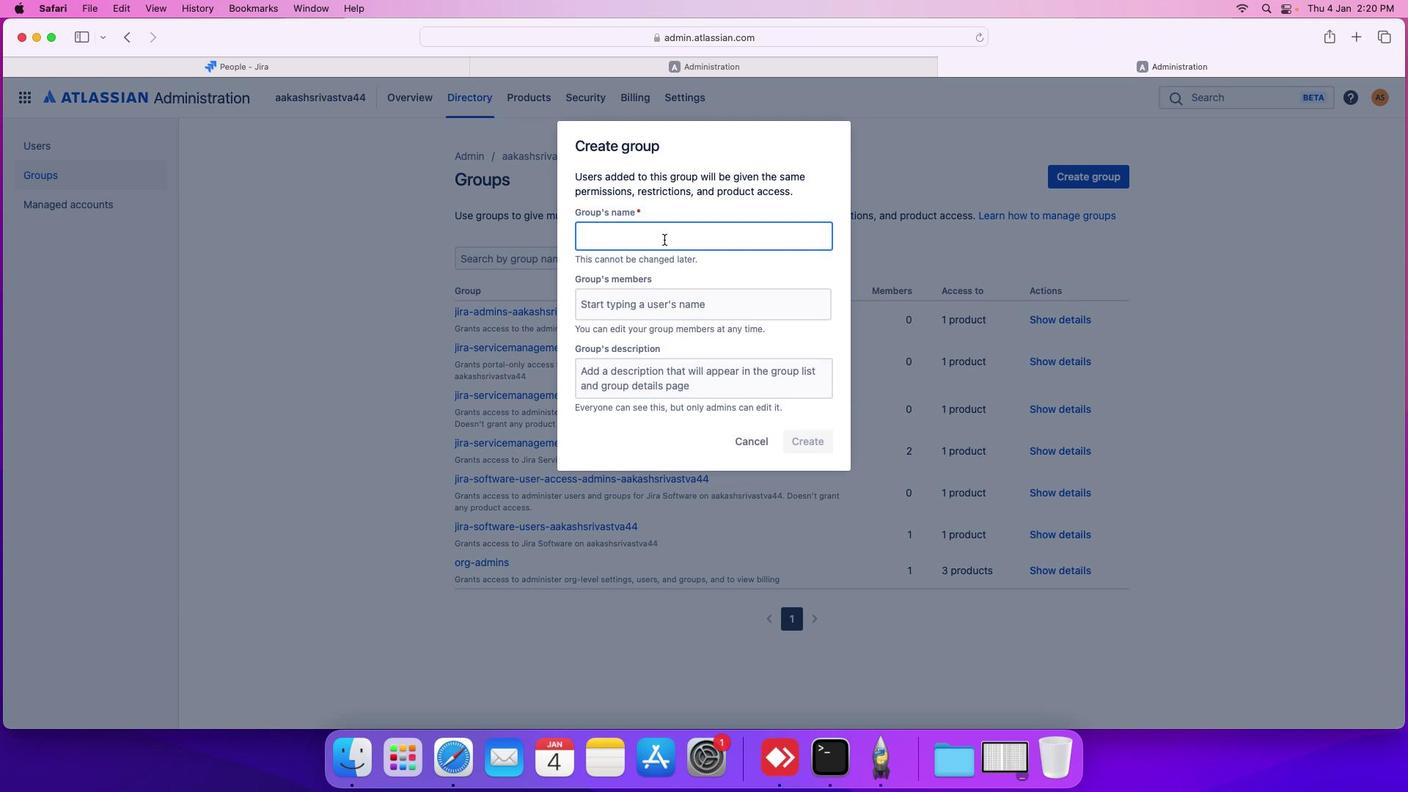 
Action: Mouse moved to (564, 222)
Screenshot: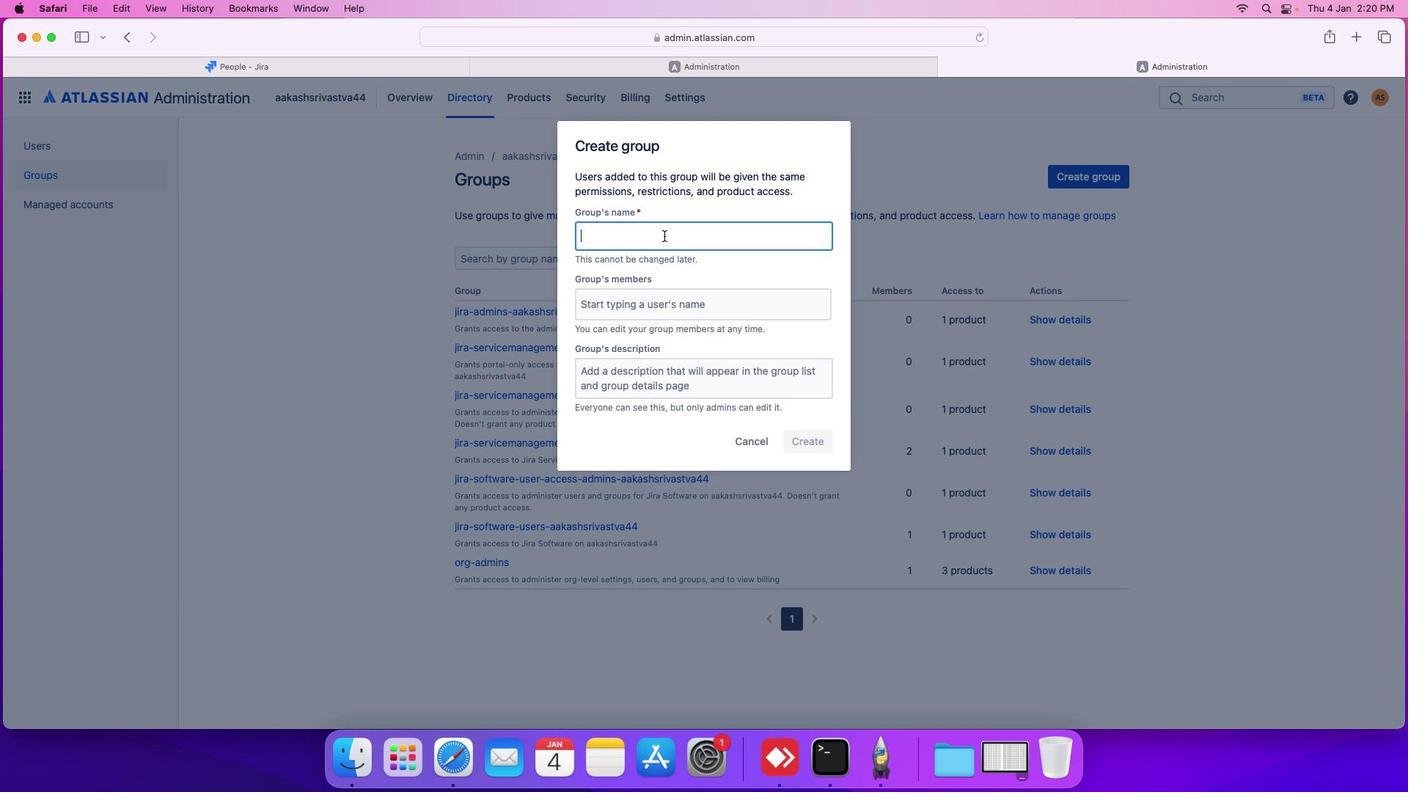 
Action: Mouse pressed left at (564, 222)
Screenshot: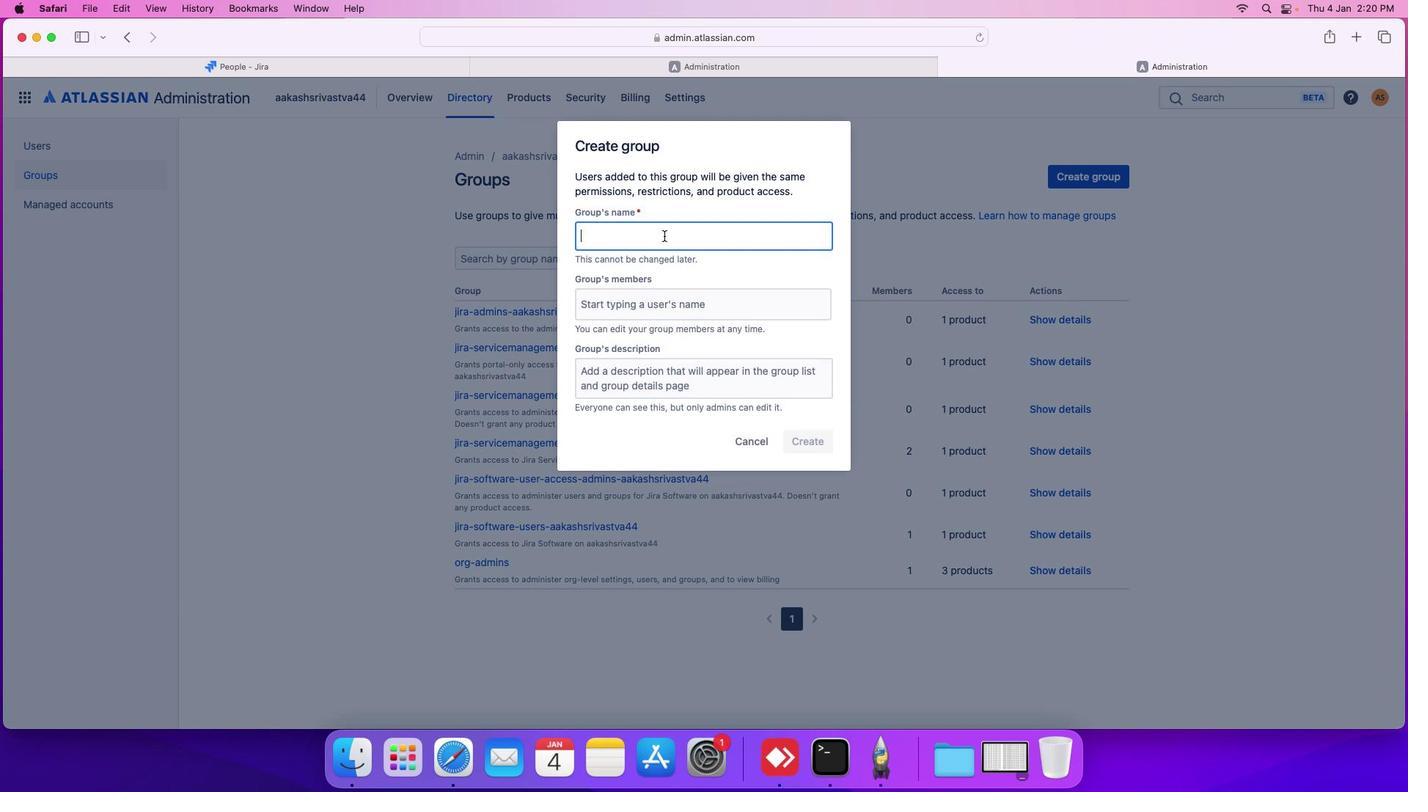 
Action: Mouse moved to (564, 220)
Screenshot: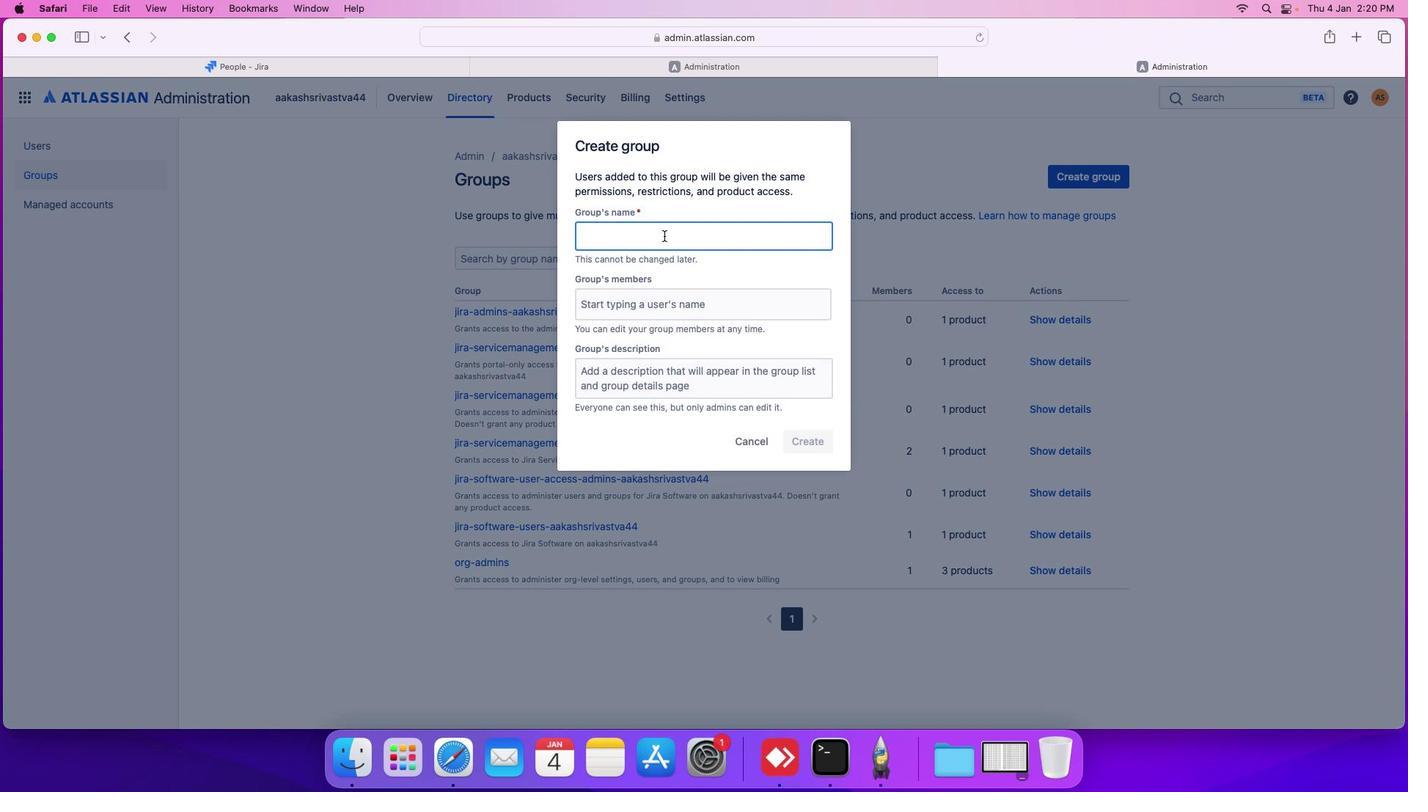 
Action: Key pressed 'm''a''n''a''g''e''m''e''n''t'Key.backspaceKey.backspaceKey.backspaceKey.backspaceKey.backspaceKey.backspaceKey.backspaceKey.backspaceKey.backspaceKey.backspaceKey.backspaceKey.backspaceKey.backspaceKey.shift_r'M''a''n''a''g''e''m''e''n''t'Key.space
Screenshot: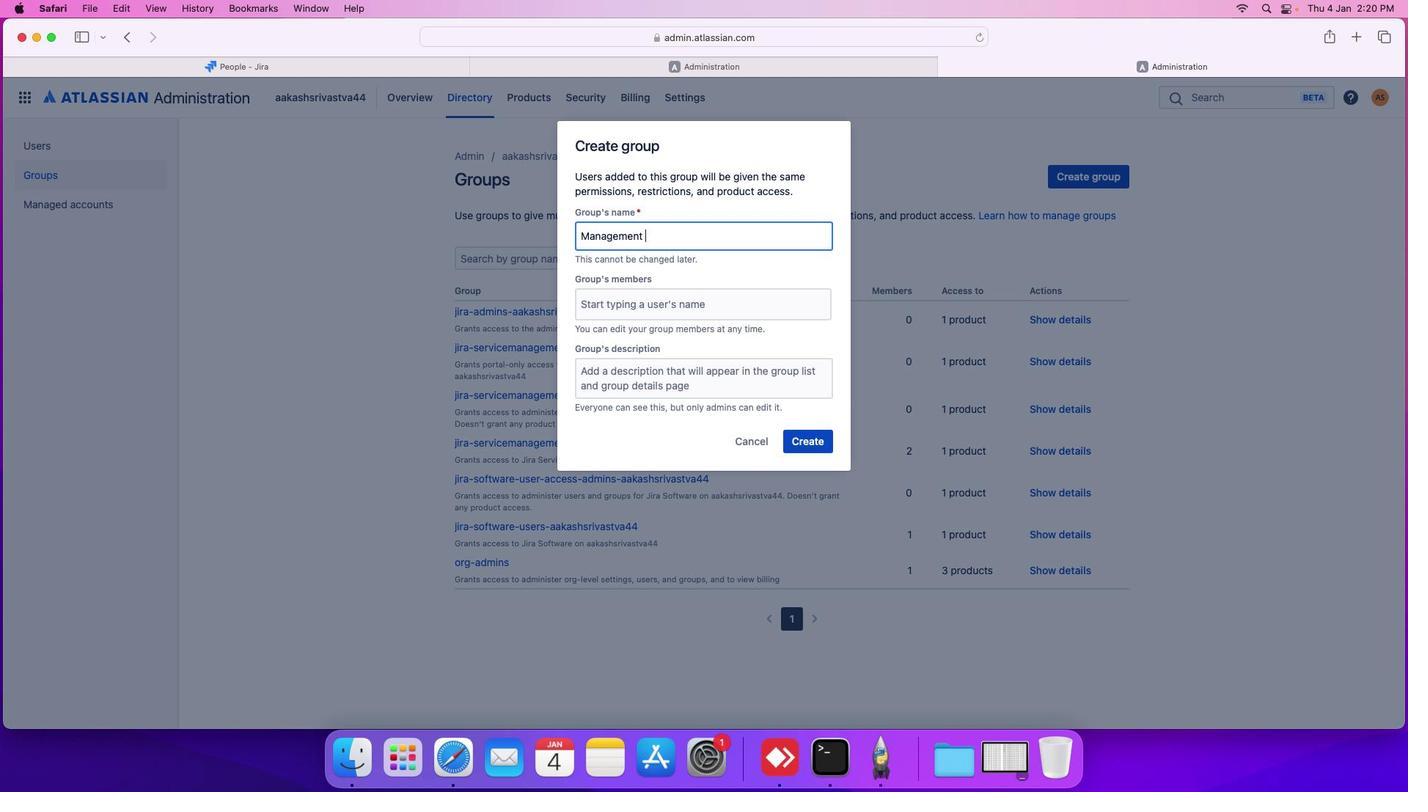 
Action: Mouse moved to (549, 246)
Screenshot: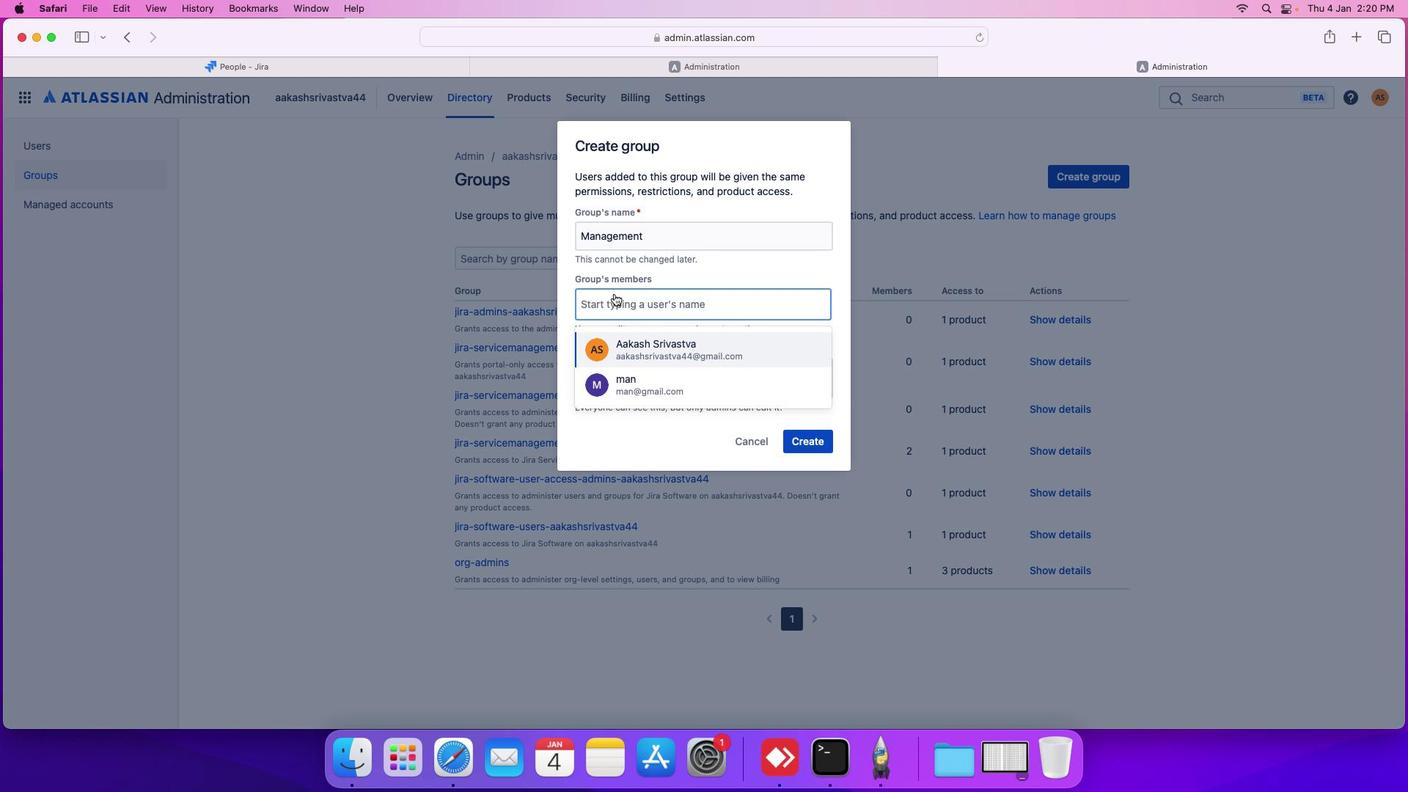 
Action: Mouse pressed left at (549, 246)
Screenshot: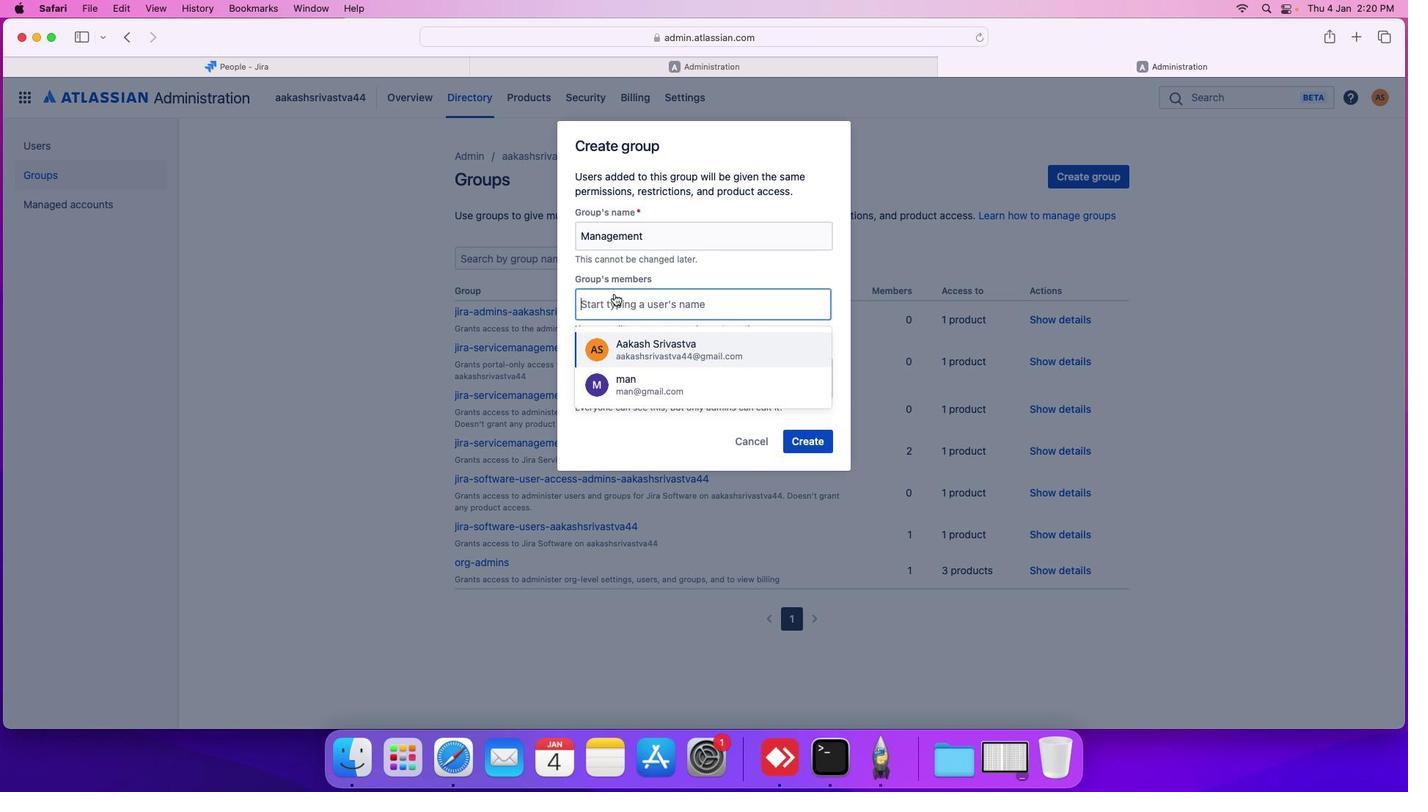 
Action: Mouse moved to (553, 265)
Screenshot: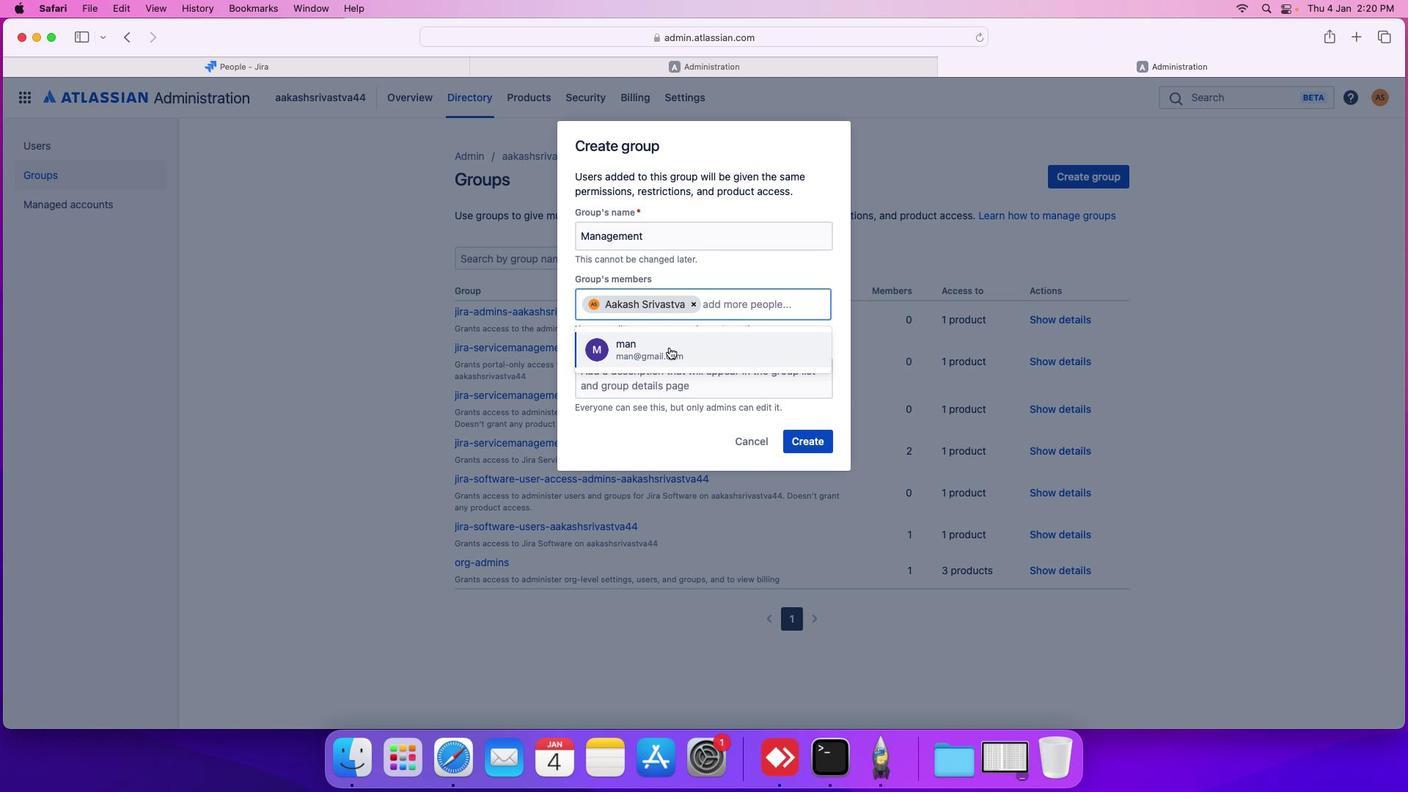 
Action: Mouse pressed left at (553, 265)
Screenshot: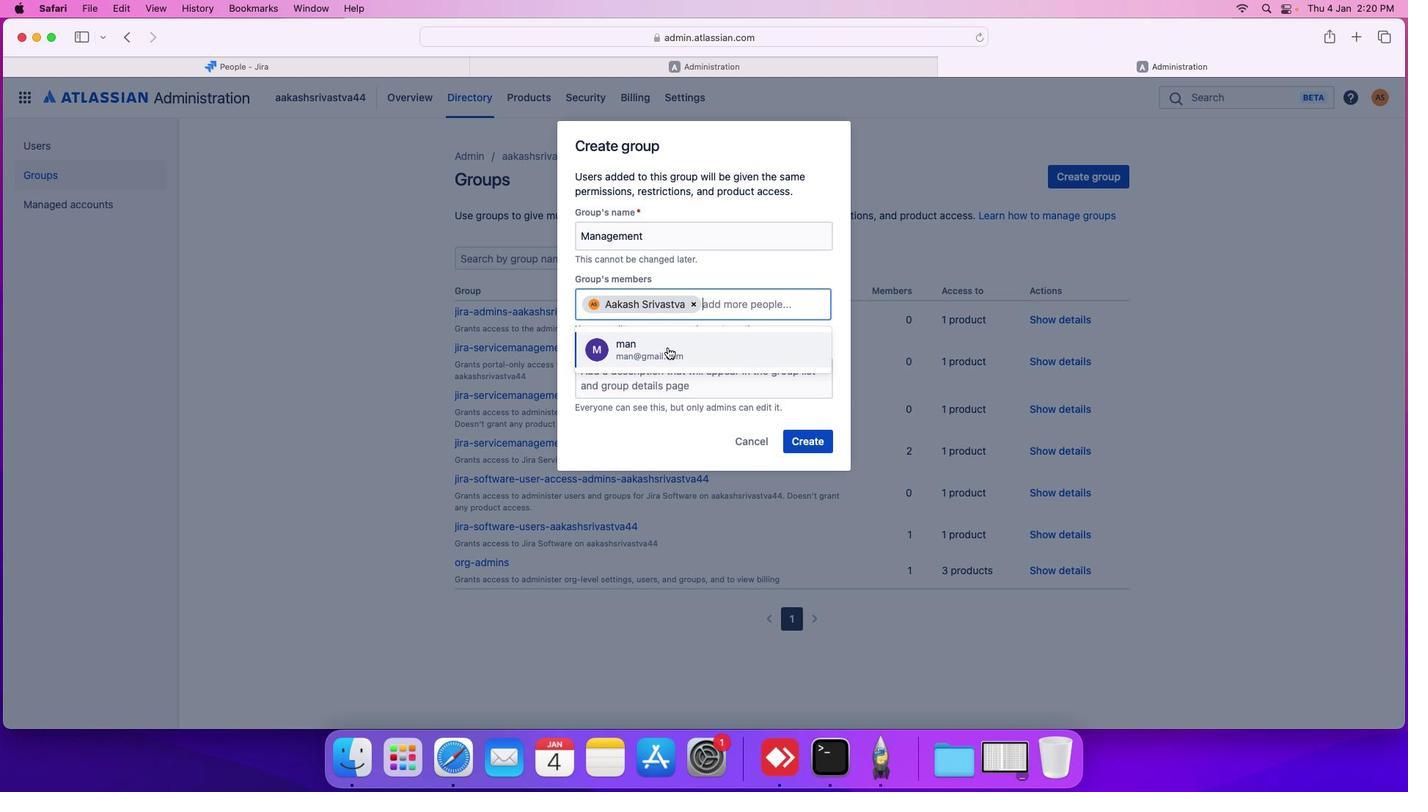 
Action: Mouse moved to (564, 269)
Screenshot: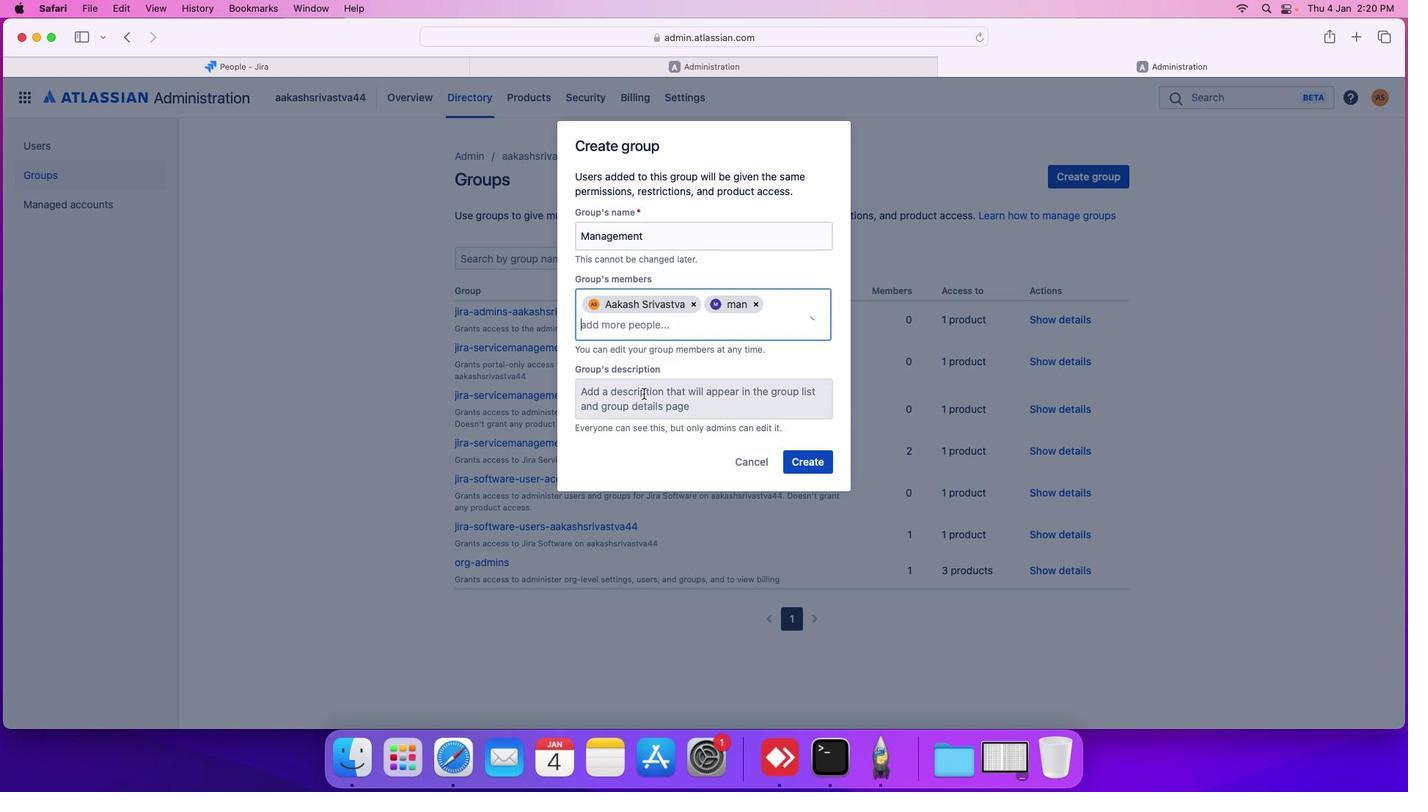 
Action: Mouse pressed left at (564, 269)
Screenshot: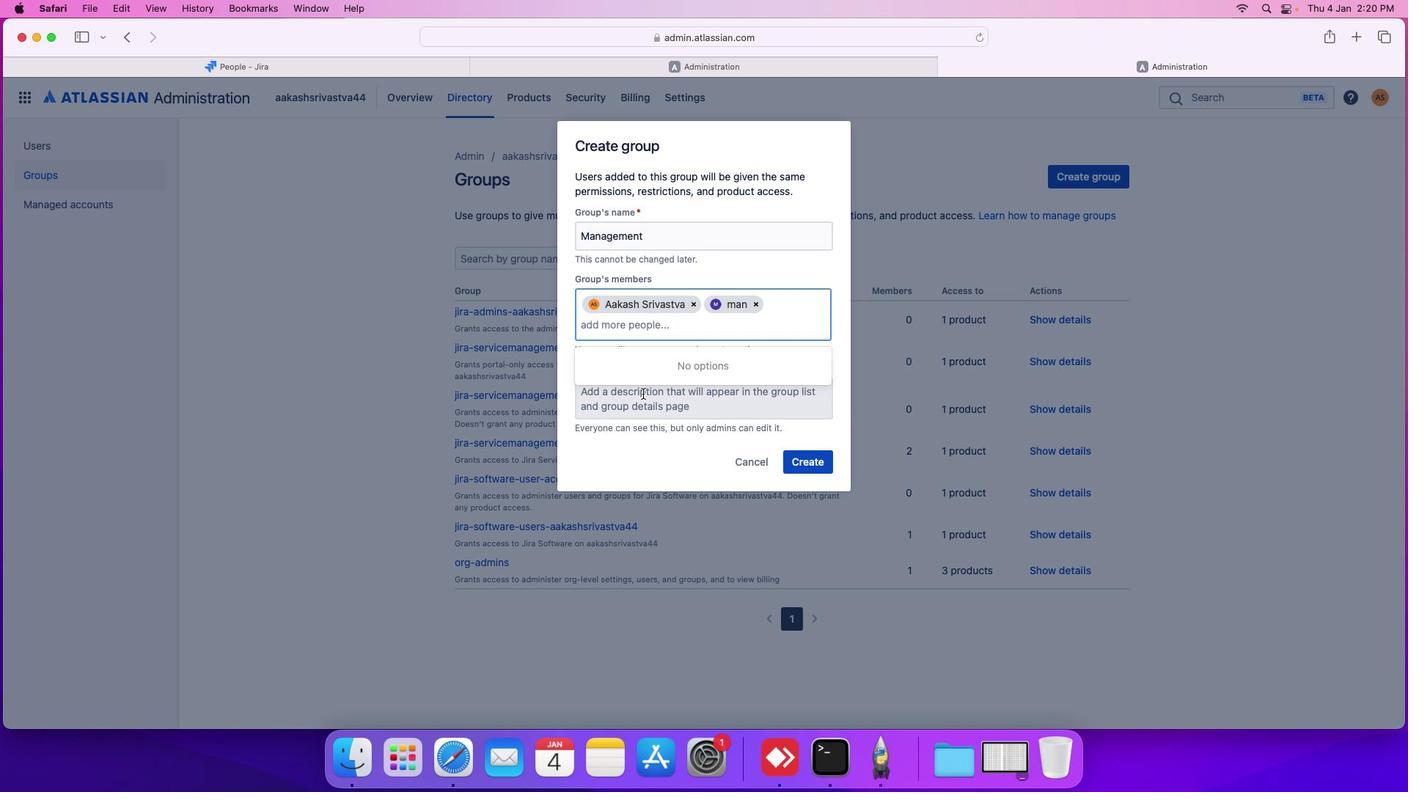 
Action: Mouse moved to (557, 287)
Screenshot: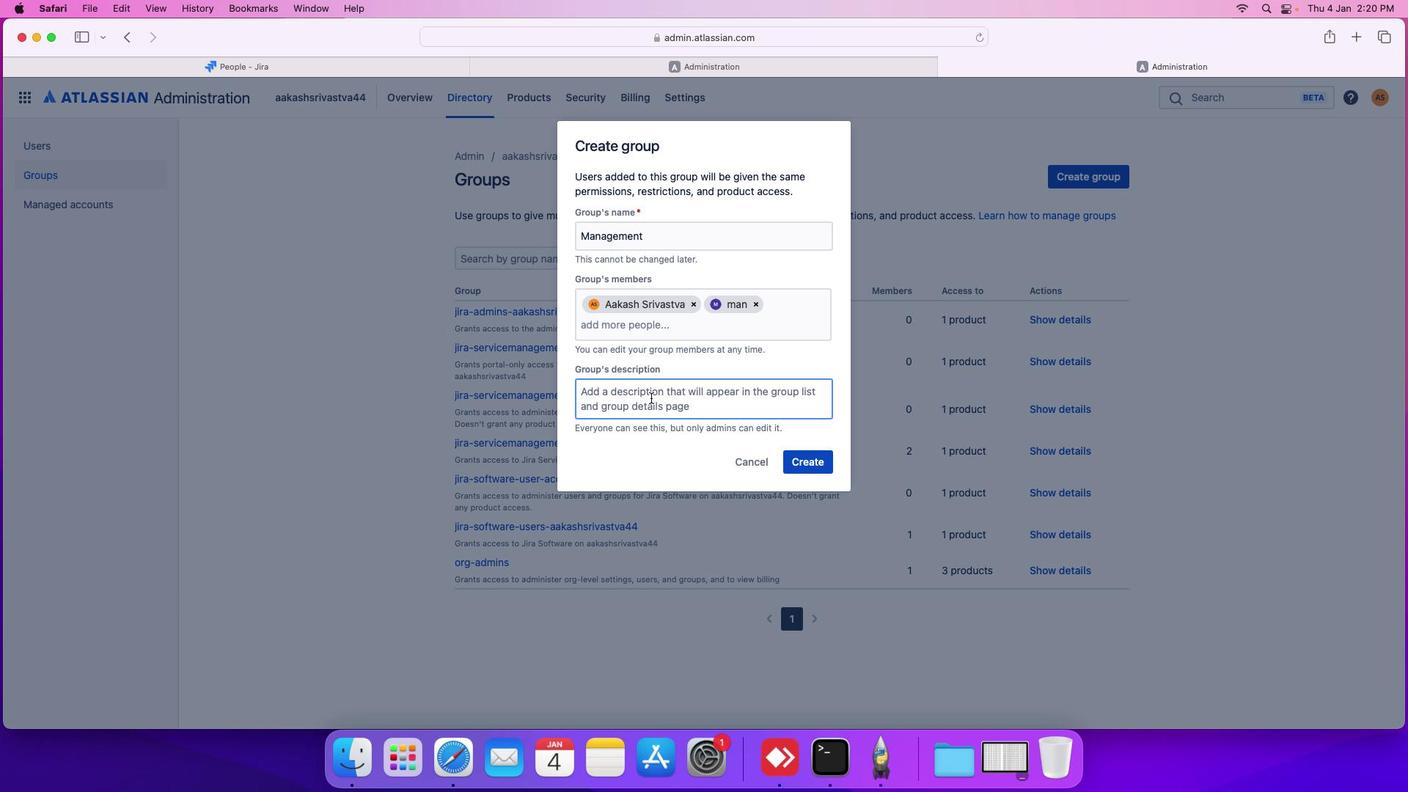 
Action: Mouse pressed left at (557, 287)
Screenshot: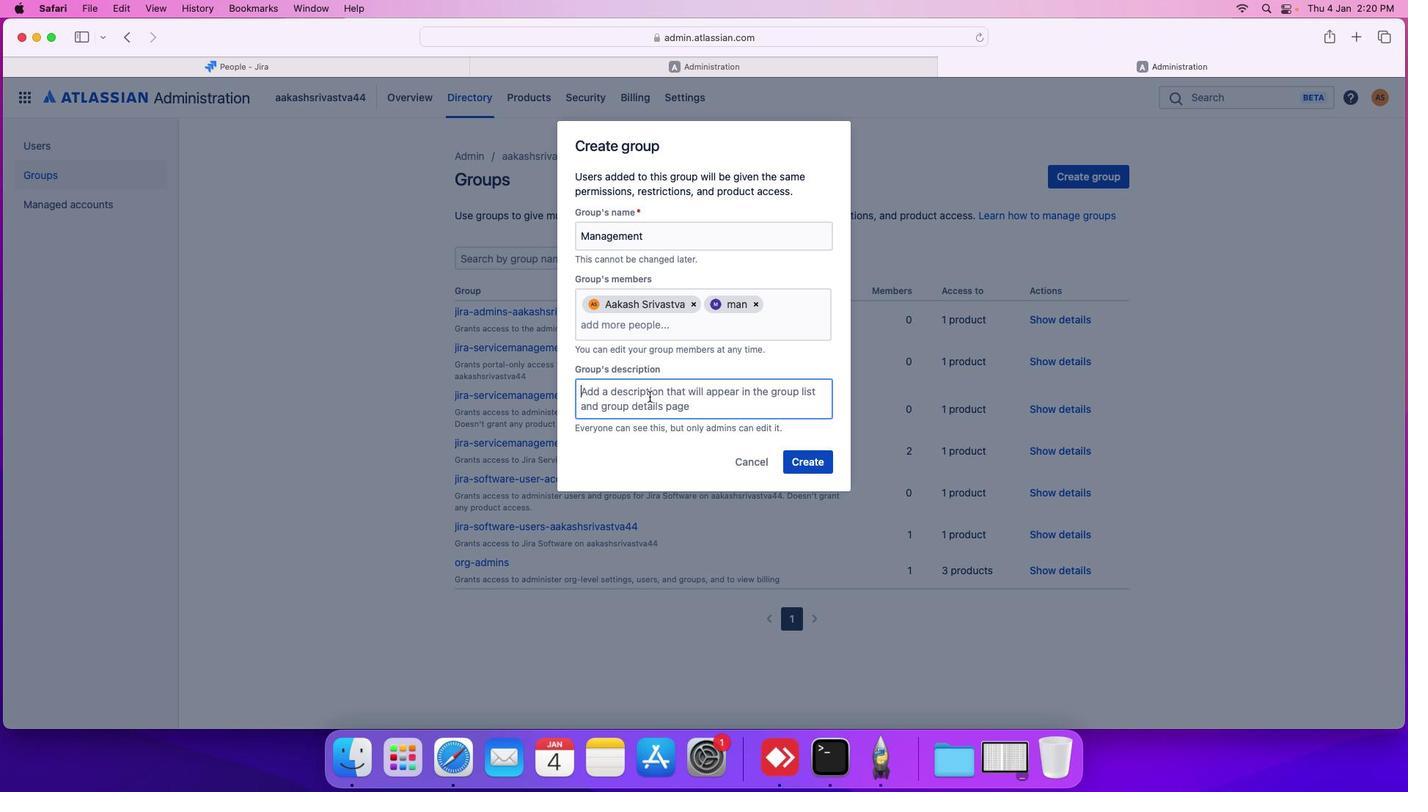 
Action: Mouse moved to (559, 289)
Screenshot: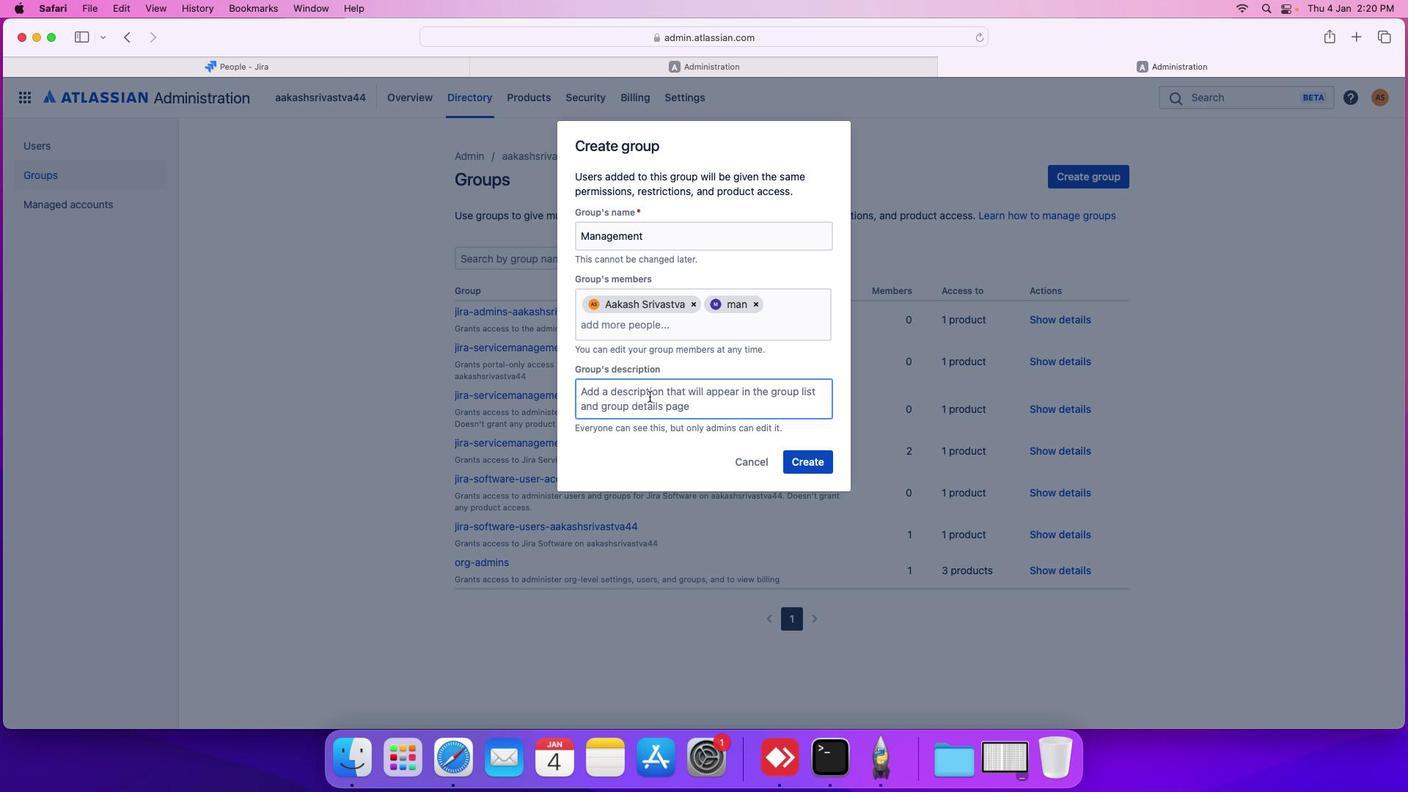 
Action: Key pressed Key.shift_r'M''e''m''e''b''e''r''s'Key.space'o''f'Key.space't''h''i''s'Key.space'g''r''o''u''p'Key.space'h''a''v''e'Key.space't''o'Key.space'm''a''n''a''g''e'Key.space'a''l''l'Key.space't''h''e'Key.space'p''r''o''b''l''e''m'Key.spaceKey.backspace's'Key.space'r''e''l''a''t''e''d'Key.space't''o'Key.space't''h''e'Key.space'm''a''n''a''g''e''m''e''n''t'Key.space'o''g'Key.backspace'f'Key.space't''h''e'Key.space'p''r''o''j''e''c''t'
Screenshot: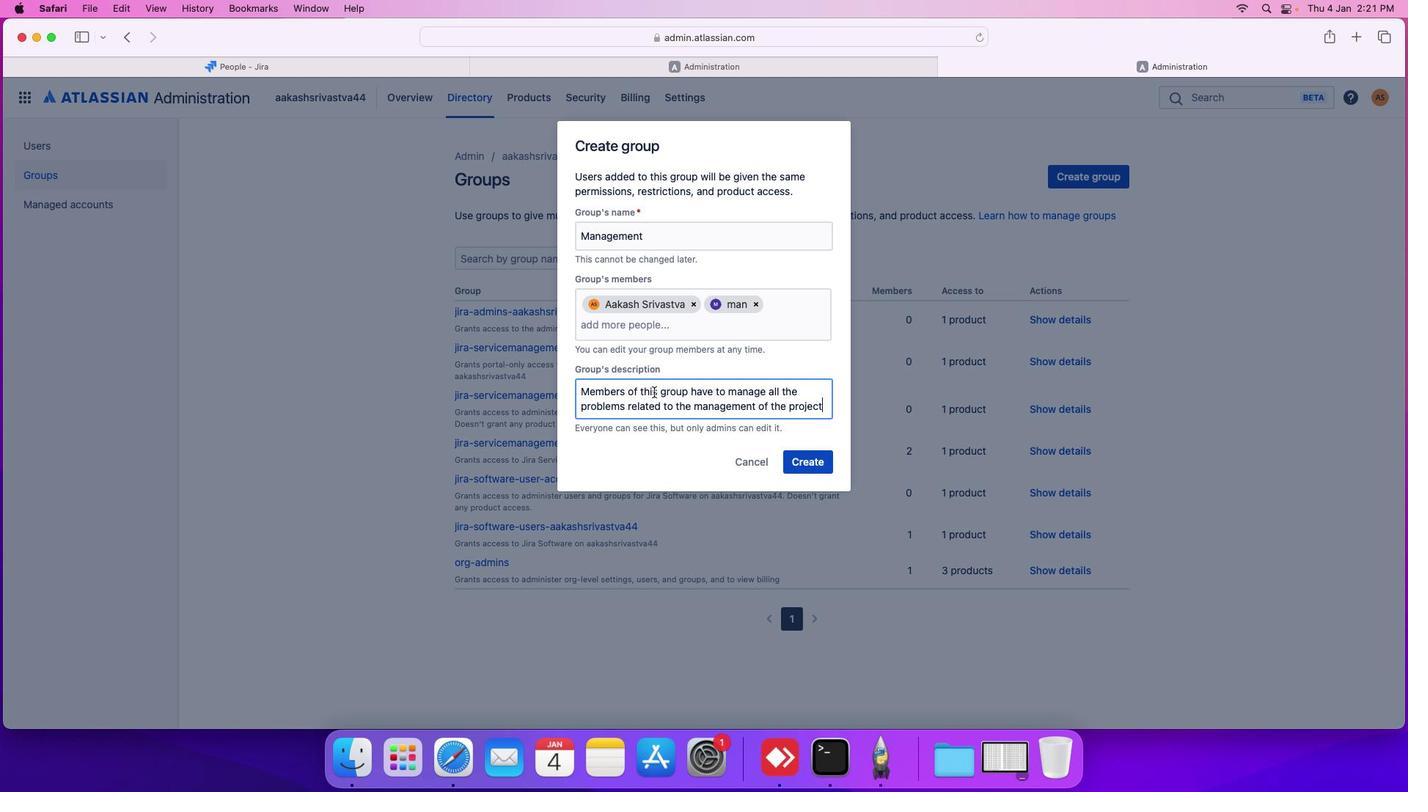 
Action: Mouse moved to (607, 316)
Screenshot: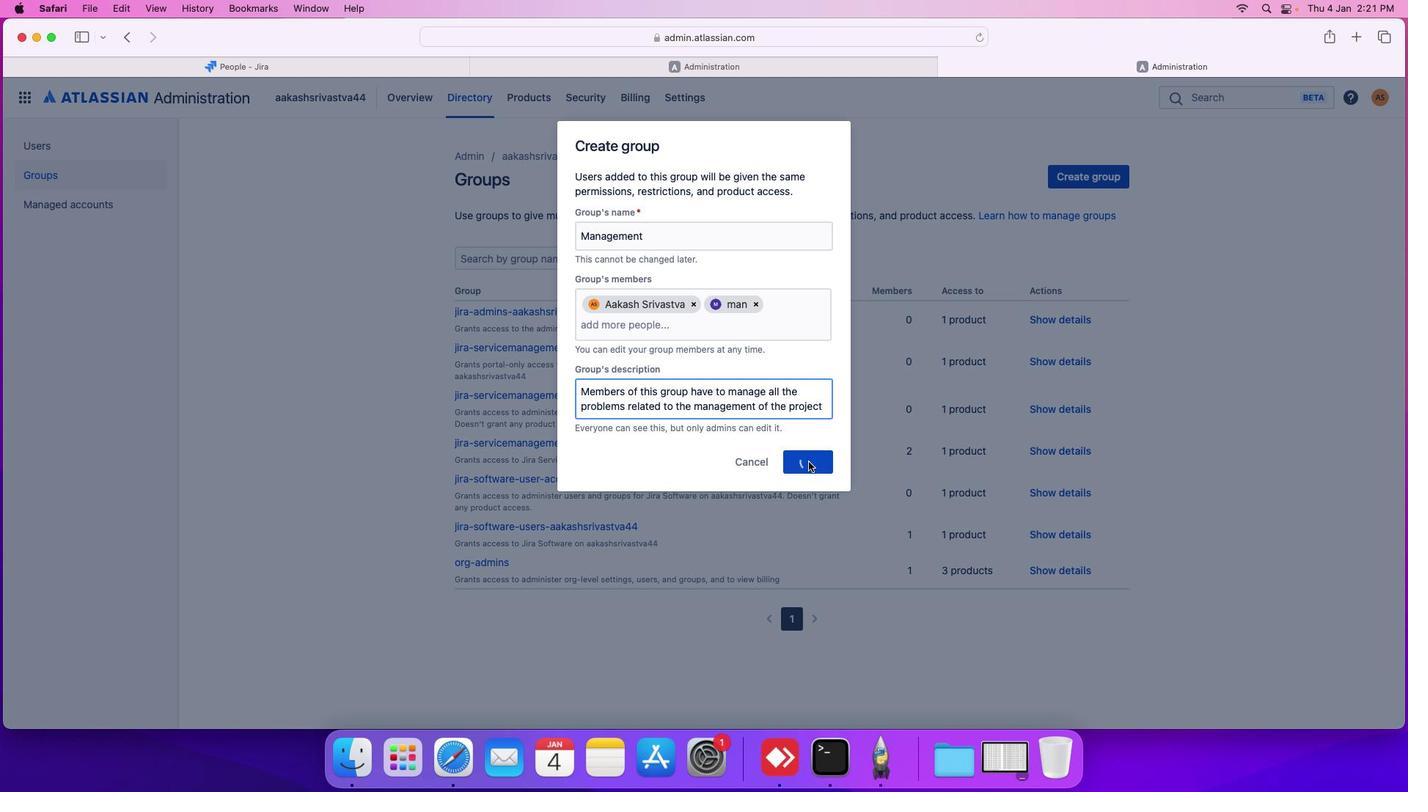 
Action: Mouse pressed left at (607, 316)
Screenshot: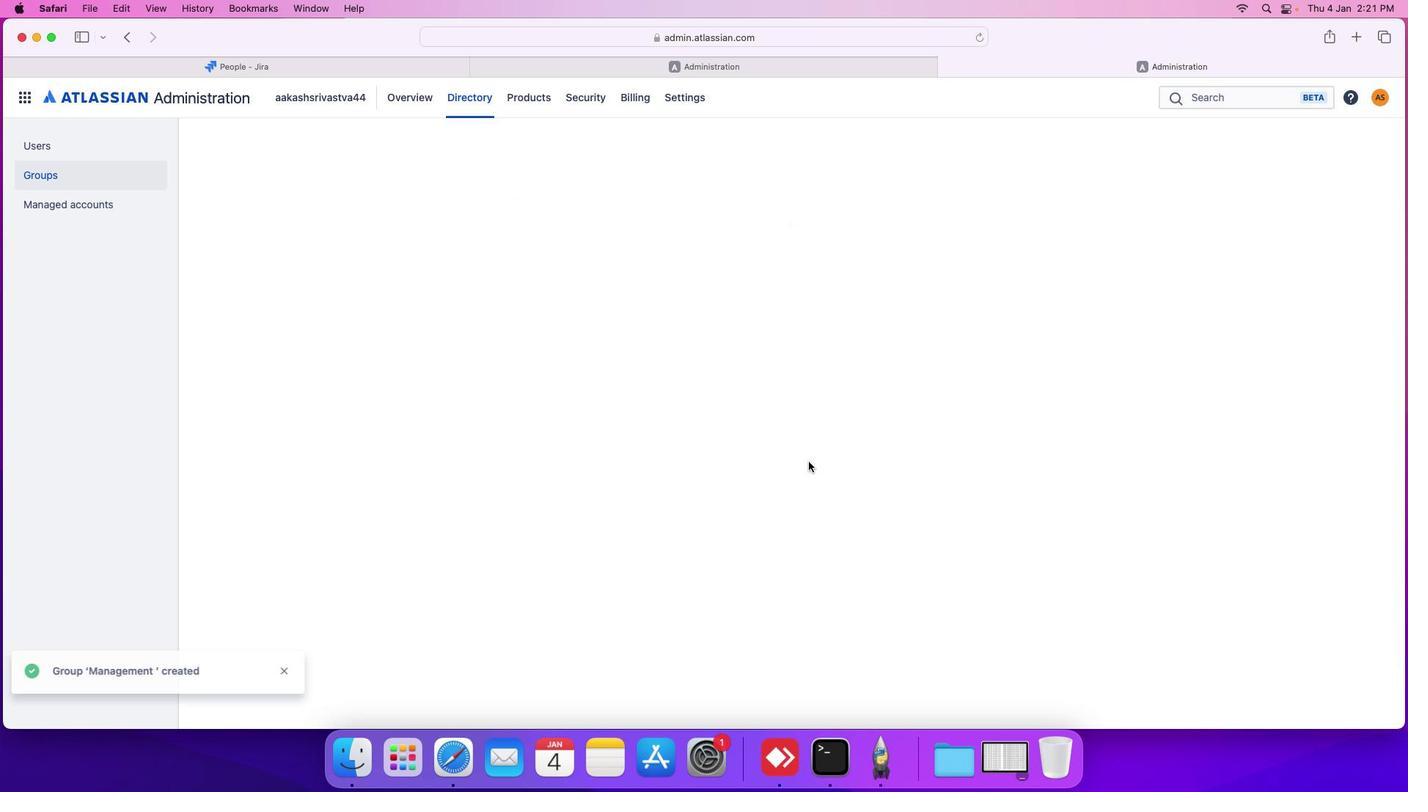 
Action: Mouse moved to (669, 198)
Screenshot: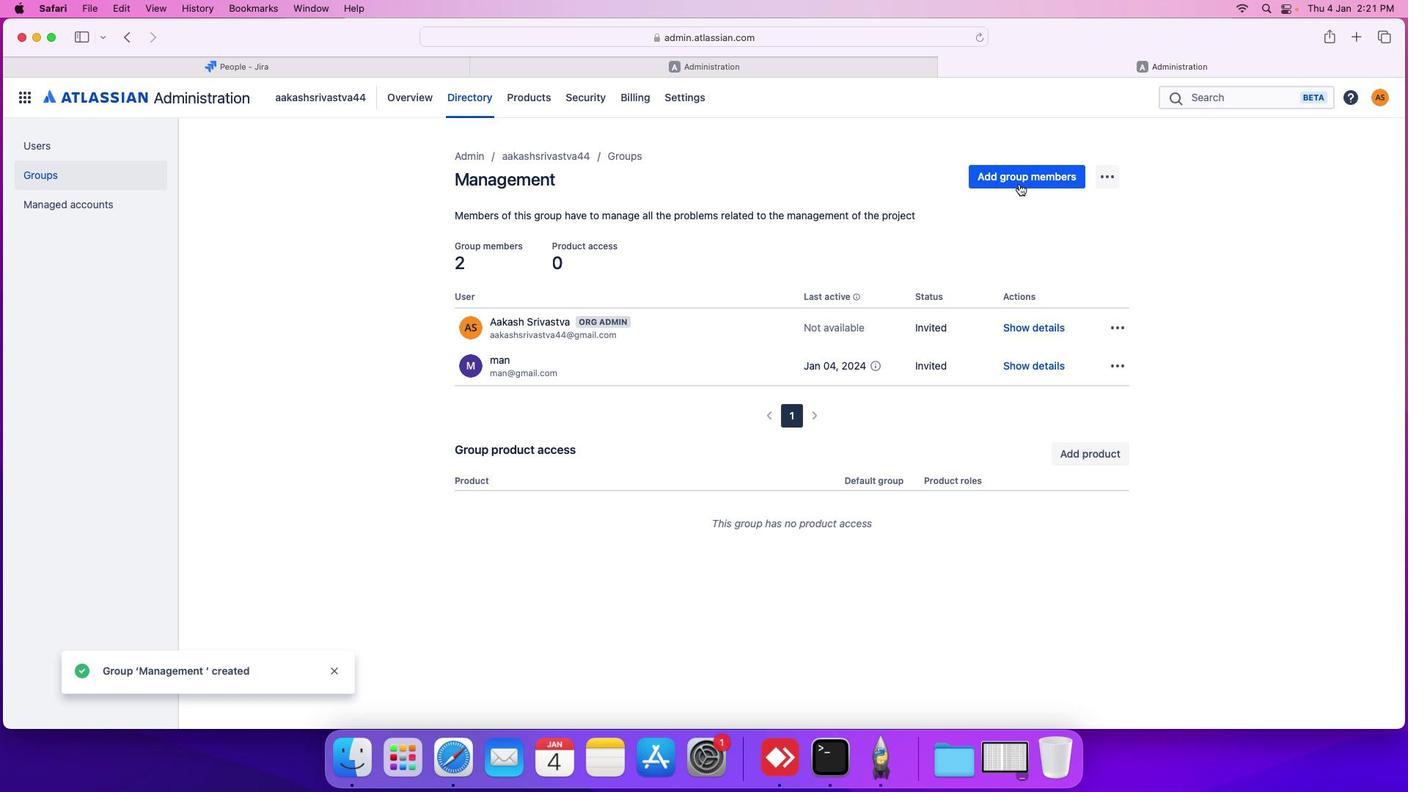 
Action: Mouse pressed left at (669, 198)
Screenshot: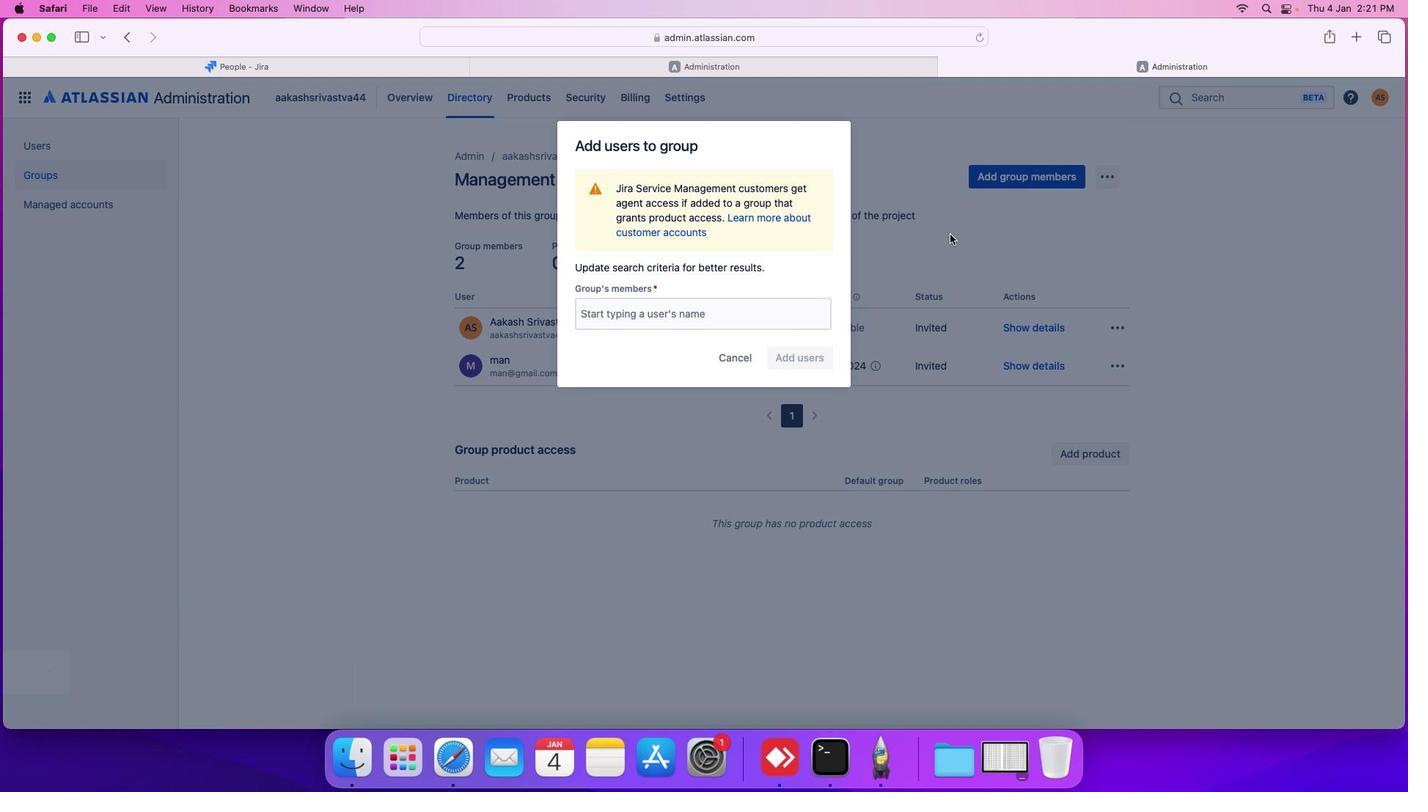 
Action: Mouse moved to (587, 271)
Screenshot: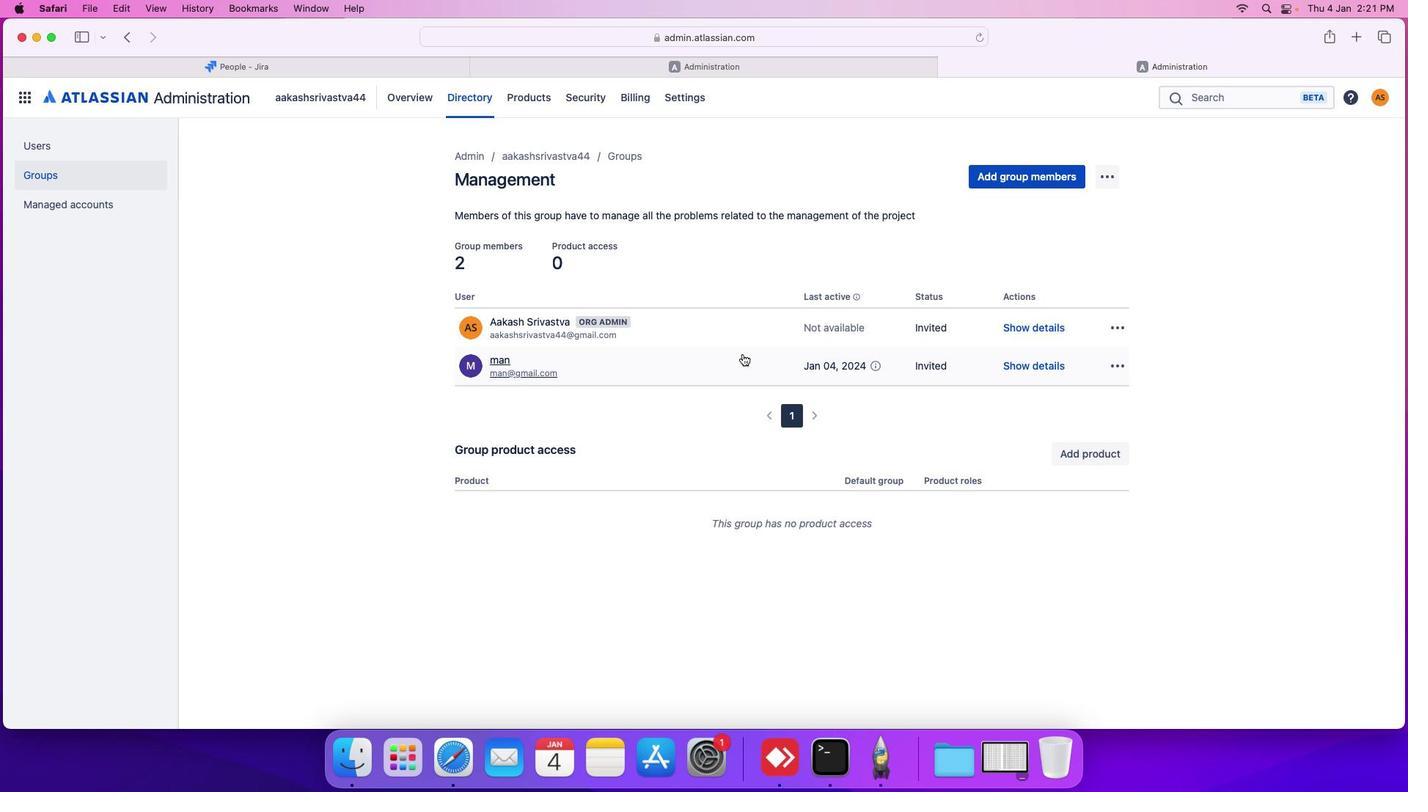 
Action: Mouse pressed left at (587, 271)
Screenshot: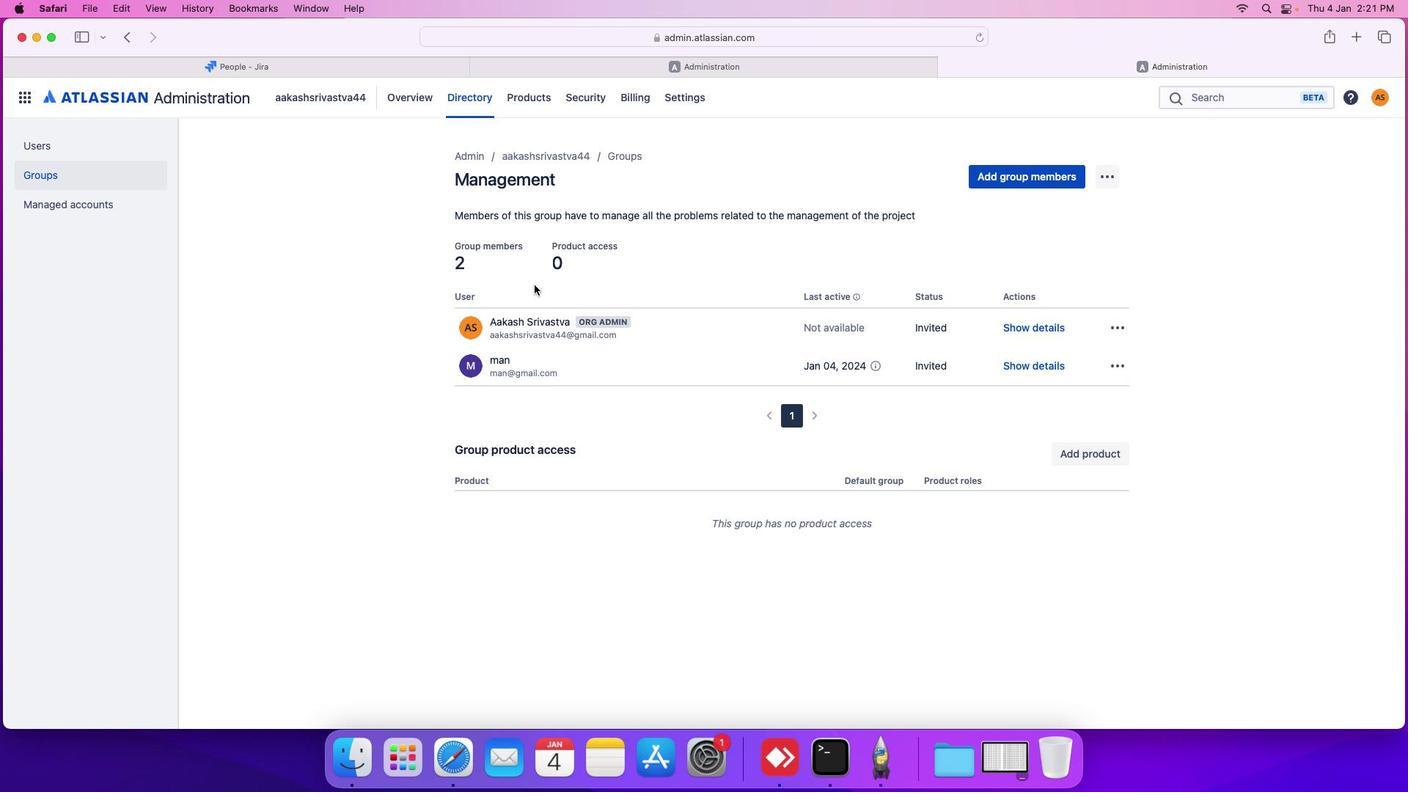 
Action: Mouse moved to (504, 231)
Screenshot: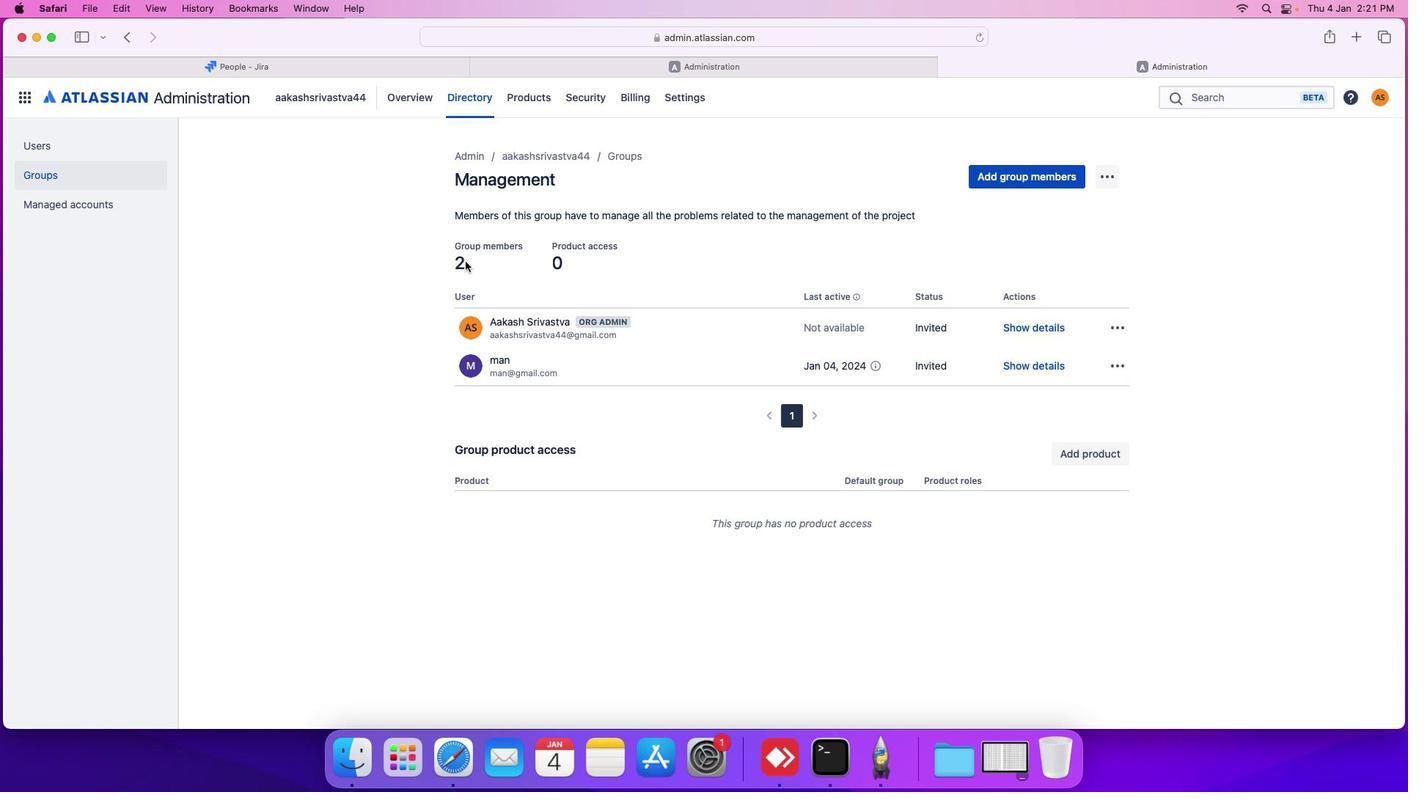 
